 Task: Share a YouTube video on Facebook with a description about demonstrating a useful skill.
Action: Key pressed facbook
Screenshot: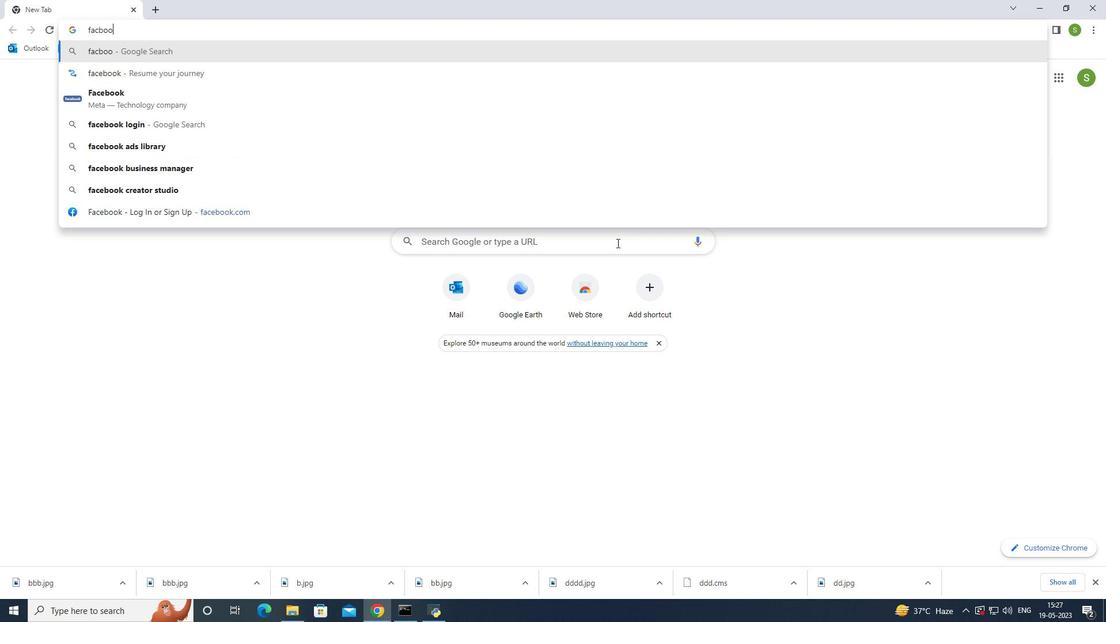 
Action: Mouse moved to (270, 93)
Screenshot: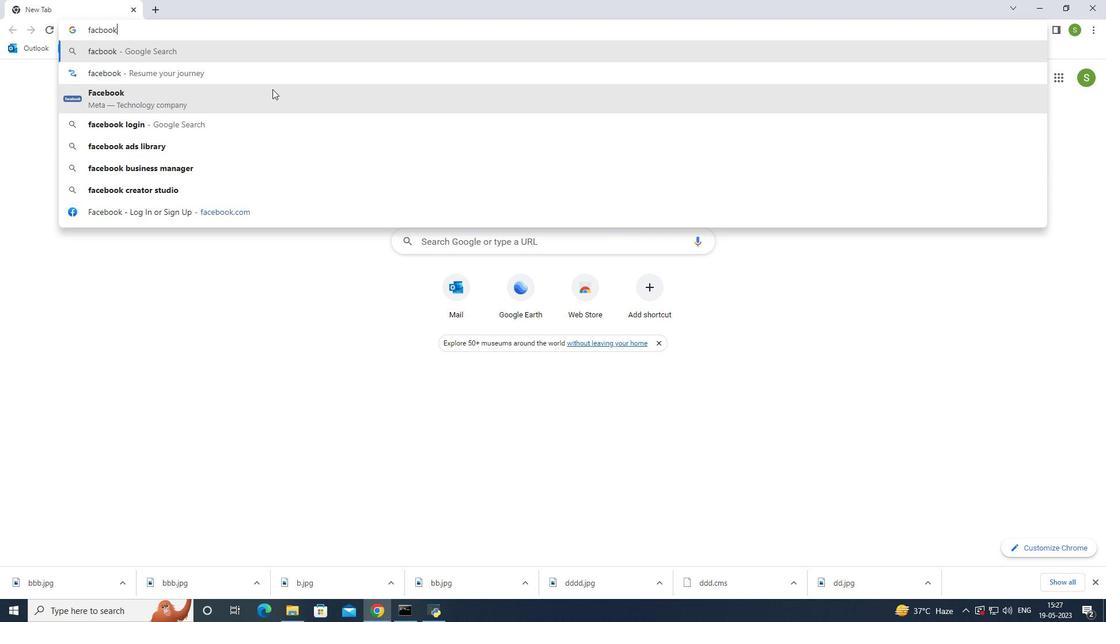 
Action: Mouse pressed left at (270, 93)
Screenshot: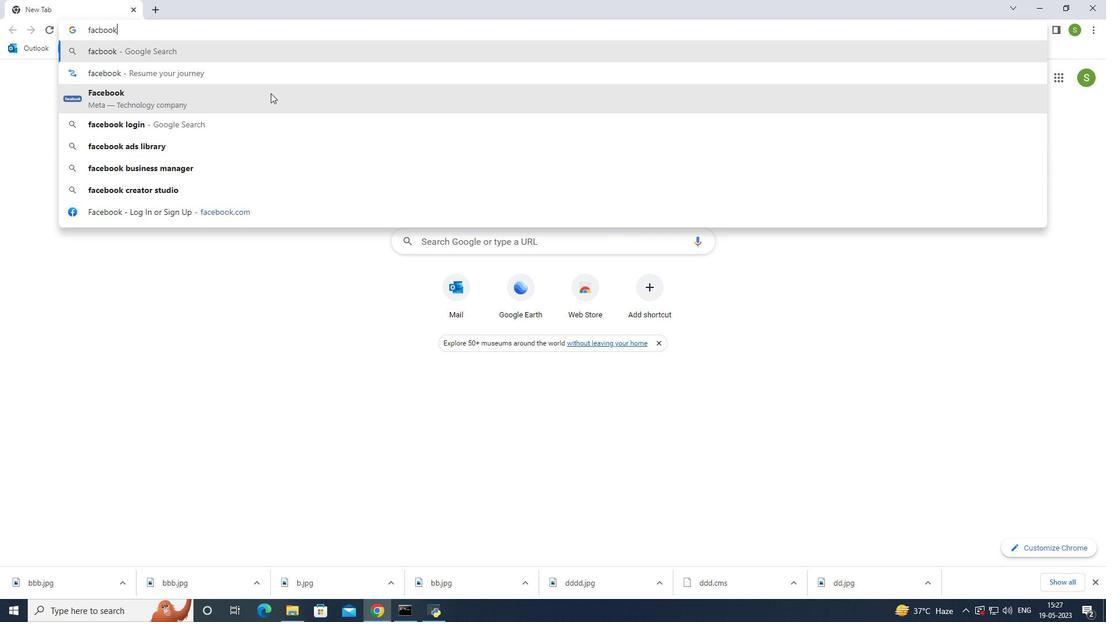 
Action: Mouse moved to (251, 178)
Screenshot: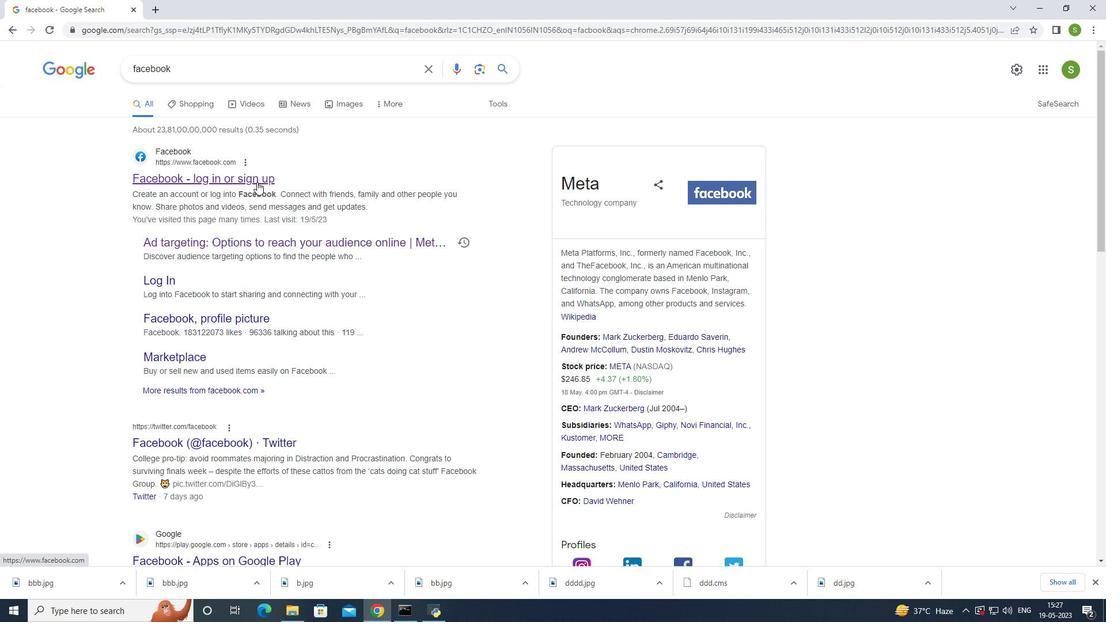 
Action: Mouse pressed left at (251, 178)
Screenshot: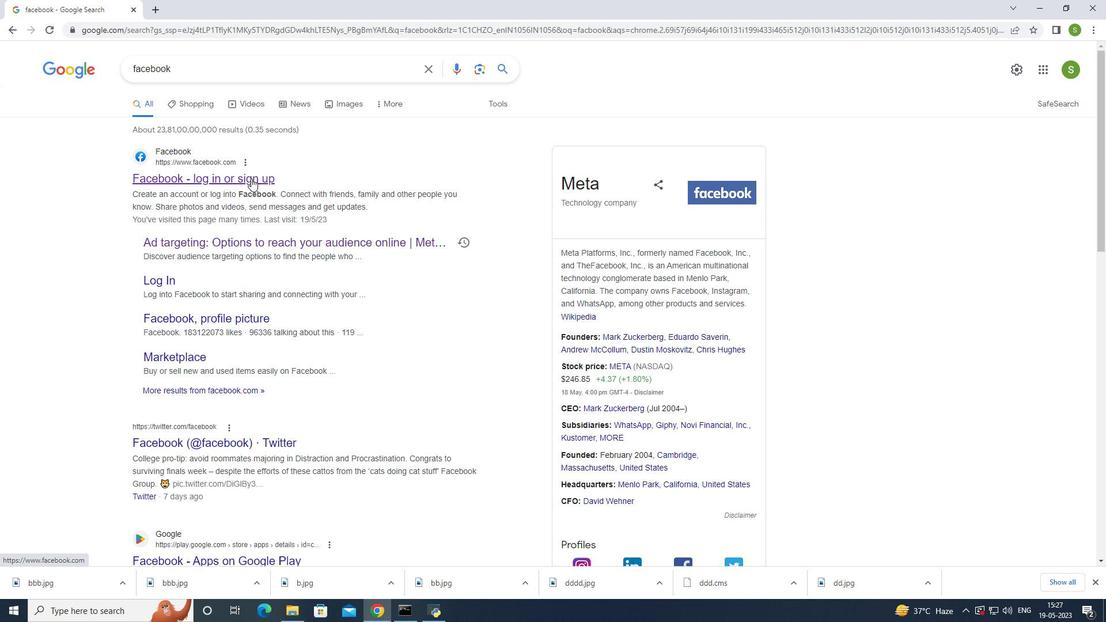 
Action: Mouse moved to (334, 213)
Screenshot: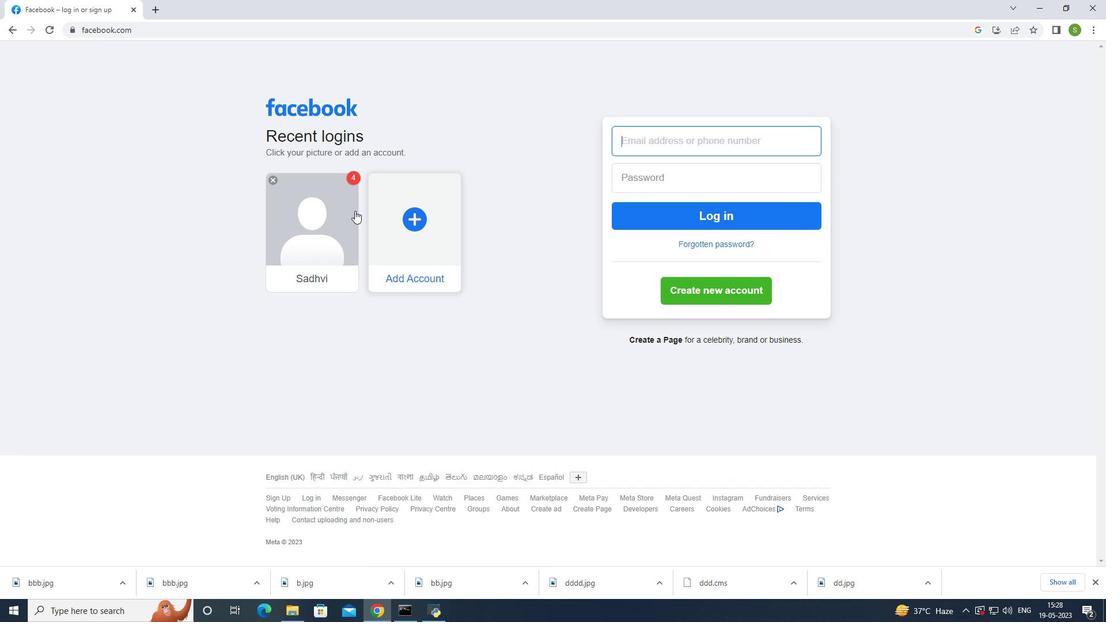 
Action: Mouse pressed left at (334, 213)
Screenshot: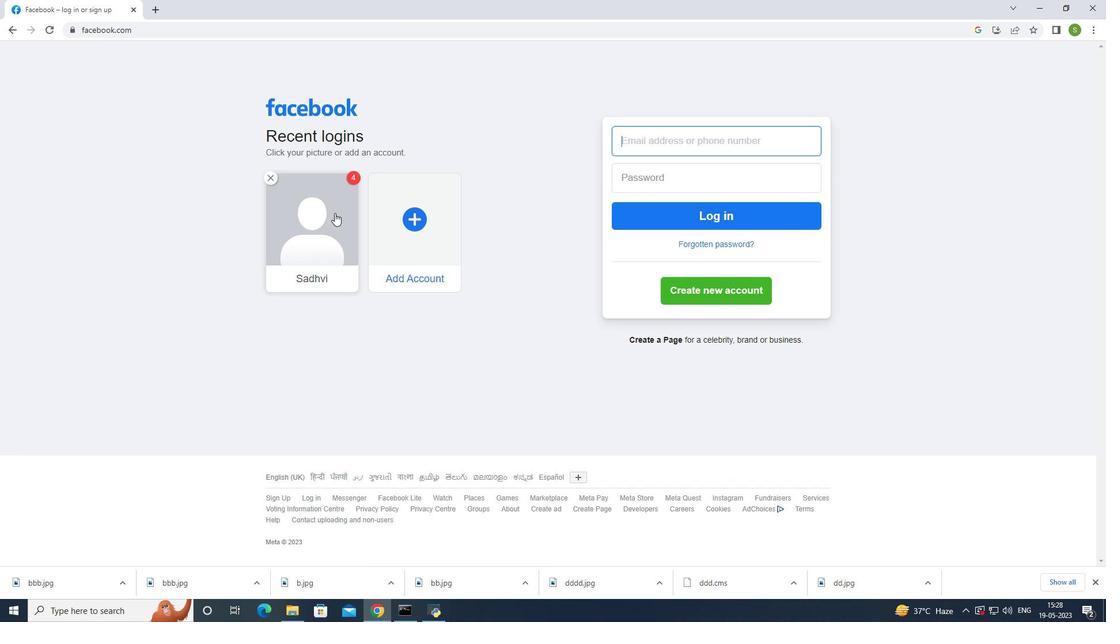 
Action: Mouse moved to (674, 217)
Screenshot: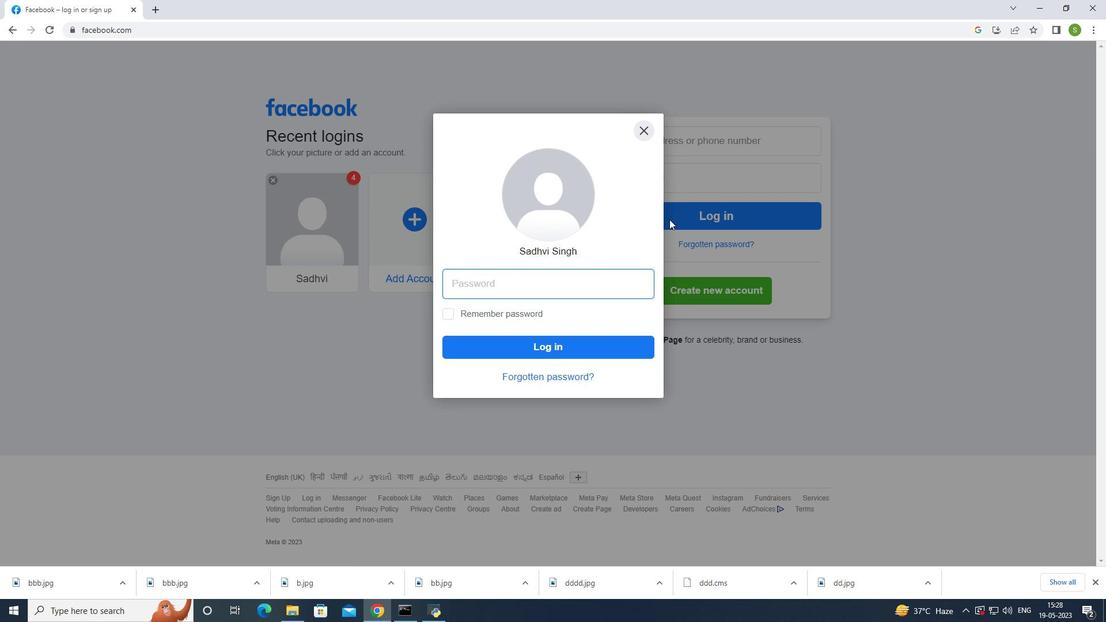 
Action: Key pressed <Key.shift>S
Screenshot: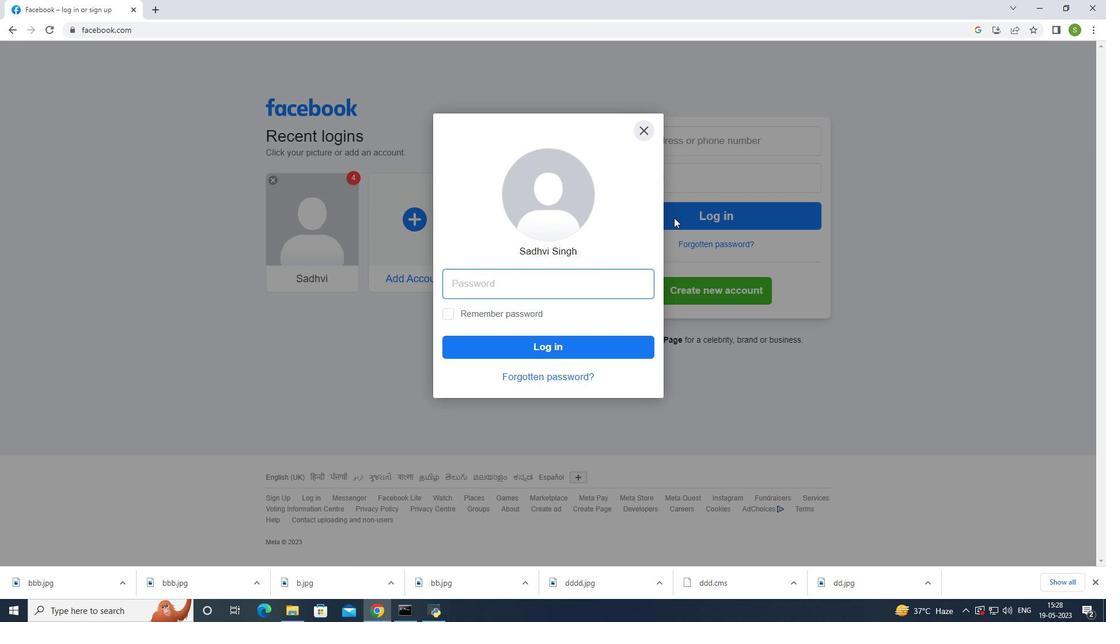 
Action: Mouse moved to (742, 228)
Screenshot: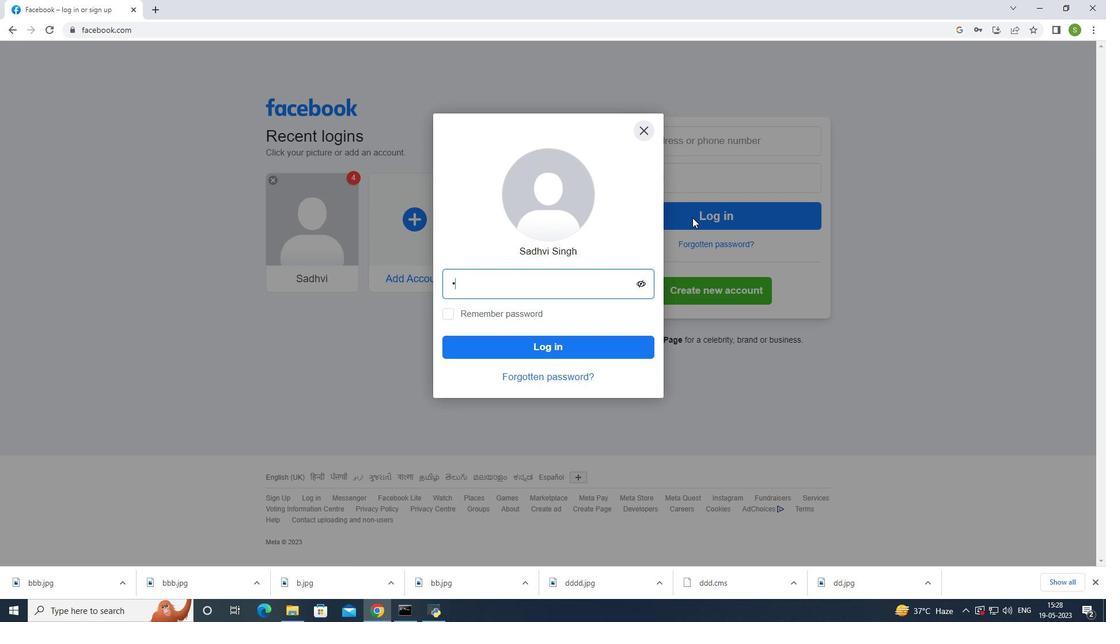 
Action: Key pressed o
Screenshot: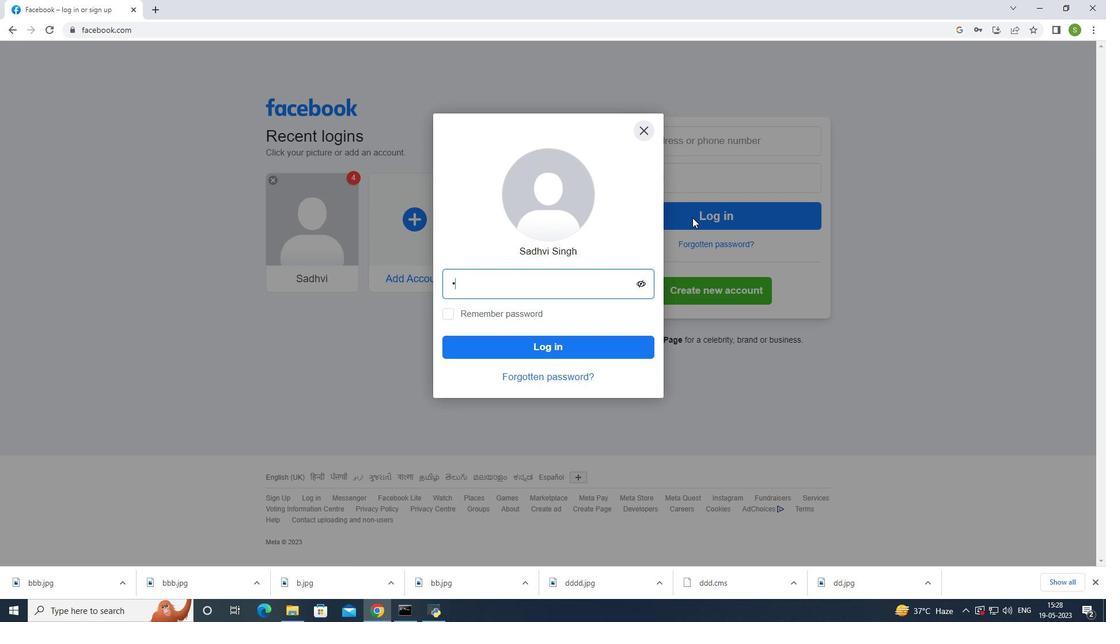
Action: Mouse moved to (744, 229)
Screenshot: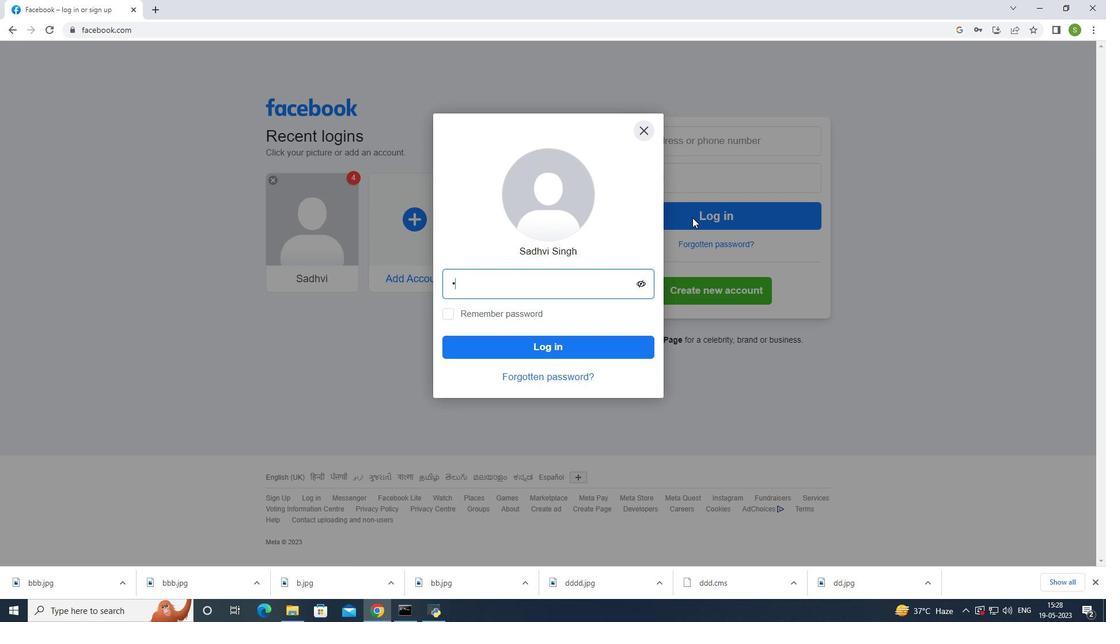 
Action: Key pressed ftage<Key.shift>@123<Key.enter>
Screenshot: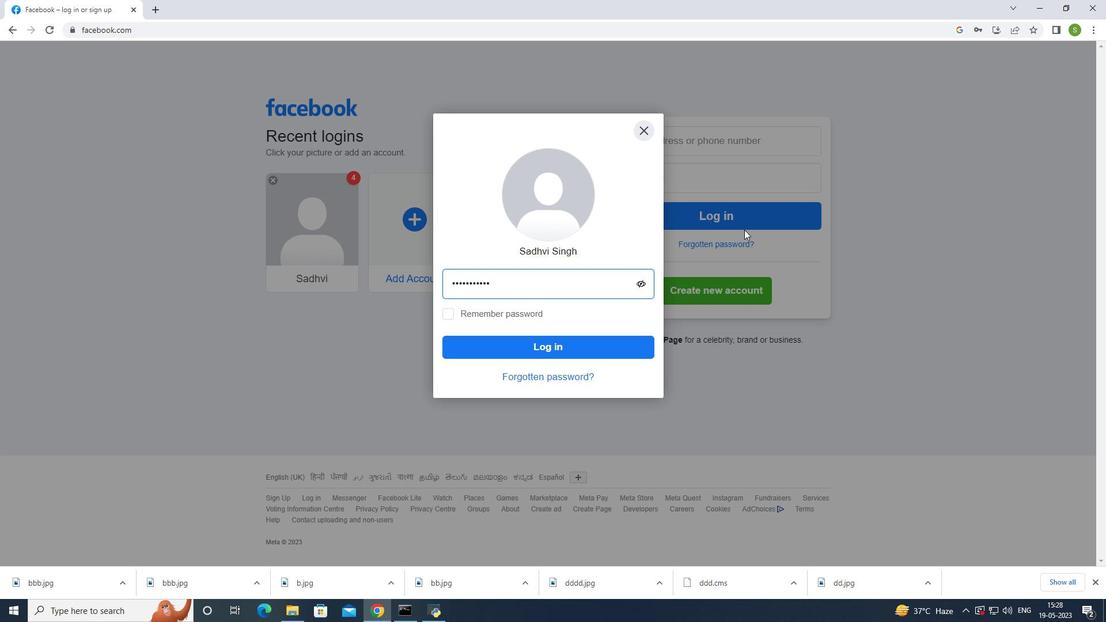 
Action: Mouse moved to (223, 197)
Screenshot: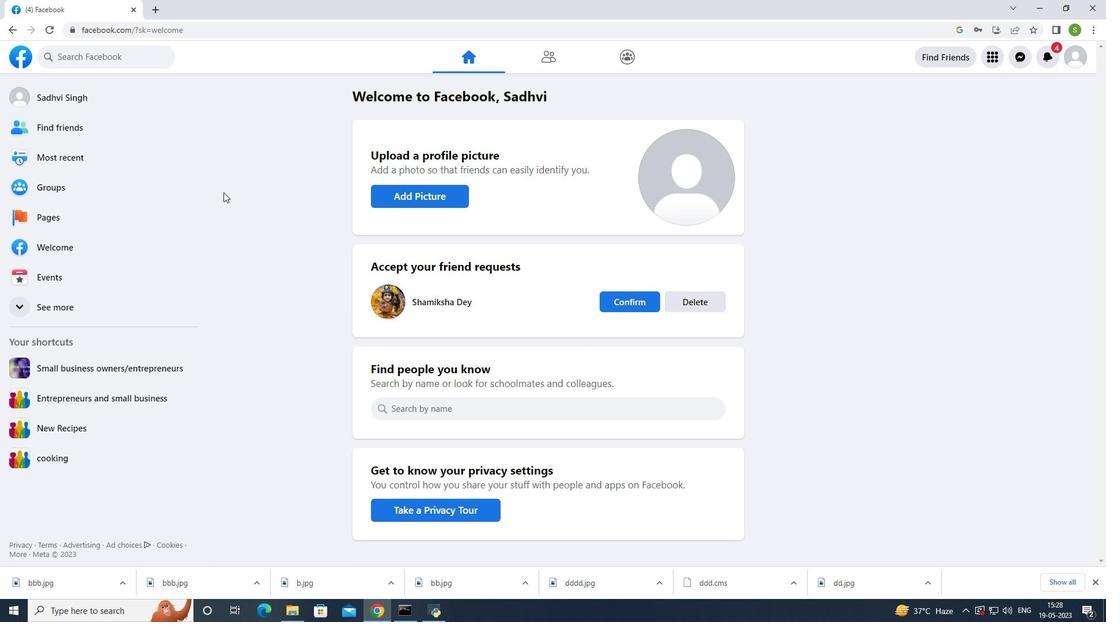 
Action: Mouse scrolled (223, 197) with delta (0, 0)
Screenshot: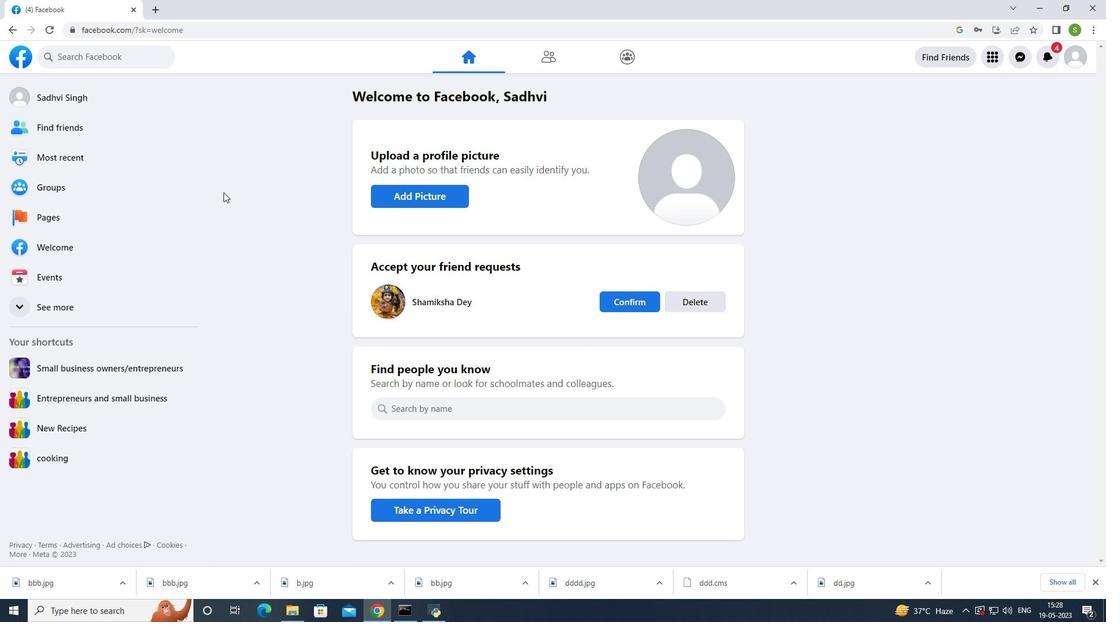 
Action: Mouse moved to (223, 199)
Screenshot: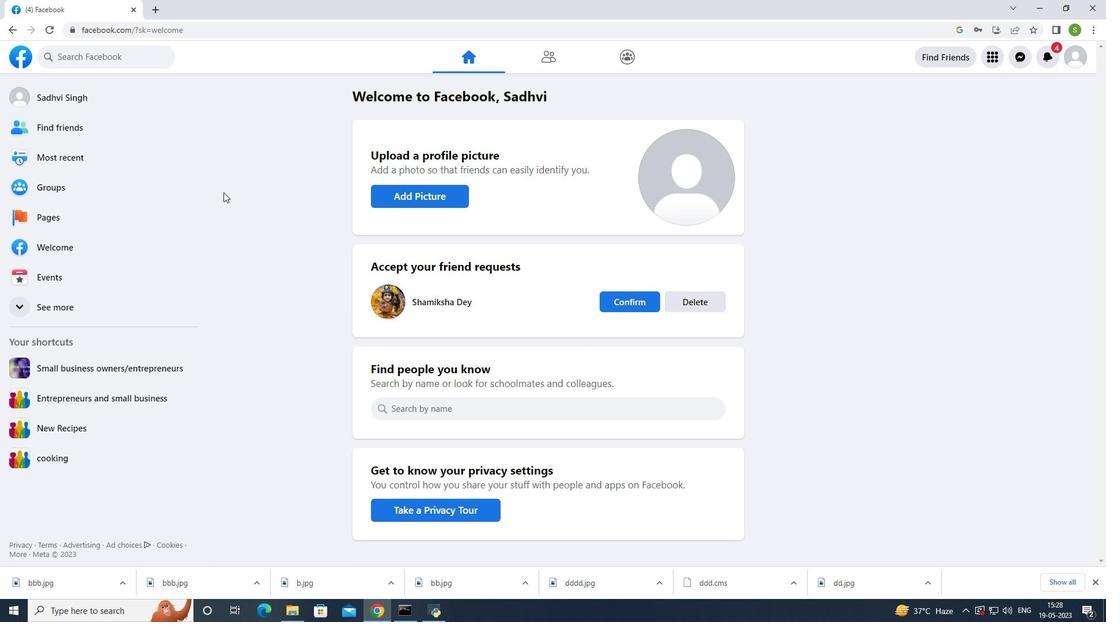 
Action: Mouse scrolled (223, 199) with delta (0, 0)
Screenshot: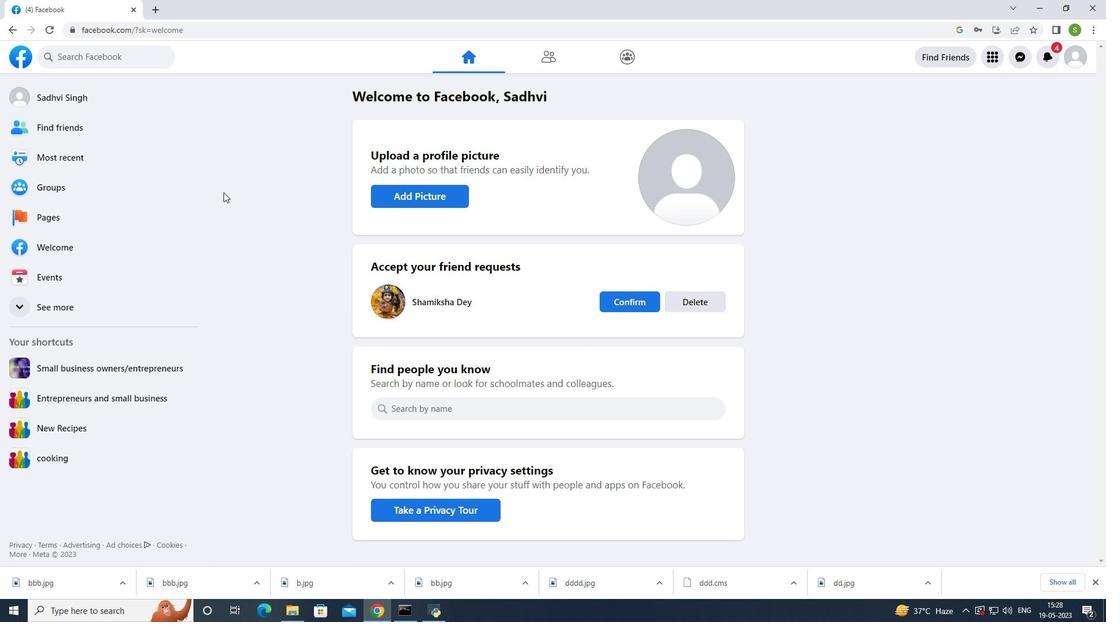 
Action: Mouse scrolled (223, 199) with delta (0, 0)
Screenshot: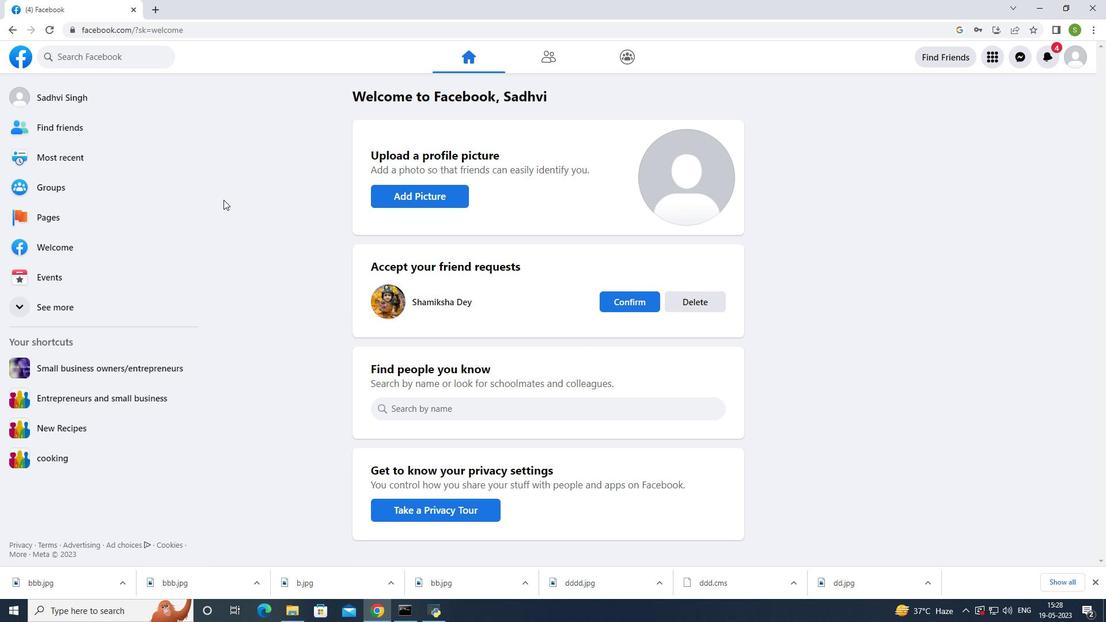 
Action: Mouse moved to (228, 198)
Screenshot: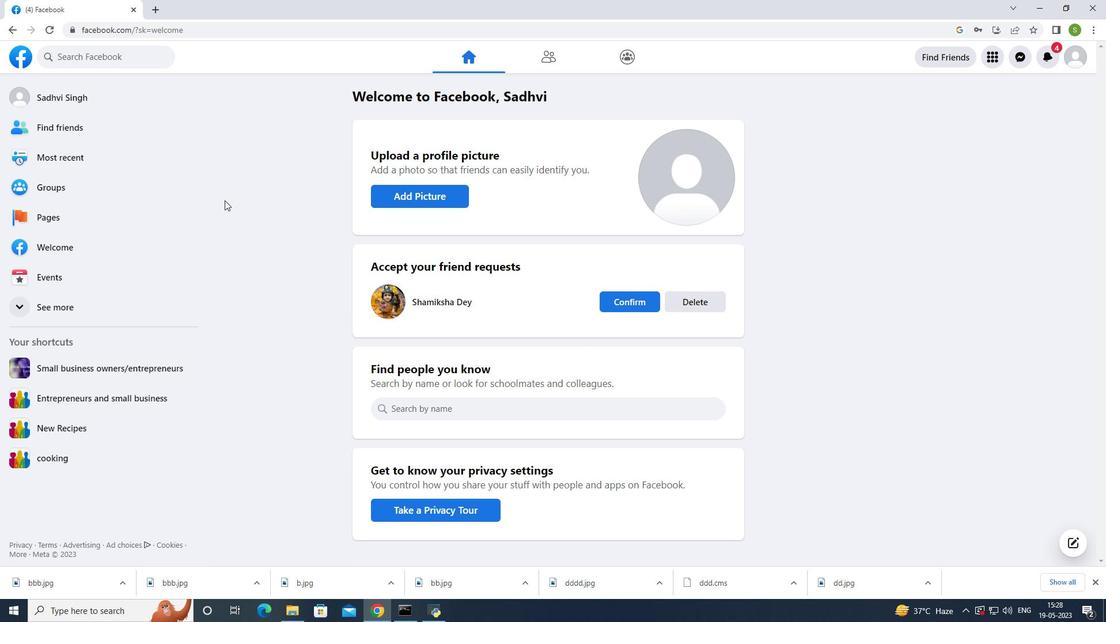 
Action: Mouse scrolled (228, 198) with delta (0, 0)
Screenshot: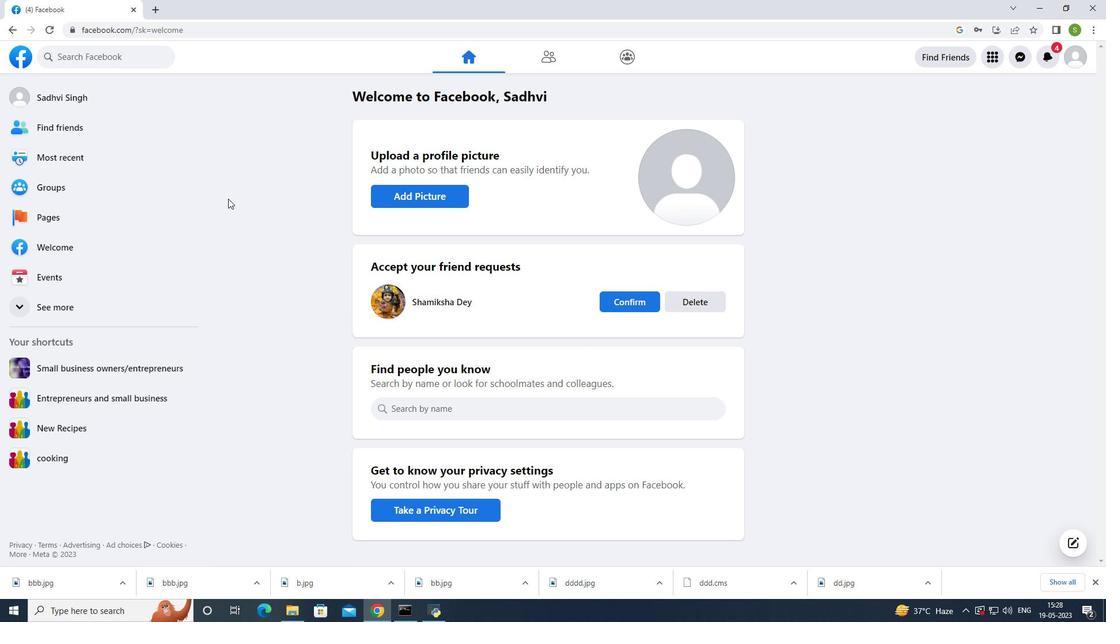 
Action: Mouse scrolled (228, 198) with delta (0, 0)
Screenshot: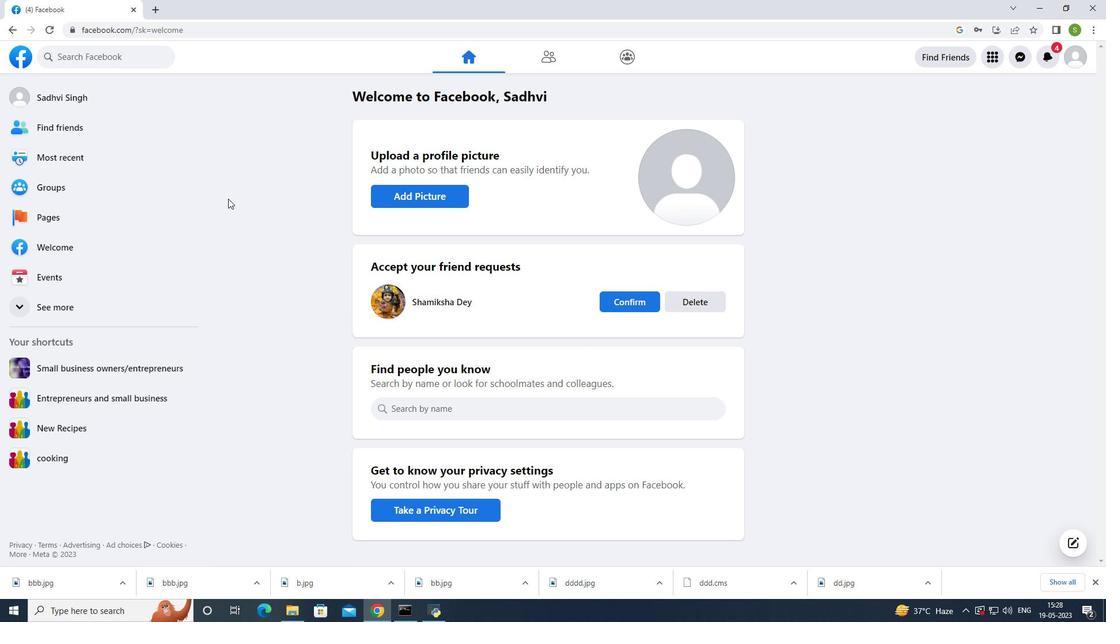 
Action: Mouse scrolled (228, 198) with delta (0, 0)
Screenshot: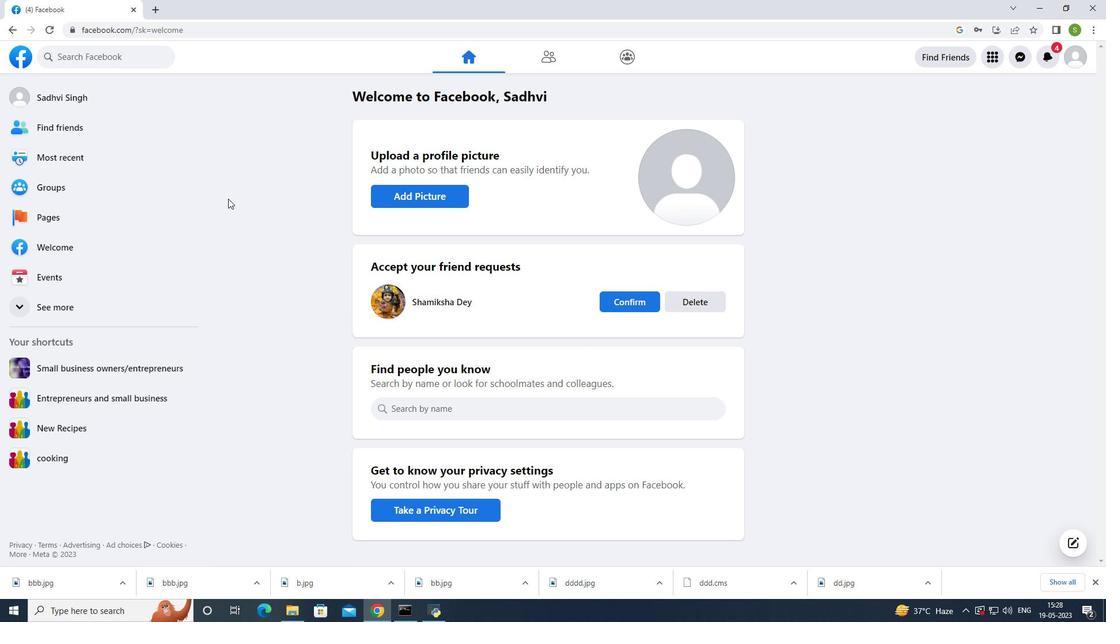 
Action: Mouse scrolled (228, 198) with delta (0, 0)
Screenshot: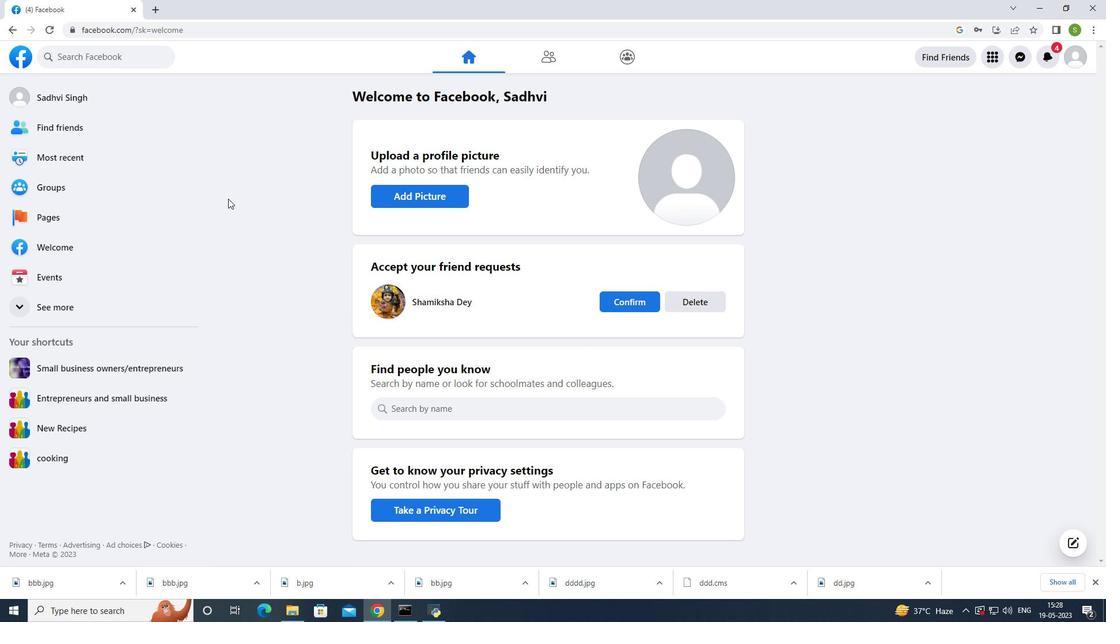 
Action: Mouse scrolled (228, 198) with delta (0, 0)
Screenshot: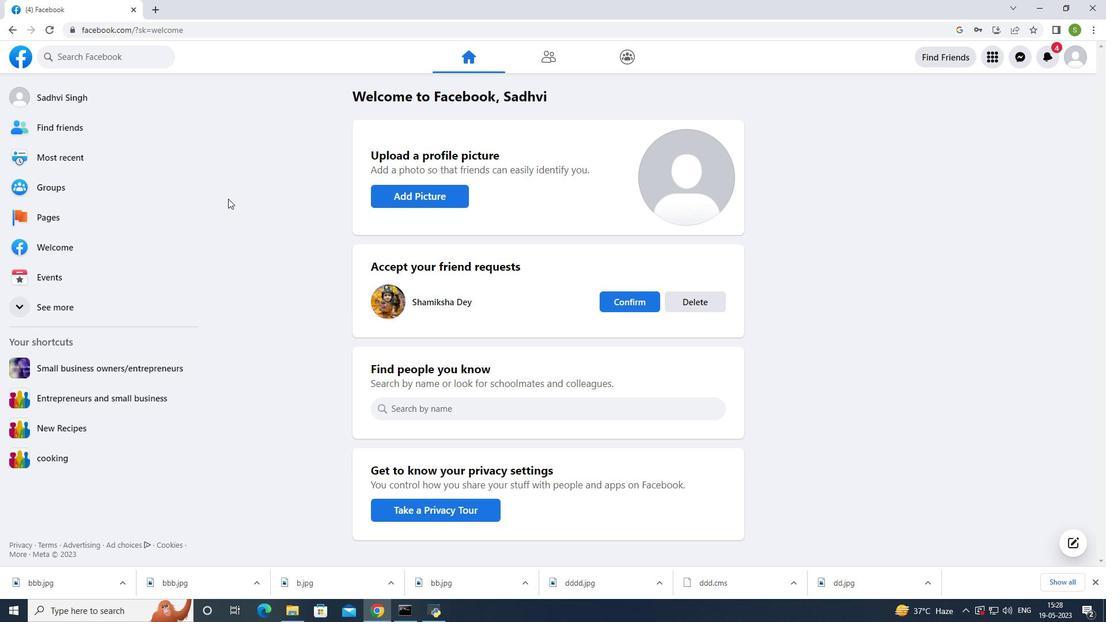 
Action: Mouse scrolled (228, 198) with delta (0, 0)
Screenshot: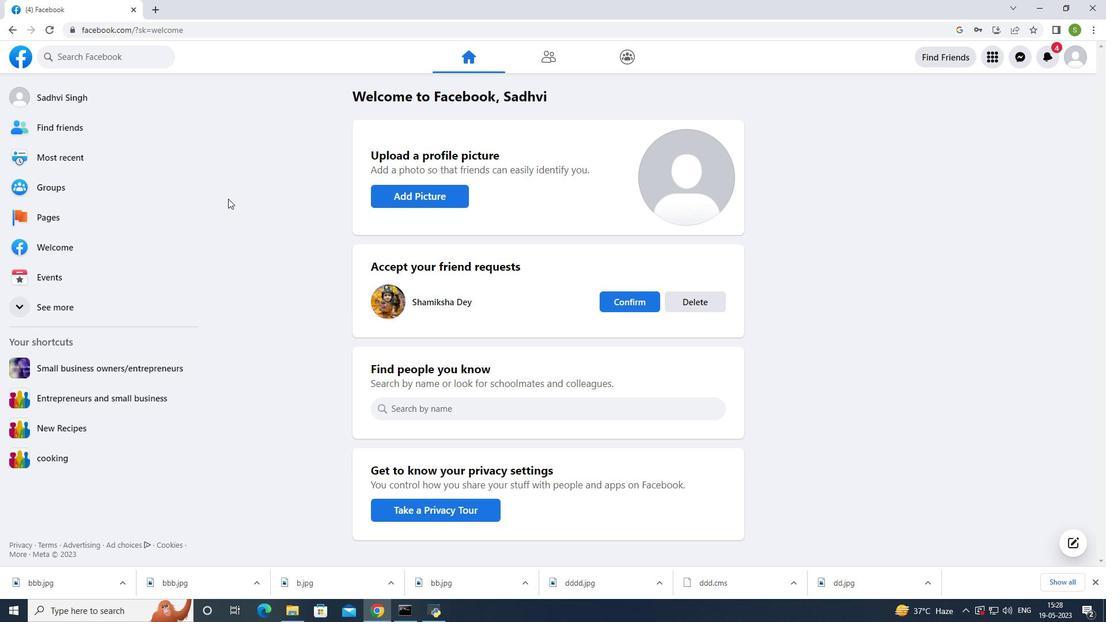 
Action: Mouse scrolled (228, 198) with delta (0, 0)
Screenshot: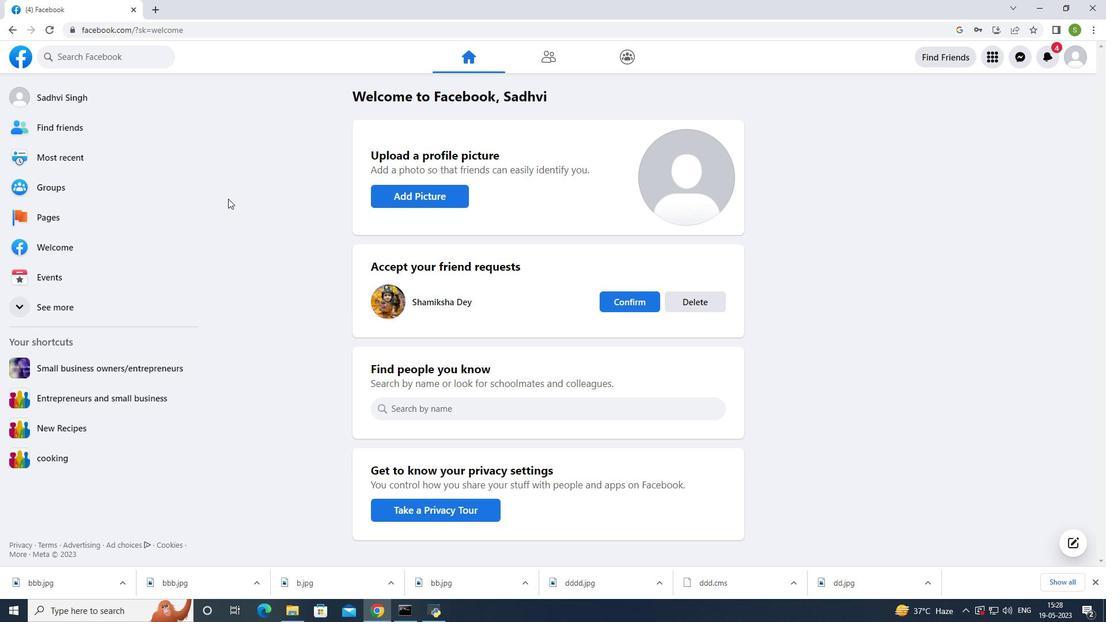 
Action: Mouse scrolled (228, 199) with delta (0, 0)
Screenshot: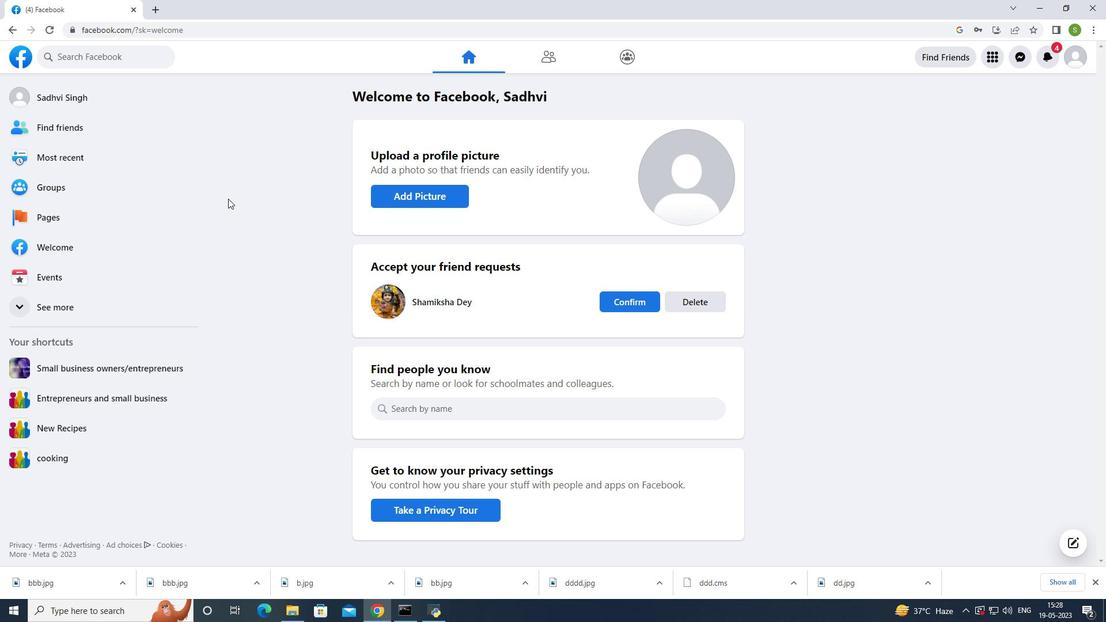 
Action: Mouse scrolled (228, 199) with delta (0, 0)
Screenshot: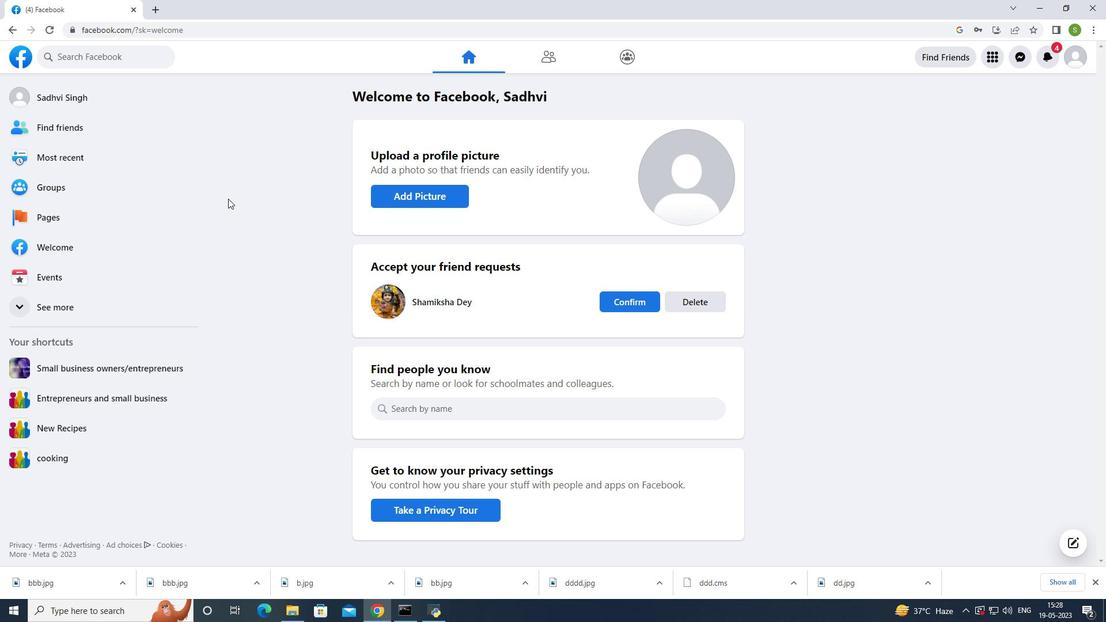 
Action: Mouse scrolled (228, 199) with delta (0, 0)
Screenshot: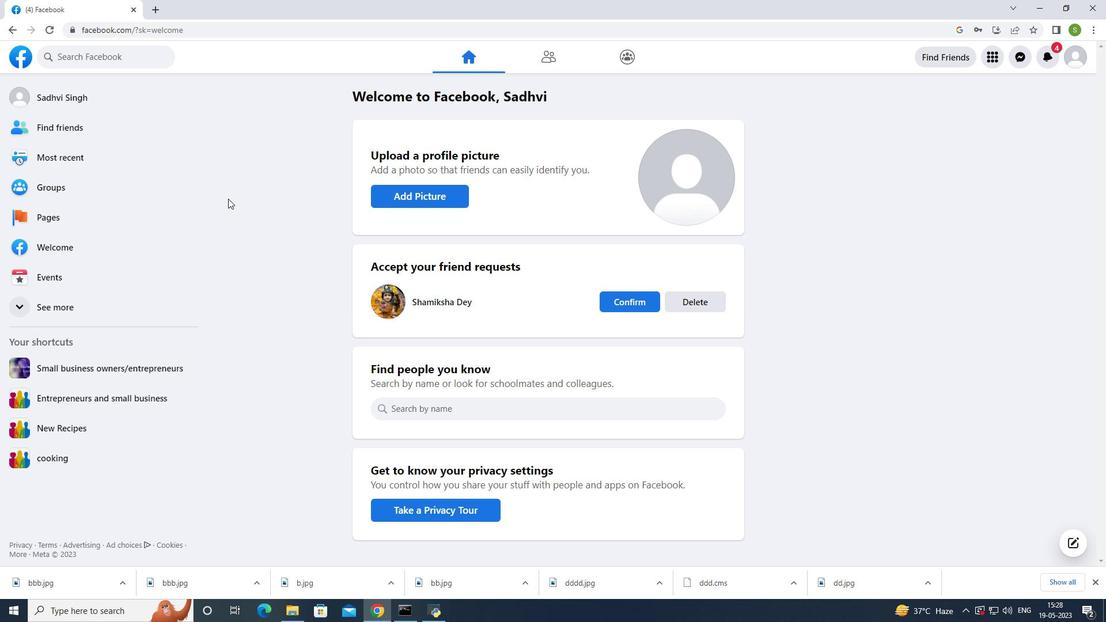 
Action: Mouse moved to (228, 197)
Screenshot: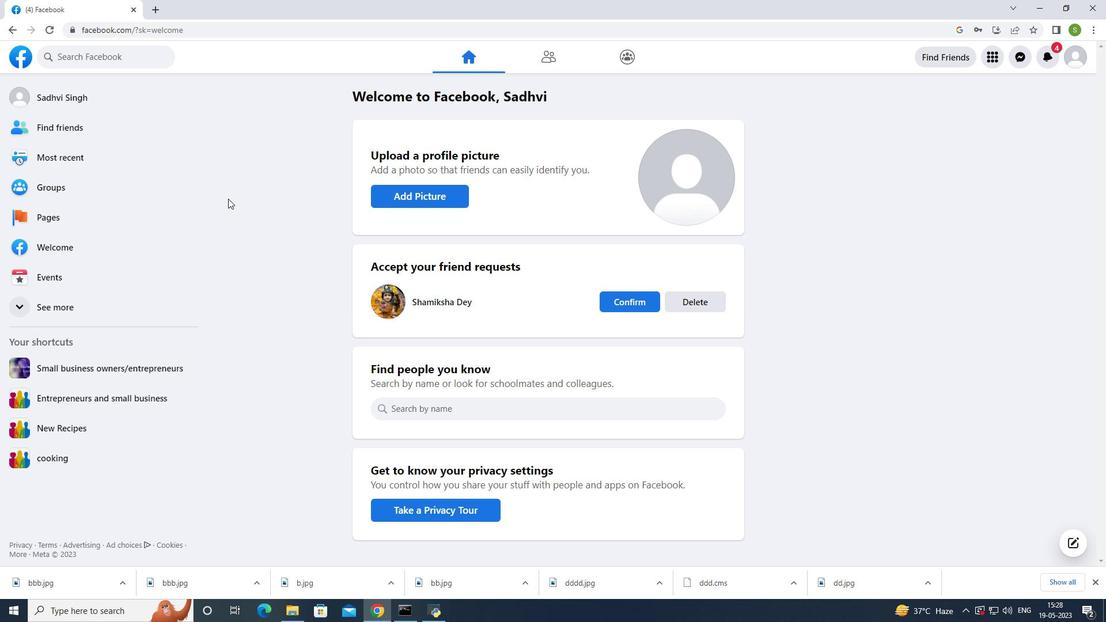 
Action: Mouse scrolled (228, 198) with delta (0, 0)
Screenshot: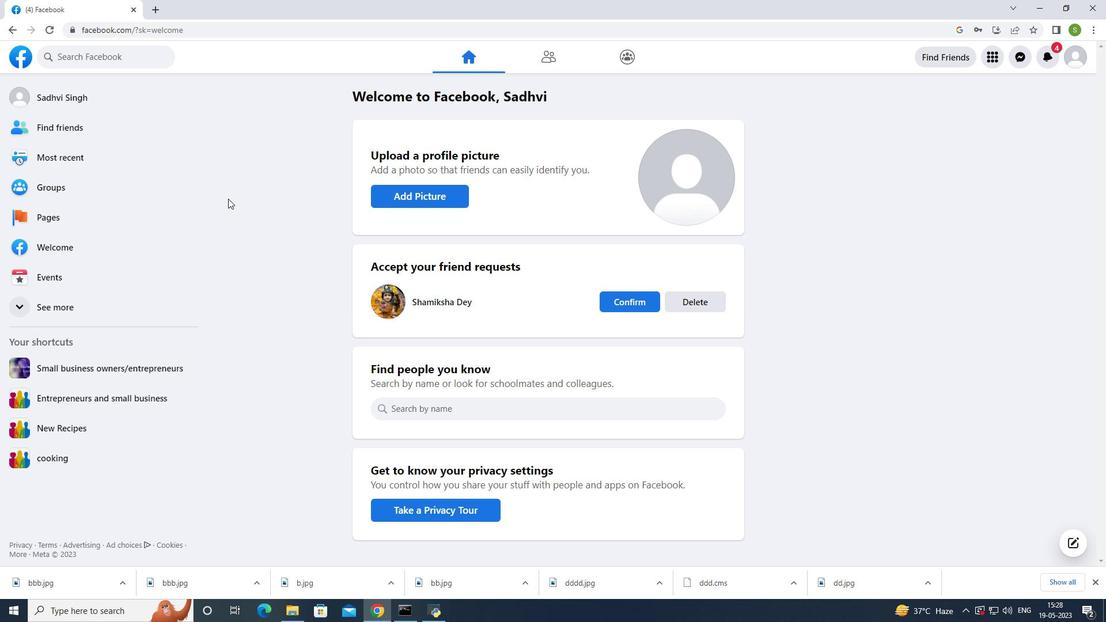 
Action: Mouse moved to (229, 215)
Screenshot: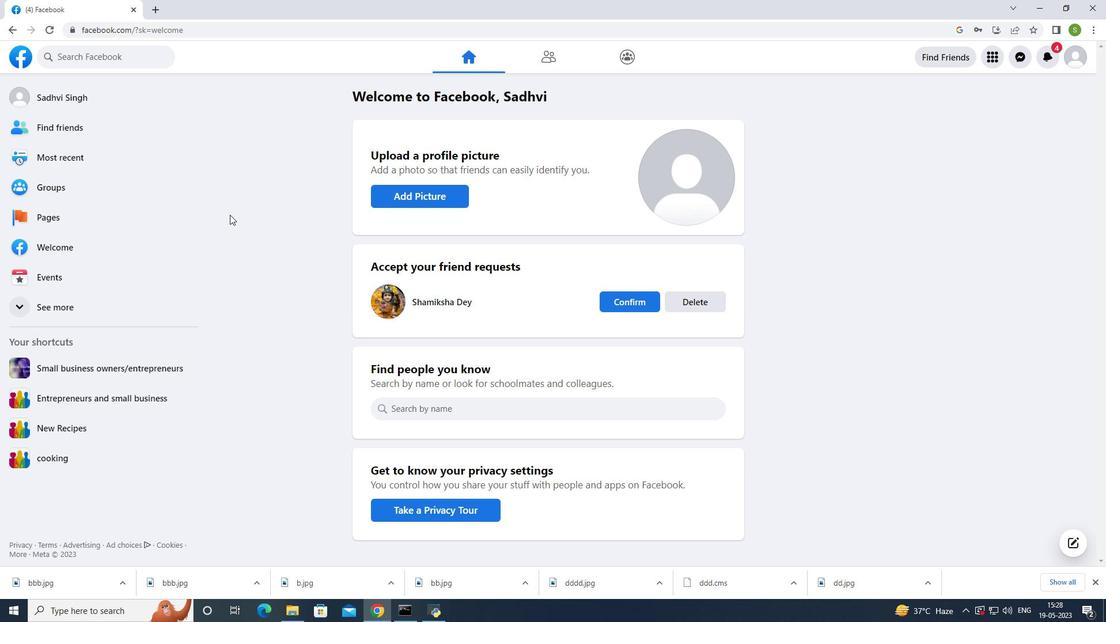 
Action: Mouse scrolled (229, 216) with delta (0, 0)
Screenshot: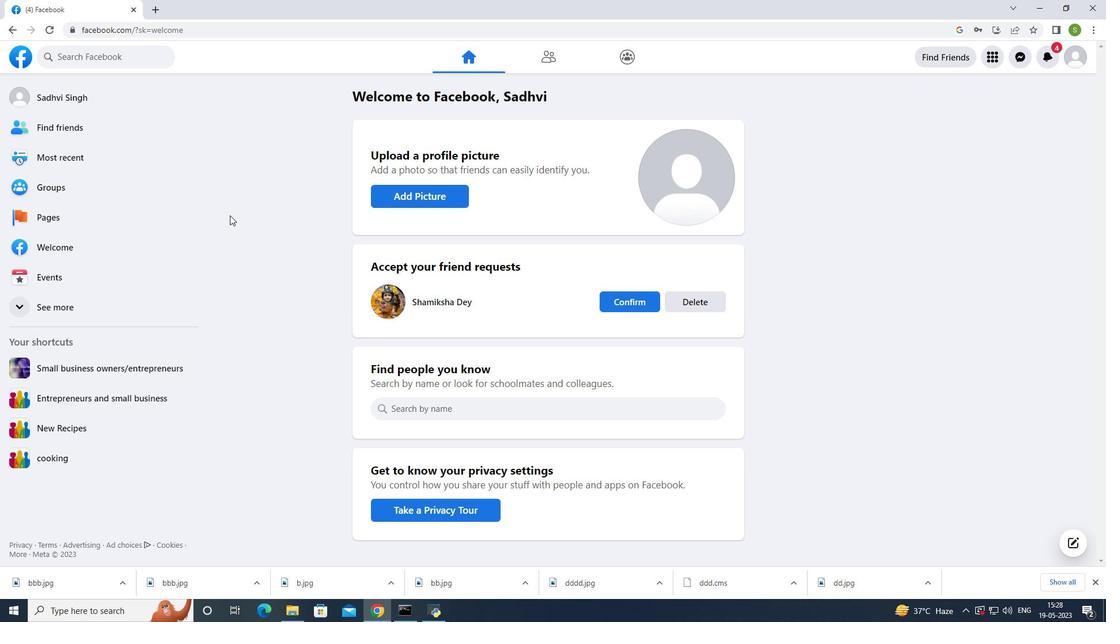 
Action: Mouse scrolled (229, 216) with delta (0, 0)
Screenshot: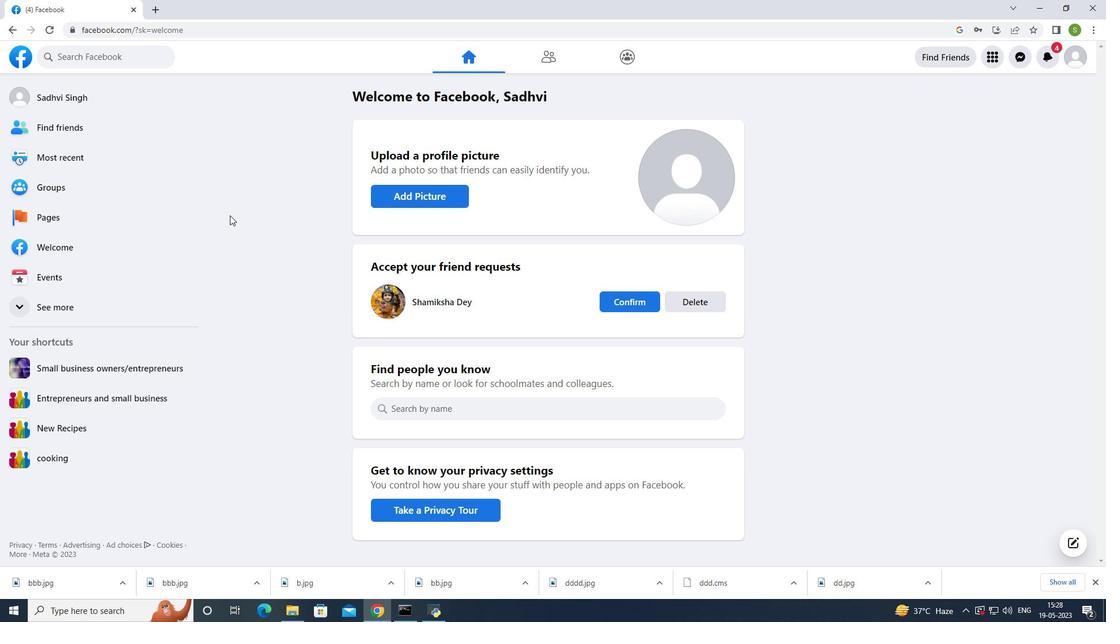 
Action: Mouse scrolled (229, 216) with delta (0, 0)
Screenshot: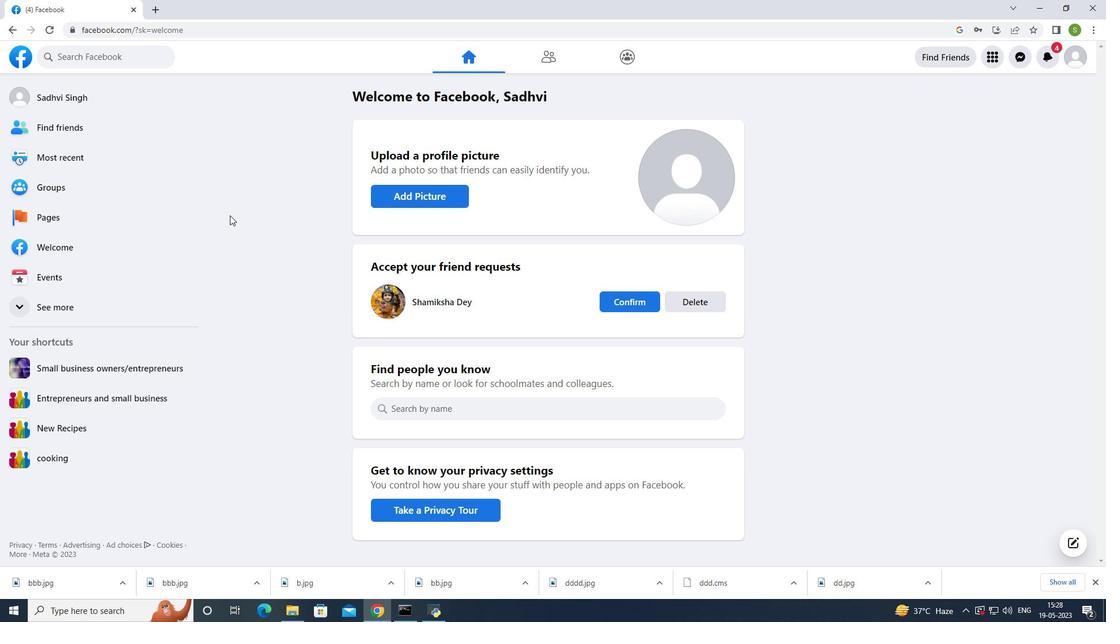 
Action: Mouse moved to (227, 225)
Screenshot: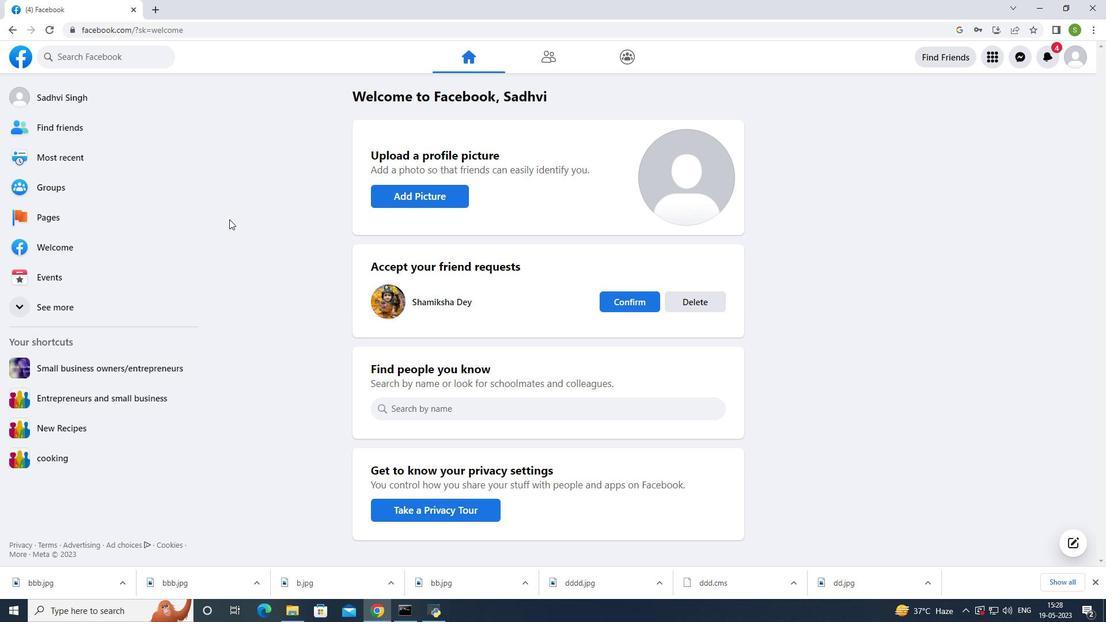 
Action: Mouse scrolled (227, 225) with delta (0, 0)
Screenshot: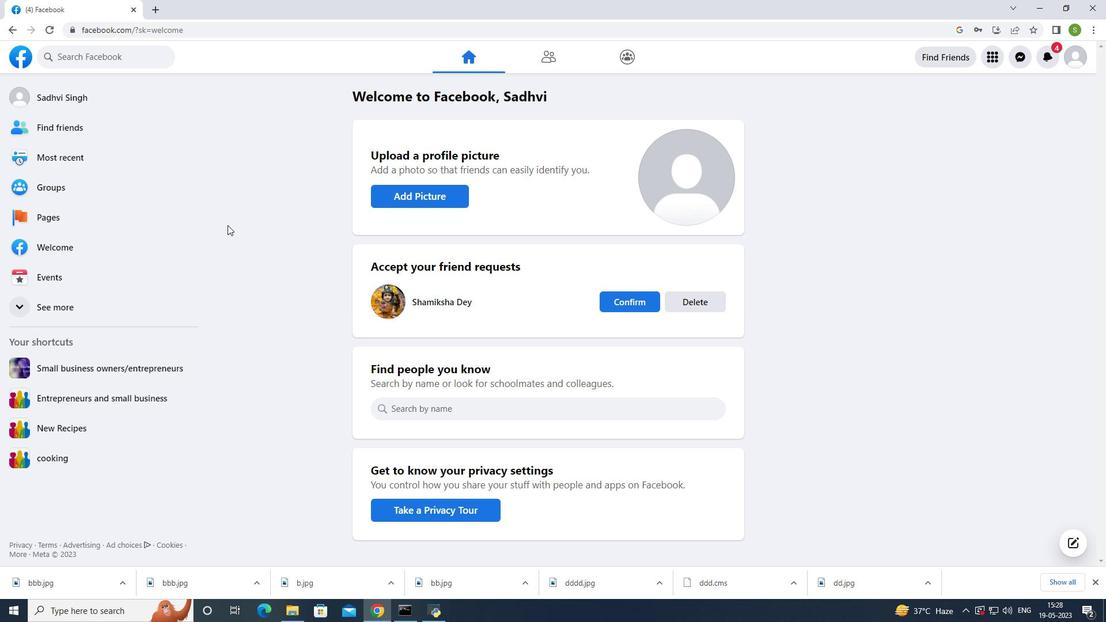 
Action: Mouse moved to (326, 229)
Screenshot: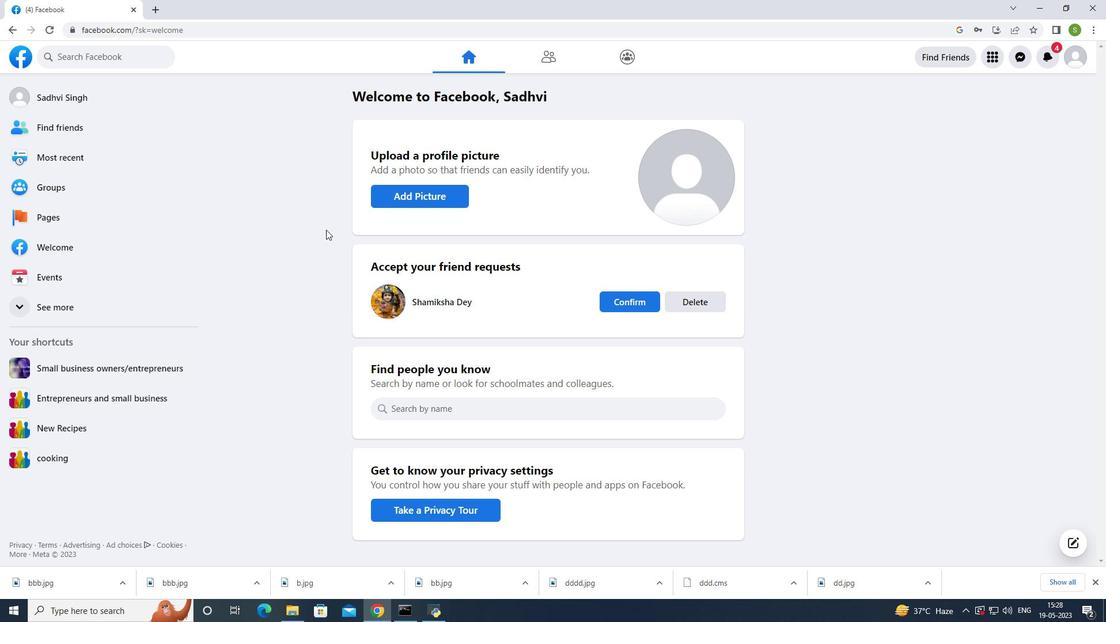 
Action: Mouse scrolled (326, 230) with delta (0, 0)
Screenshot: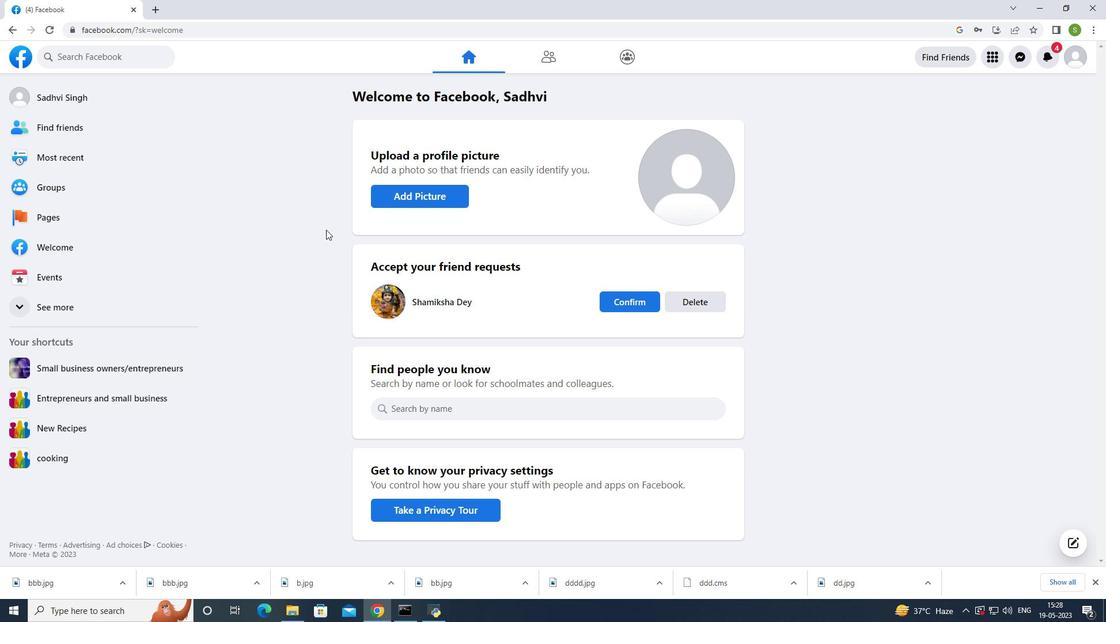
Action: Mouse moved to (319, 258)
Screenshot: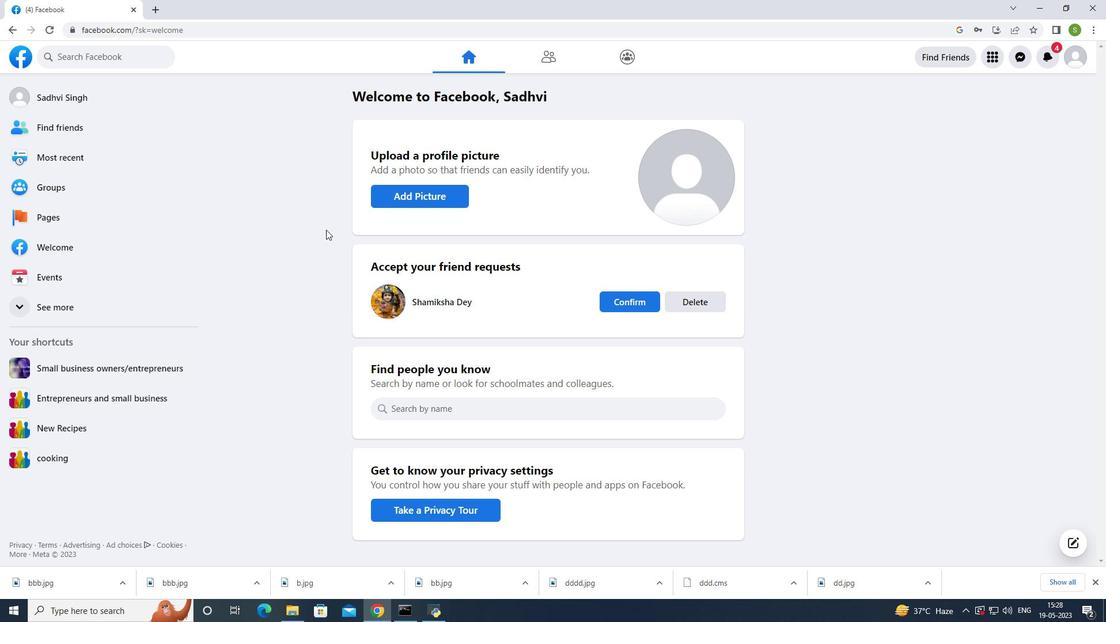 
Action: Mouse scrolled (319, 258) with delta (0, 0)
Screenshot: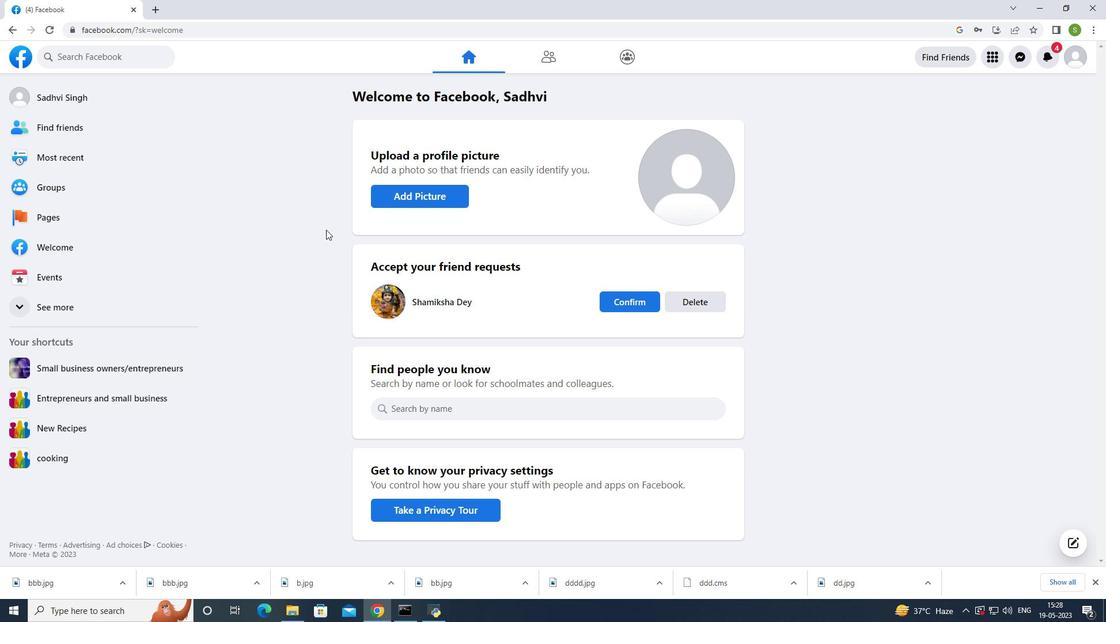 
Action: Mouse moved to (287, 299)
Screenshot: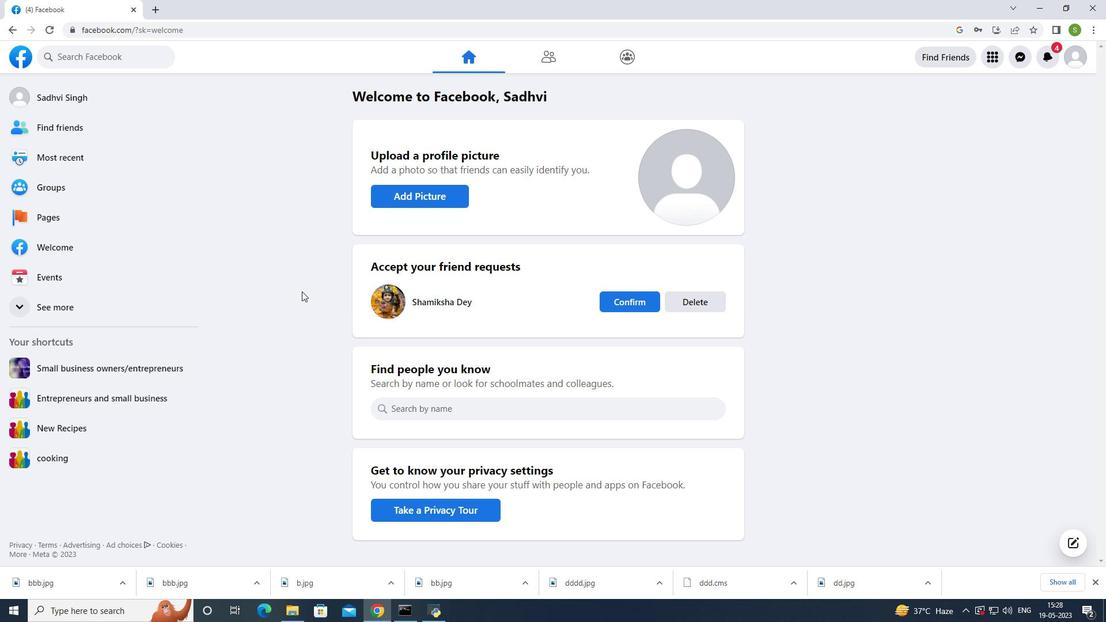 
Action: Mouse scrolled (299, 293) with delta (0, 0)
Screenshot: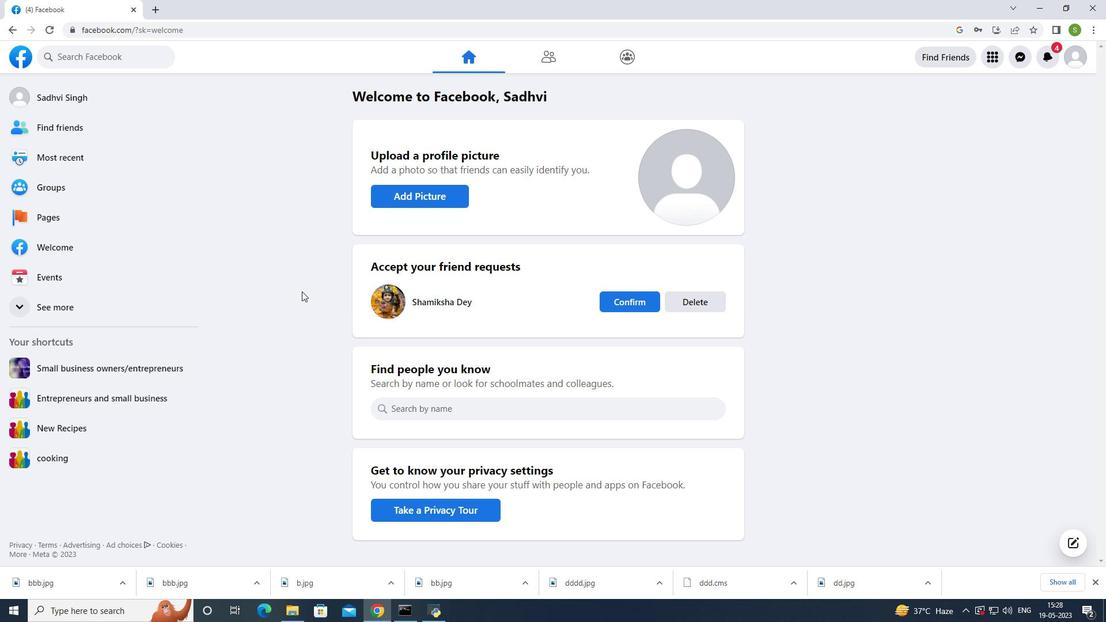 
Action: Mouse moved to (272, 299)
Screenshot: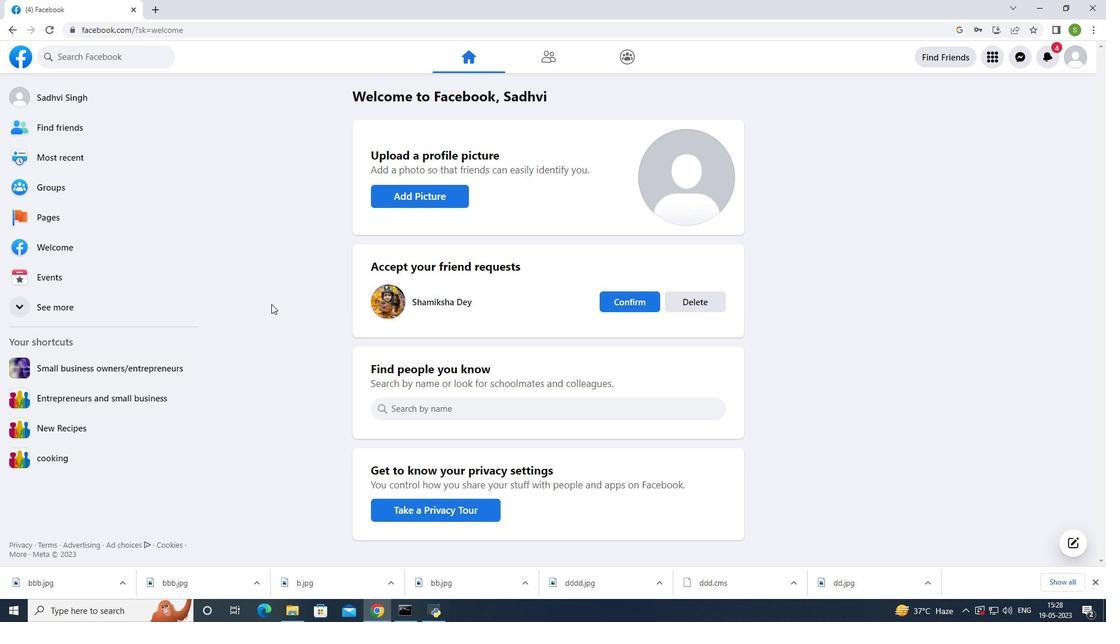 
Action: Mouse scrolled (272, 299) with delta (0, 0)
Screenshot: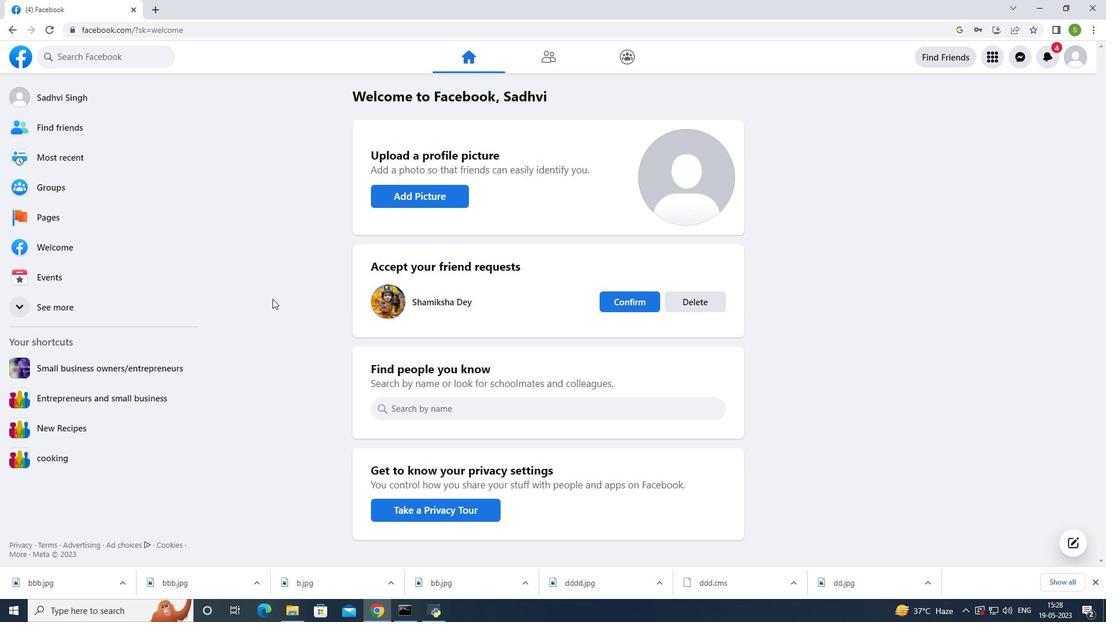
Action: Mouse scrolled (272, 299) with delta (0, 0)
Screenshot: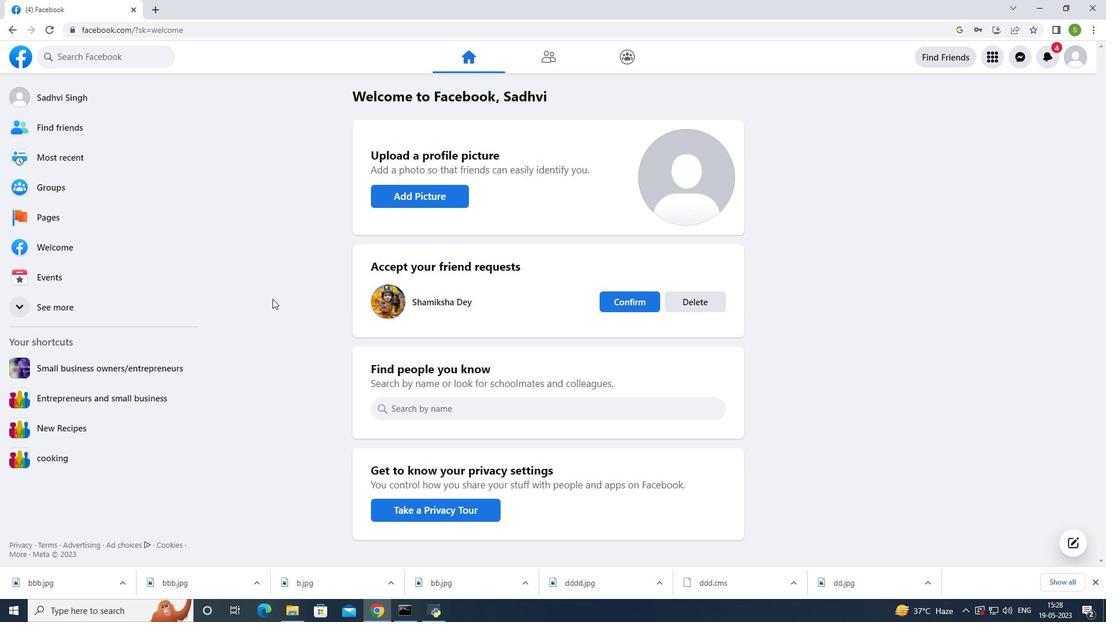 
Action: Mouse moved to (274, 292)
Screenshot: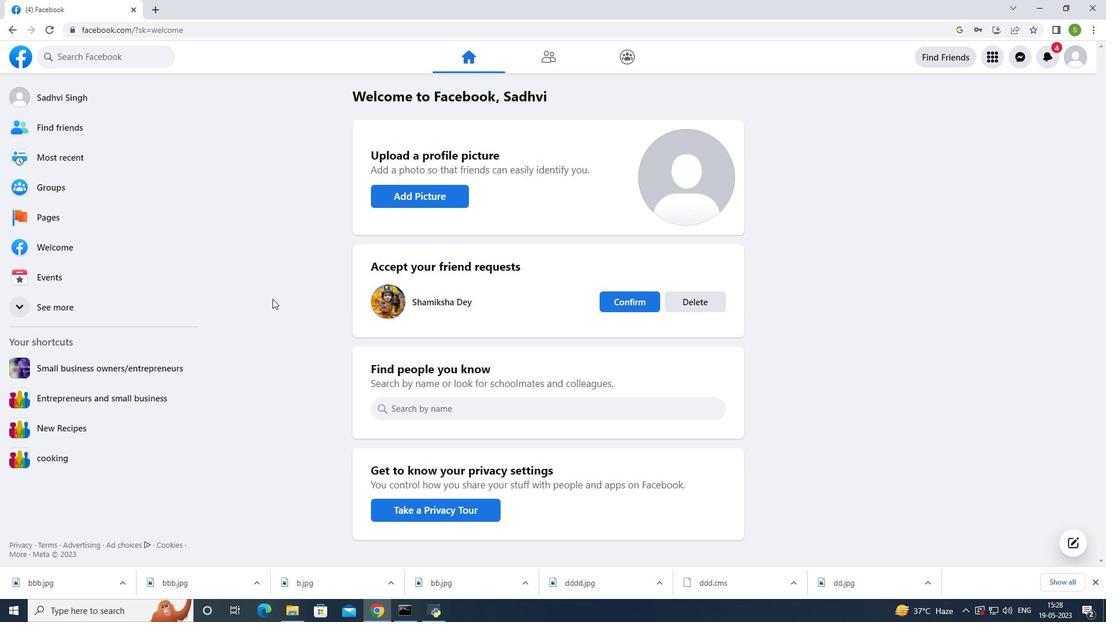 
Action: Mouse scrolled (274, 292) with delta (0, 0)
Screenshot: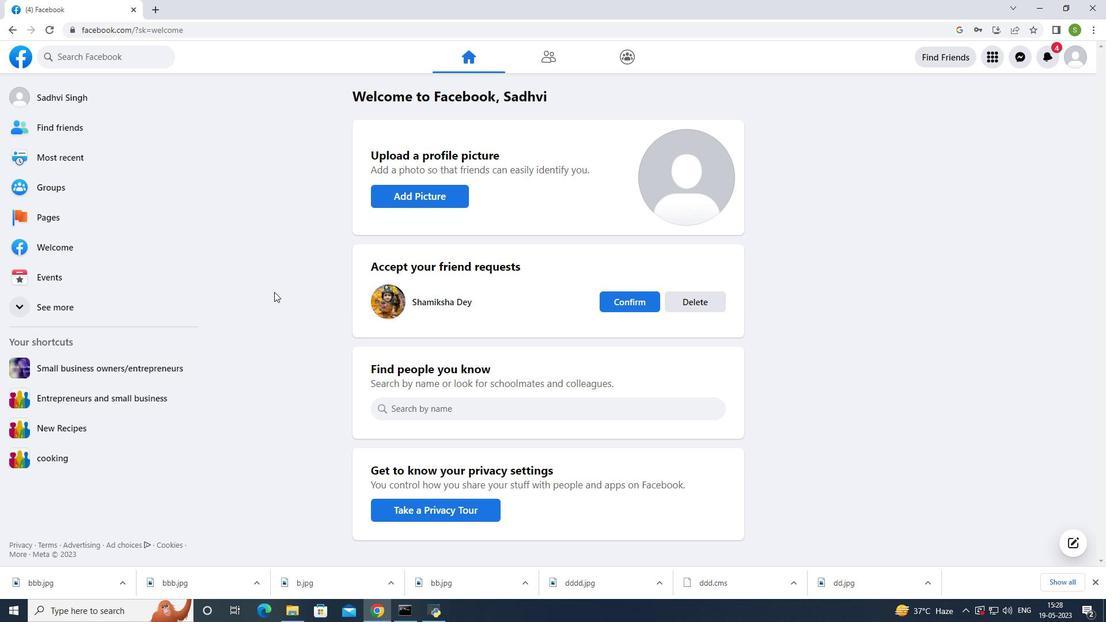 
Action: Mouse scrolled (274, 292) with delta (0, 0)
Screenshot: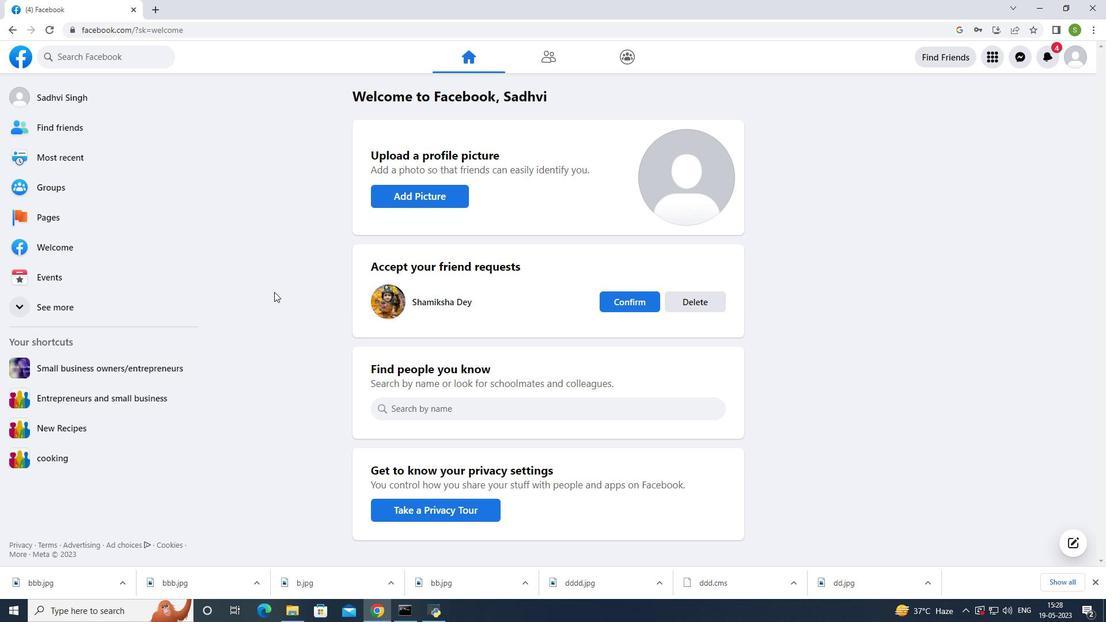 
Action: Mouse moved to (226, 280)
Screenshot: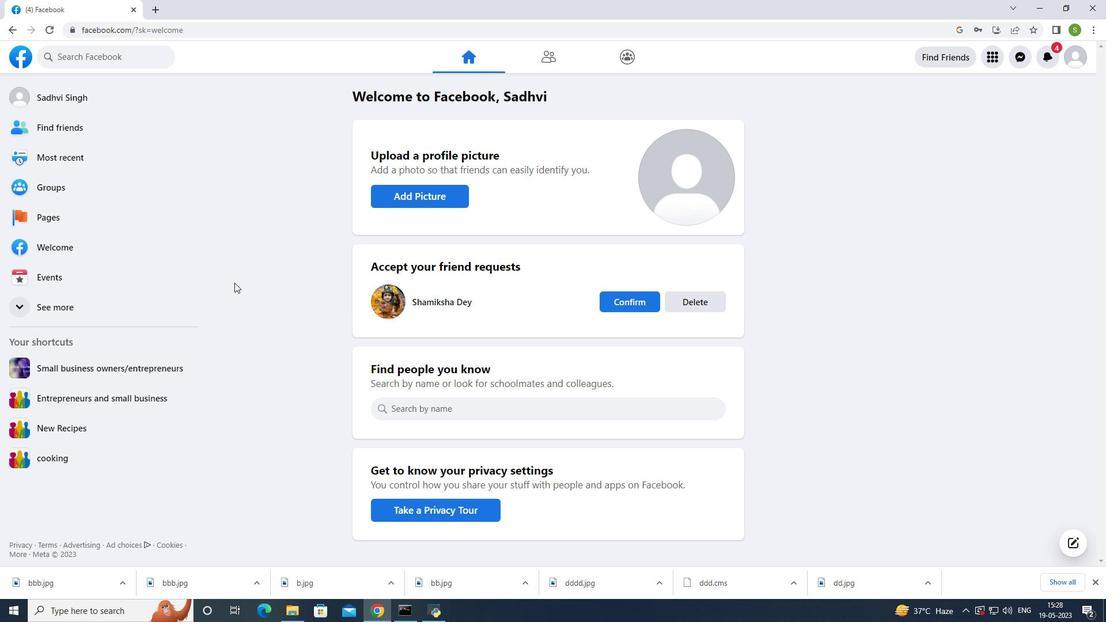 
Action: Mouse scrolled (226, 280) with delta (0, 0)
Screenshot: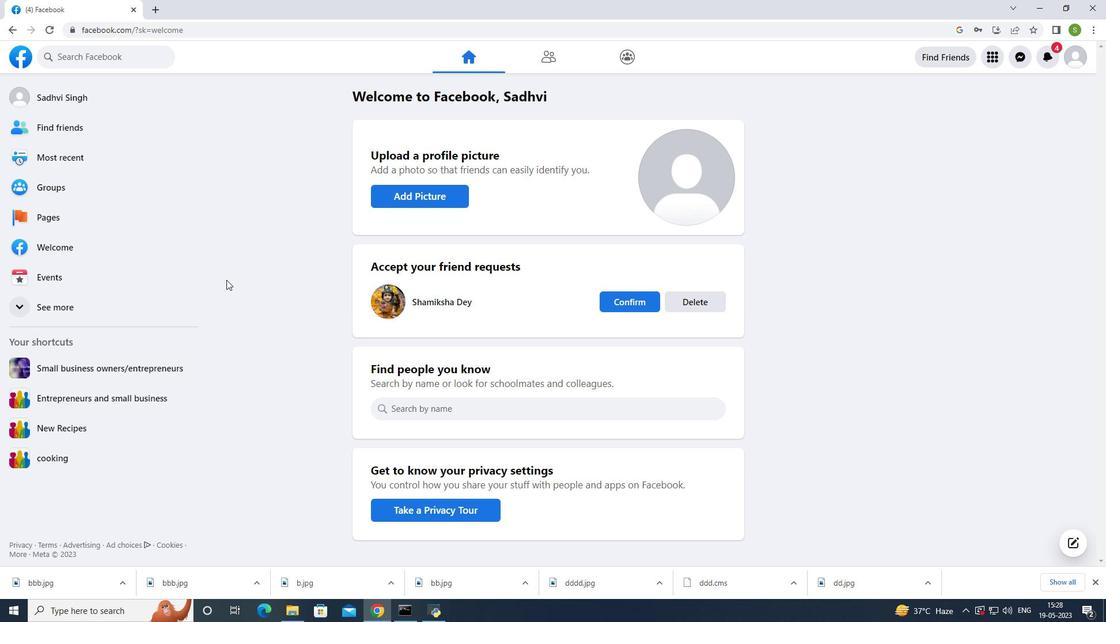 
Action: Mouse scrolled (226, 280) with delta (0, 0)
Screenshot: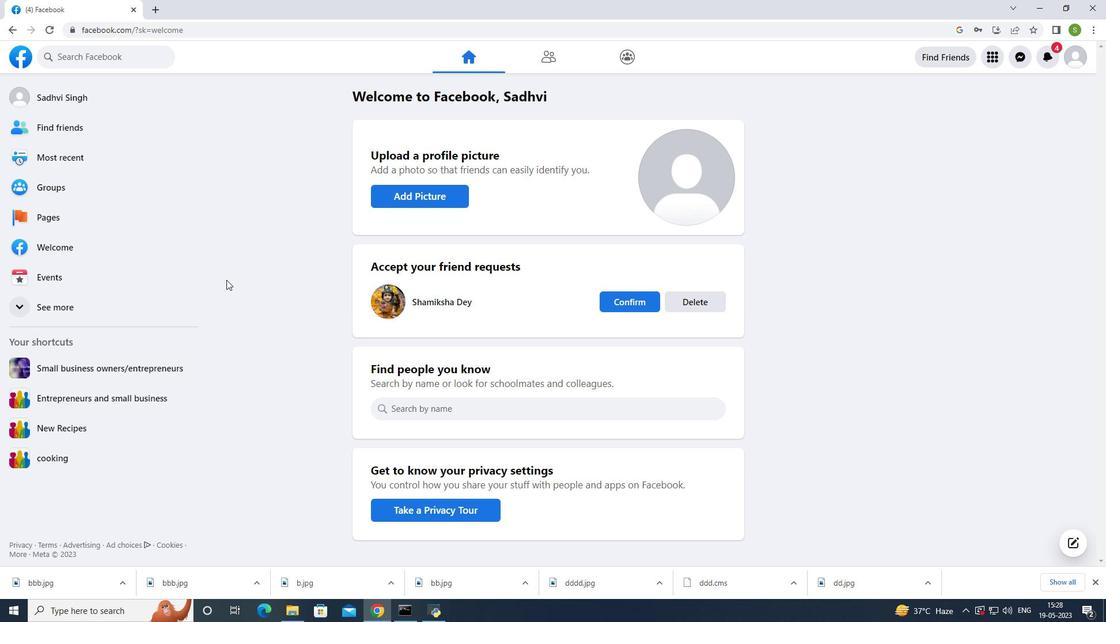 
Action: Mouse scrolled (226, 280) with delta (0, 0)
Screenshot: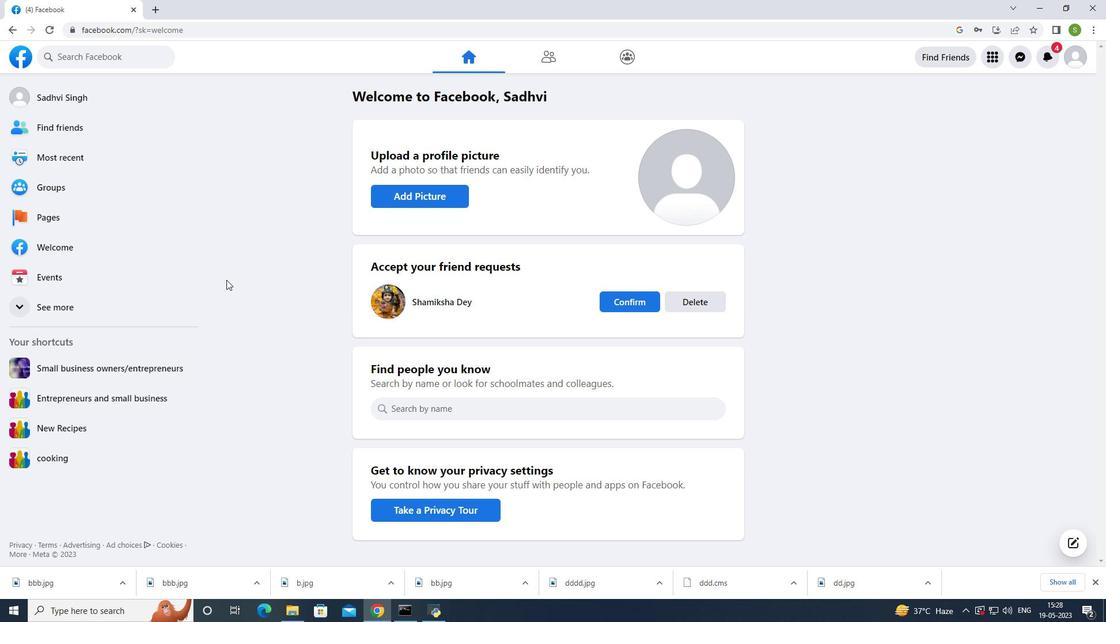 
Action: Mouse scrolled (226, 280) with delta (0, 0)
Screenshot: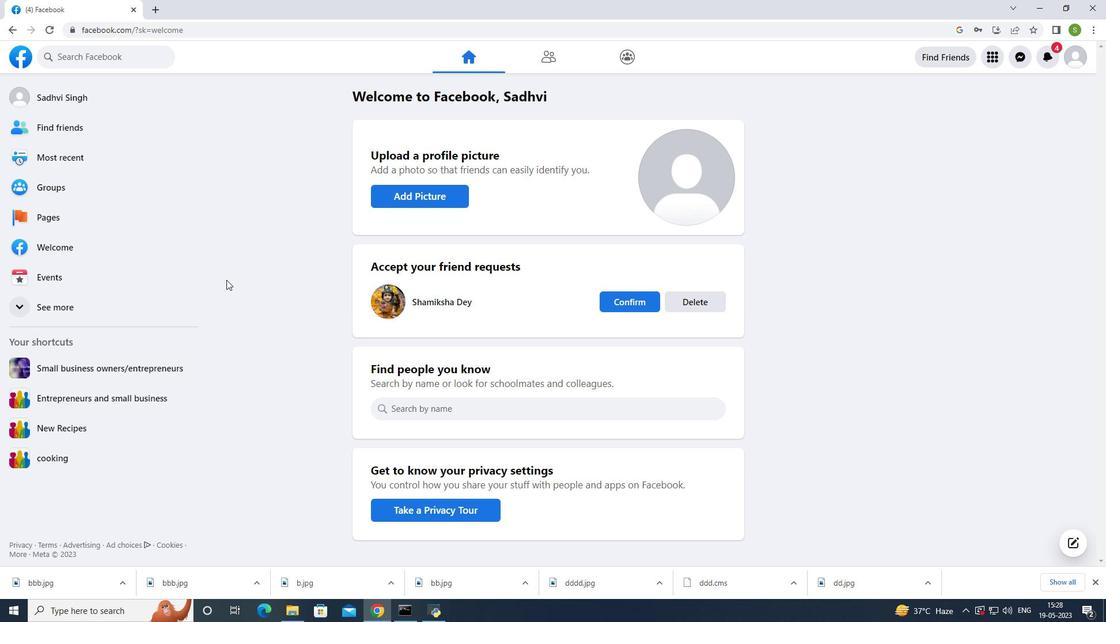 
Action: Mouse scrolled (226, 280) with delta (0, 0)
Screenshot: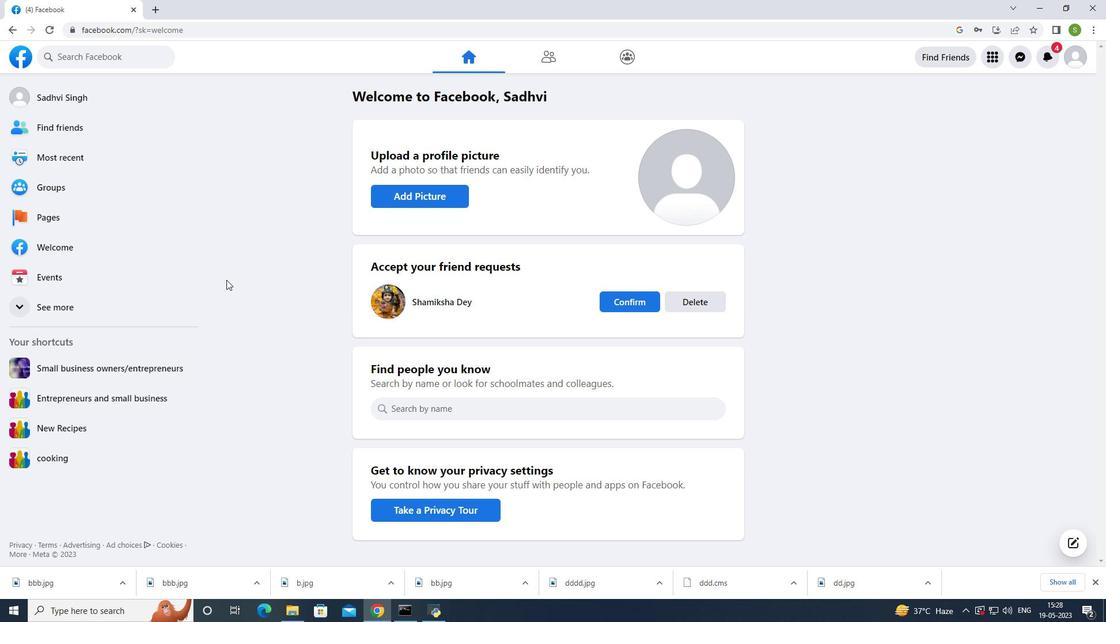 
Action: Mouse scrolled (226, 280) with delta (0, 0)
Screenshot: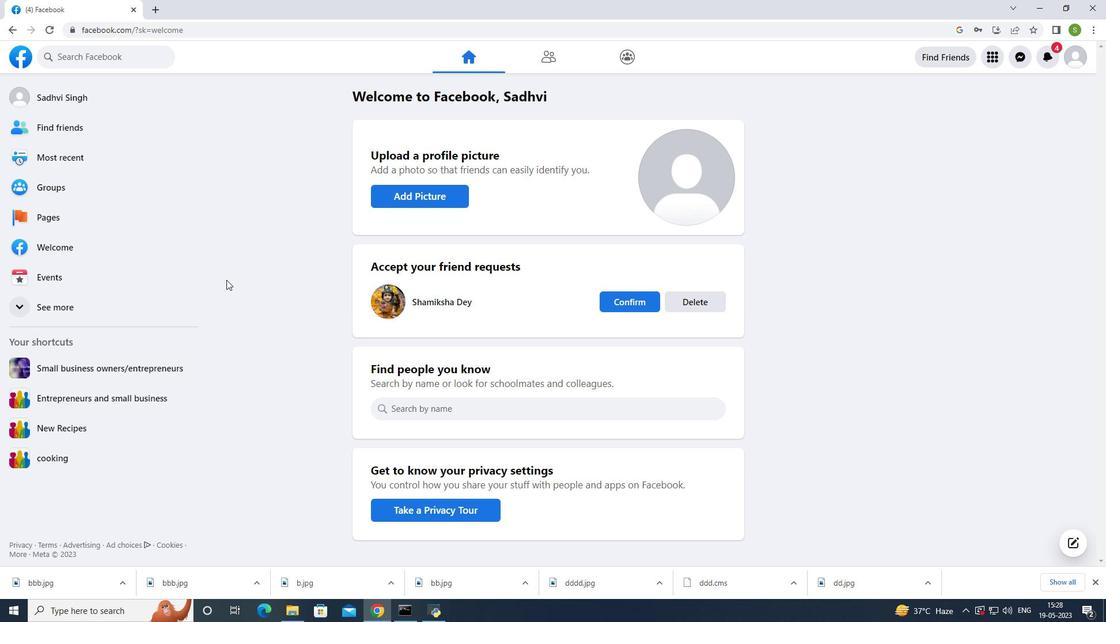 
Action: Mouse scrolled (226, 280) with delta (0, 0)
Screenshot: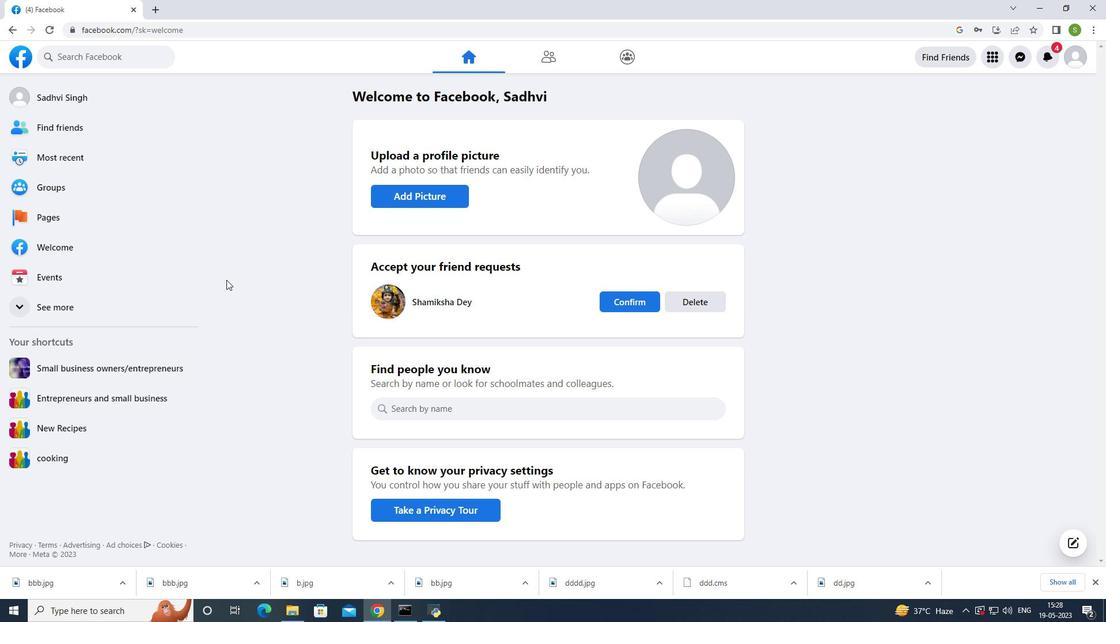 
Action: Mouse scrolled (226, 280) with delta (0, 0)
Screenshot: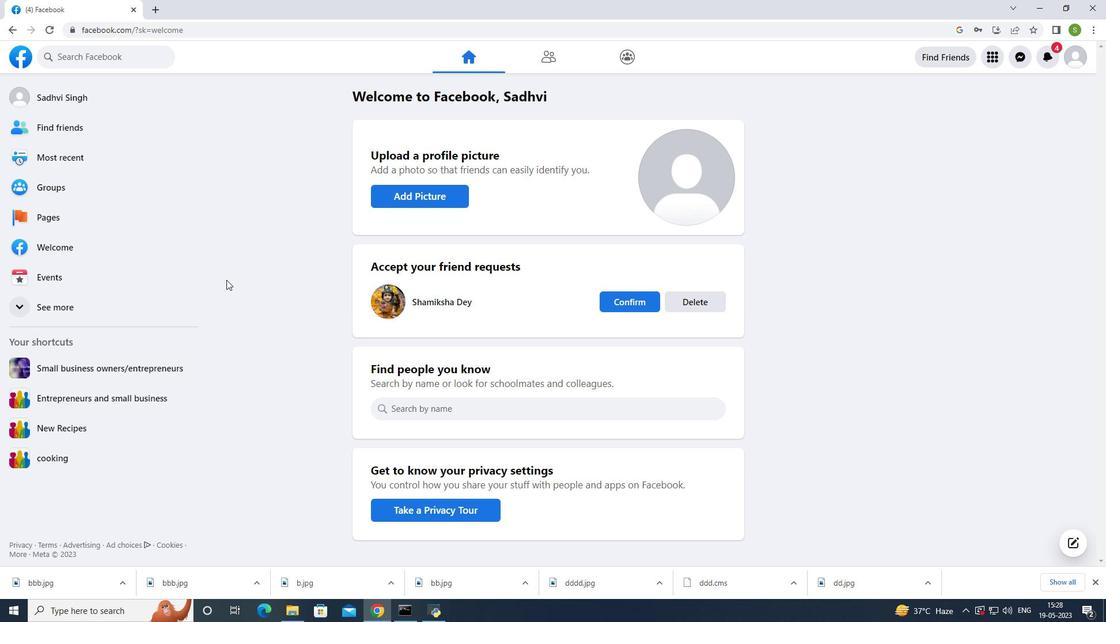 
Action: Mouse scrolled (226, 280) with delta (0, 0)
Screenshot: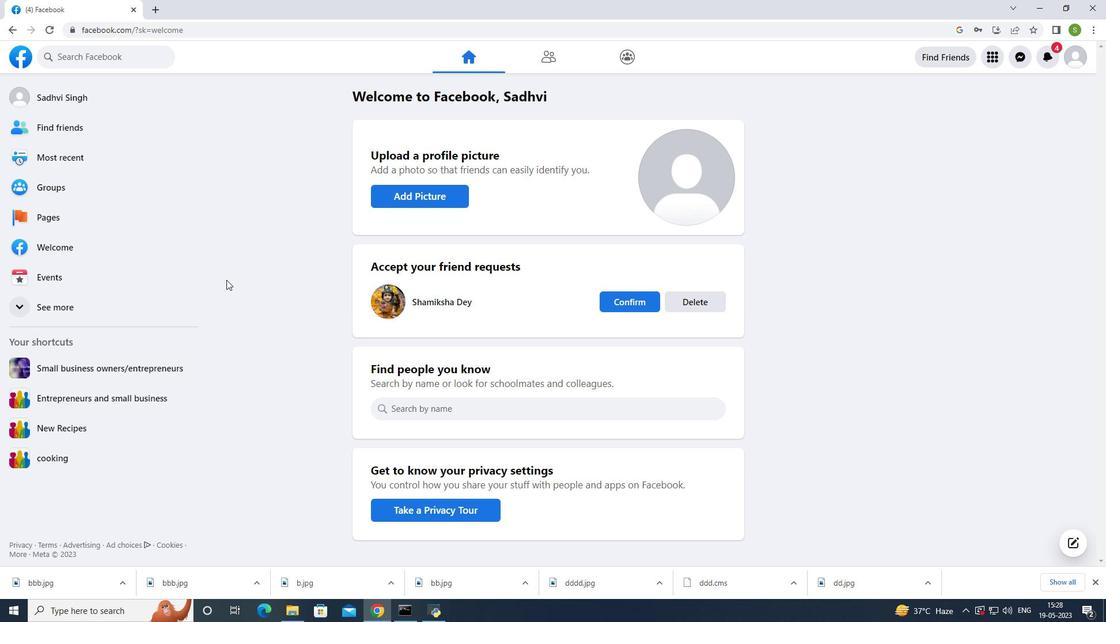 
Action: Mouse scrolled (226, 280) with delta (0, 0)
Screenshot: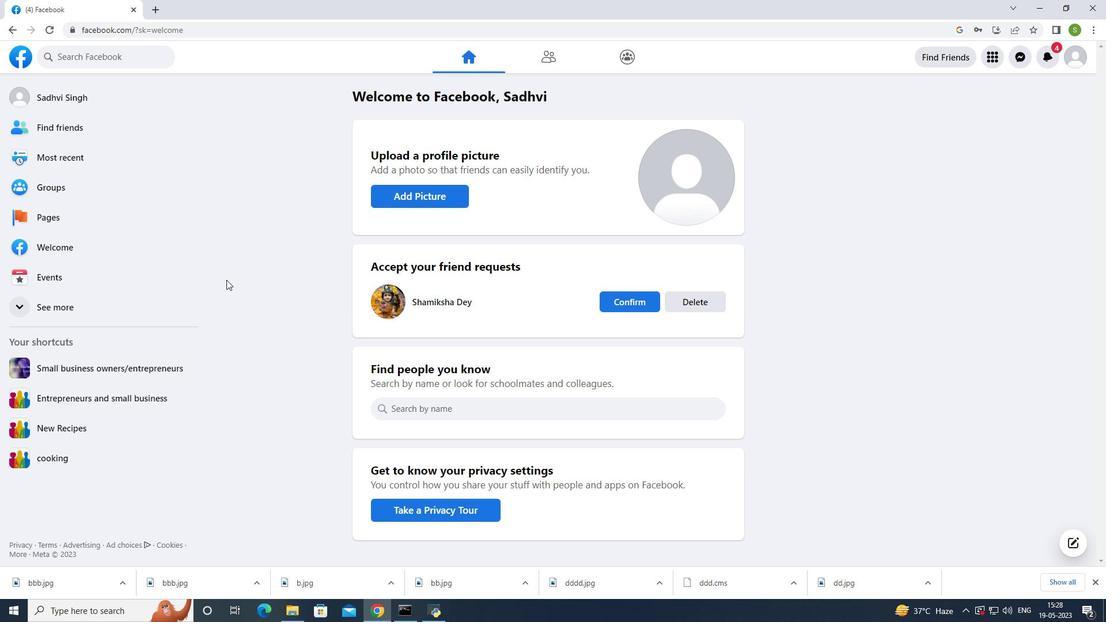 
Action: Mouse scrolled (226, 280) with delta (0, 0)
Screenshot: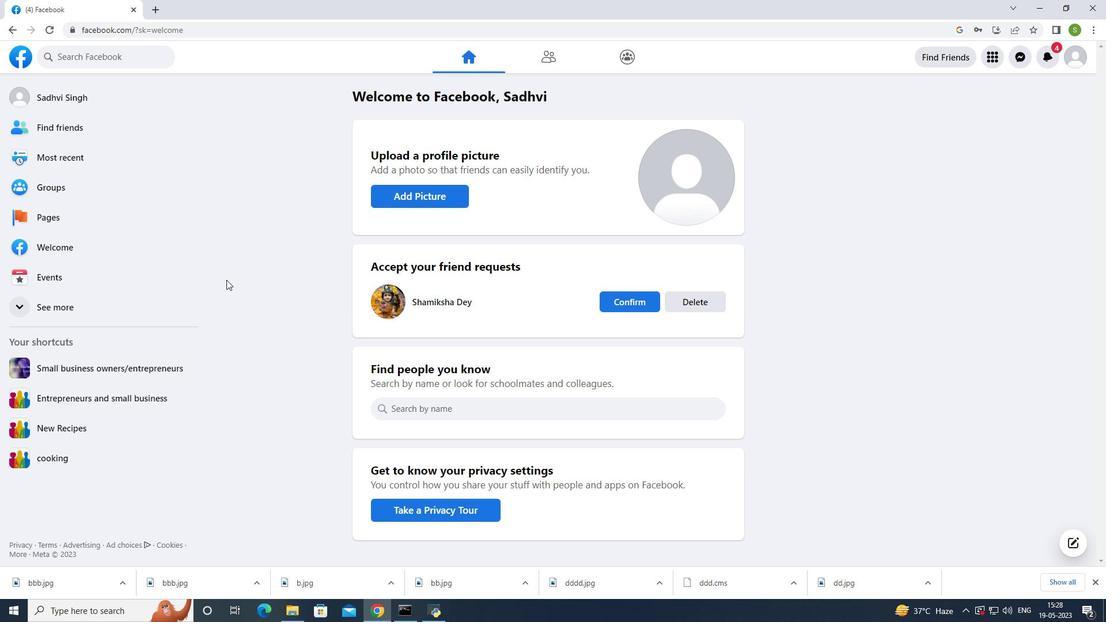 
Action: Mouse moved to (212, 270)
Screenshot: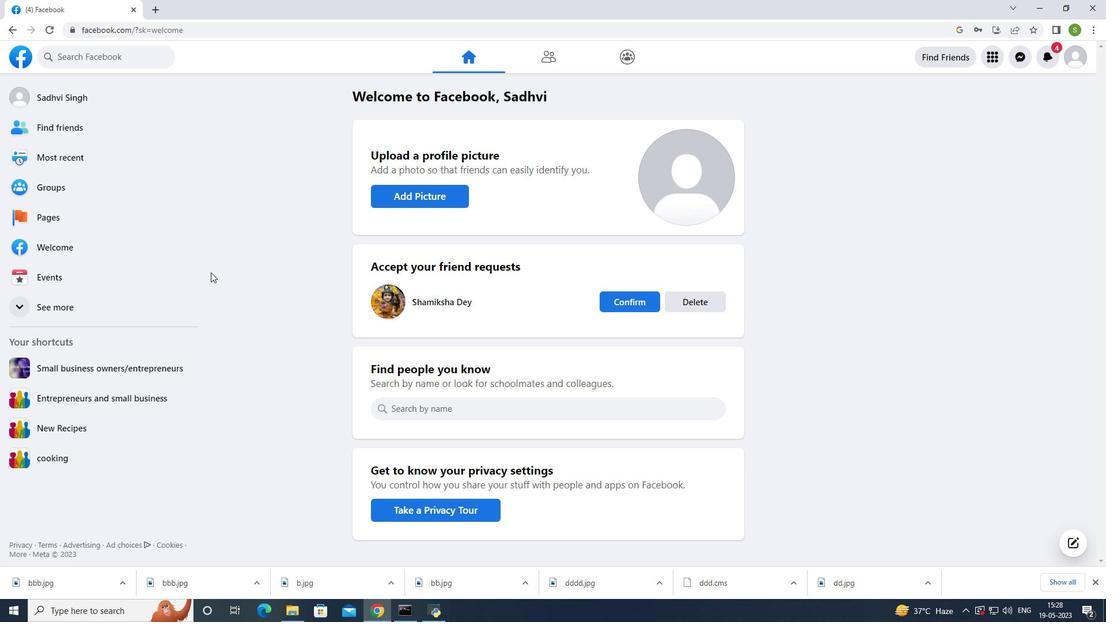 
Action: Mouse scrolled (212, 269) with delta (0, 0)
Screenshot: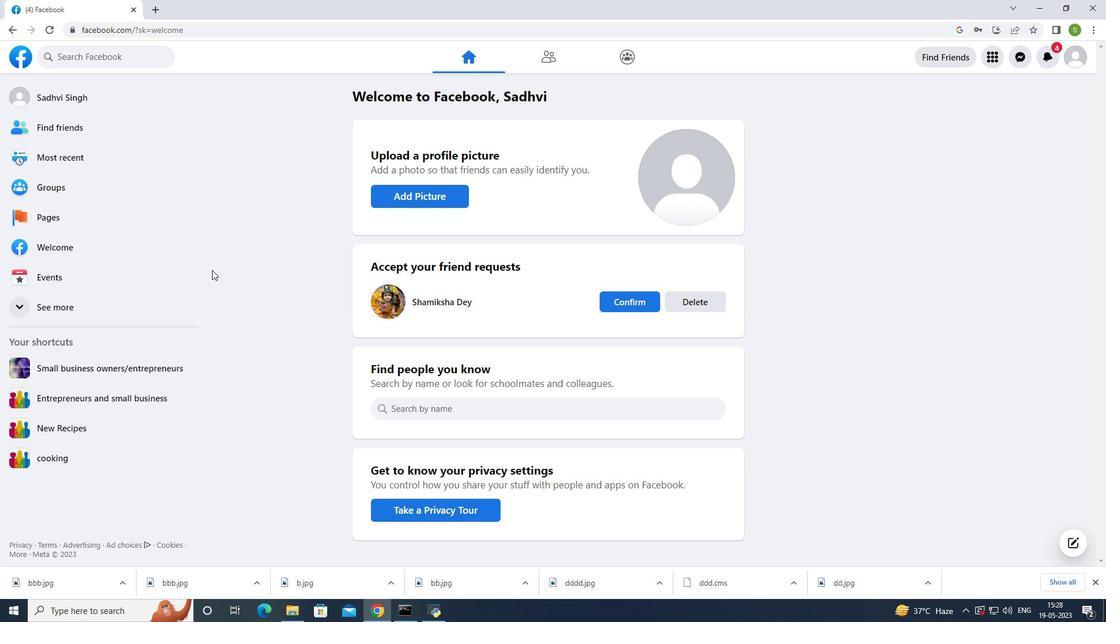 
Action: Mouse moved to (212, 270)
Screenshot: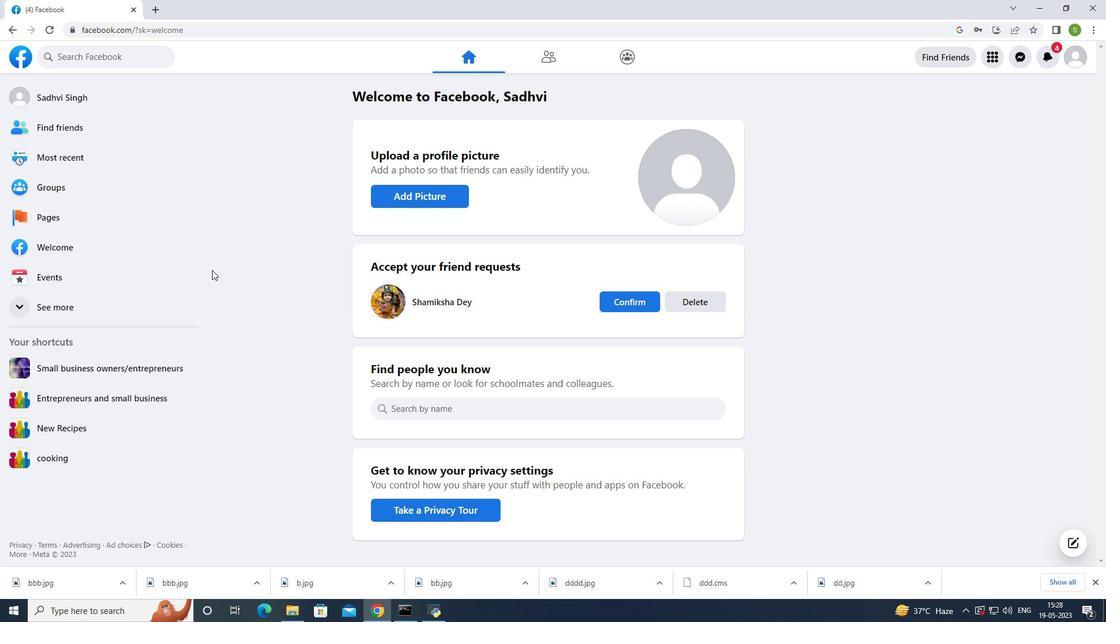 
Action: Mouse scrolled (212, 270) with delta (0, 0)
Screenshot: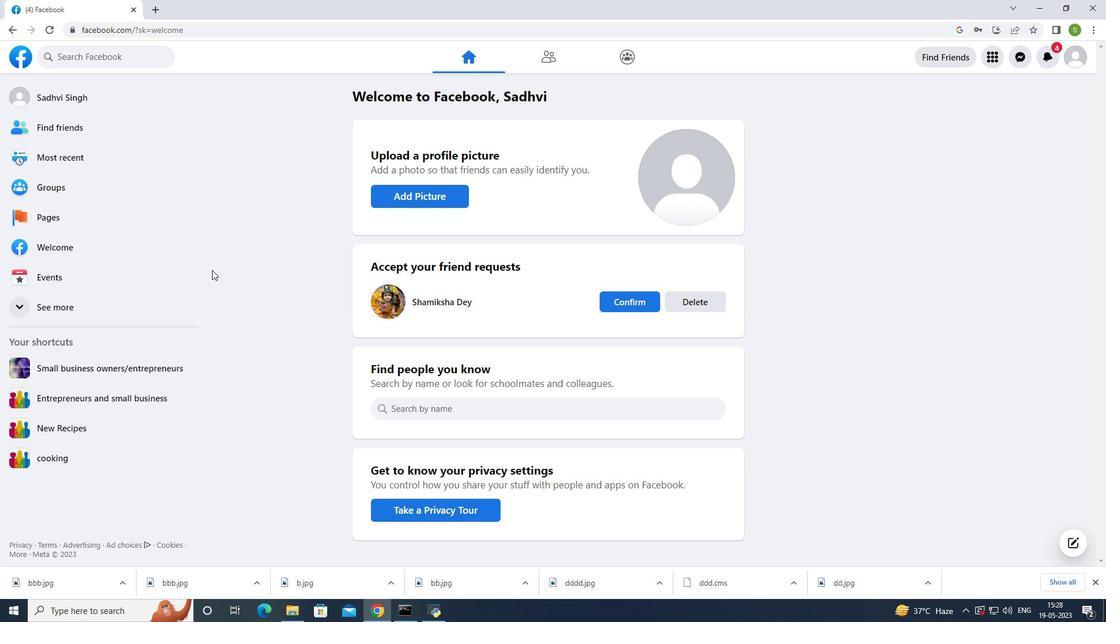 
Action: Mouse moved to (212, 271)
Screenshot: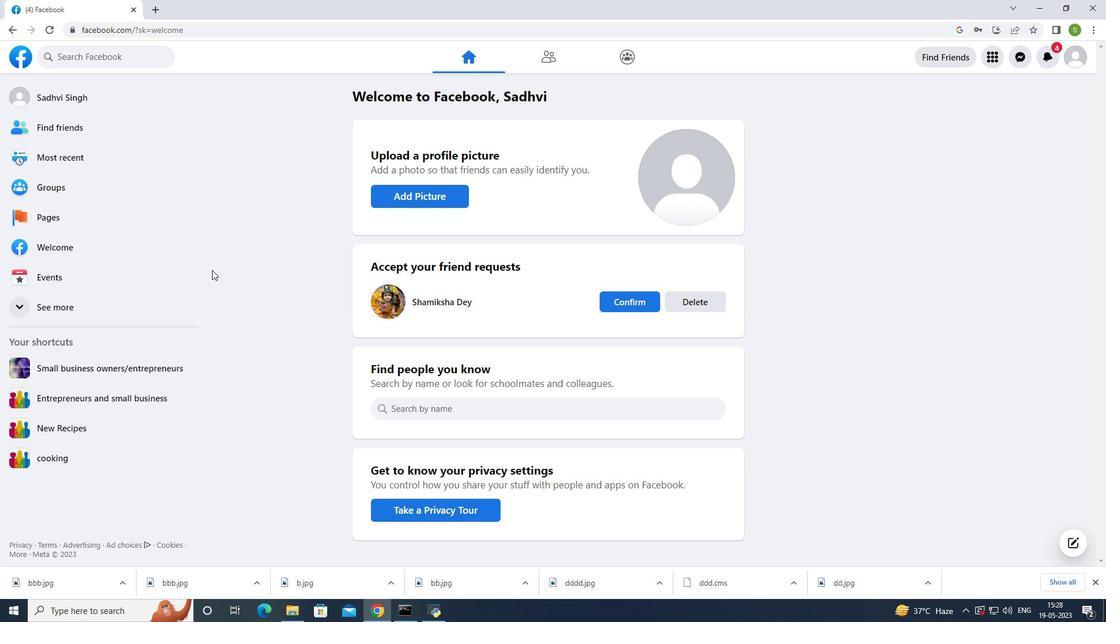 
Action: Mouse scrolled (212, 270) with delta (0, 0)
Screenshot: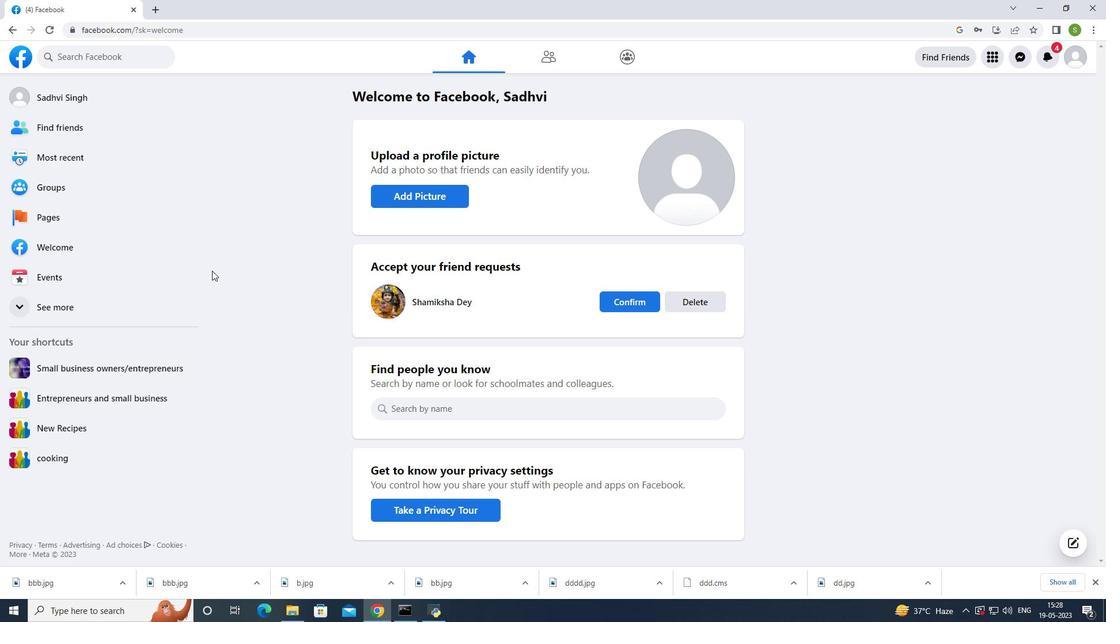 
Action: Mouse moved to (243, 296)
Screenshot: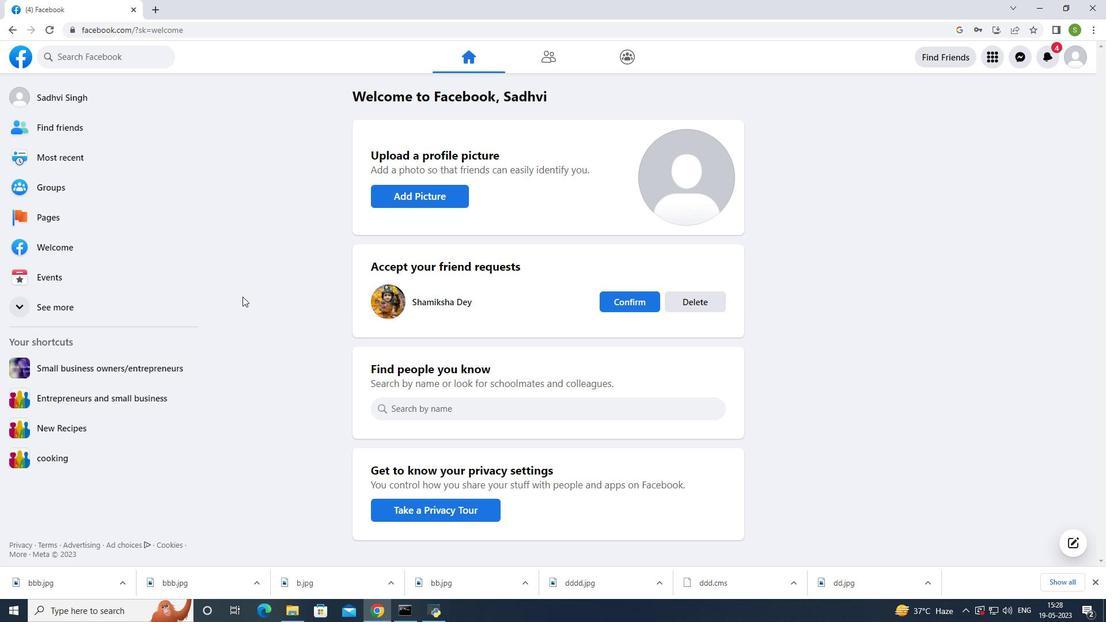 
Action: Mouse scrolled (243, 297) with delta (0, 0)
Screenshot: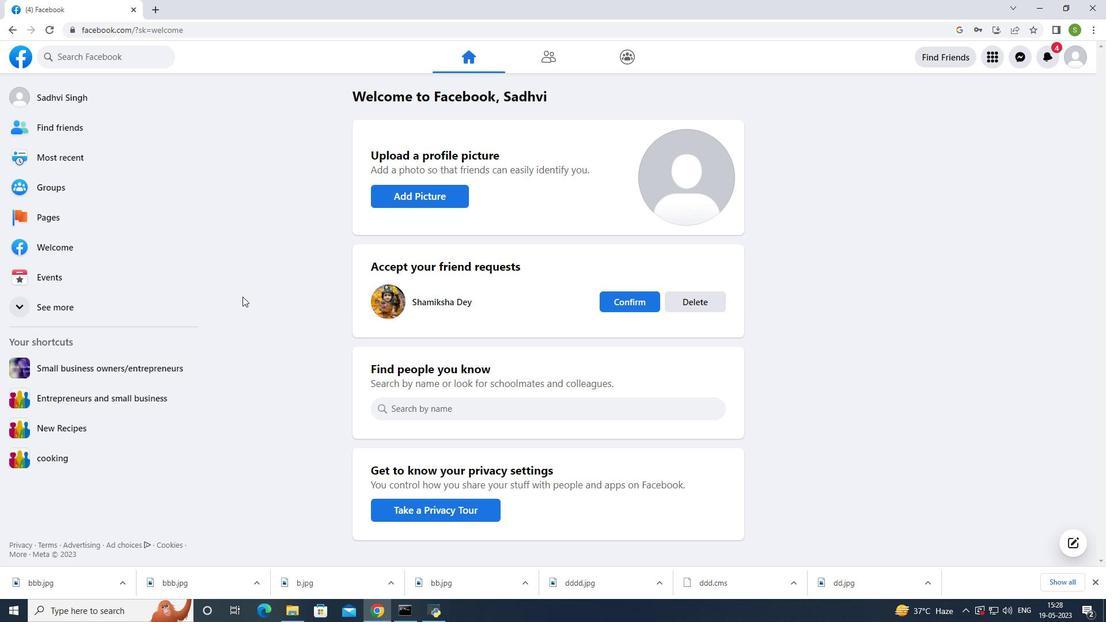 
Action: Mouse scrolled (243, 297) with delta (0, 0)
Screenshot: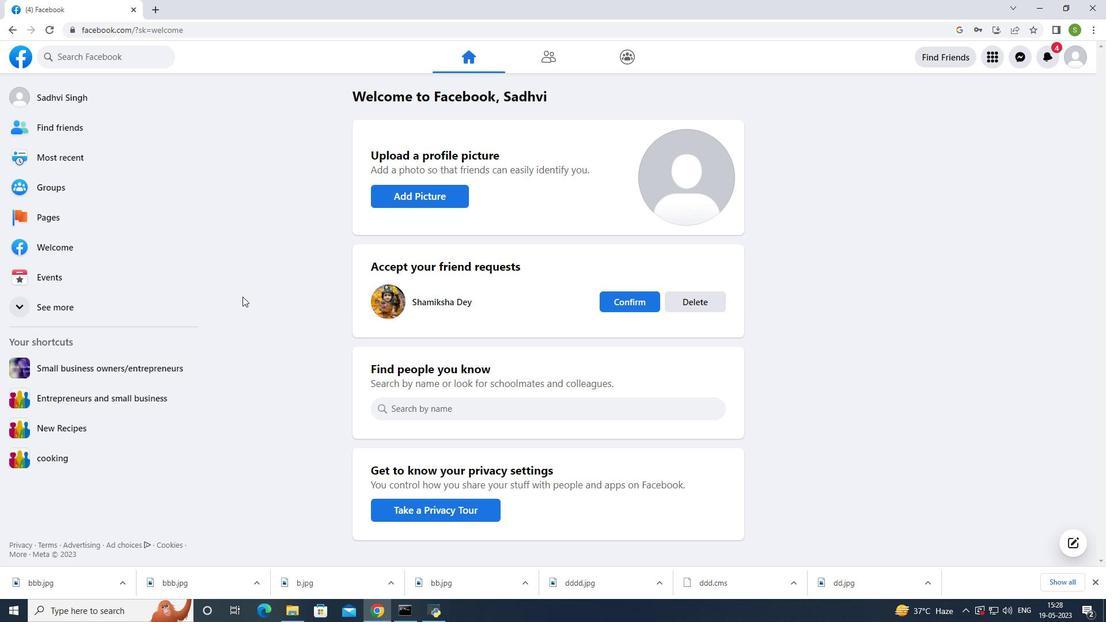 
Action: Mouse scrolled (243, 297) with delta (0, 0)
Screenshot: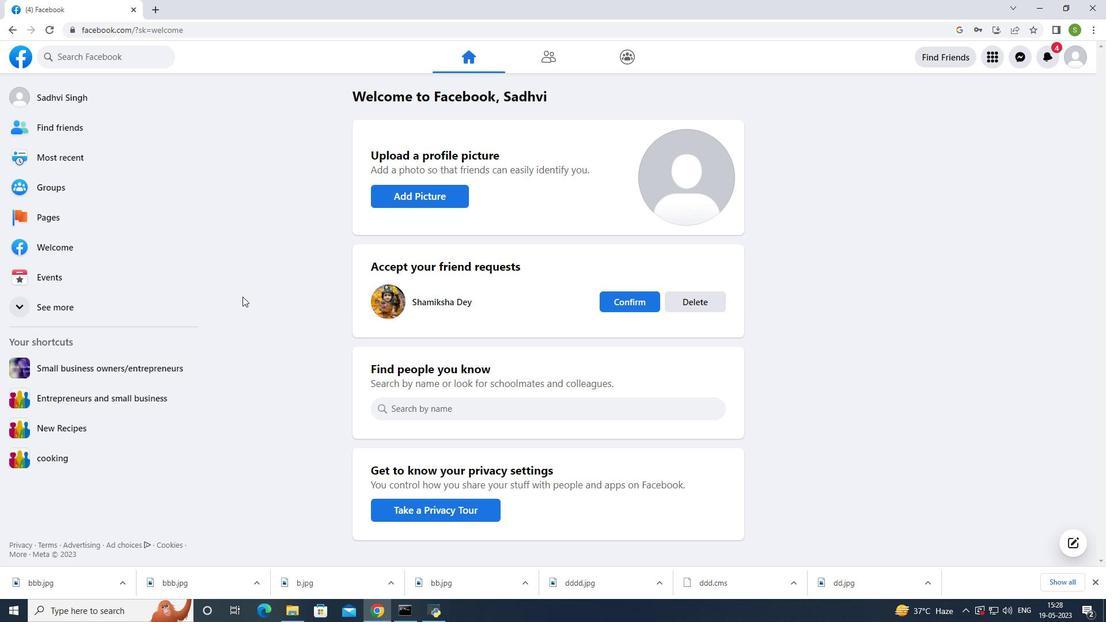
Action: Mouse scrolled (243, 297) with delta (0, 0)
Screenshot: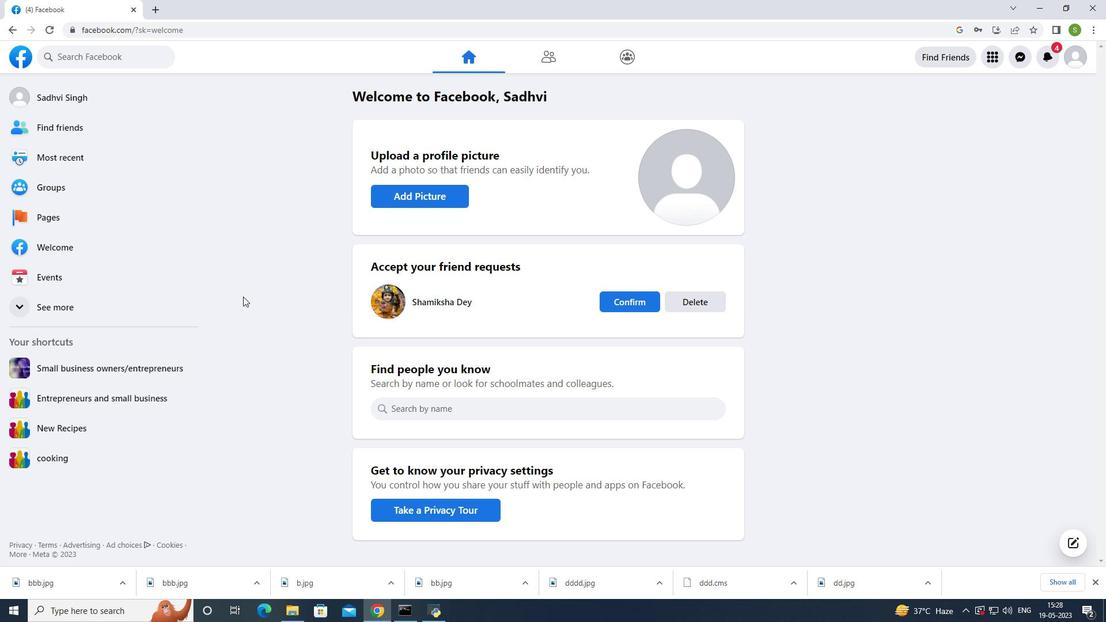 
Action: Mouse moved to (242, 296)
Screenshot: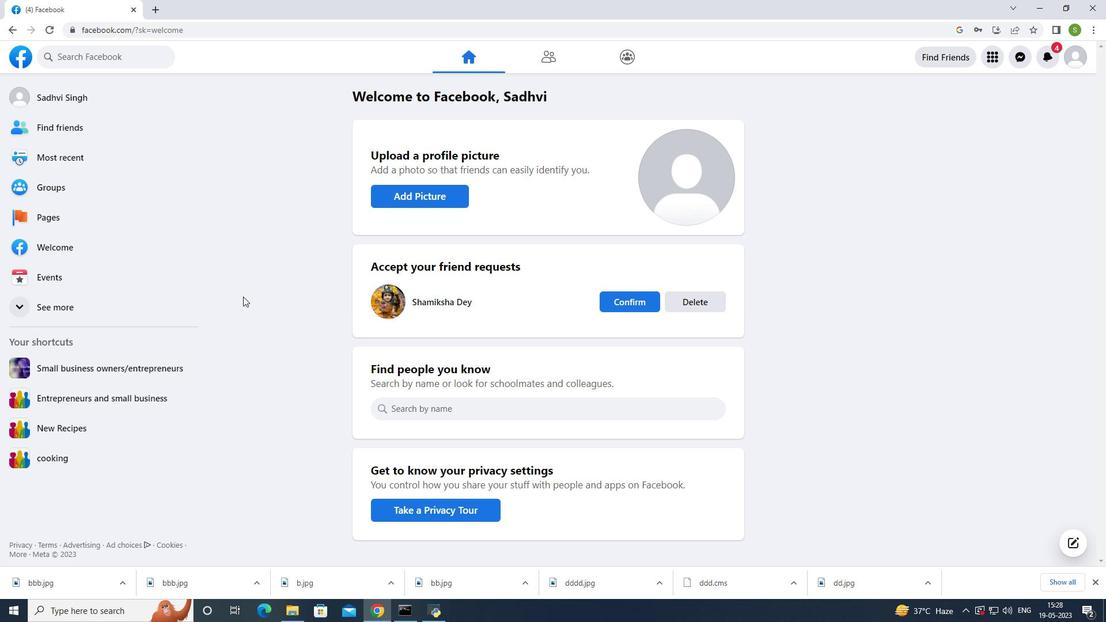 
Action: Mouse scrolled (242, 297) with delta (0, 0)
Screenshot: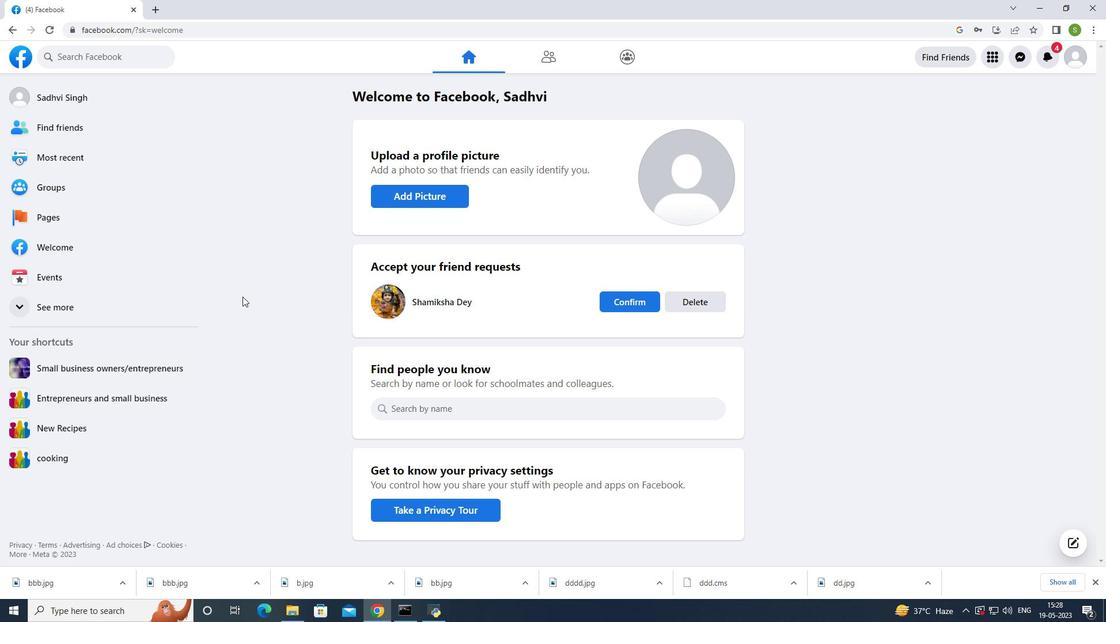 
Action: Mouse scrolled (242, 297) with delta (0, 0)
Screenshot: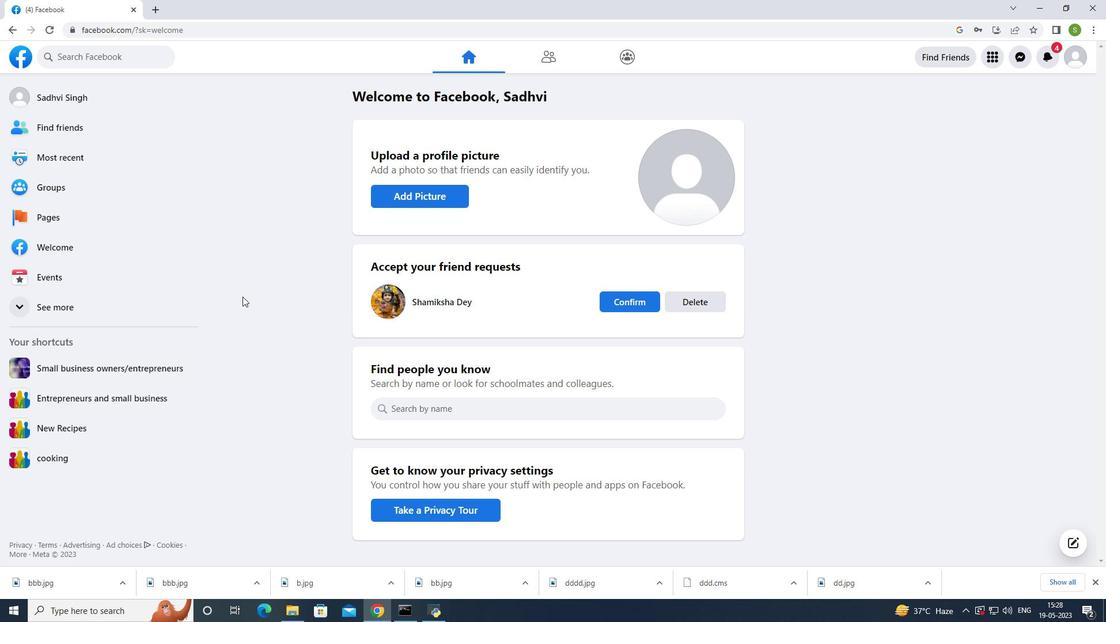 
Action: Mouse scrolled (242, 297) with delta (0, 0)
Screenshot: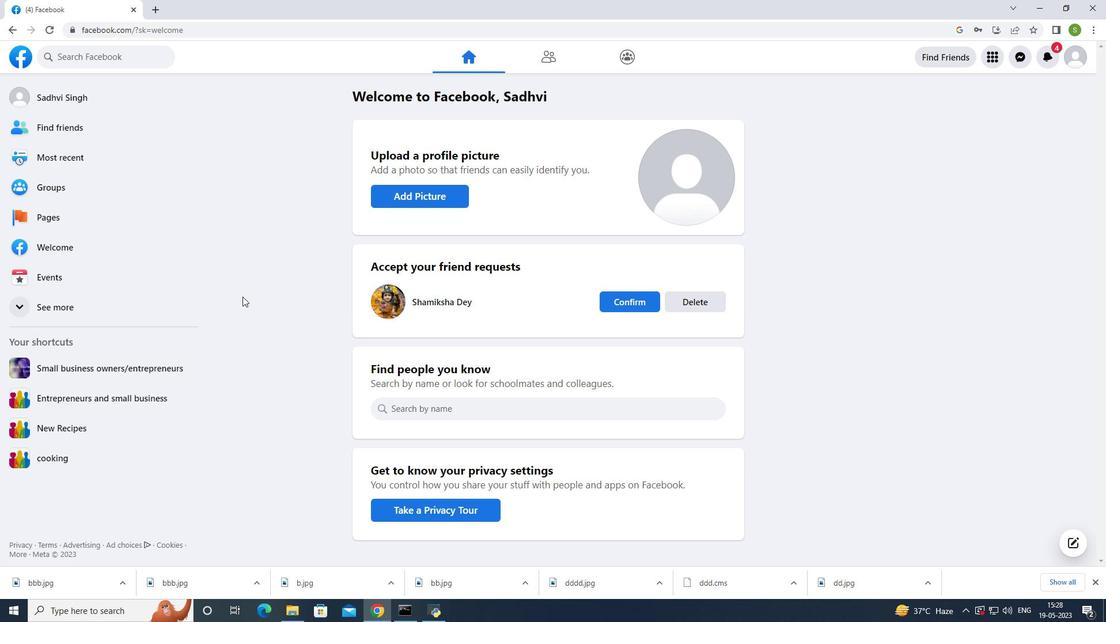 
Action: Mouse scrolled (242, 297) with delta (0, 0)
Screenshot: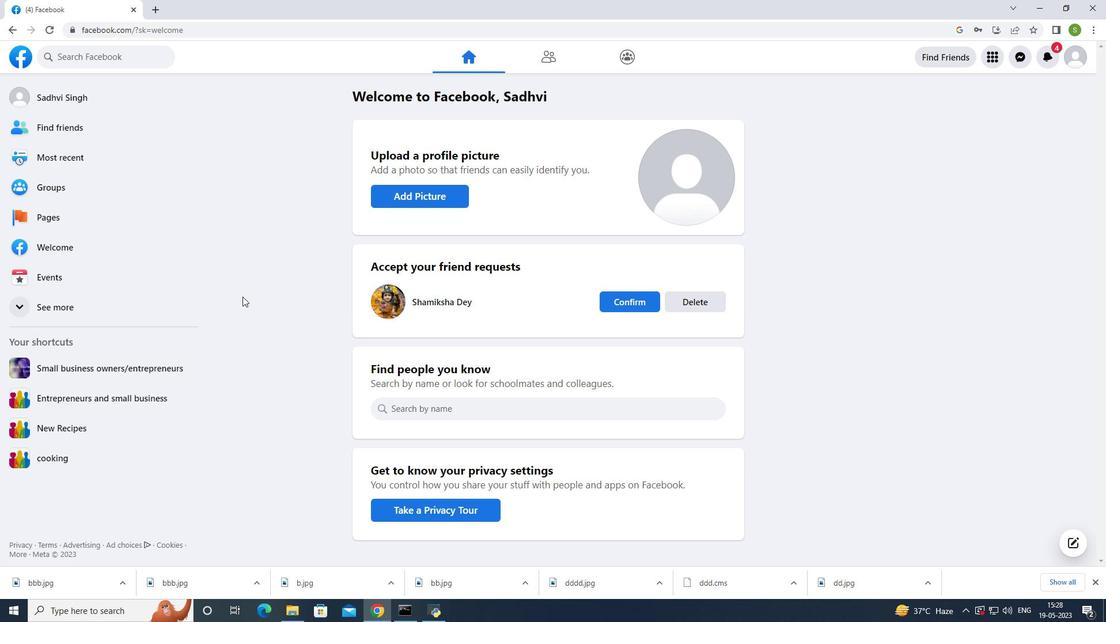 
Action: Mouse scrolled (242, 297) with delta (0, 0)
Screenshot: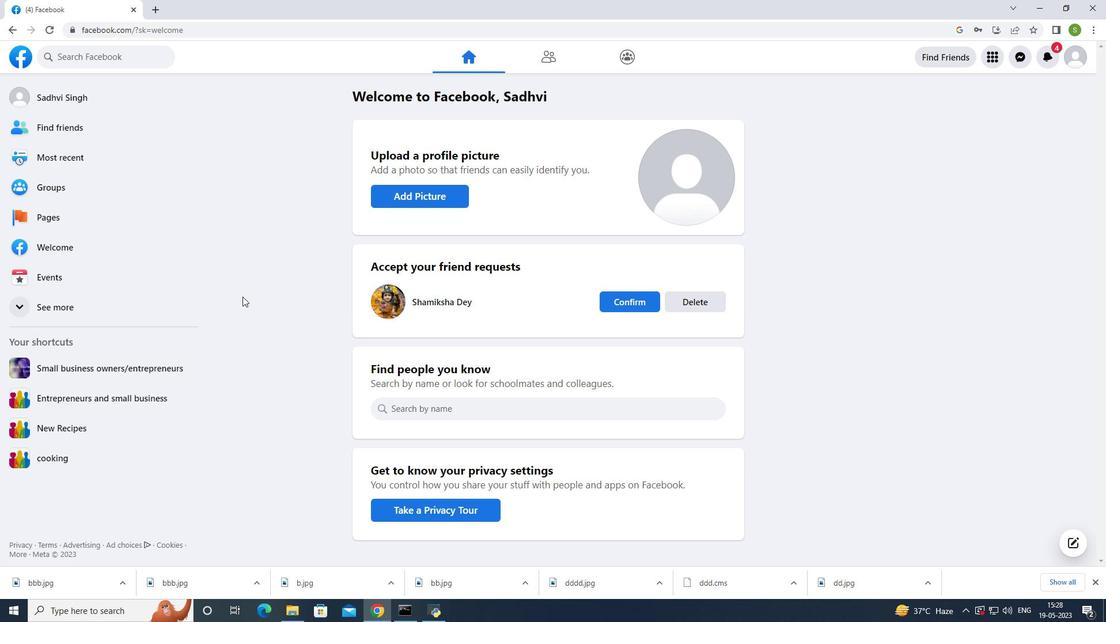
Action: Mouse moved to (465, 59)
Screenshot: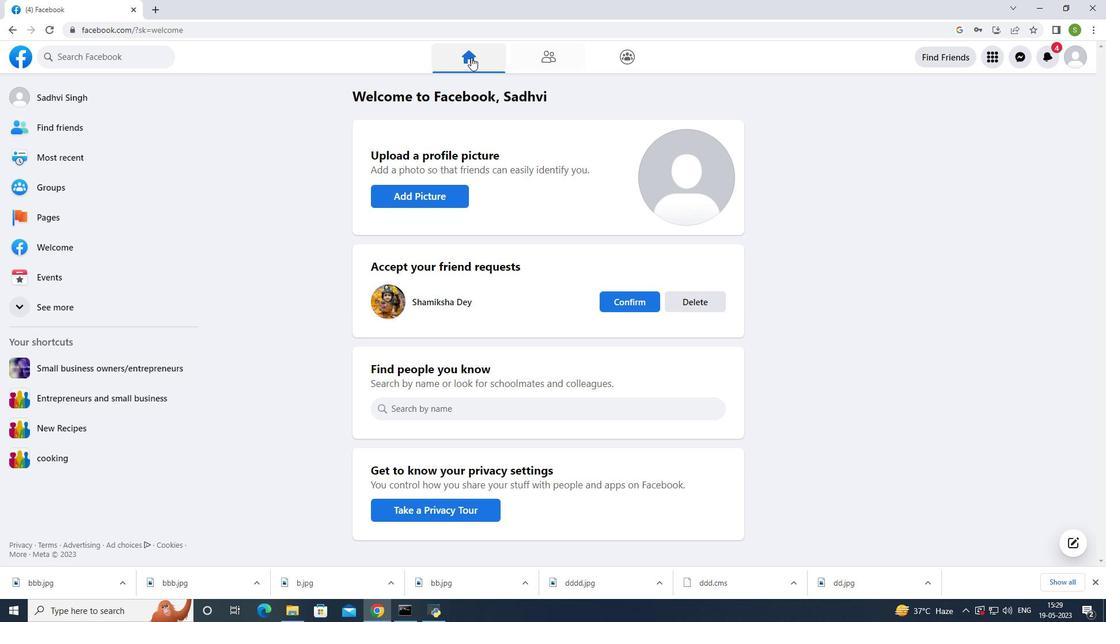 
Action: Mouse pressed left at (465, 59)
Screenshot: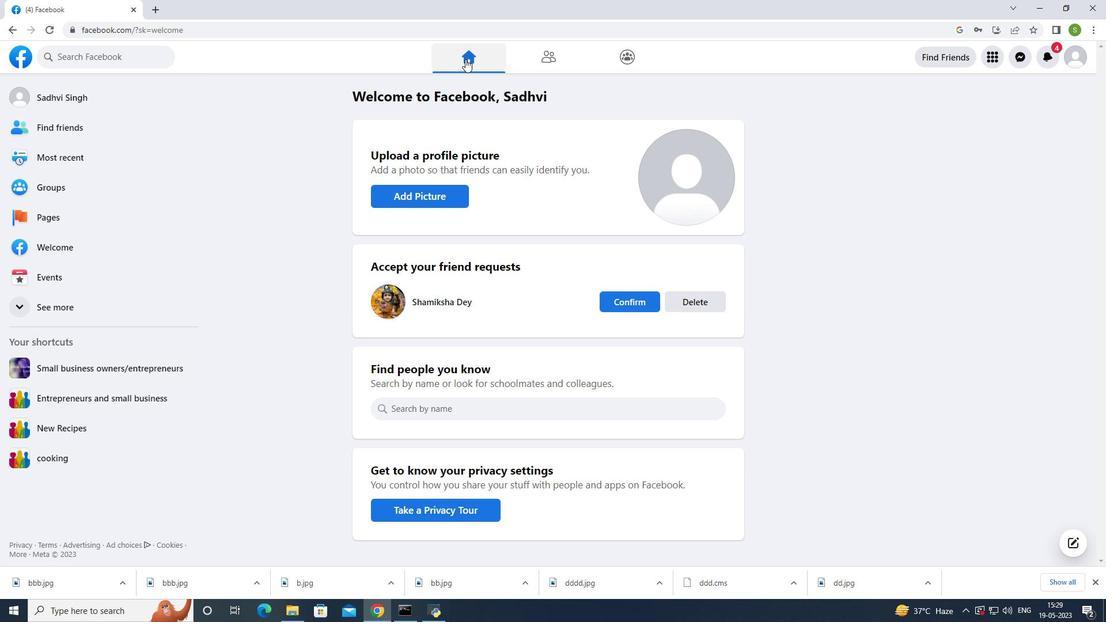 
Action: Mouse moved to (454, 234)
Screenshot: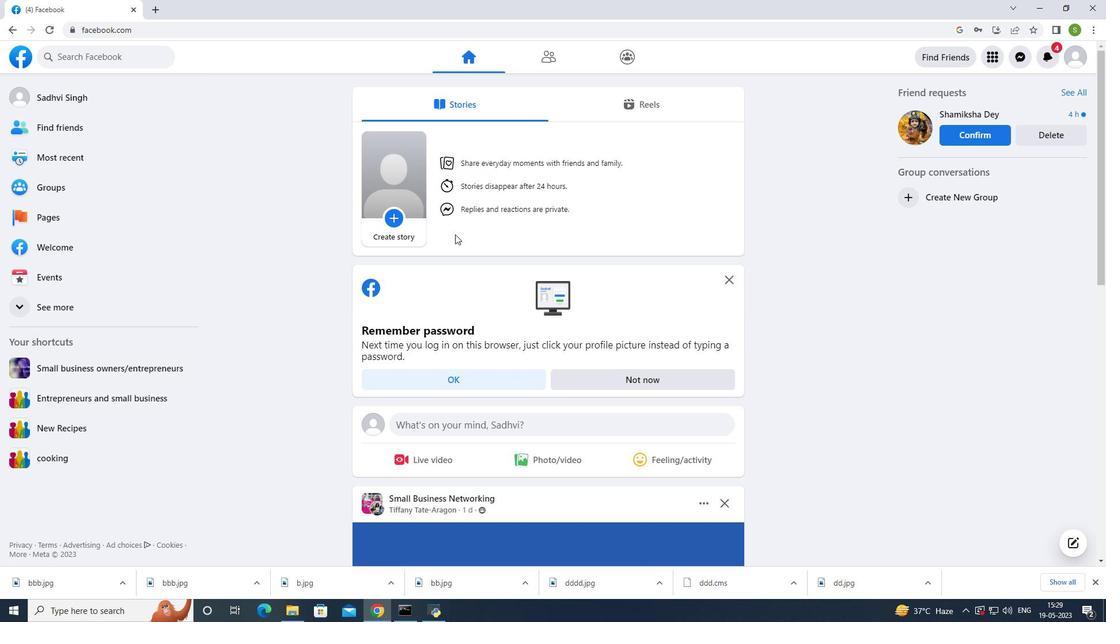 
Action: Mouse scrolled (454, 235) with delta (0, 0)
Screenshot: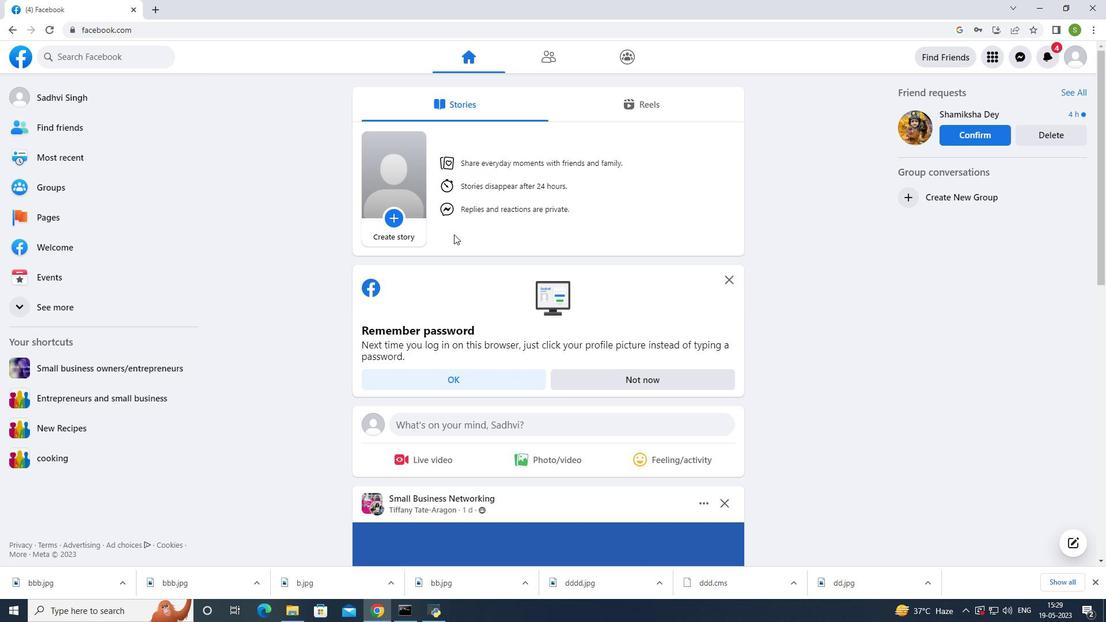 
Action: Mouse scrolled (454, 235) with delta (0, 0)
Screenshot: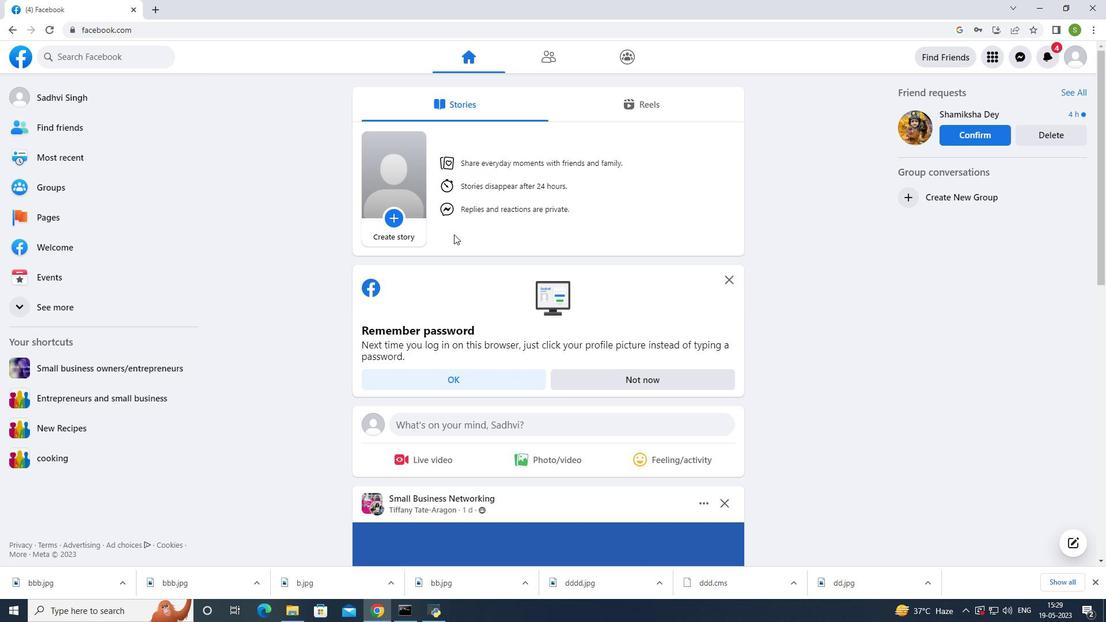 
Action: Mouse scrolled (454, 235) with delta (0, 0)
Screenshot: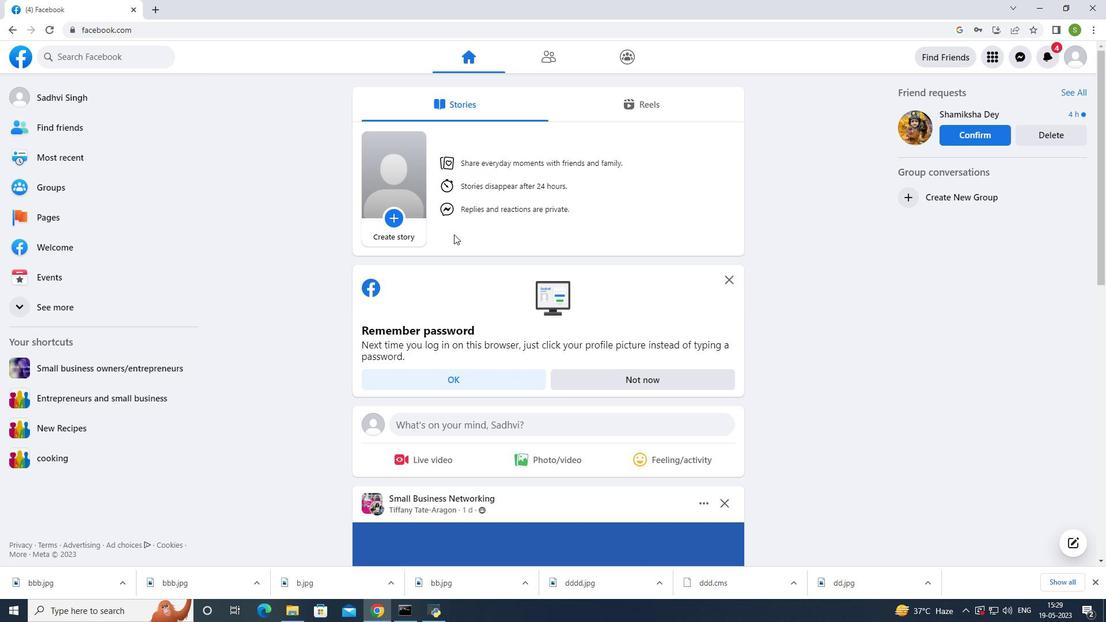 
Action: Mouse scrolled (454, 235) with delta (0, 0)
Screenshot: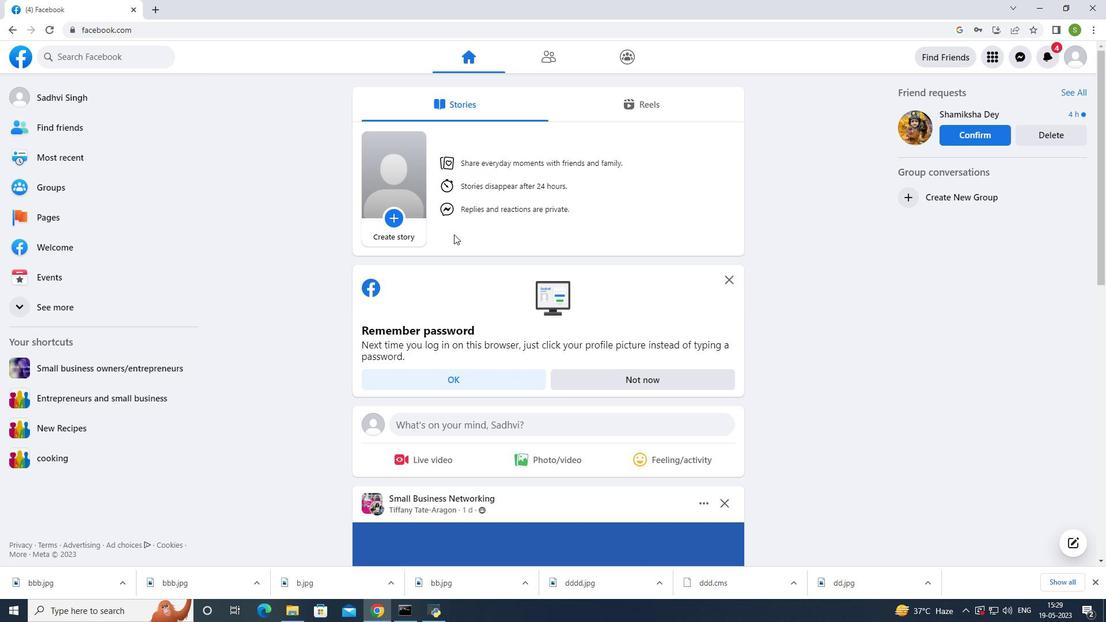 
Action: Mouse scrolled (454, 233) with delta (0, 0)
Screenshot: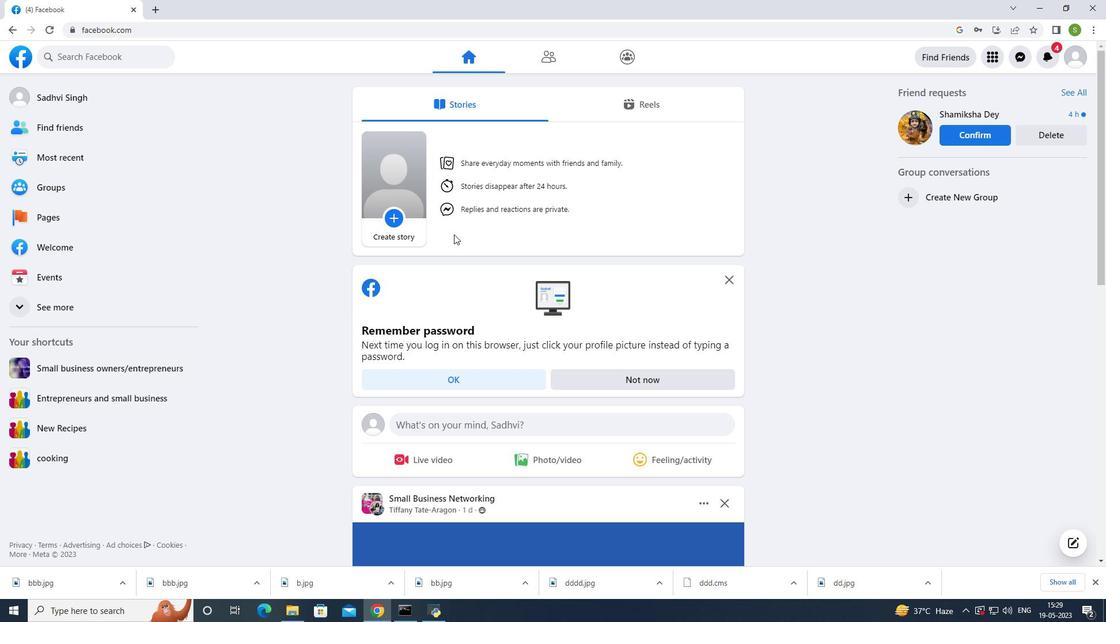 
Action: Mouse scrolled (454, 233) with delta (0, 0)
Screenshot: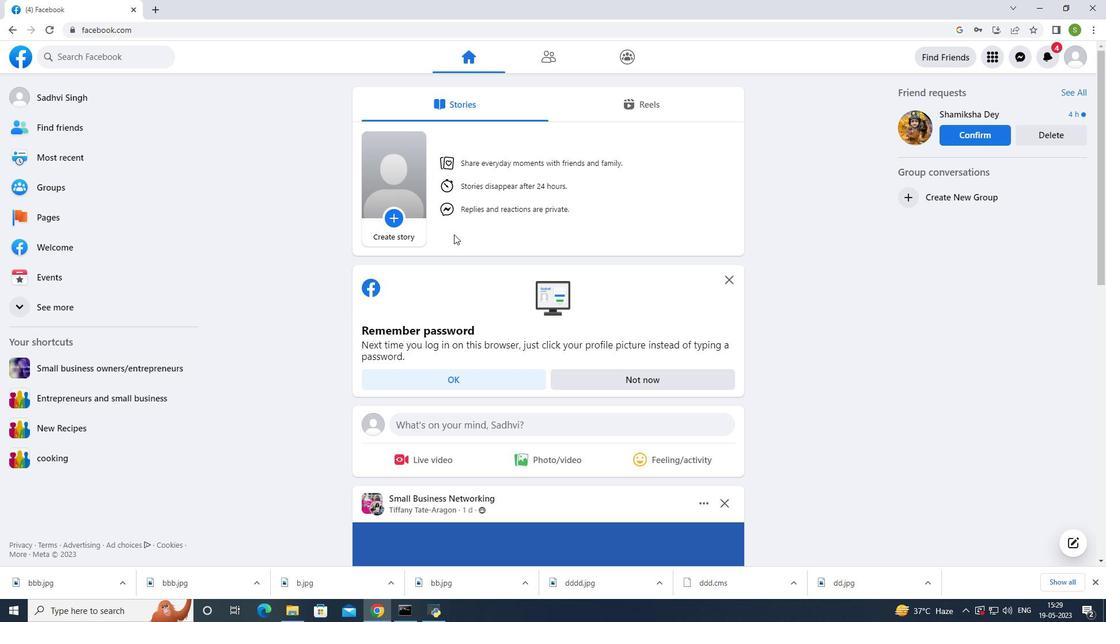 
Action: Mouse scrolled (454, 233) with delta (0, 0)
Screenshot: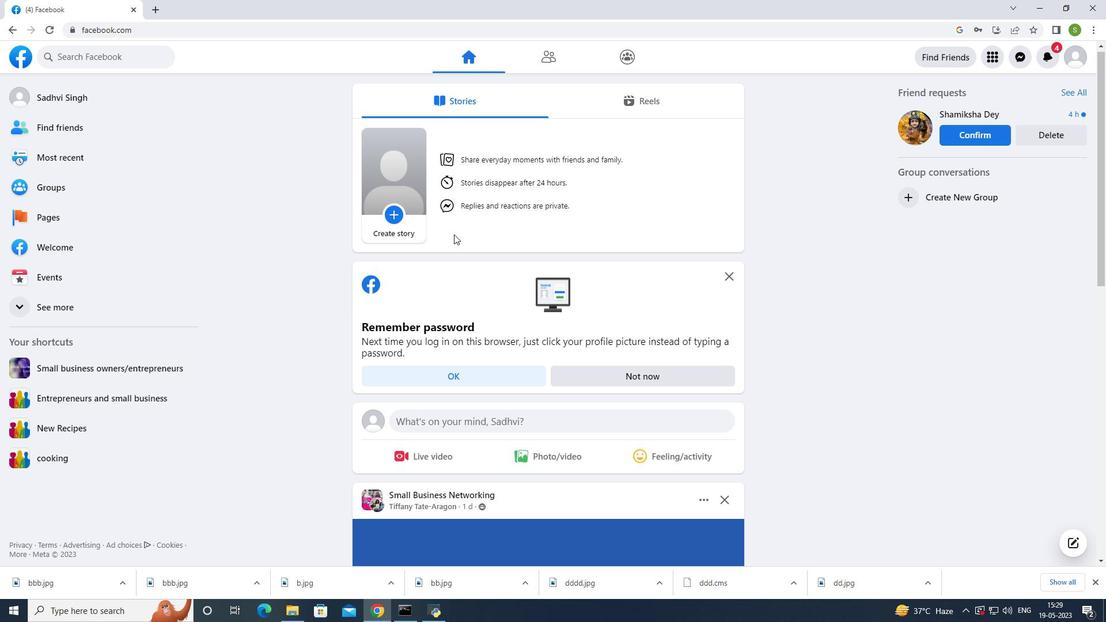 
Action: Mouse scrolled (454, 233) with delta (0, 0)
Screenshot: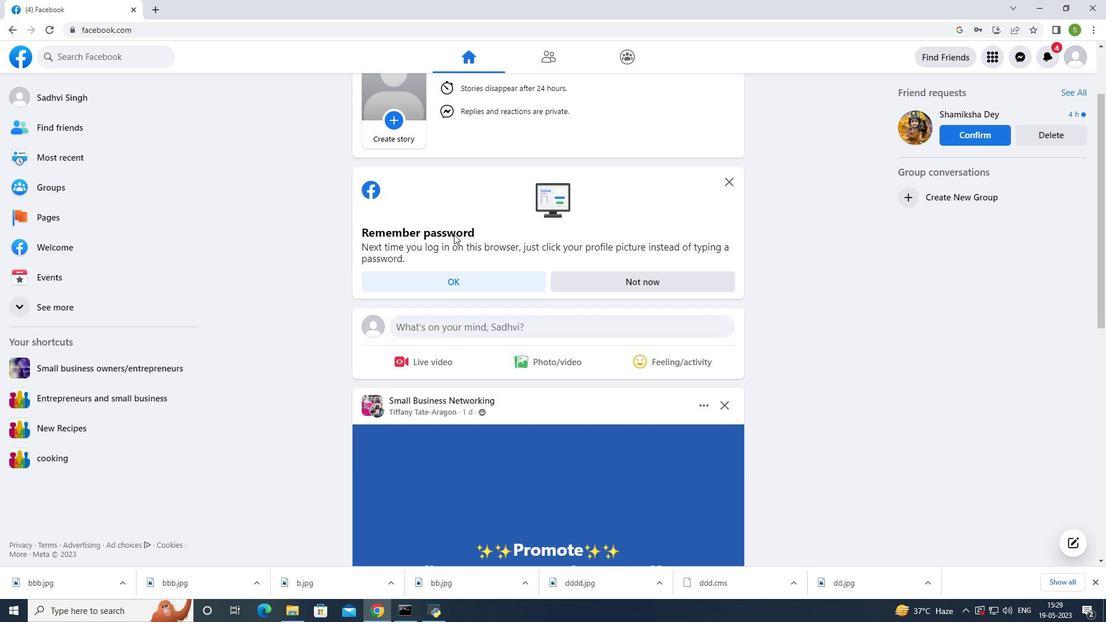 
Action: Mouse moved to (448, 232)
Screenshot: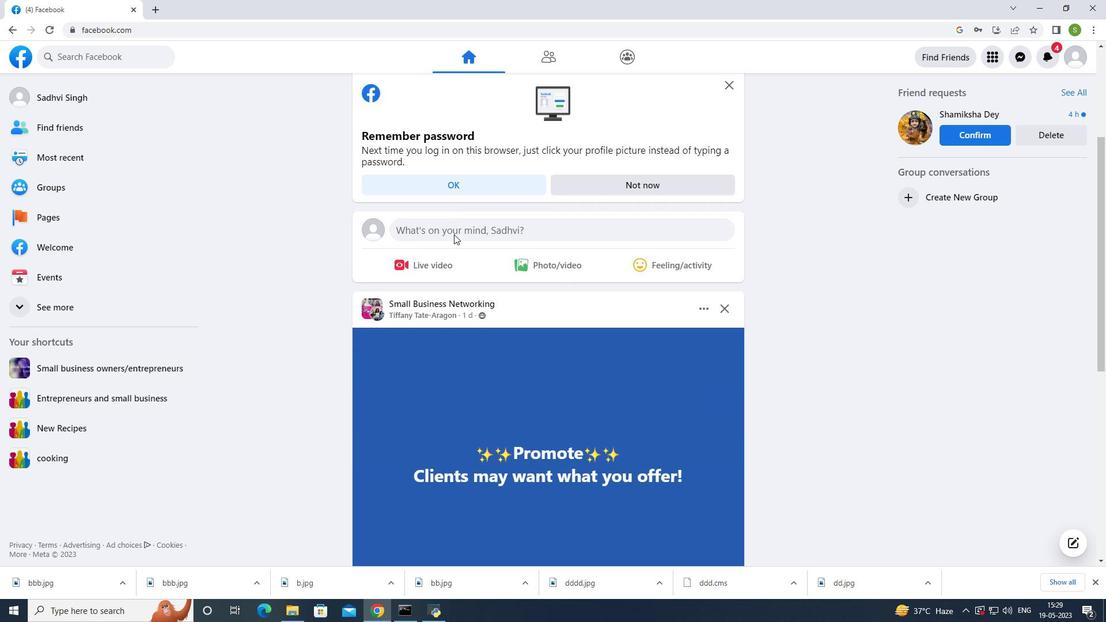 
Action: Mouse scrolled (448, 231) with delta (0, 0)
Screenshot: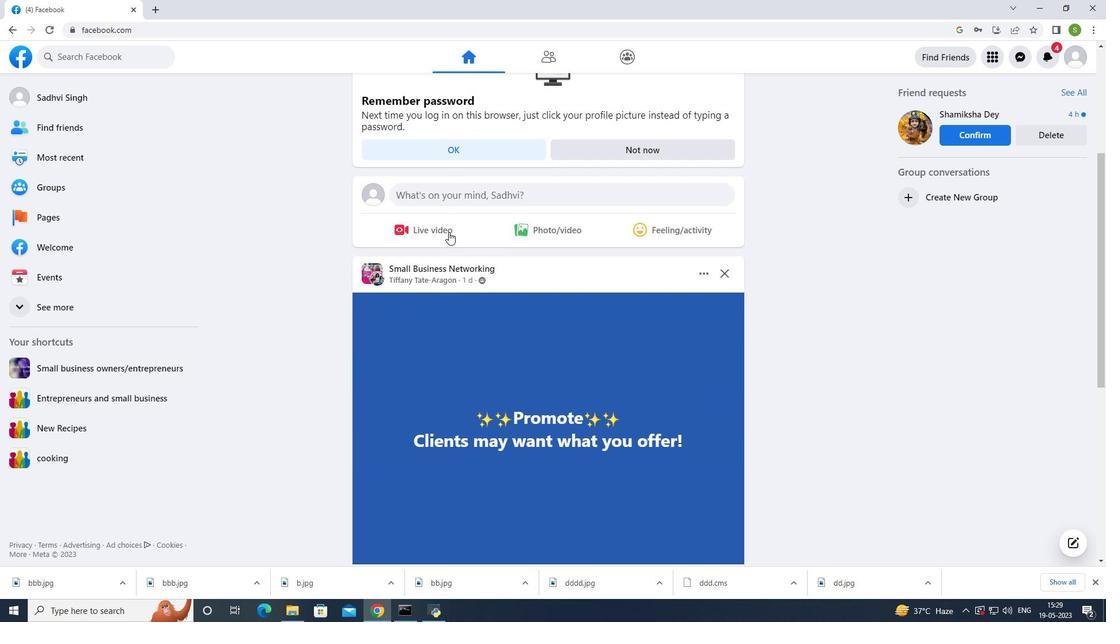 
Action: Mouse scrolled (448, 231) with delta (0, 0)
Screenshot: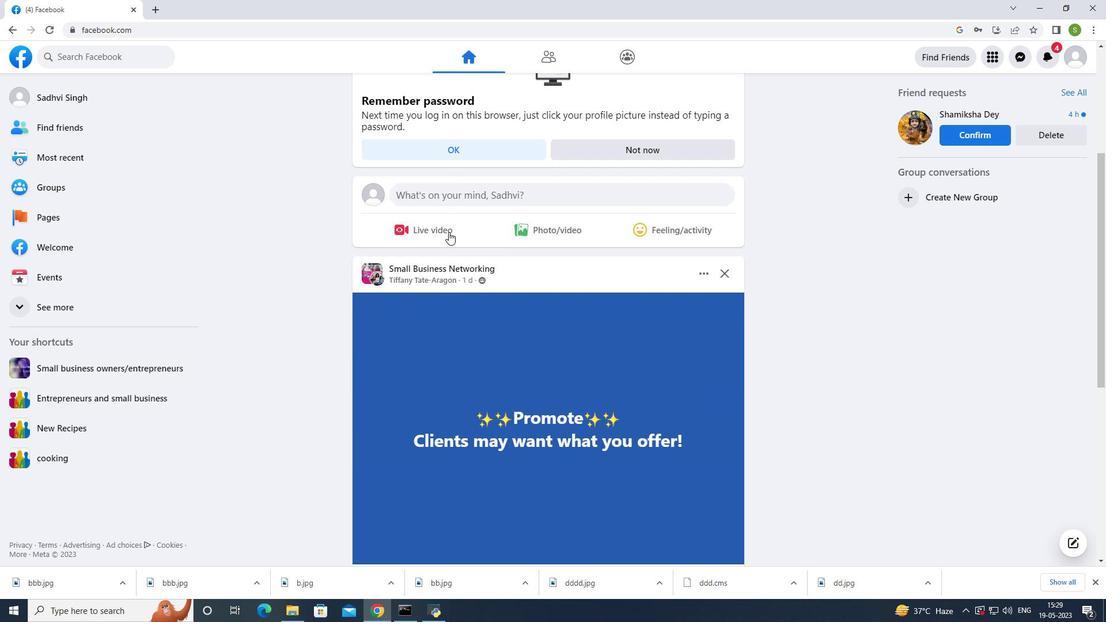 
Action: Mouse scrolled (448, 231) with delta (0, 0)
Screenshot: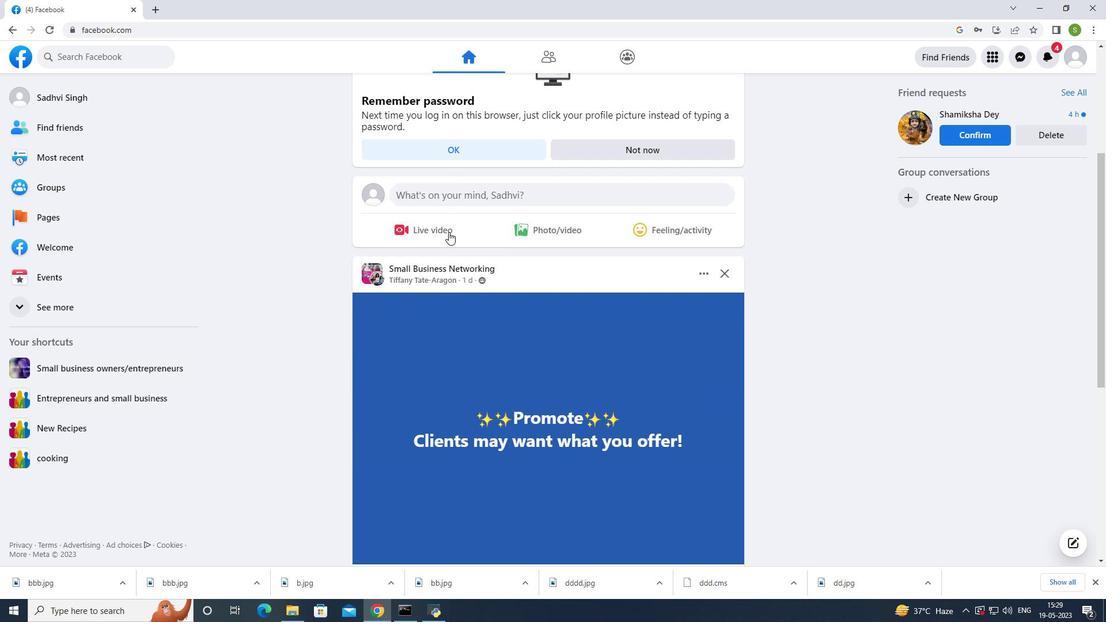 
Action: Mouse scrolled (448, 231) with delta (0, 0)
Screenshot: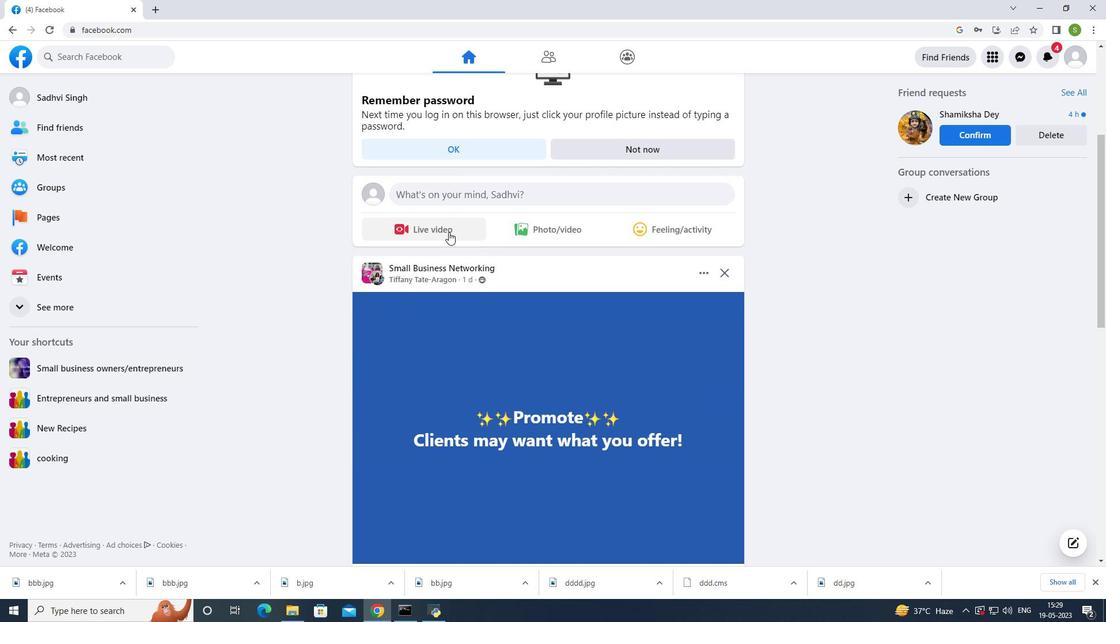 
Action: Mouse moved to (443, 228)
Screenshot: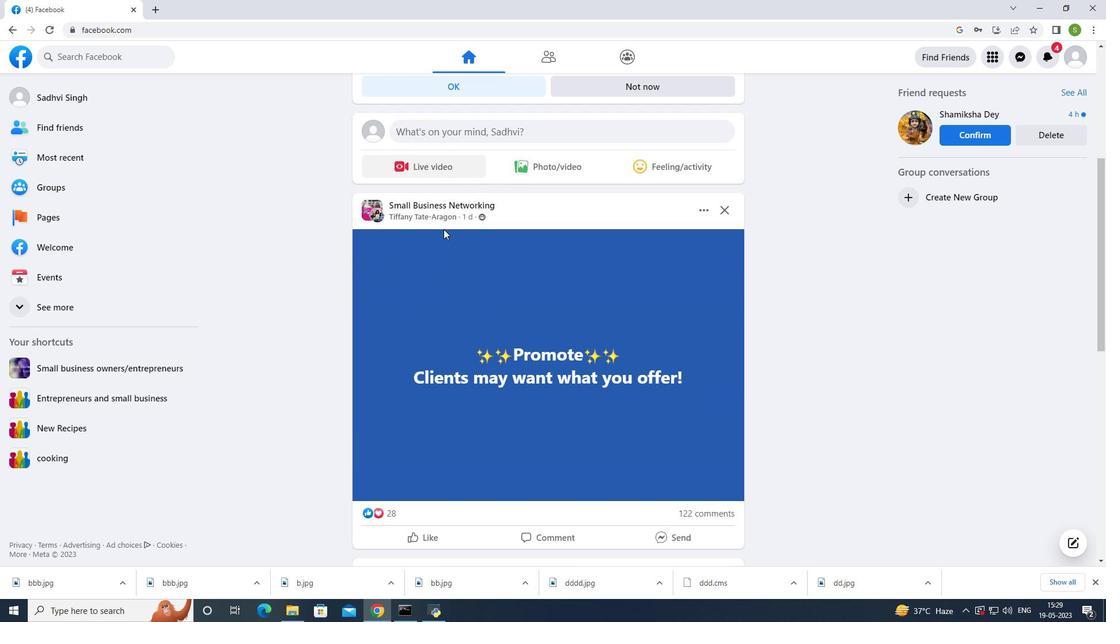 
Action: Mouse scrolled (443, 228) with delta (0, 0)
Screenshot: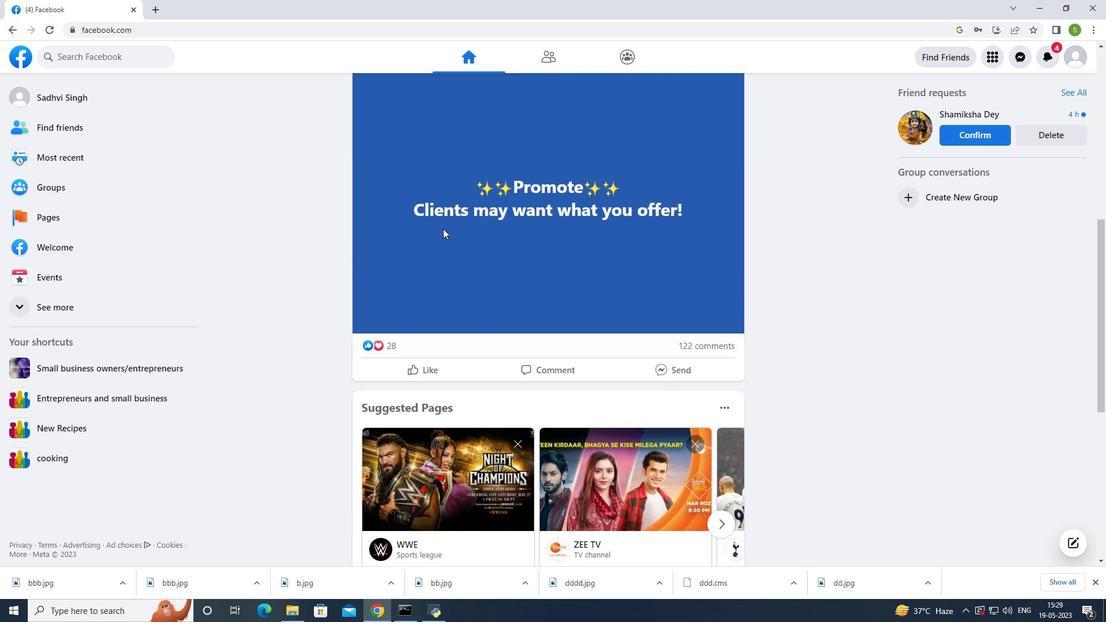 
Action: Mouse scrolled (443, 228) with delta (0, 0)
Screenshot: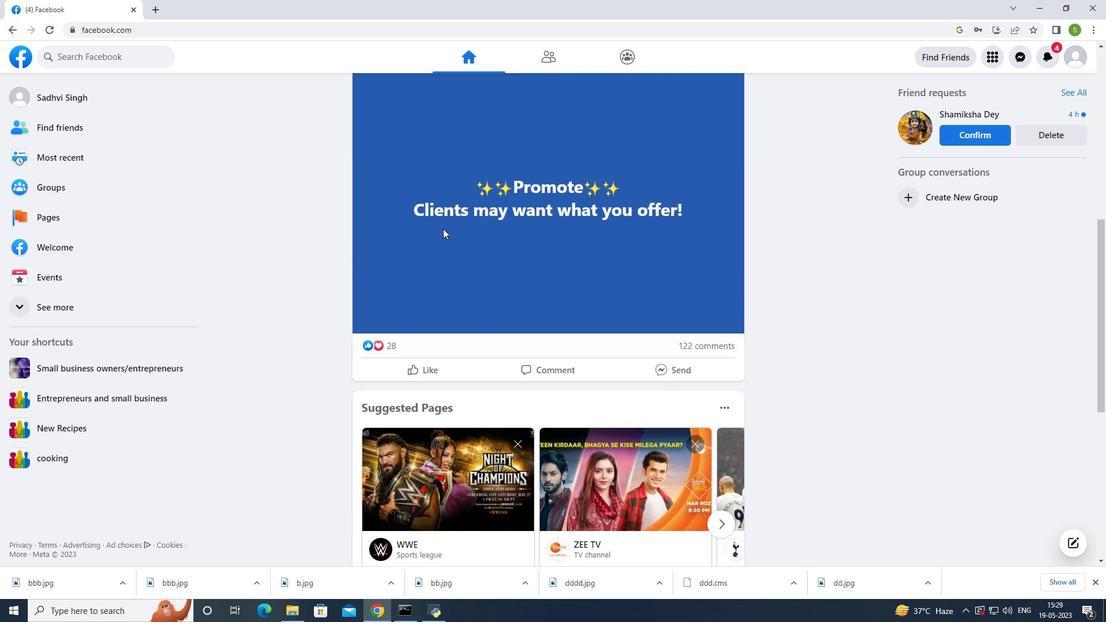 
Action: Mouse scrolled (443, 228) with delta (0, 0)
Screenshot: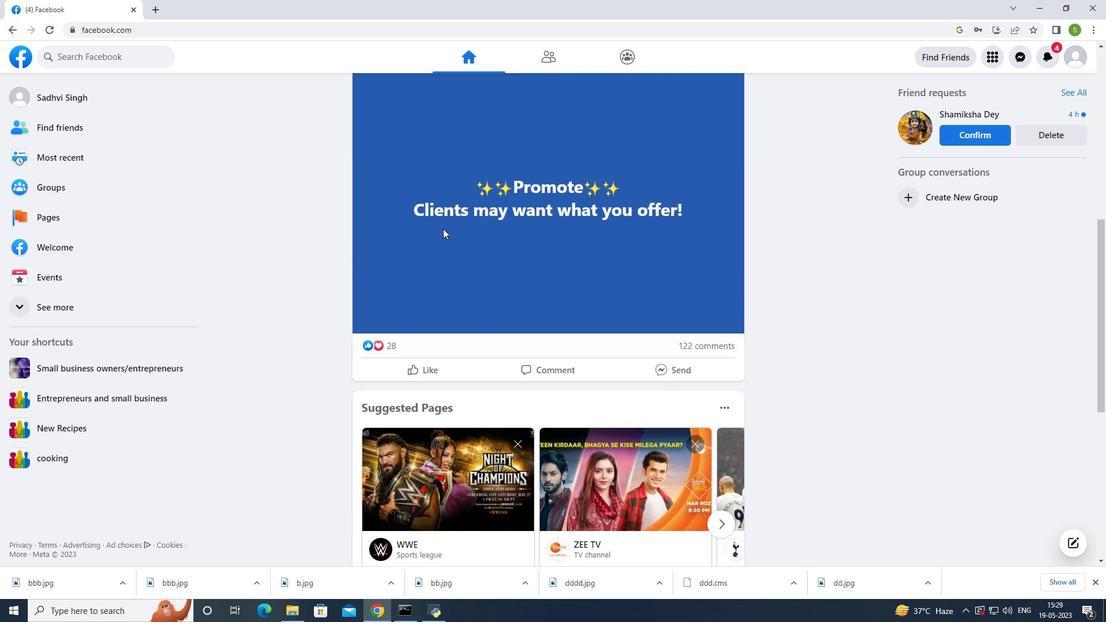 
Action: Mouse scrolled (443, 228) with delta (0, 0)
Screenshot: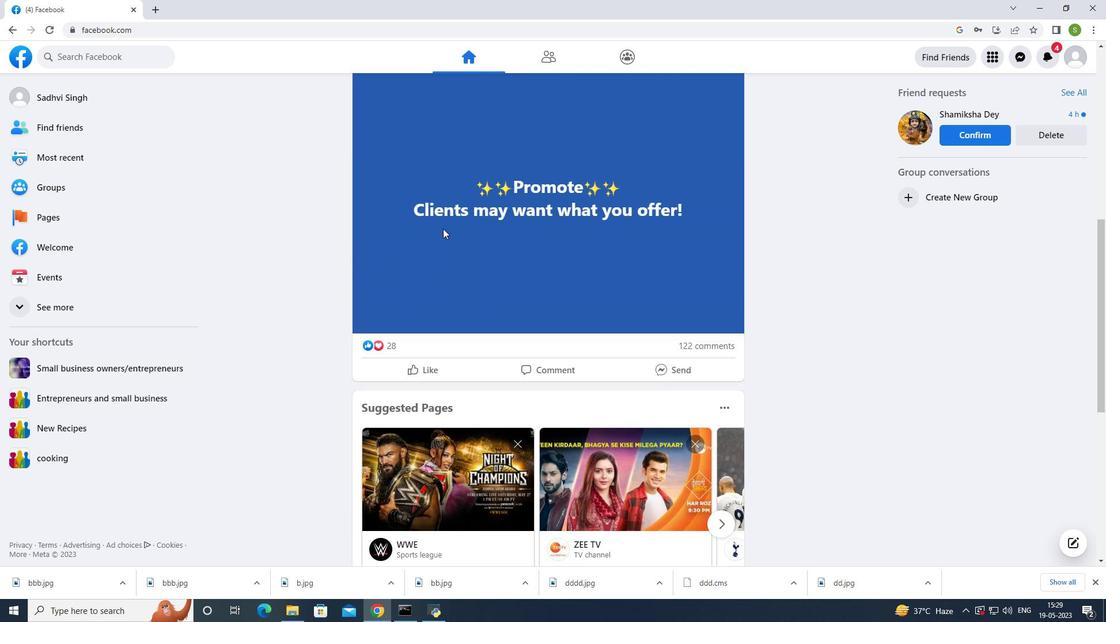 
Action: Mouse moved to (441, 228)
Screenshot: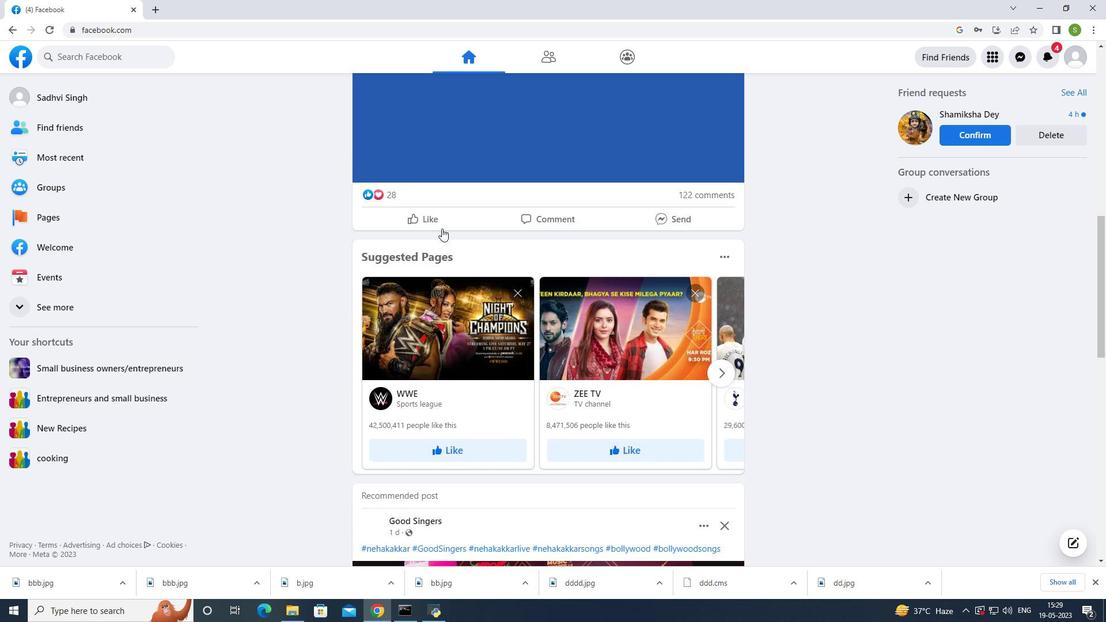 
Action: Mouse scrolled (441, 228) with delta (0, 0)
Screenshot: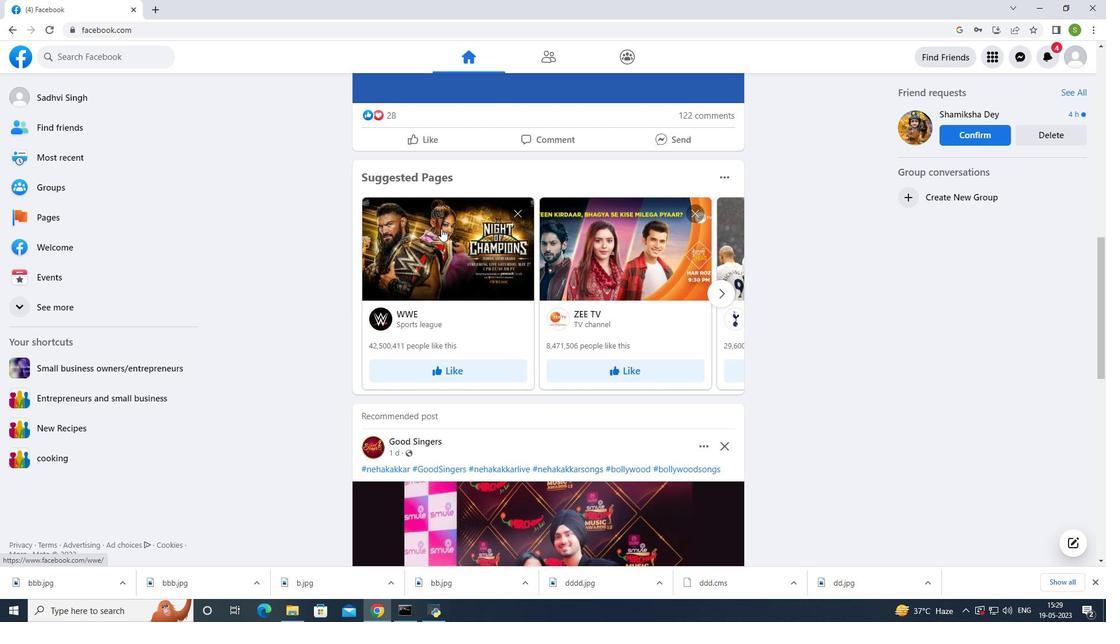 
Action: Mouse scrolled (441, 228) with delta (0, 0)
Screenshot: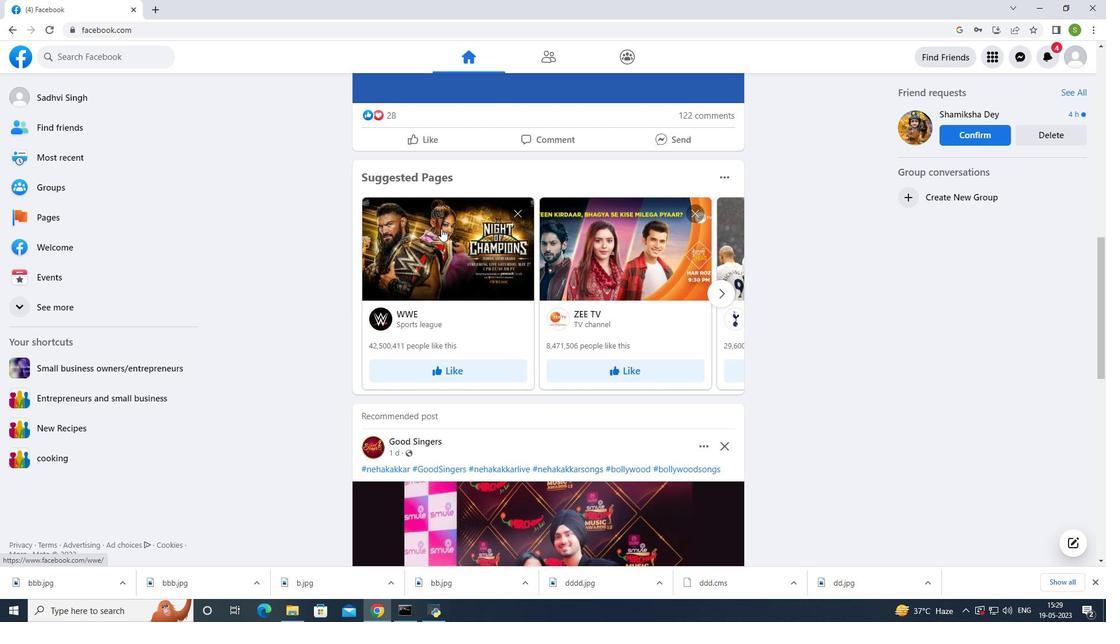 
Action: Mouse scrolled (441, 228) with delta (0, 0)
Screenshot: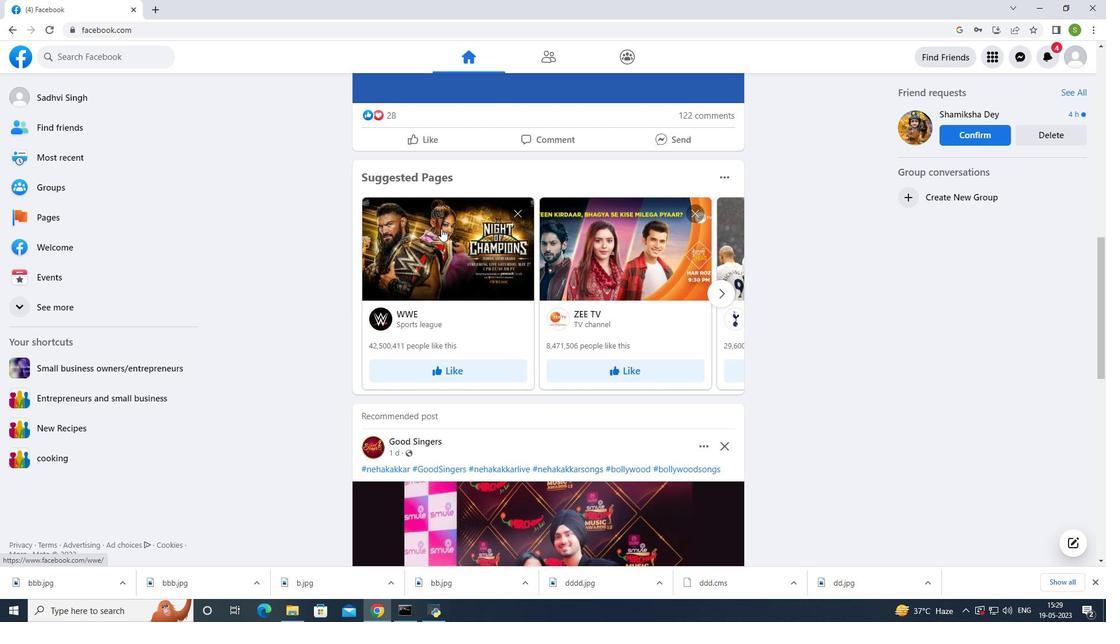 
Action: Mouse scrolled (441, 228) with delta (0, 0)
Screenshot: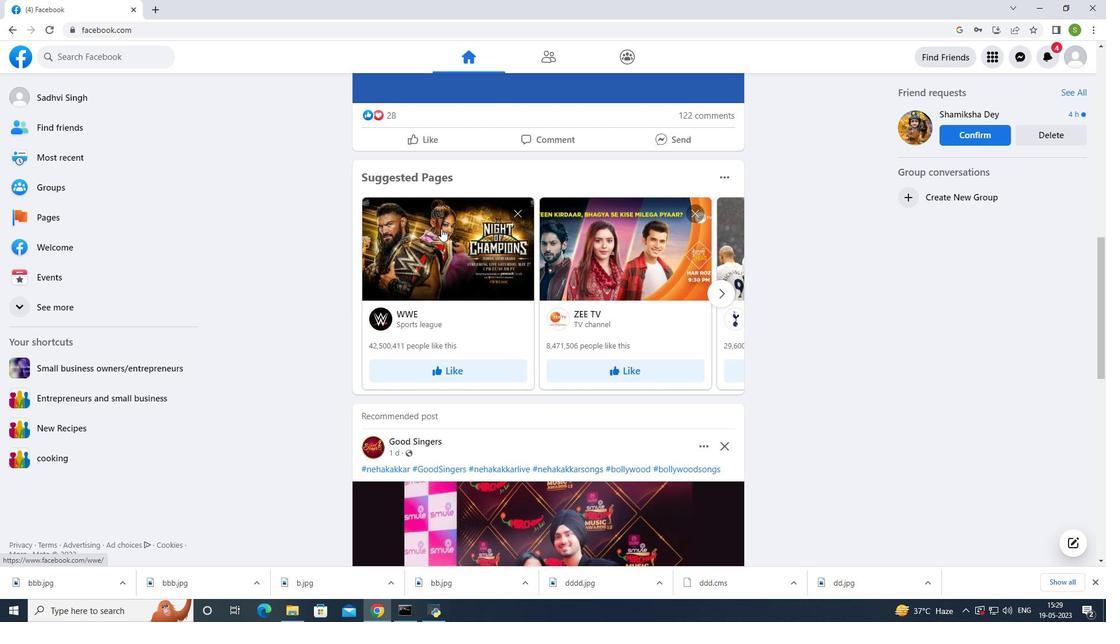 
Action: Mouse scrolled (441, 228) with delta (0, 0)
Screenshot: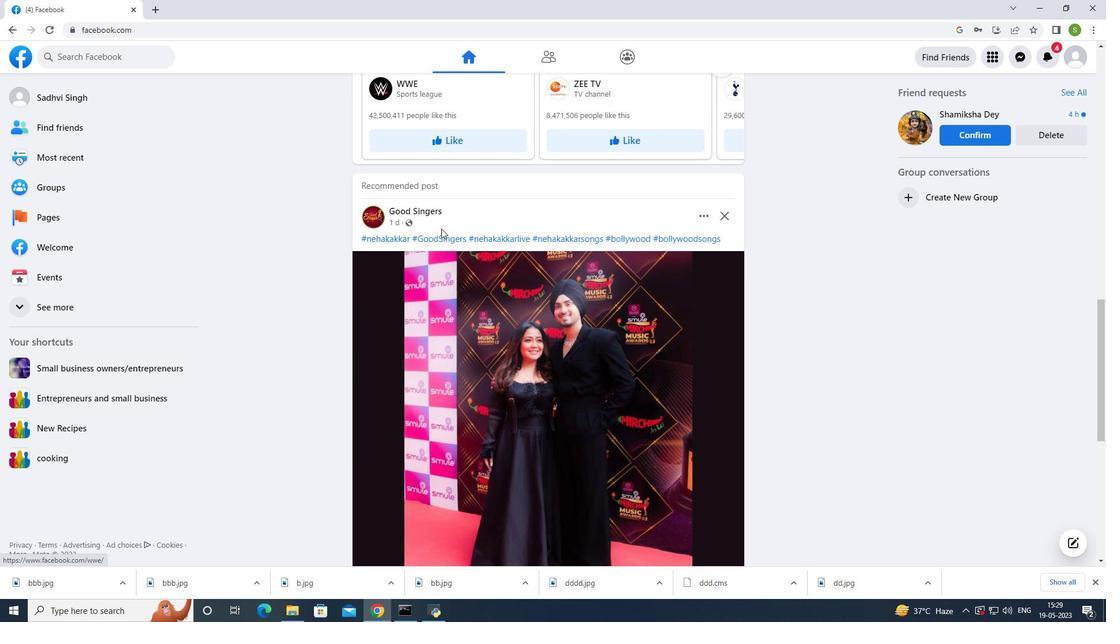 
Action: Mouse scrolled (441, 228) with delta (0, 0)
Screenshot: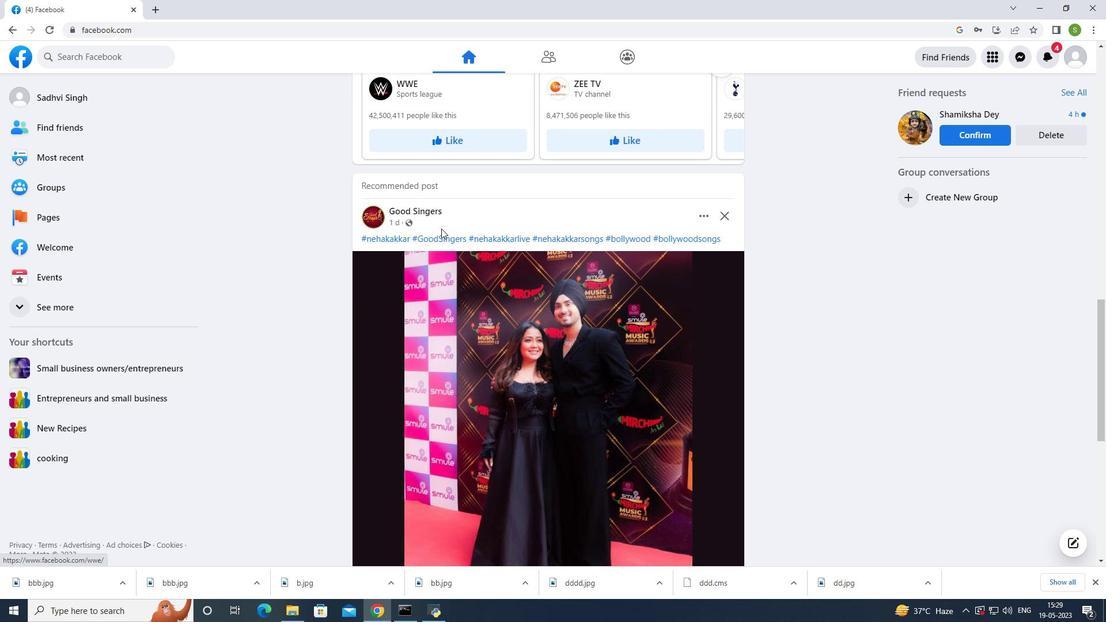 
Action: Mouse scrolled (441, 228) with delta (0, 0)
Screenshot: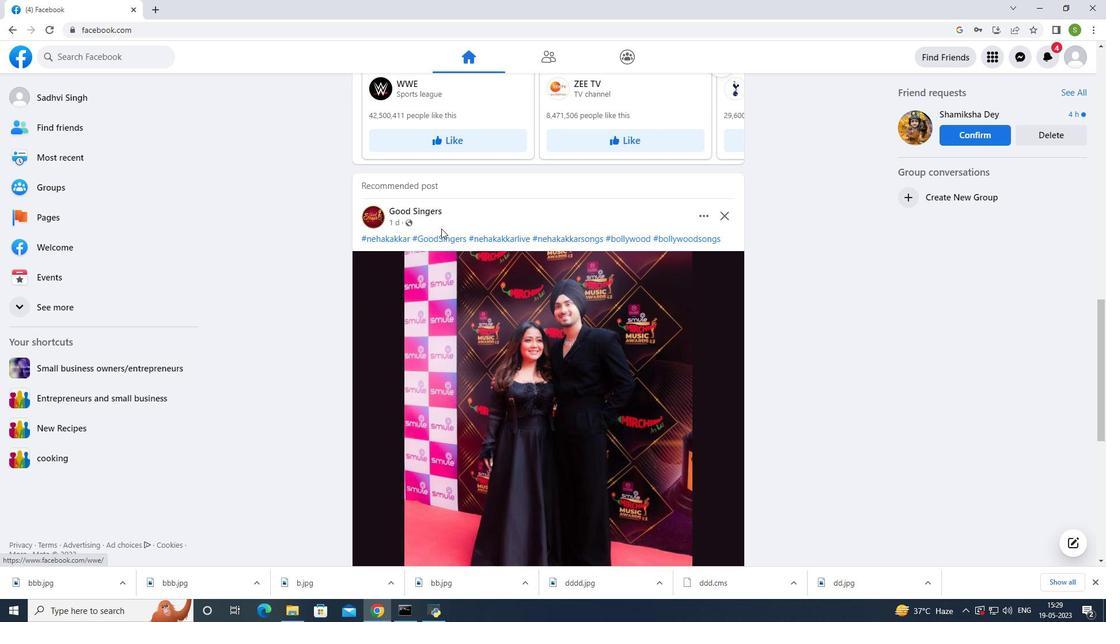 
Action: Mouse scrolled (441, 228) with delta (0, 0)
Screenshot: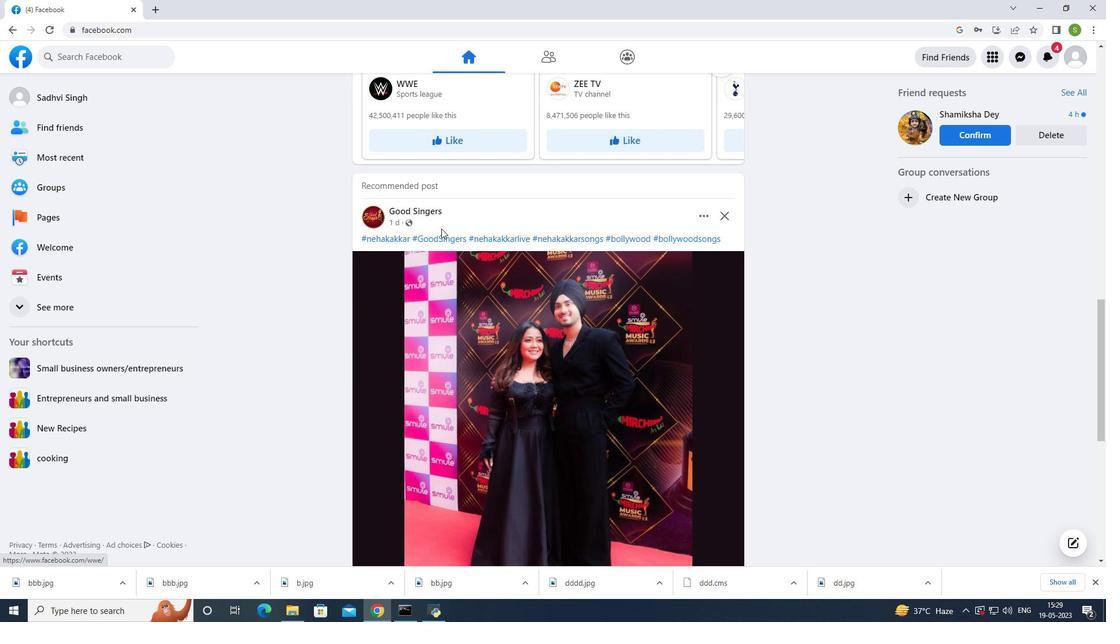 
Action: Mouse scrolled (441, 229) with delta (0, 0)
Screenshot: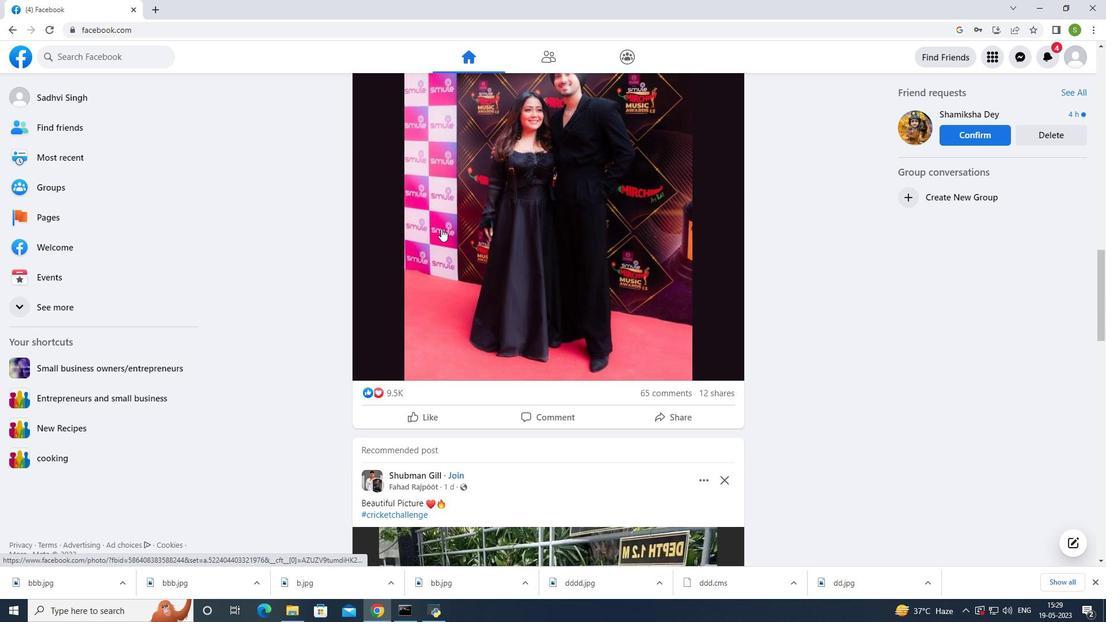 
Action: Mouse scrolled (441, 229) with delta (0, 0)
Screenshot: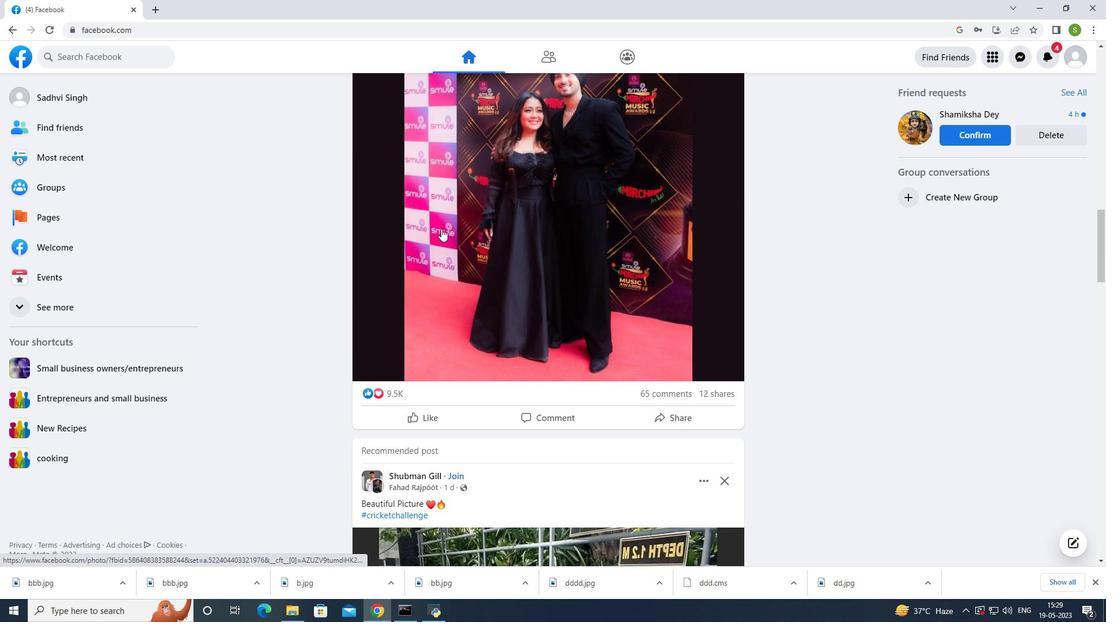 
Action: Mouse scrolled (441, 229) with delta (0, 0)
Screenshot: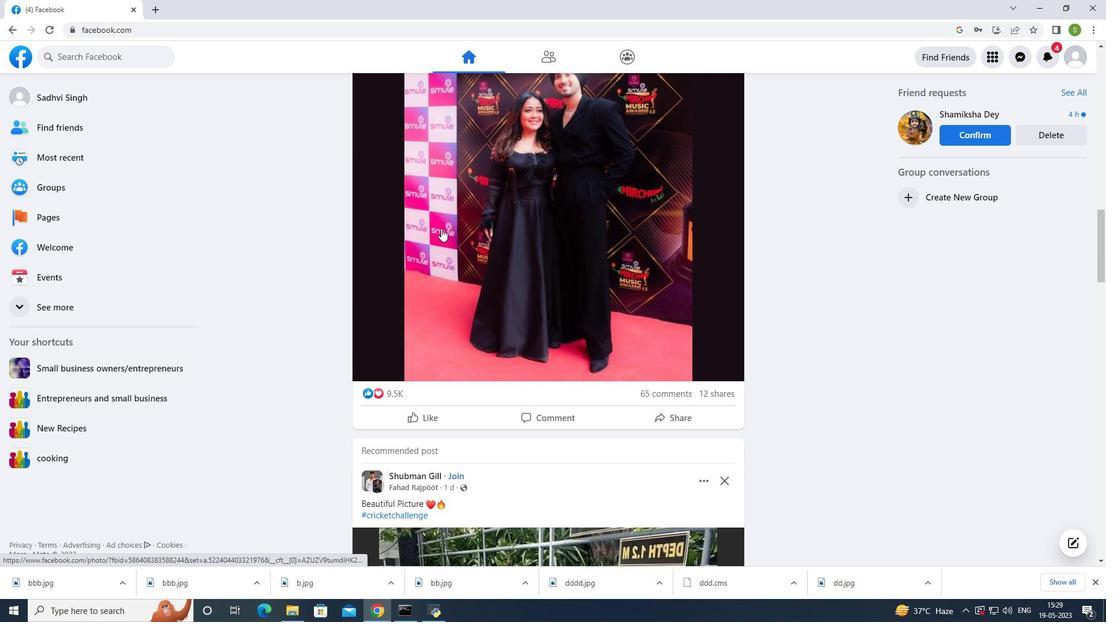 
Action: Mouse scrolled (441, 229) with delta (0, 0)
Screenshot: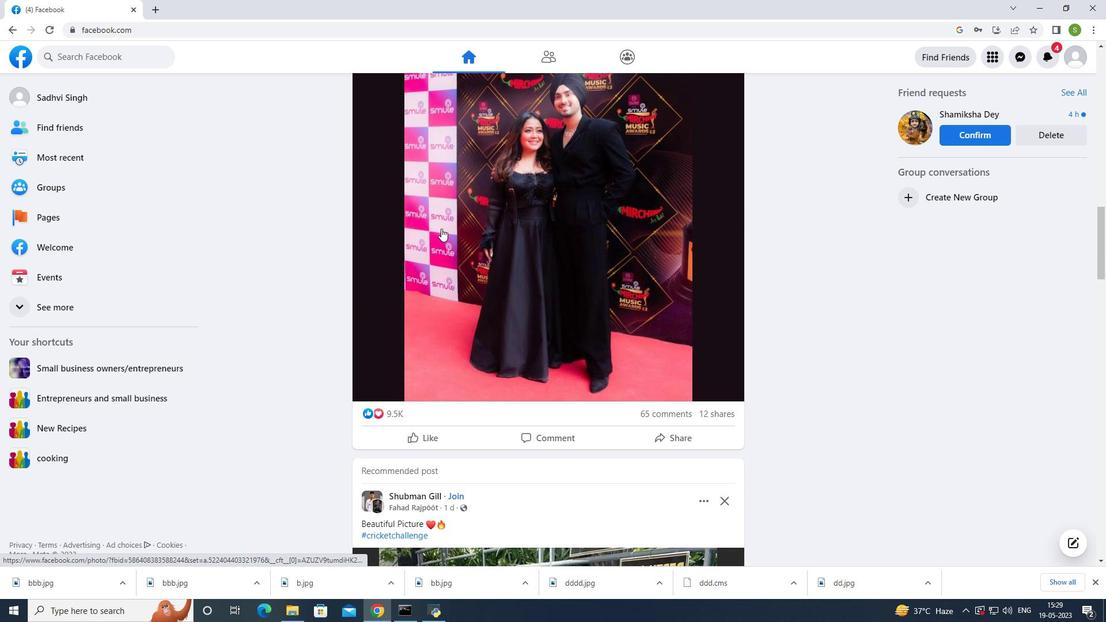 
Action: Mouse scrolled (441, 229) with delta (0, 0)
Screenshot: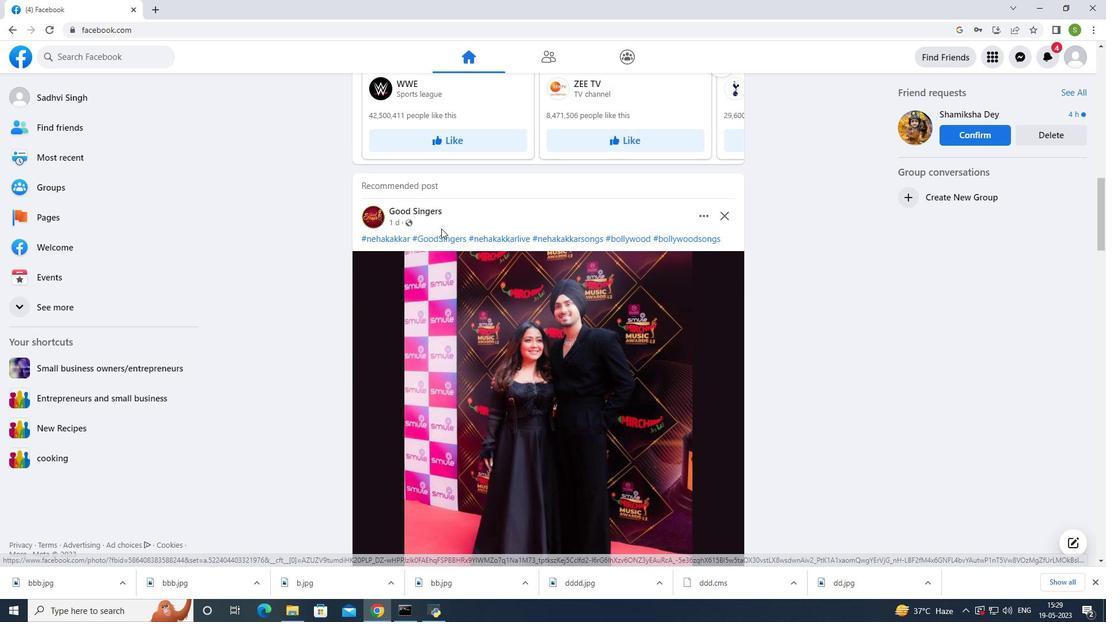 
Action: Mouse scrolled (441, 229) with delta (0, 0)
Screenshot: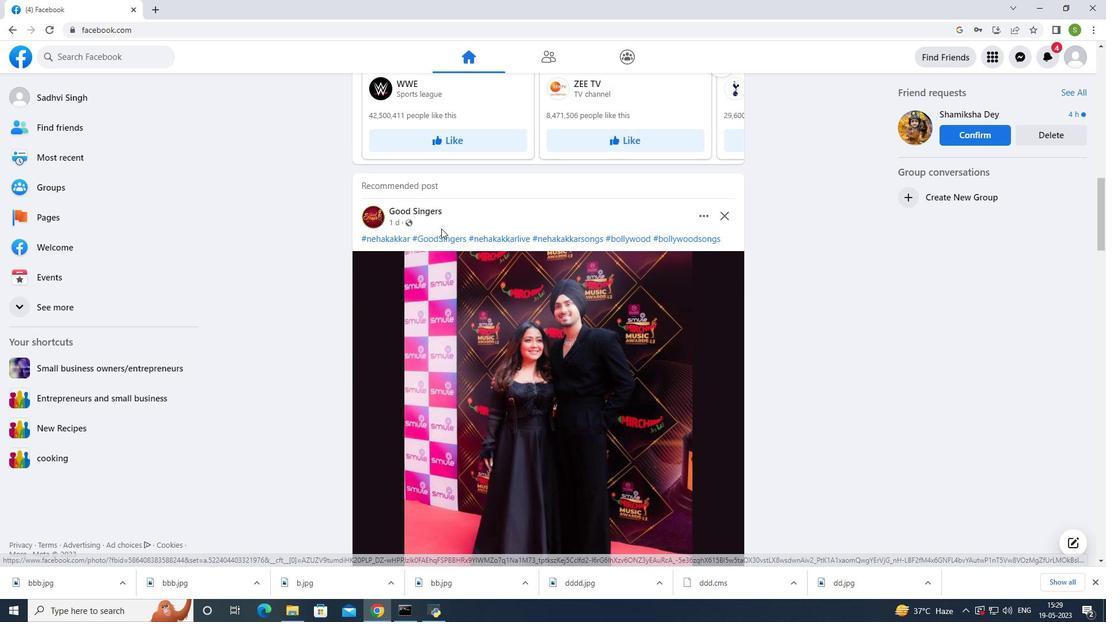 
Action: Mouse moved to (440, 228)
Screenshot: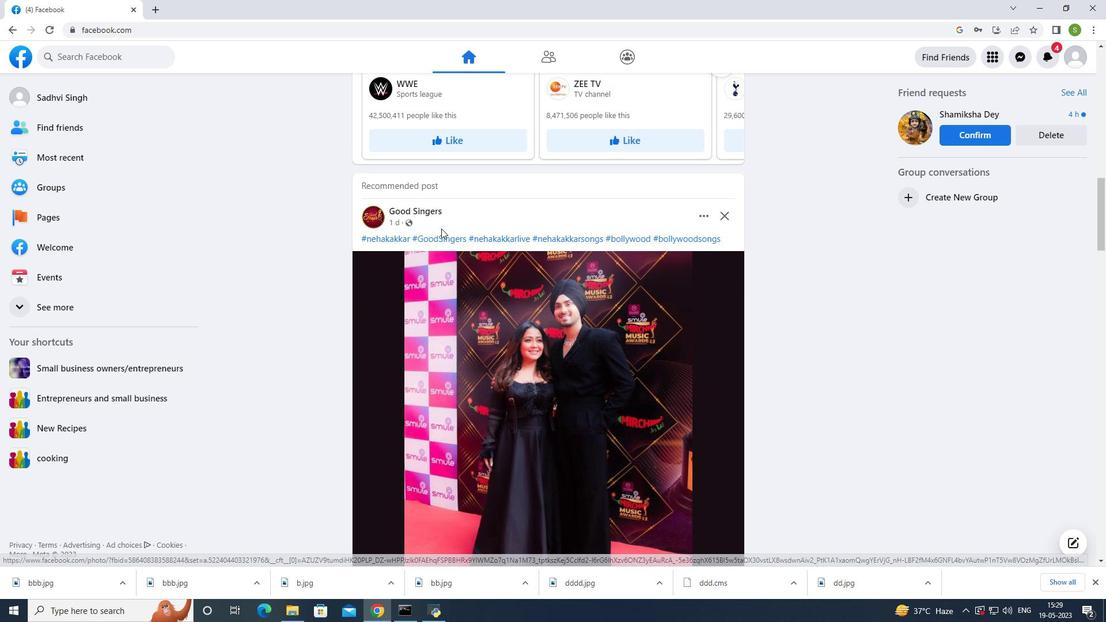 
Action: Mouse scrolled (440, 228) with delta (0, 0)
Screenshot: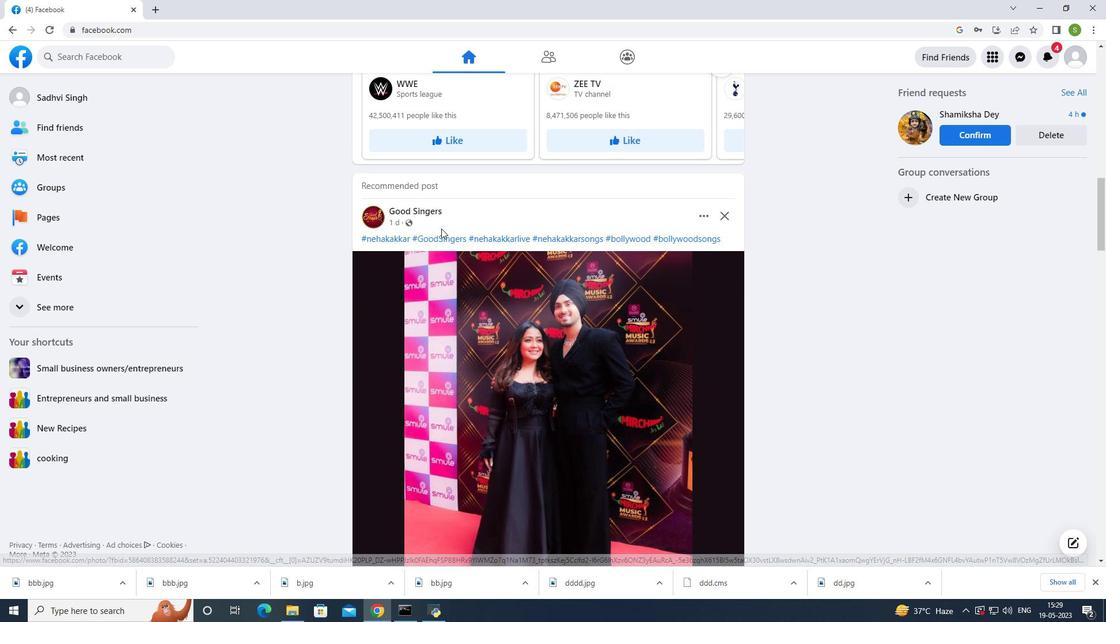 
Action: Mouse moved to (440, 226)
Screenshot: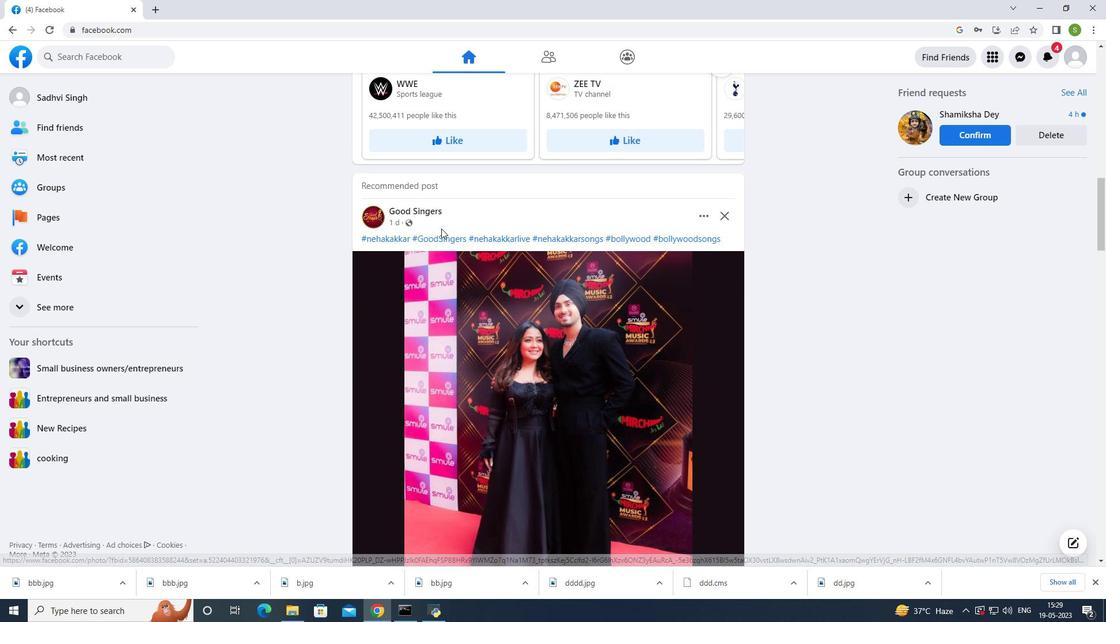 
Action: Mouse scrolled (440, 227) with delta (0, 0)
Screenshot: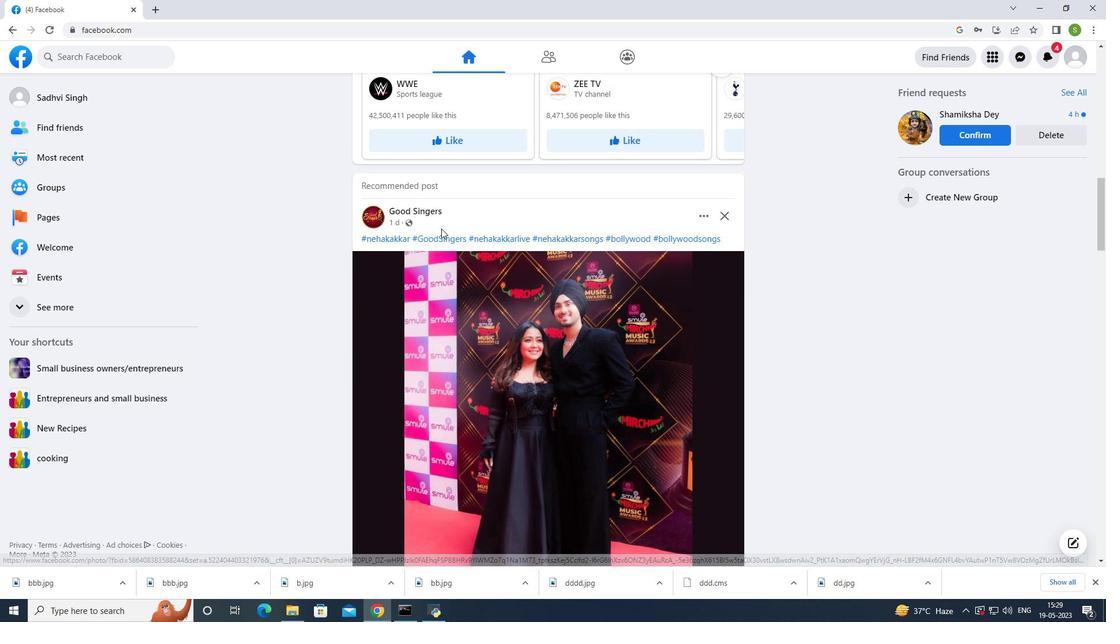 
Action: Mouse moved to (440, 219)
Screenshot: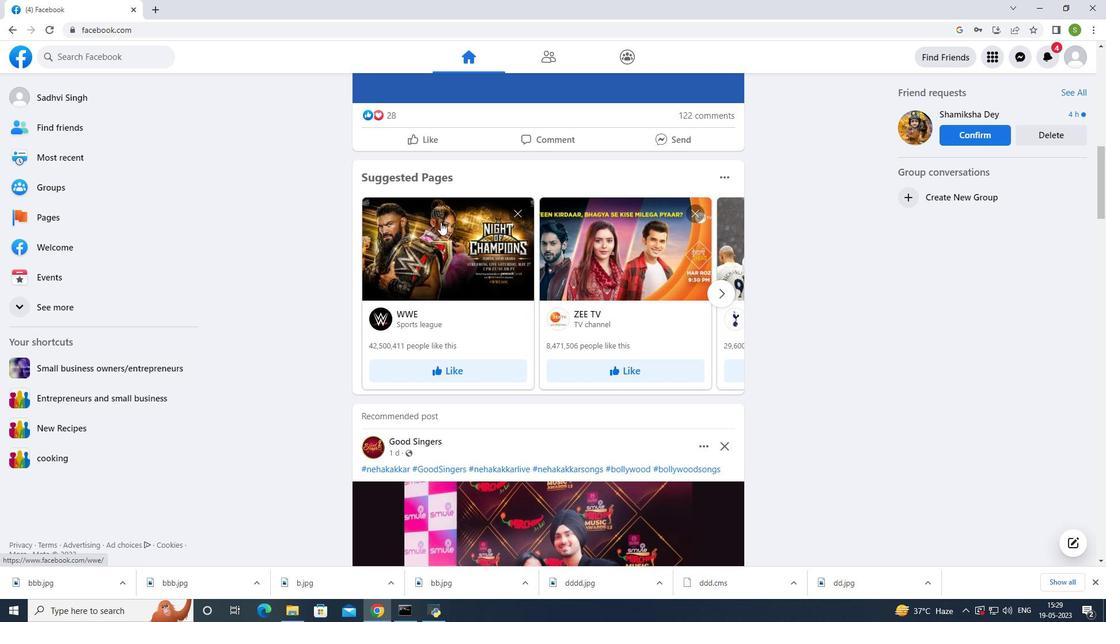 
Action: Mouse scrolled (440, 220) with delta (0, 0)
Screenshot: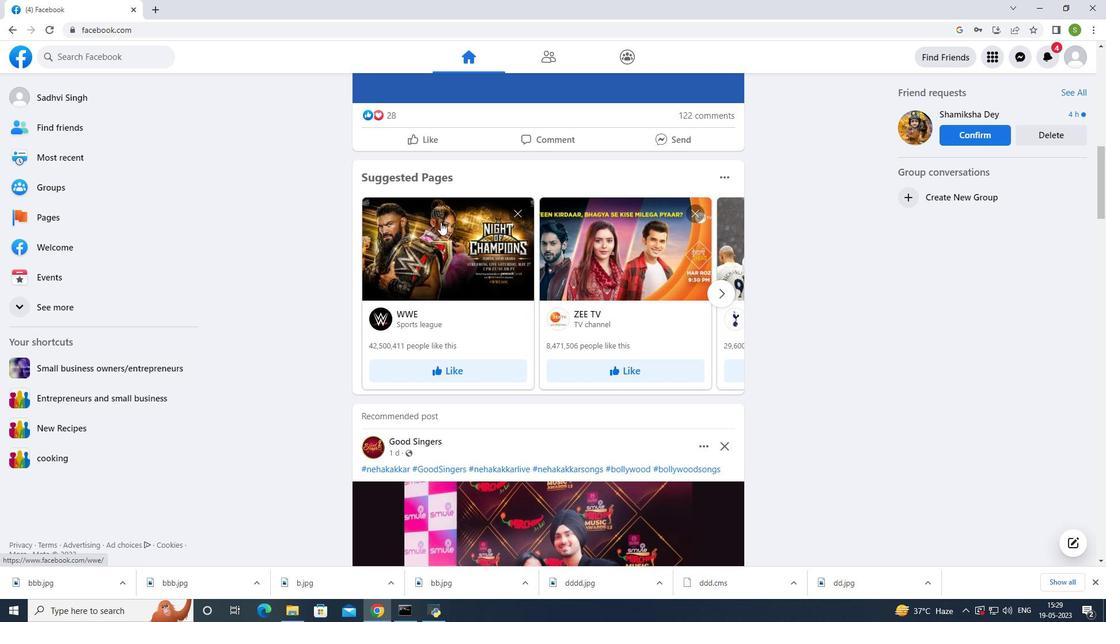 
Action: Mouse scrolled (440, 220) with delta (0, 0)
Screenshot: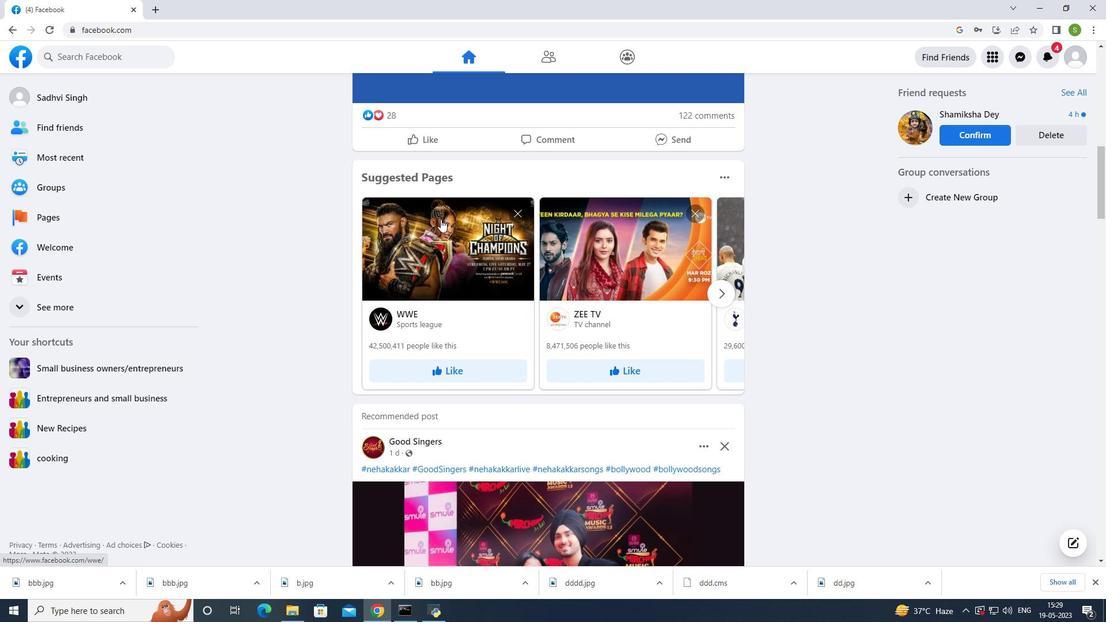 
Action: Mouse moved to (445, 193)
Screenshot: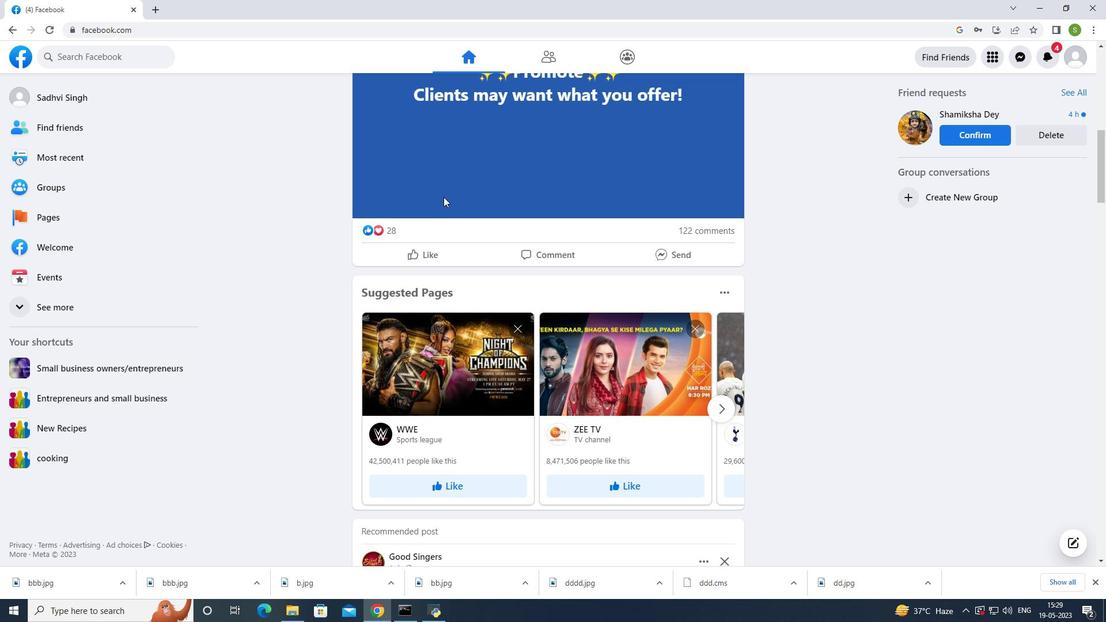 
Action: Mouse scrolled (445, 194) with delta (0, 0)
Screenshot: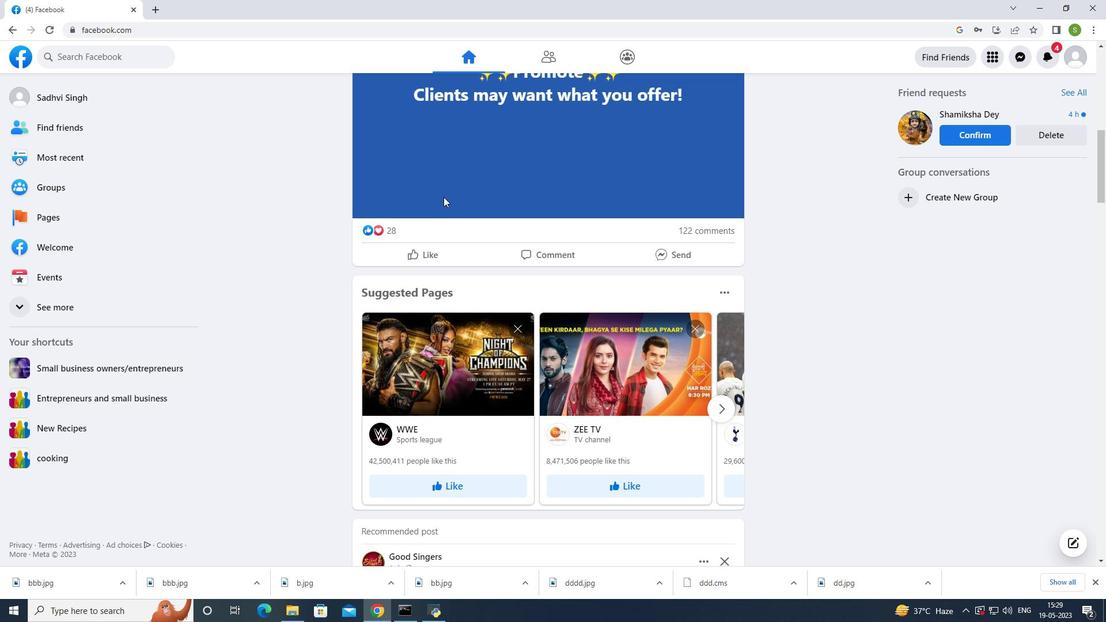 
Action: Mouse scrolled (445, 194) with delta (0, 0)
Screenshot: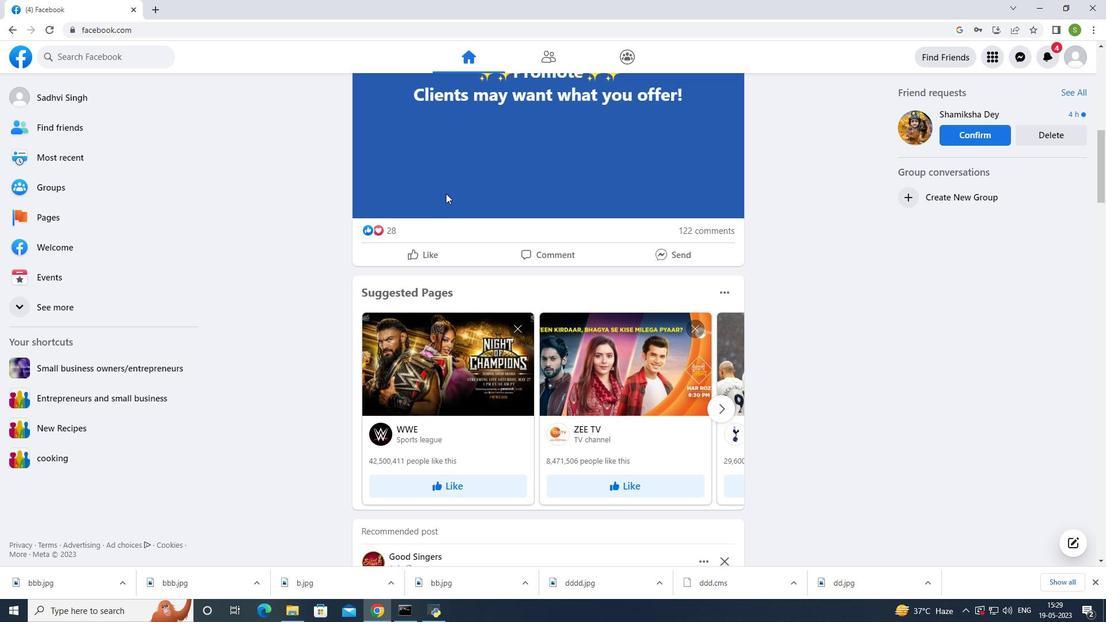 
Action: Mouse moved to (446, 190)
Screenshot: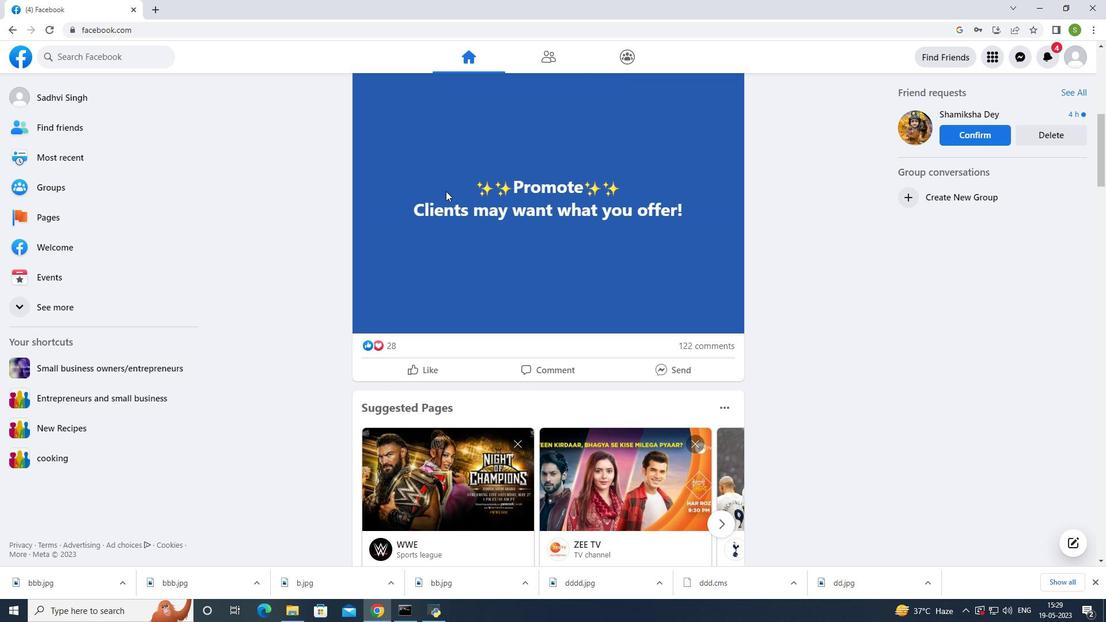
Action: Mouse scrolled (446, 191) with delta (0, 0)
Screenshot: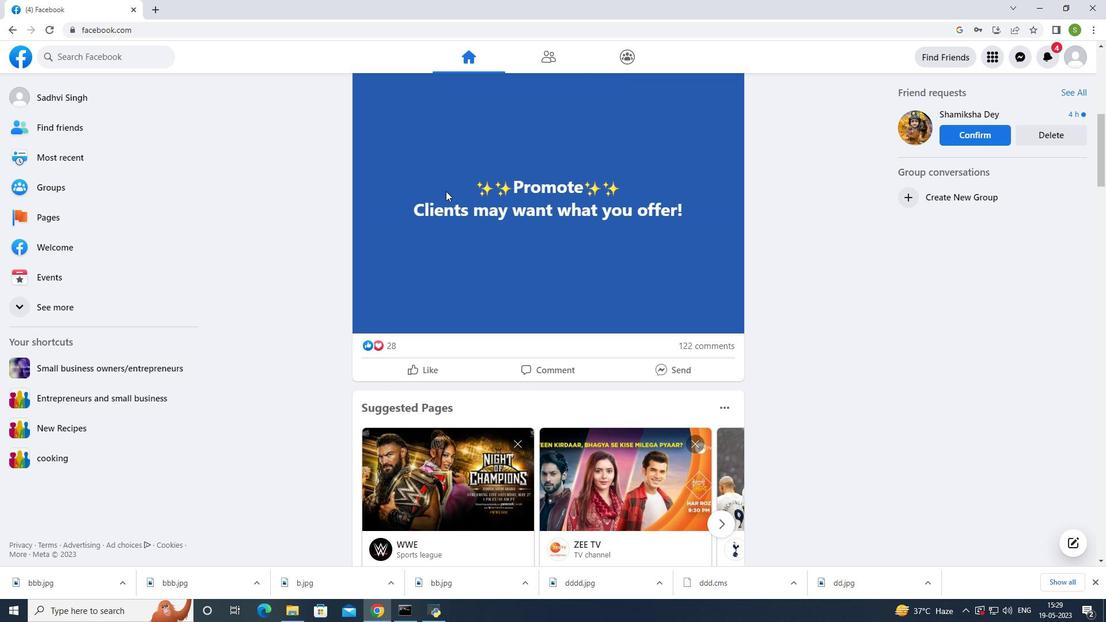 
Action: Mouse scrolled (446, 191) with delta (0, 0)
Screenshot: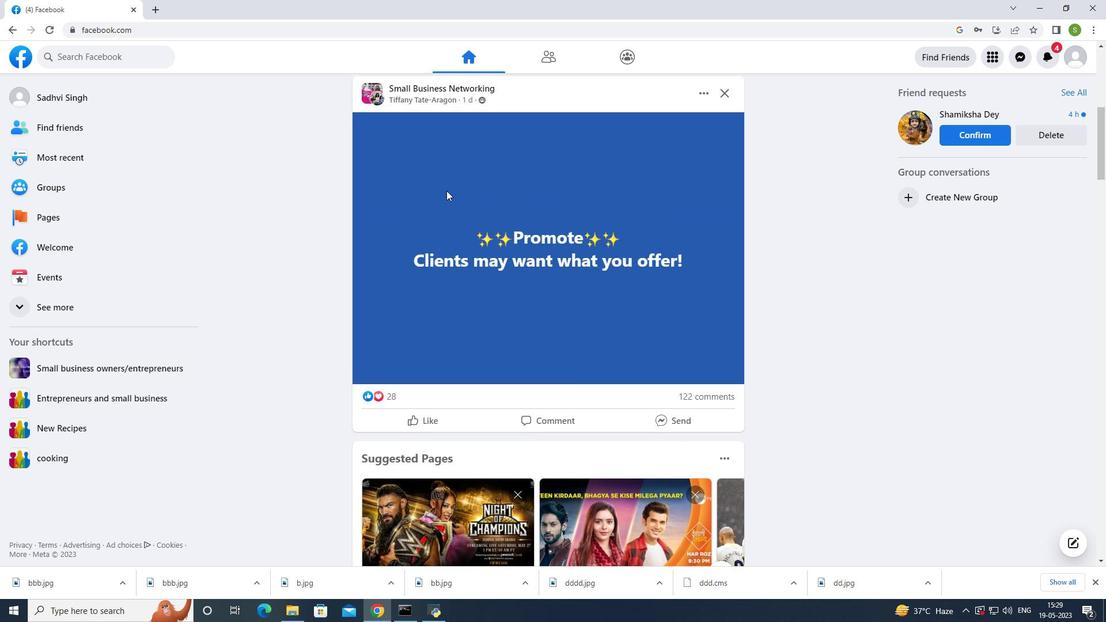 
Action: Mouse moved to (987, 55)
Screenshot: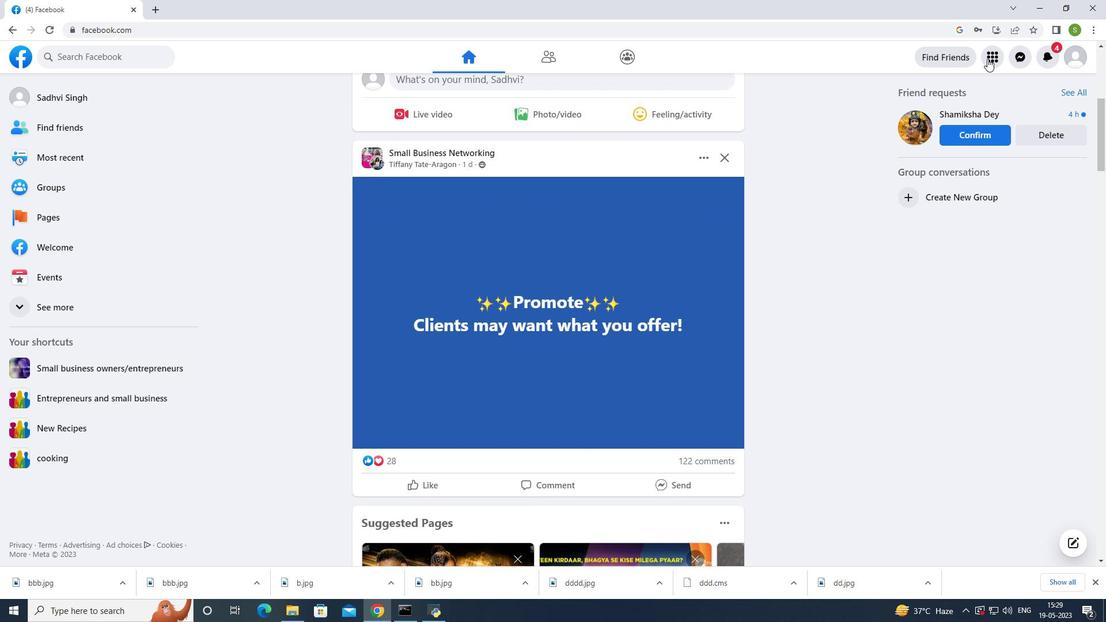 
Action: Mouse pressed left at (987, 55)
Screenshot: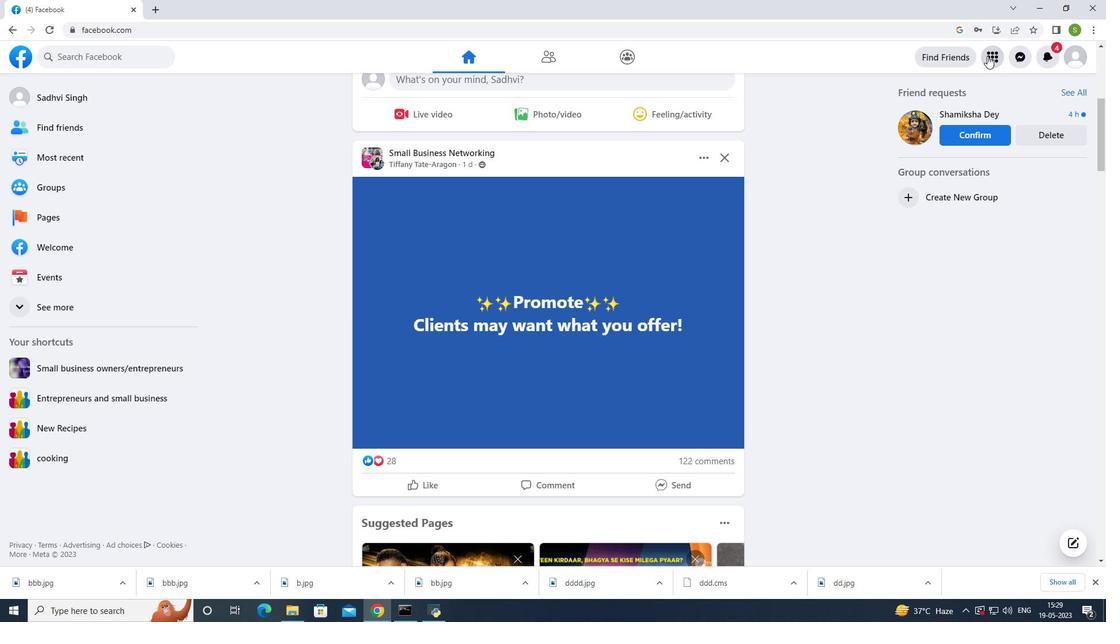 
Action: Mouse moved to (1004, 207)
Screenshot: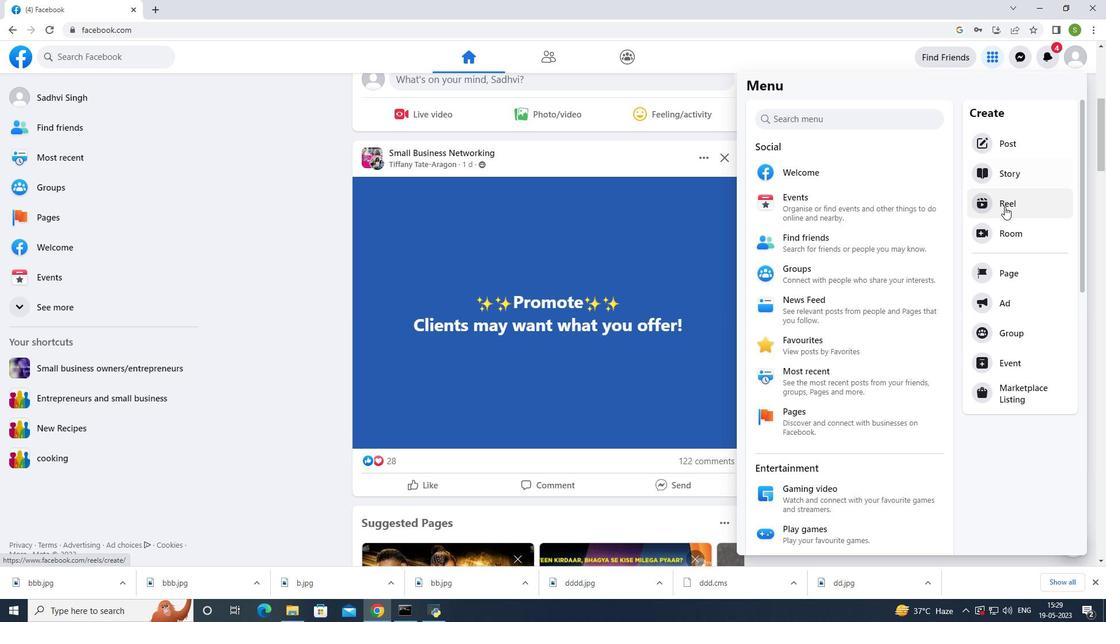 
Action: Mouse pressed left at (1004, 207)
Screenshot: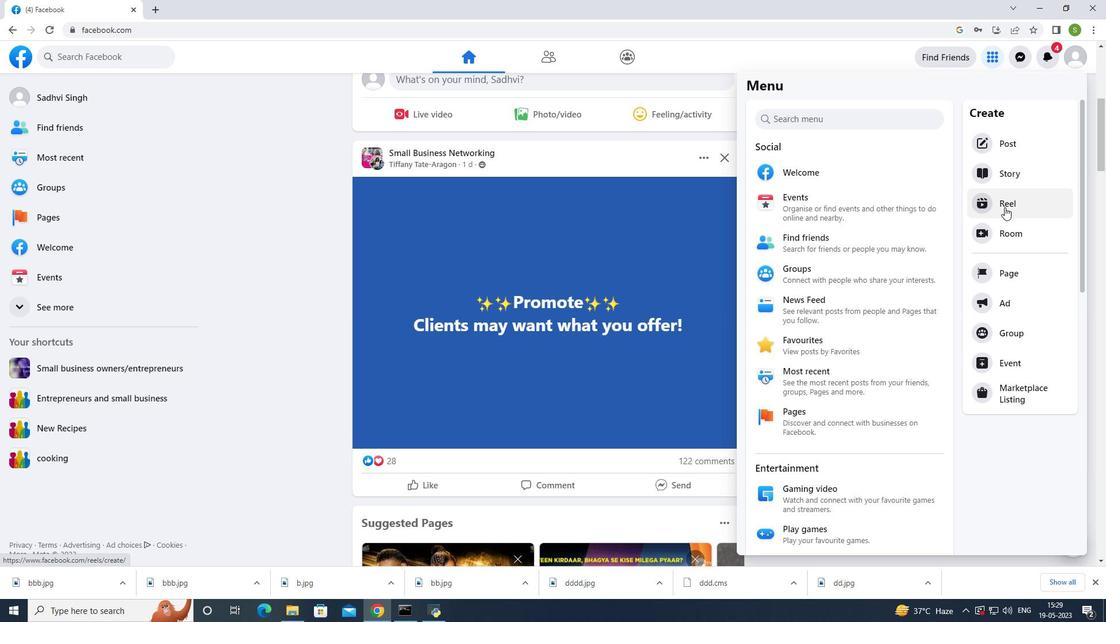 
Action: Mouse moved to (1019, 58)
Screenshot: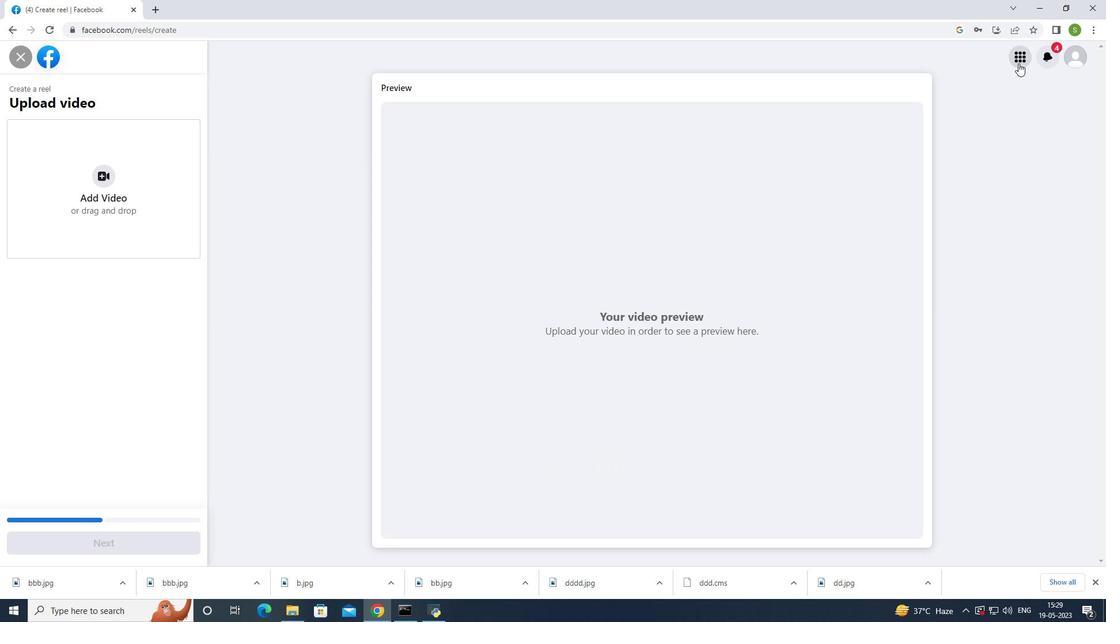
Action: Mouse pressed left at (1019, 58)
Screenshot: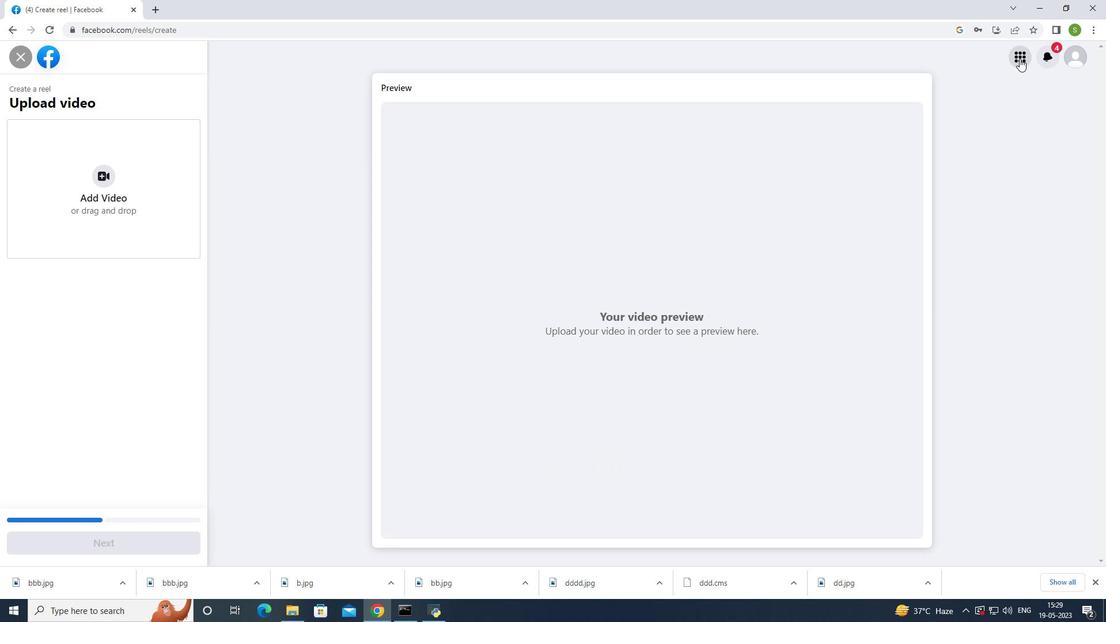 
Action: Mouse moved to (354, 191)
Screenshot: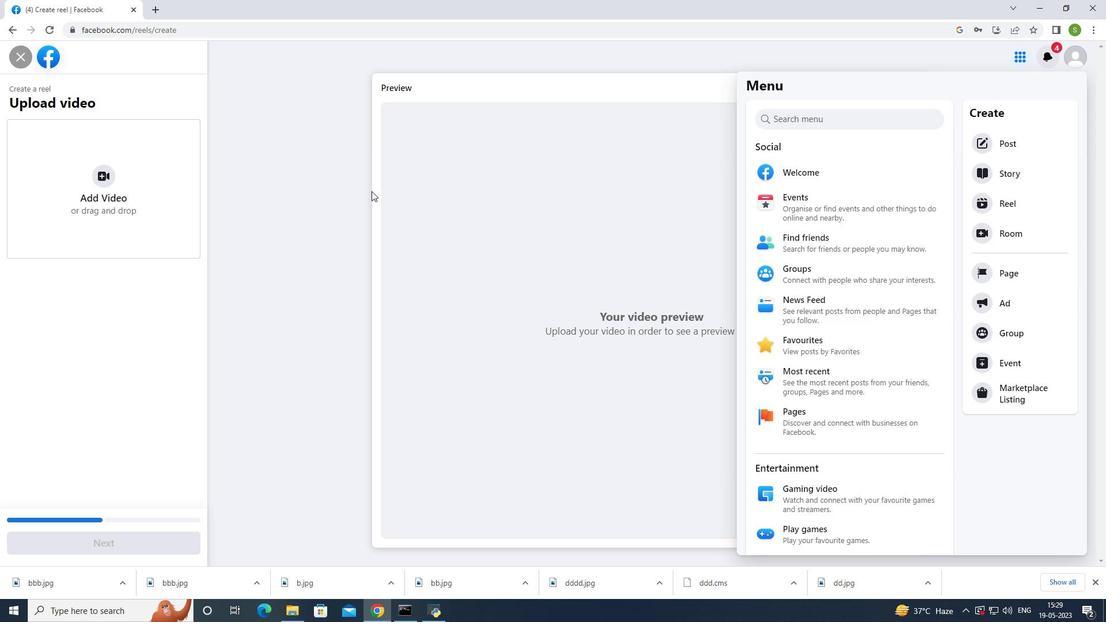 
Action: Mouse pressed left at (354, 191)
Screenshot: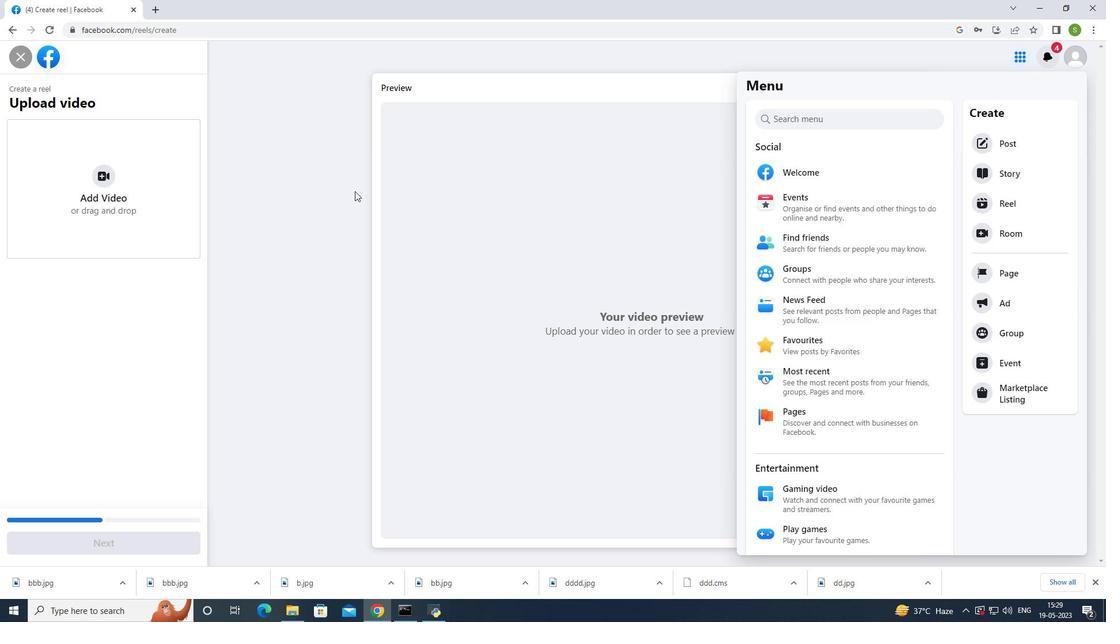
Action: Mouse moved to (17, 58)
Screenshot: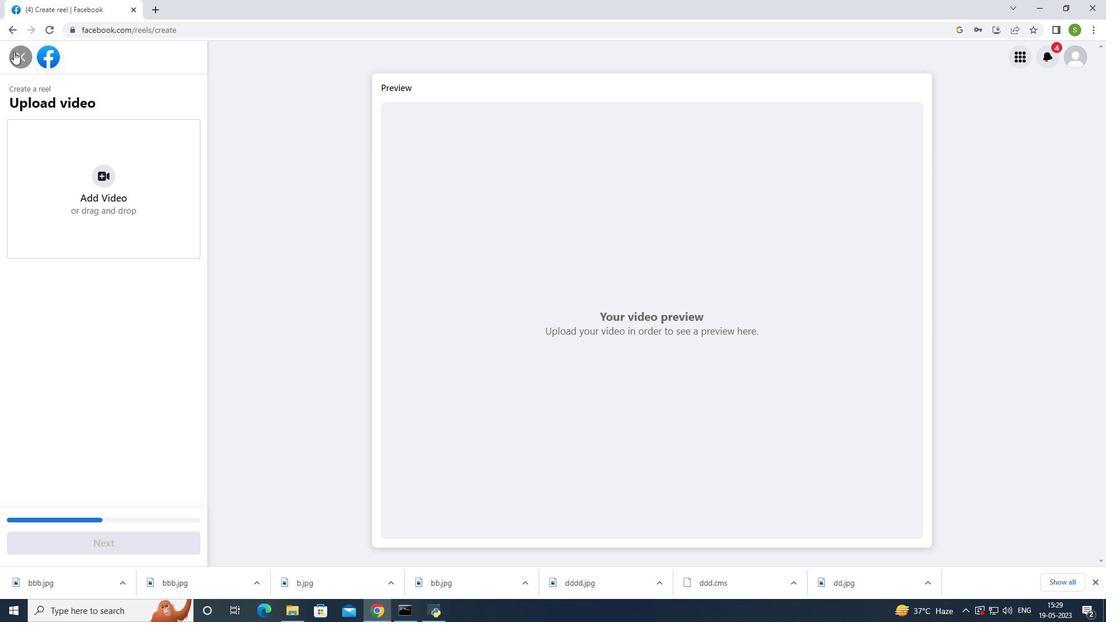 
Action: Mouse pressed left at (17, 58)
Screenshot: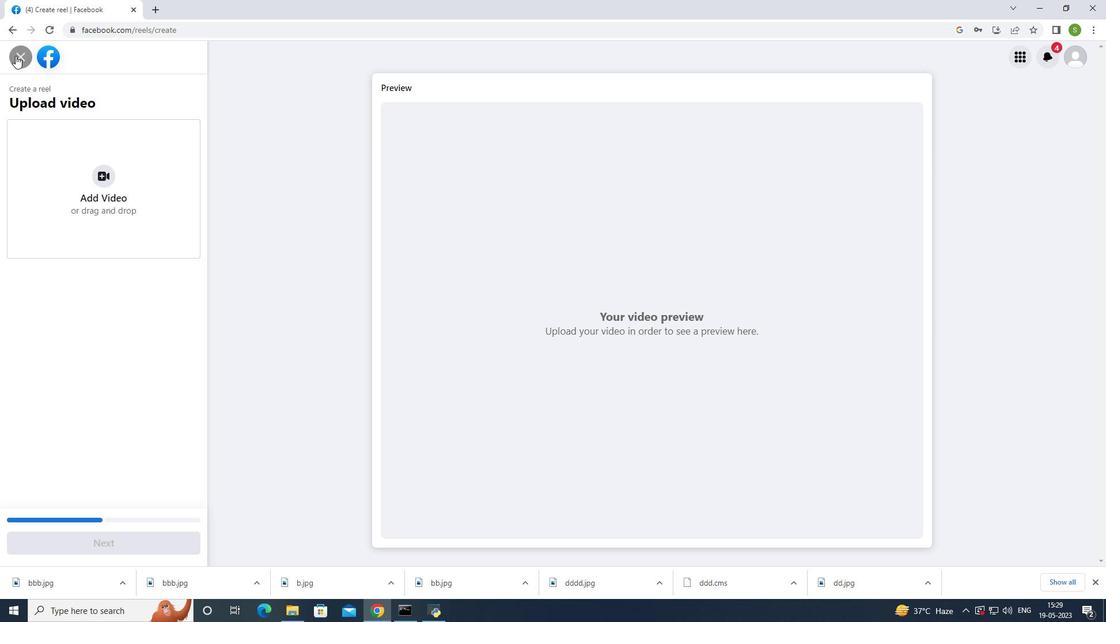 
Action: Mouse moved to (537, 57)
Screenshot: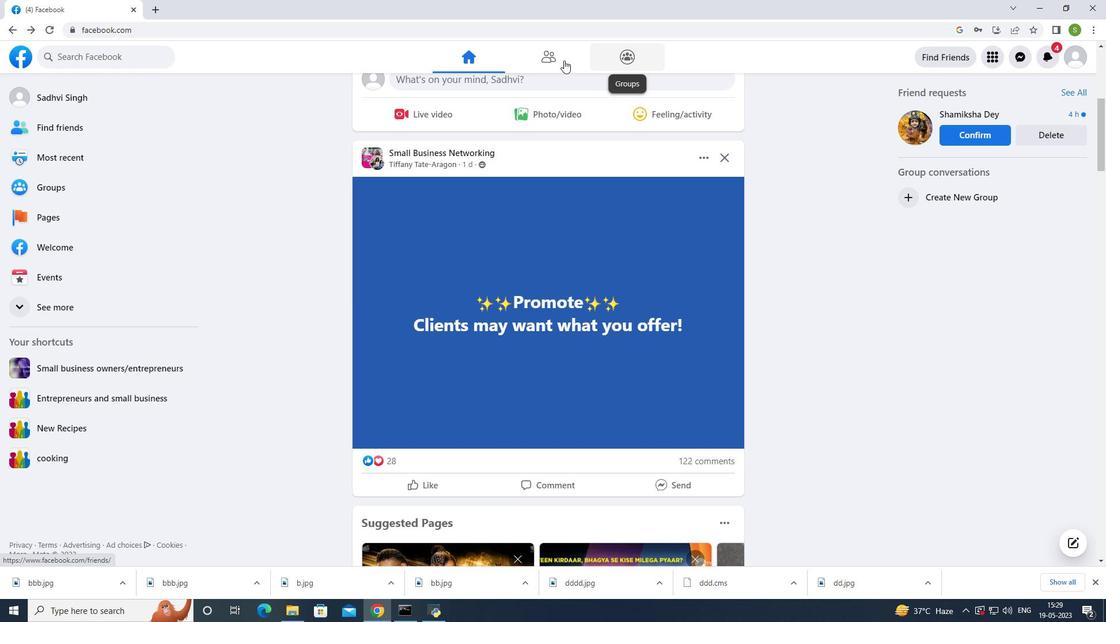 
Action: Mouse pressed left at (537, 57)
Screenshot: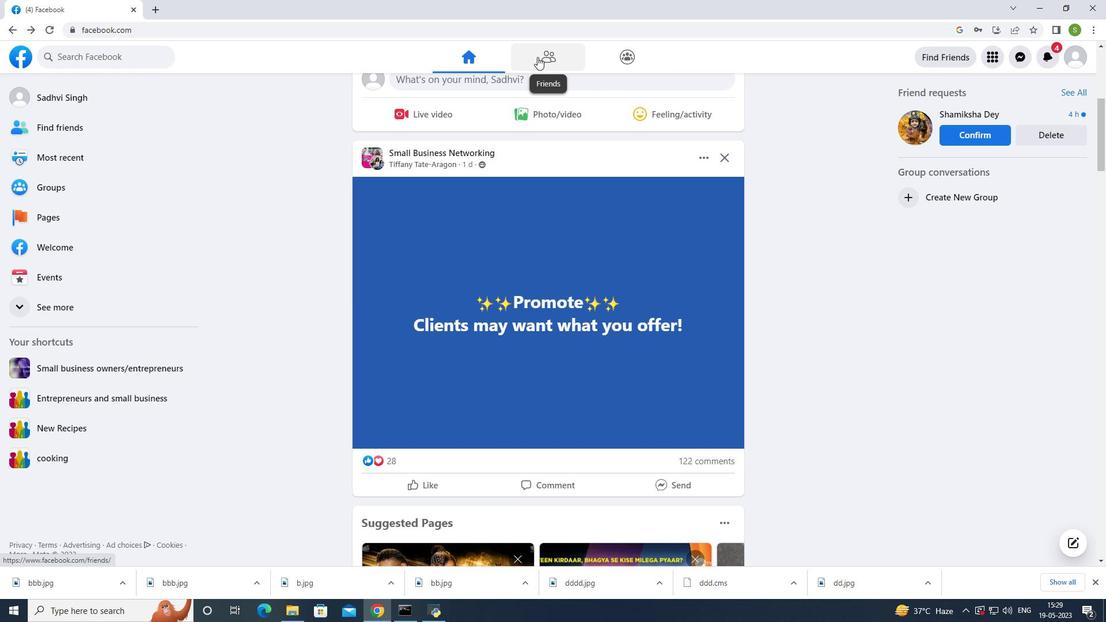 
Action: Mouse moved to (495, 135)
Screenshot: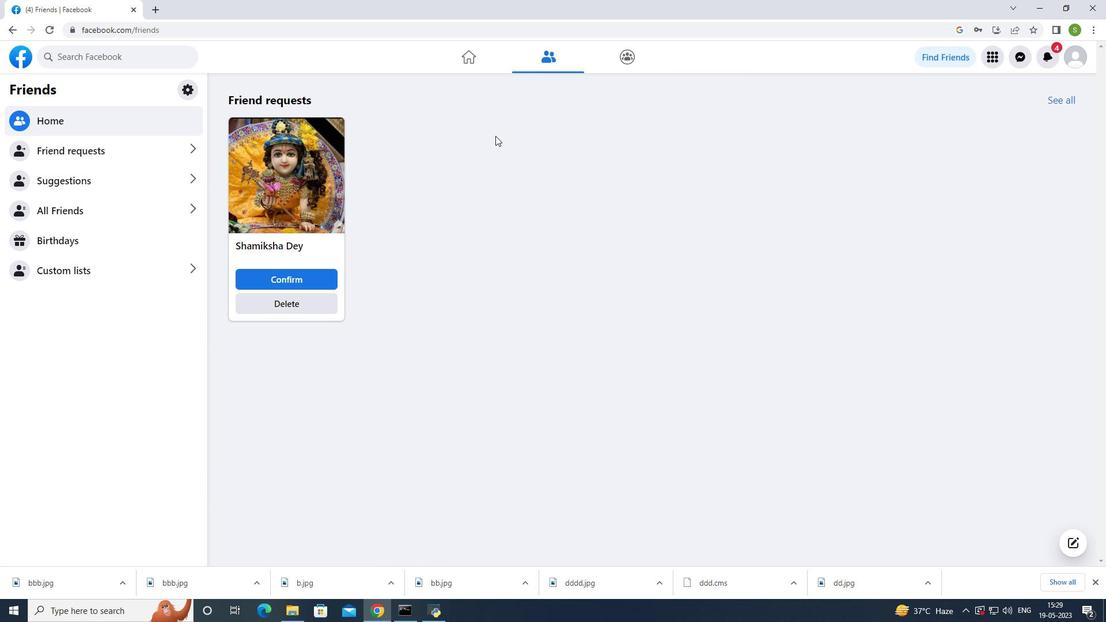 
Action: Mouse scrolled (495, 136) with delta (0, 0)
Screenshot: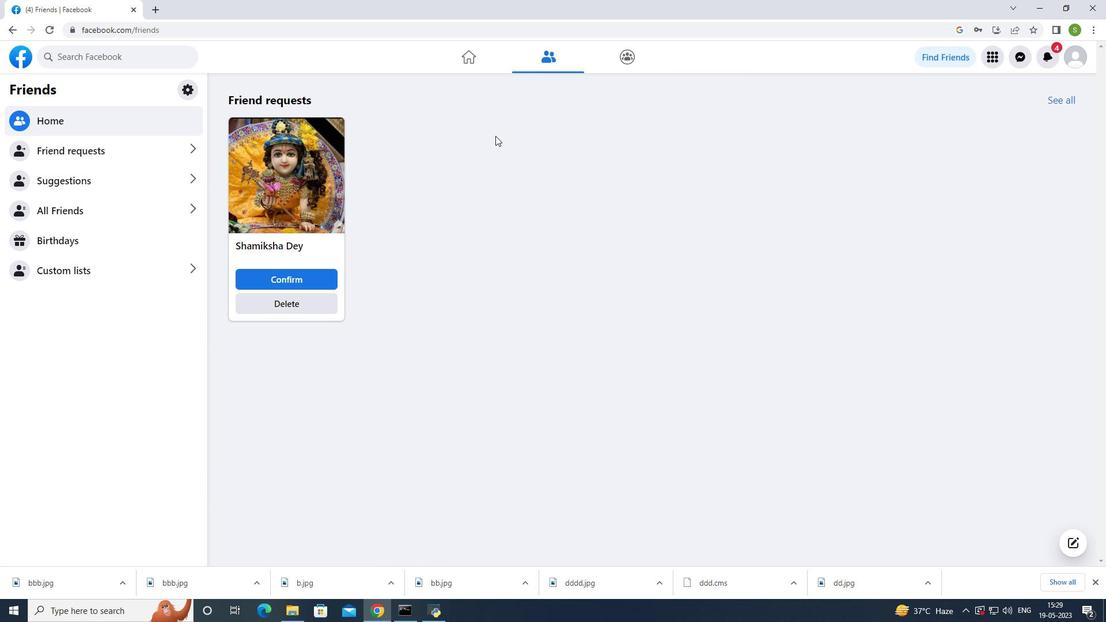 
Action: Mouse scrolled (495, 136) with delta (0, 0)
Screenshot: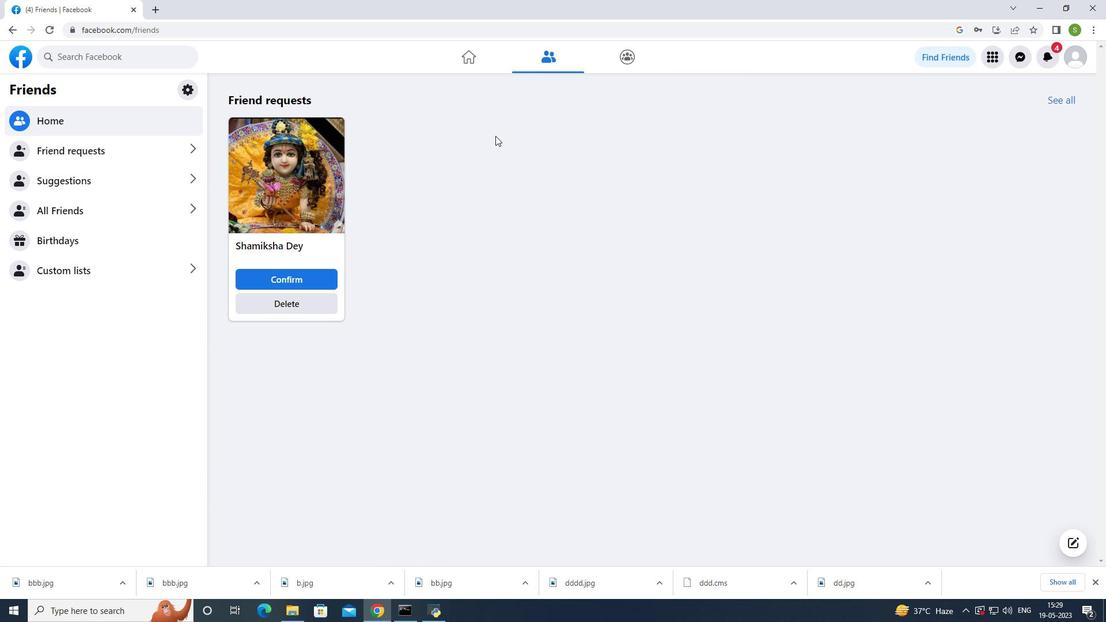 
Action: Mouse scrolled (495, 136) with delta (0, 0)
Screenshot: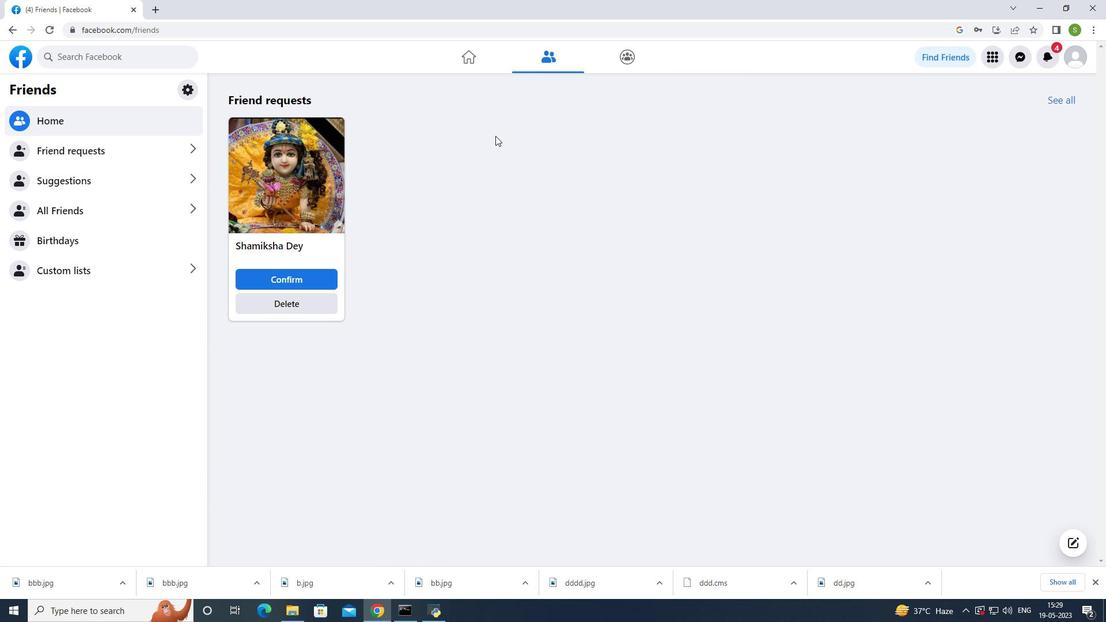 
Action: Mouse scrolled (495, 136) with delta (0, 0)
Screenshot: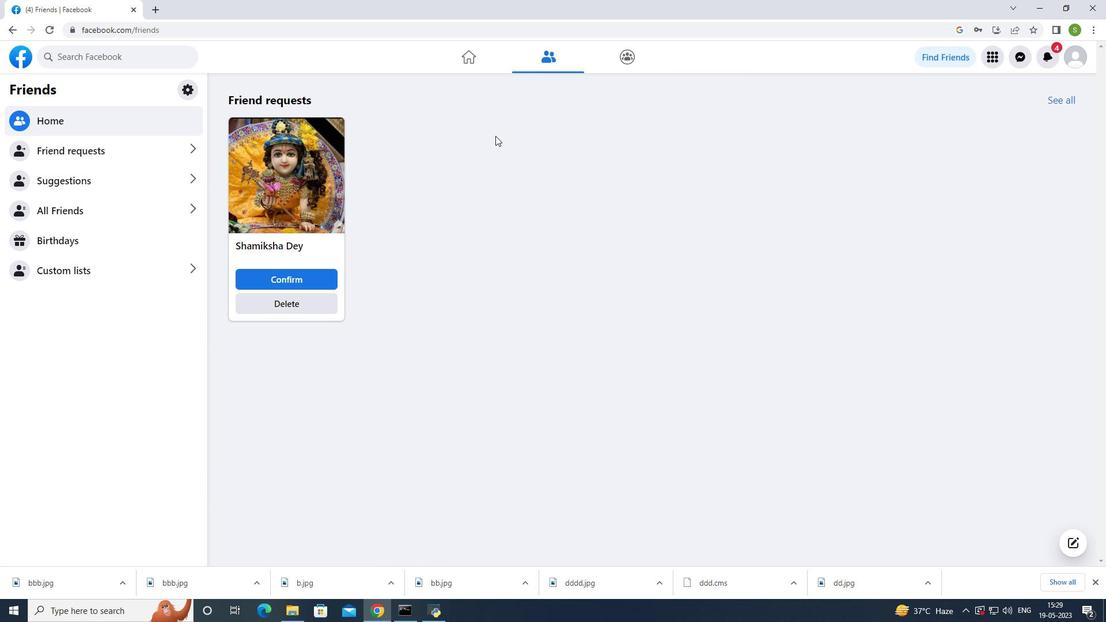 
Action: Mouse moved to (494, 134)
Screenshot: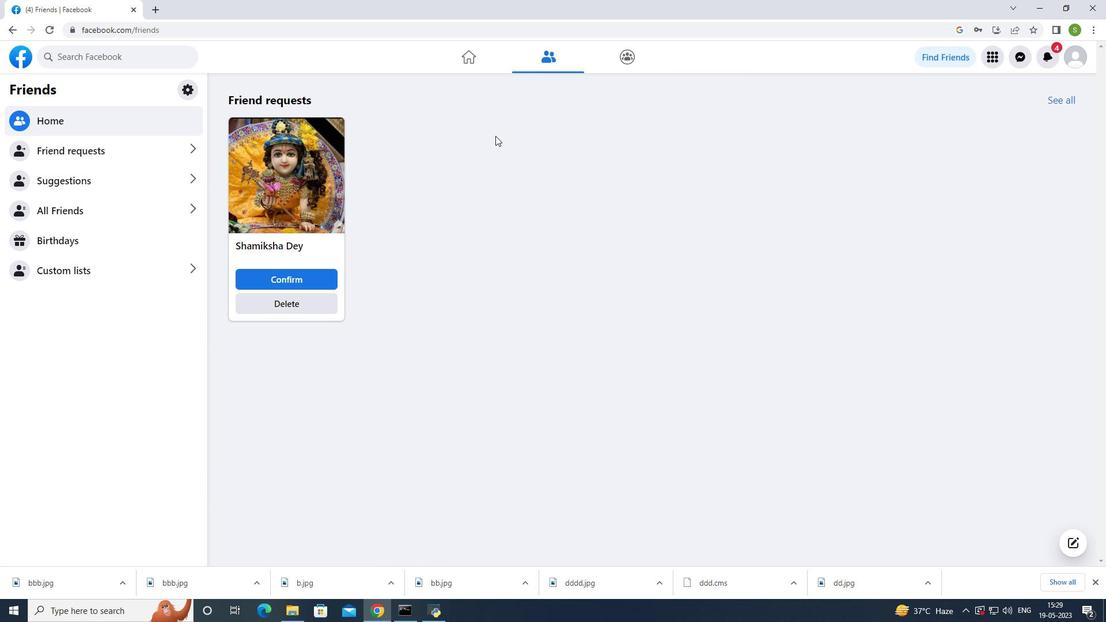 
Action: Mouse scrolled (494, 135) with delta (0, 0)
Screenshot: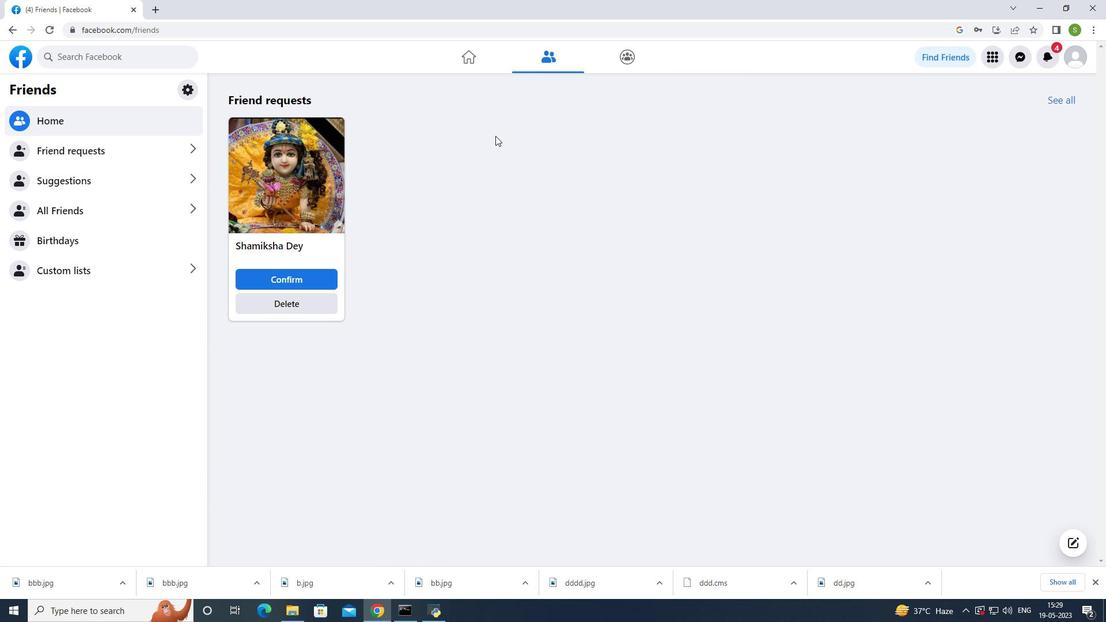 
Action: Mouse moved to (478, 56)
Screenshot: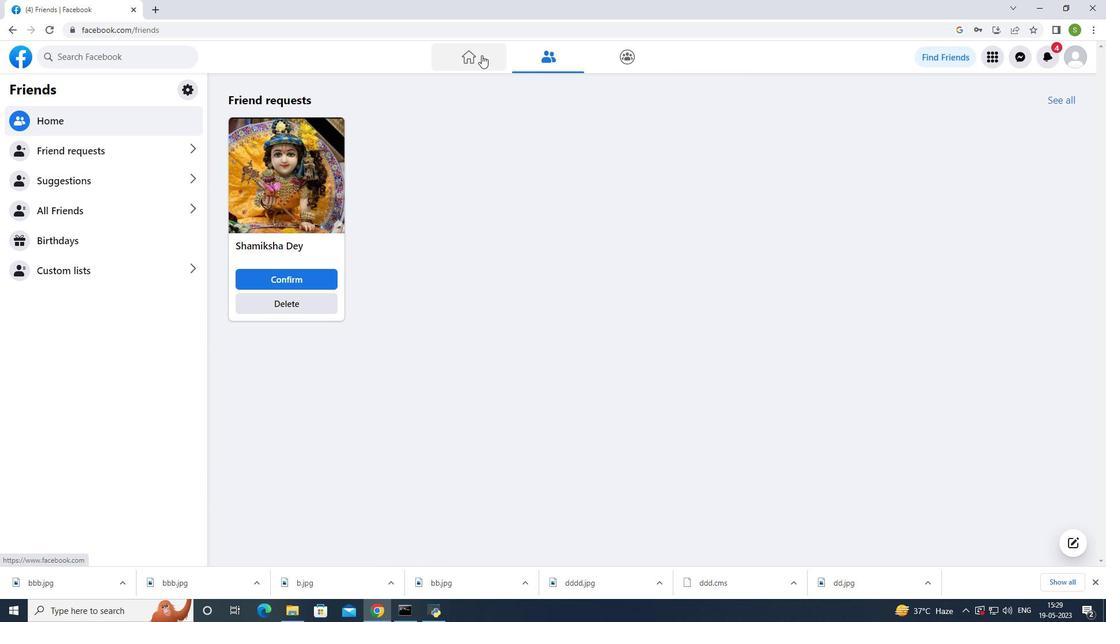 
Action: Mouse pressed left at (478, 56)
Screenshot: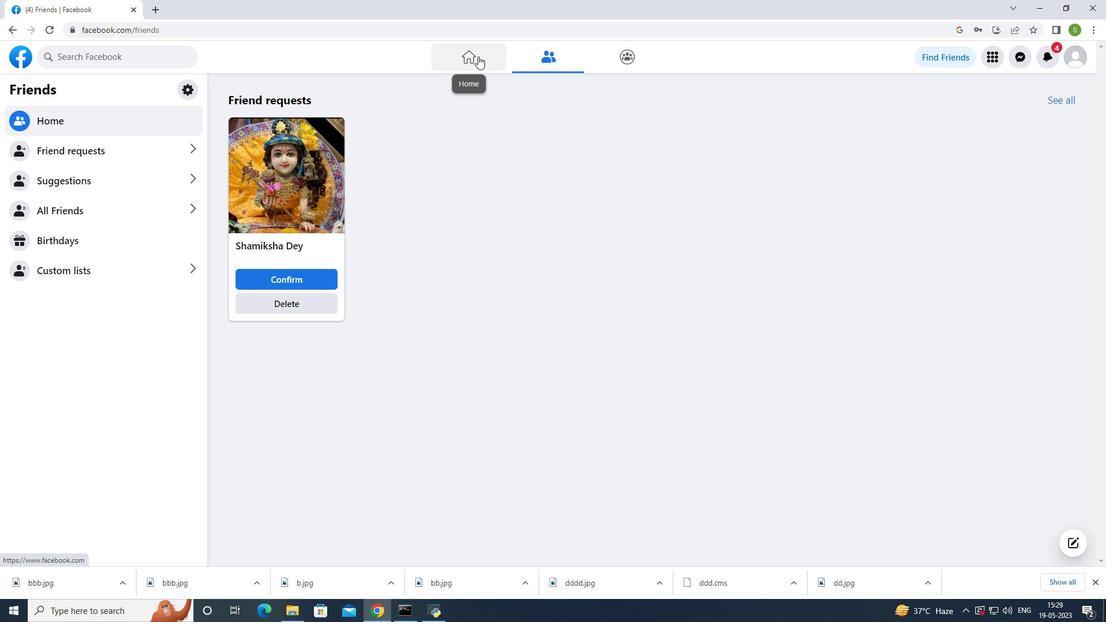
Action: Mouse moved to (597, 226)
Screenshot: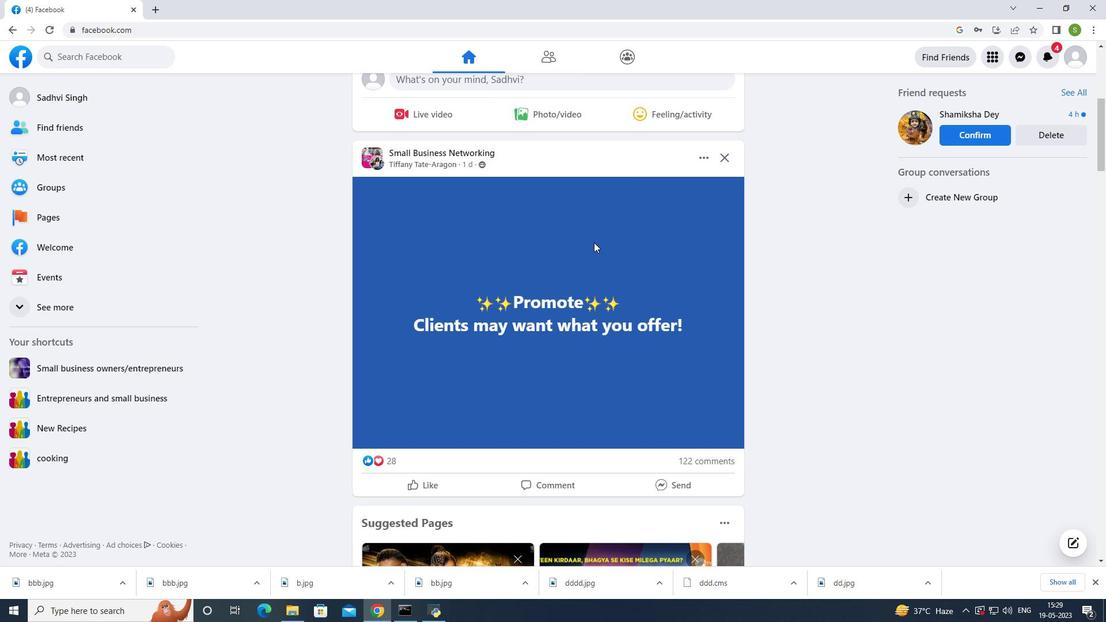 
Action: Mouse scrolled (597, 227) with delta (0, 0)
Screenshot: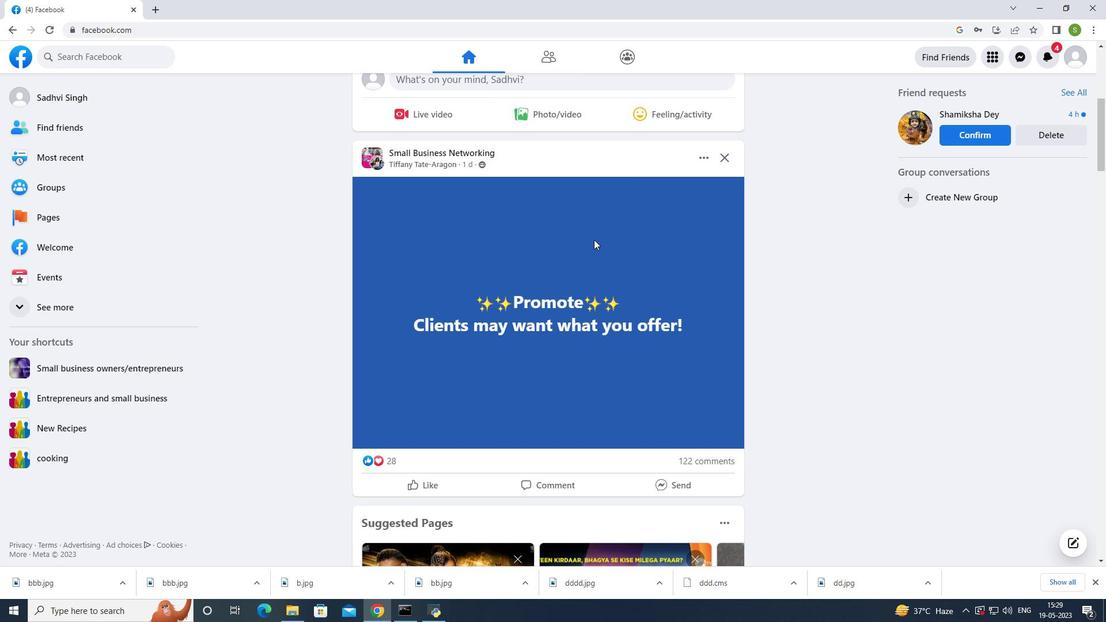
Action: Mouse moved to (599, 224)
Screenshot: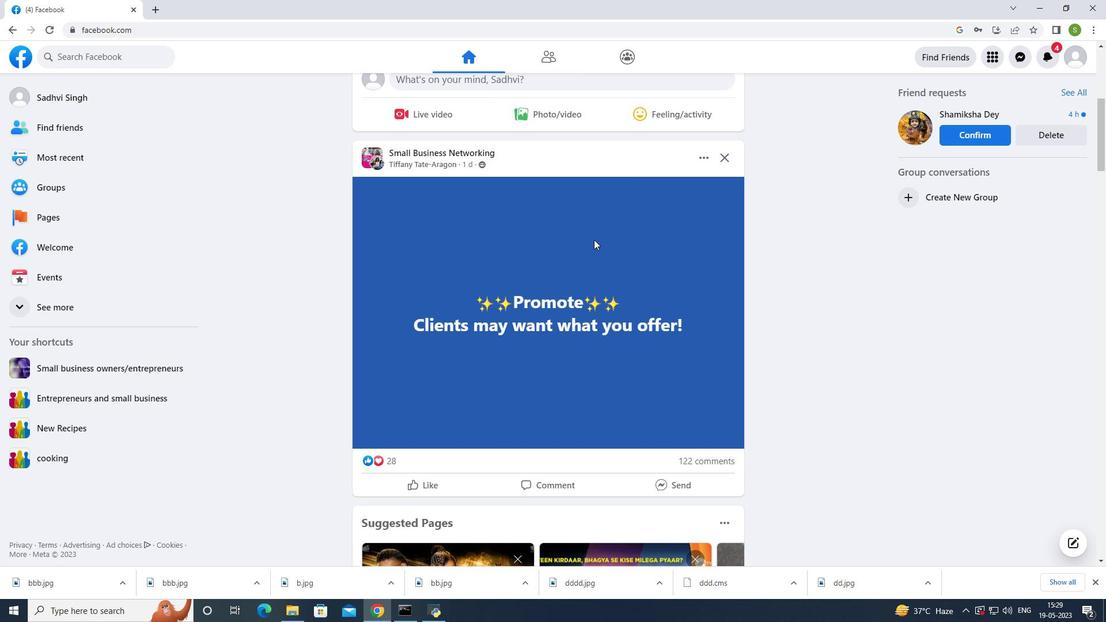 
Action: Mouse scrolled (598, 225) with delta (0, 0)
Screenshot: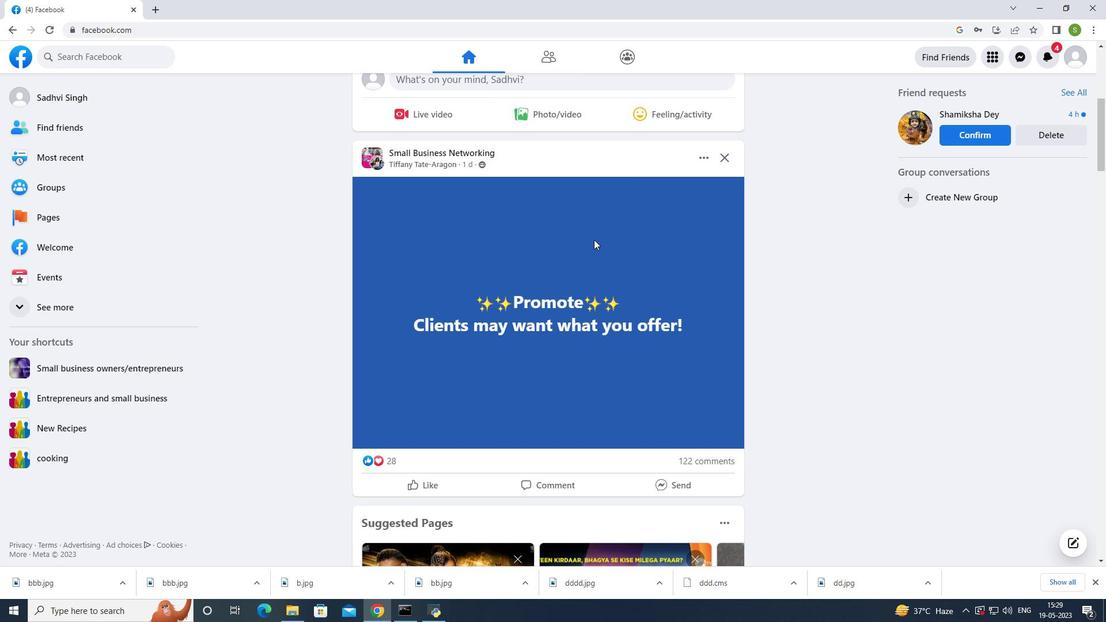 
Action: Mouse moved to (602, 221)
Screenshot: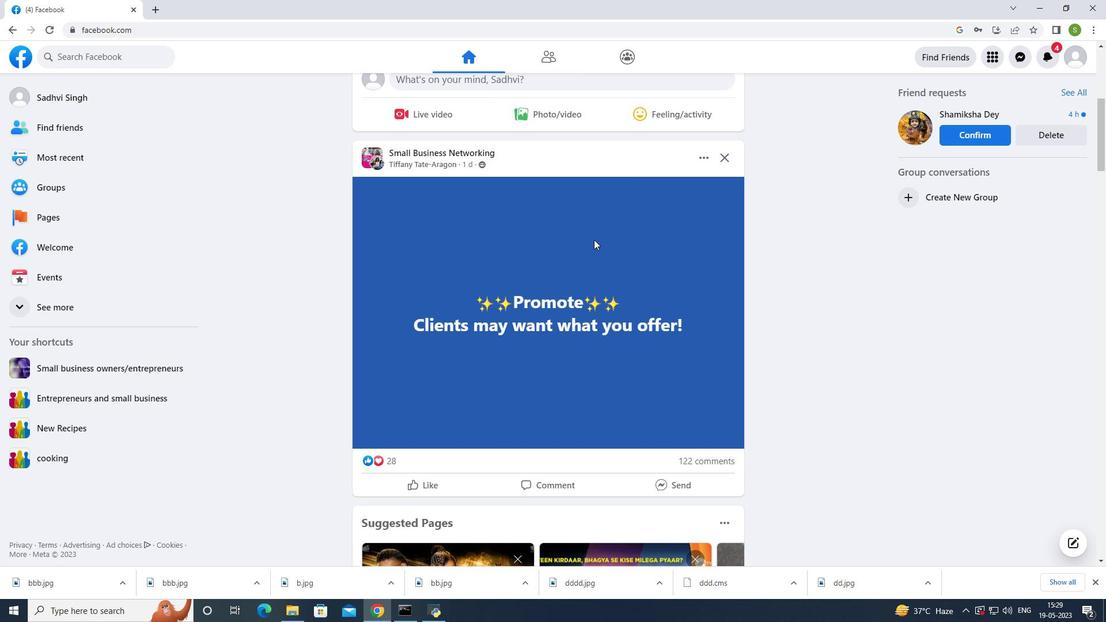 
Action: Mouse scrolled (601, 222) with delta (0, 0)
Screenshot: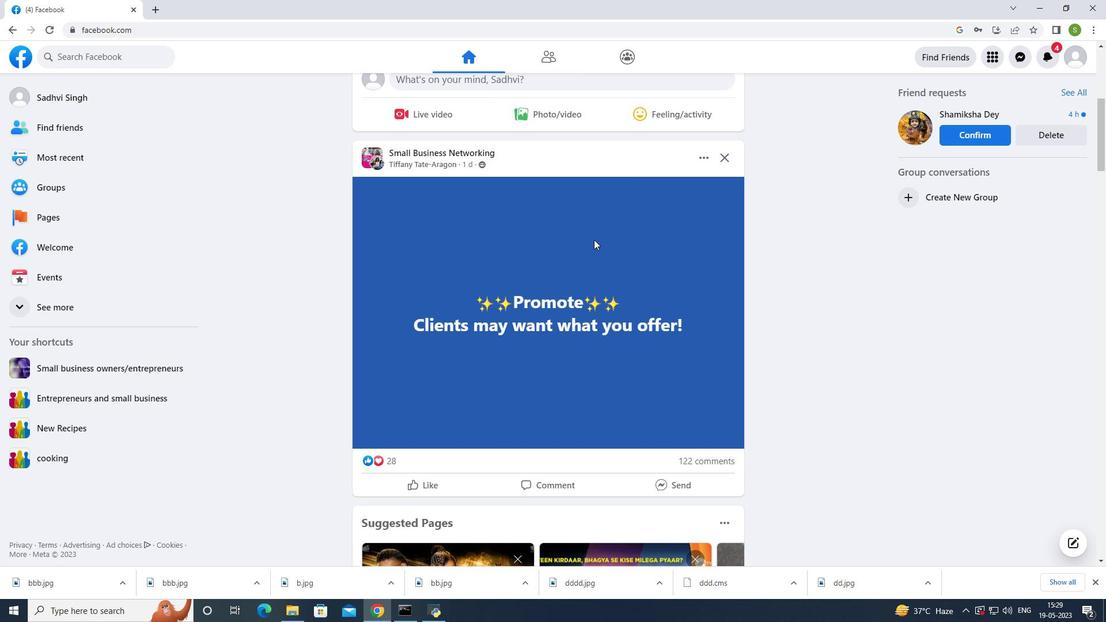
Action: Mouse moved to (602, 220)
Screenshot: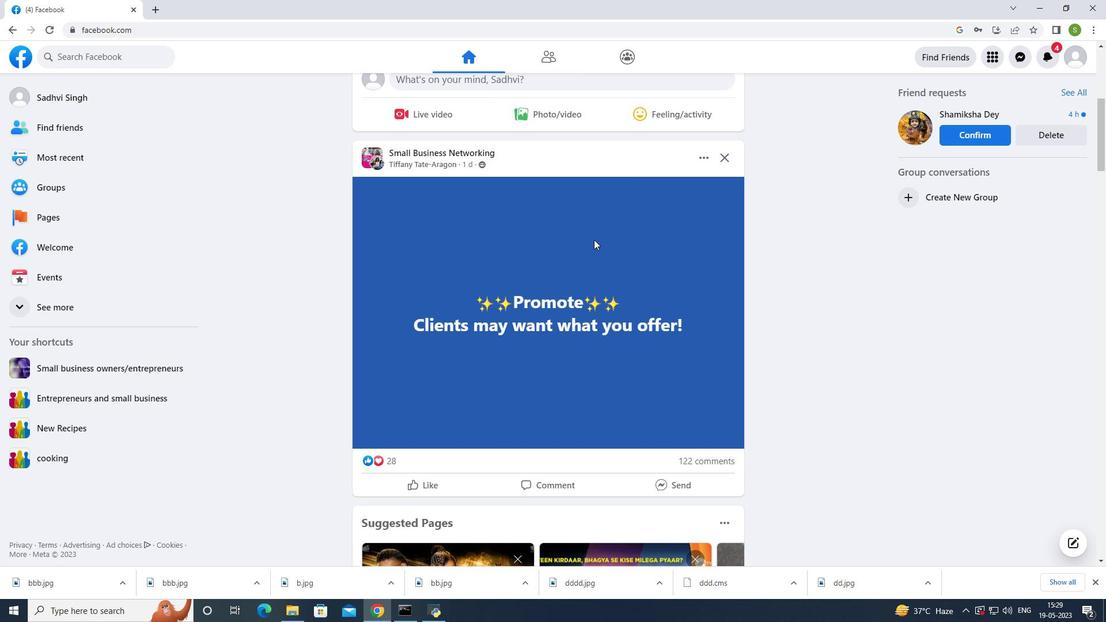 
Action: Mouse scrolled (602, 221) with delta (0, 0)
Screenshot: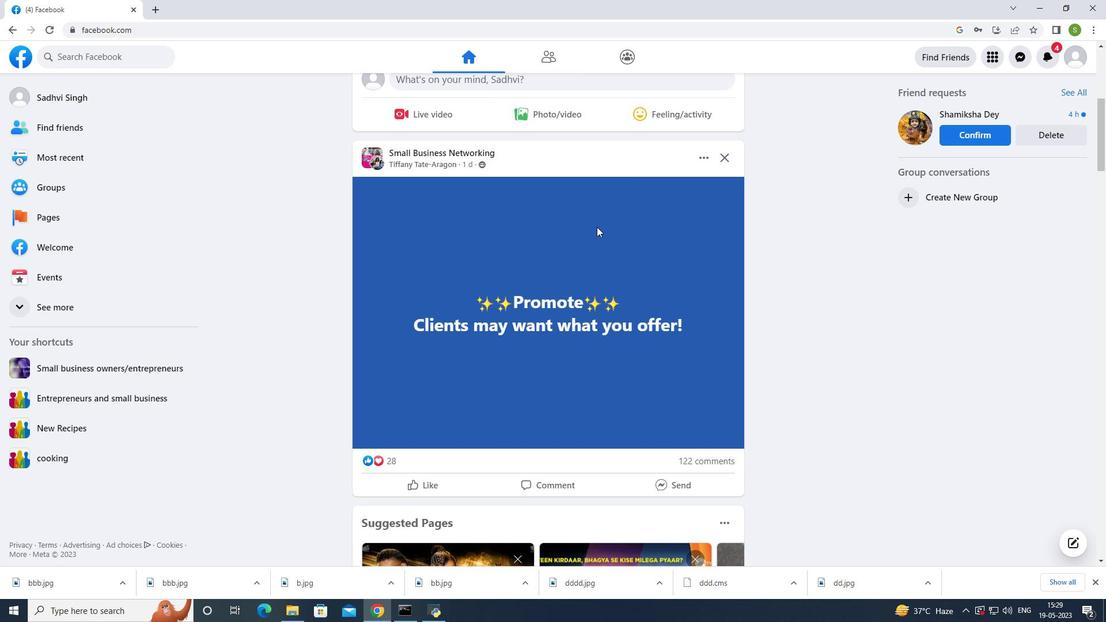 
Action: Mouse moved to (603, 218)
Screenshot: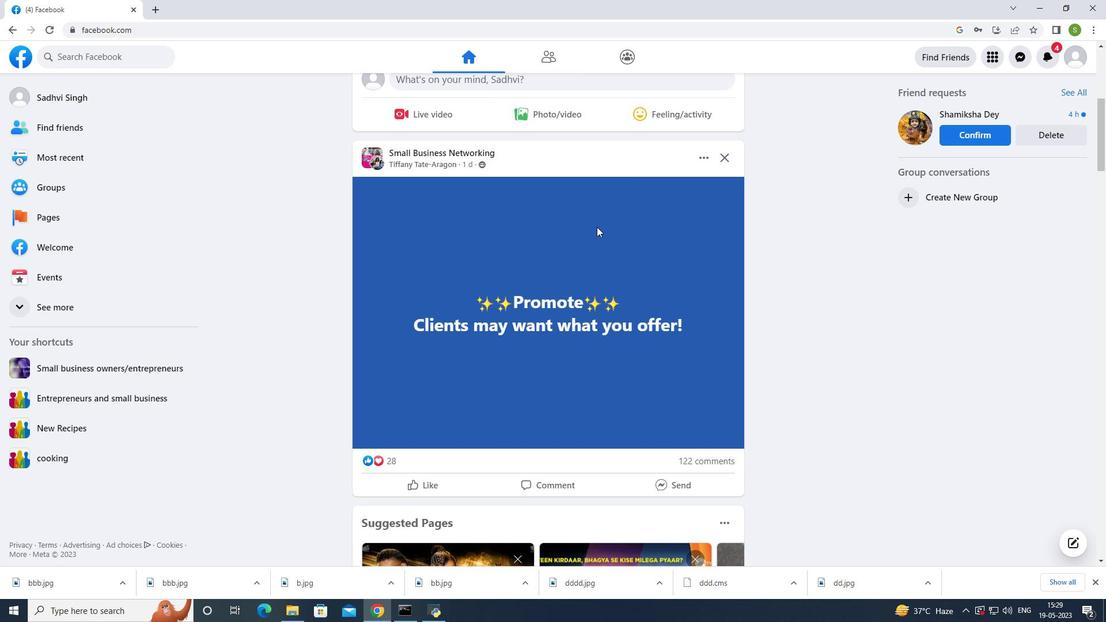 
Action: Mouse scrolled (603, 219) with delta (0, 0)
Screenshot: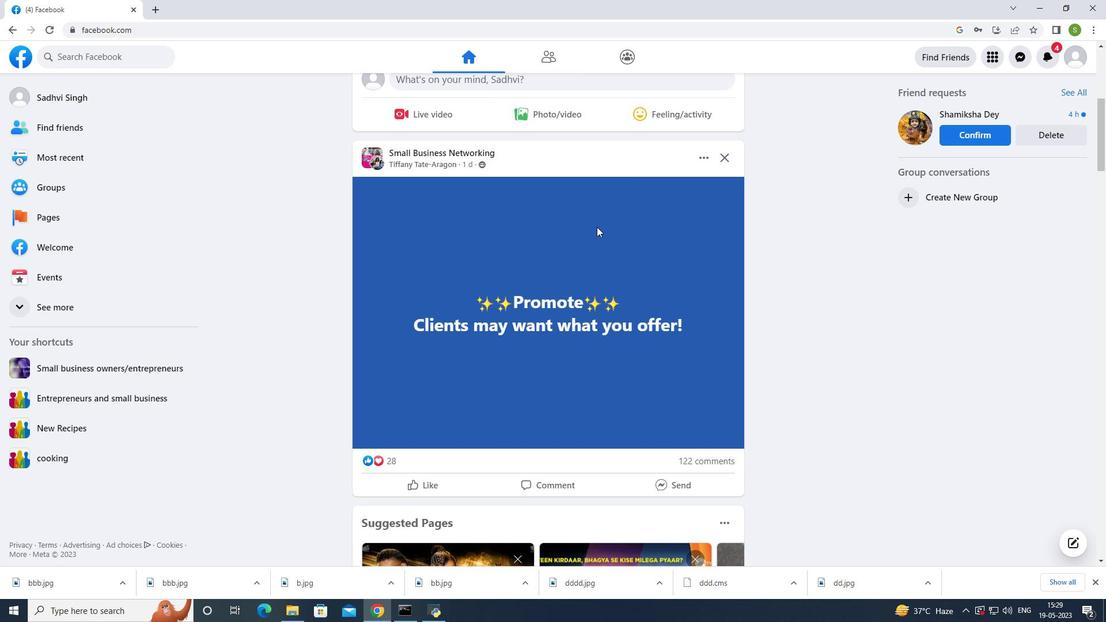 
Action: Mouse moved to (604, 213)
Screenshot: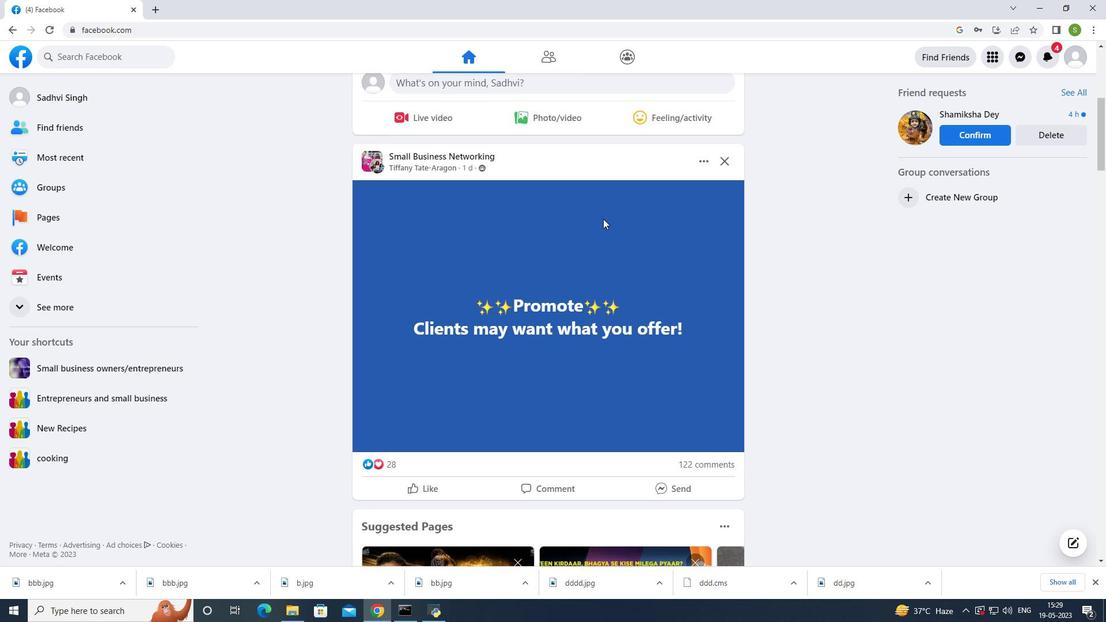 
Action: Mouse scrolled (604, 214) with delta (0, 0)
Screenshot: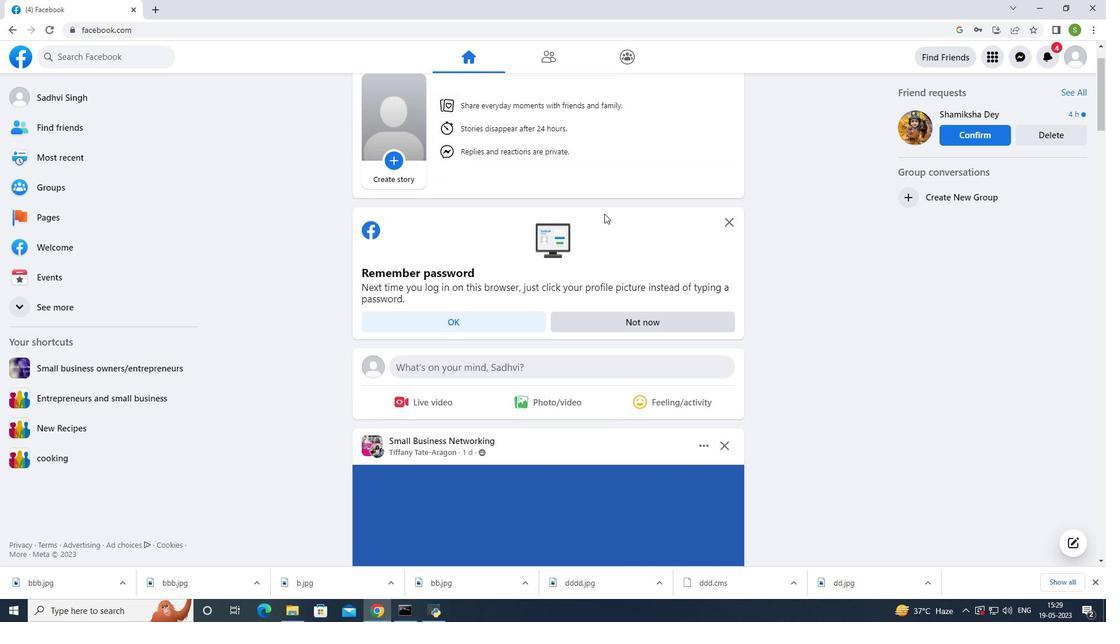 
Action: Mouse scrolled (604, 214) with delta (0, 0)
Screenshot: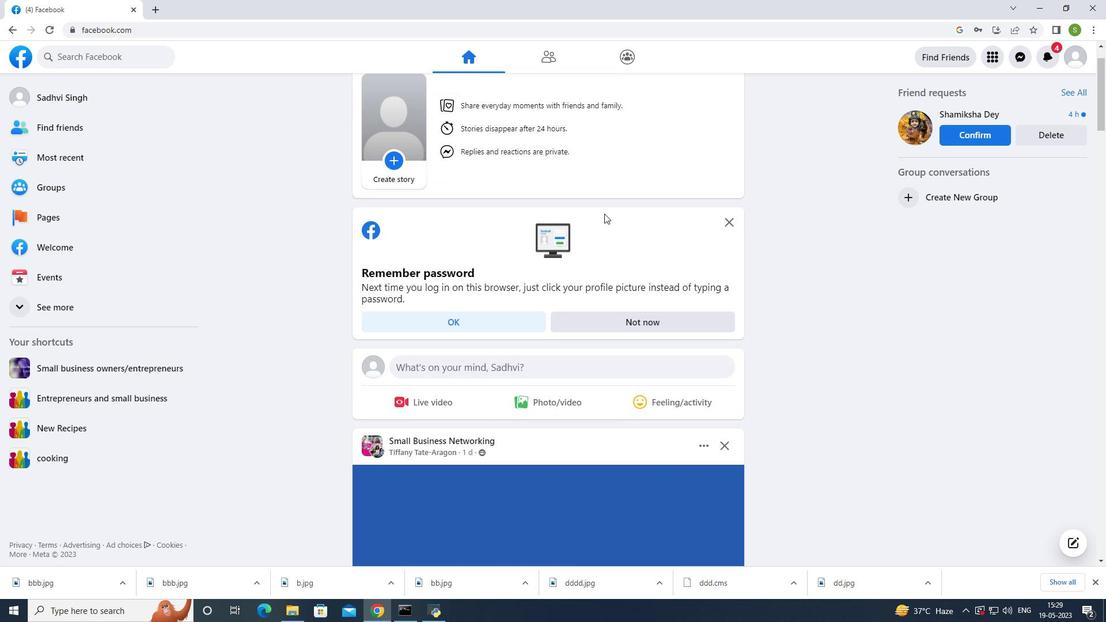 
Action: Mouse scrolled (604, 214) with delta (0, 0)
Screenshot: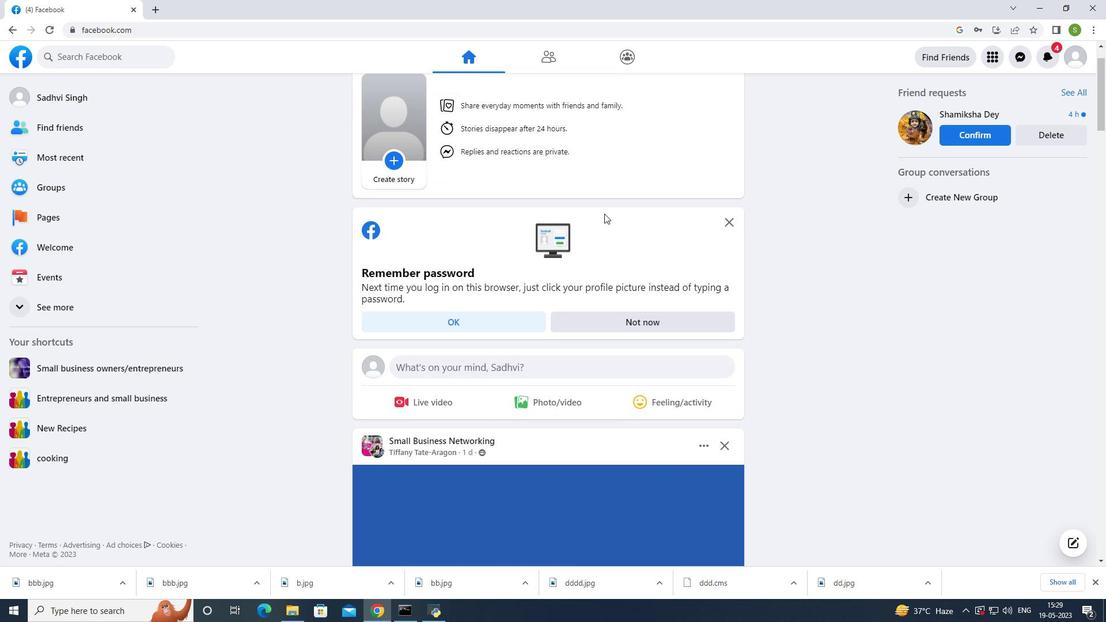 
Action: Mouse scrolled (604, 214) with delta (0, 0)
Screenshot: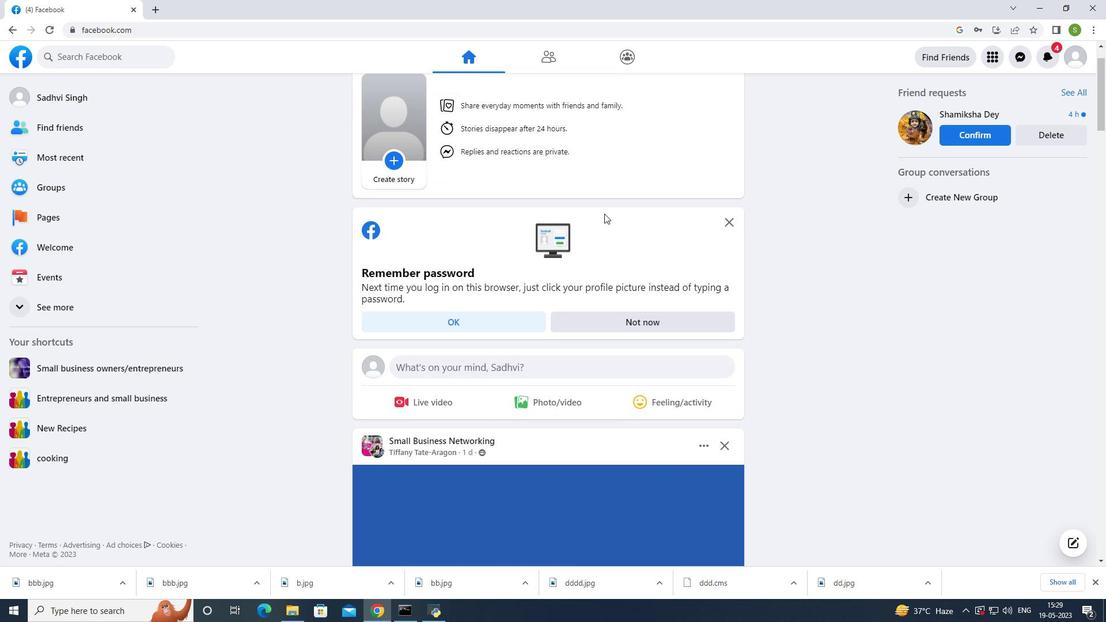 
Action: Mouse scrolled (604, 214) with delta (0, 0)
Screenshot: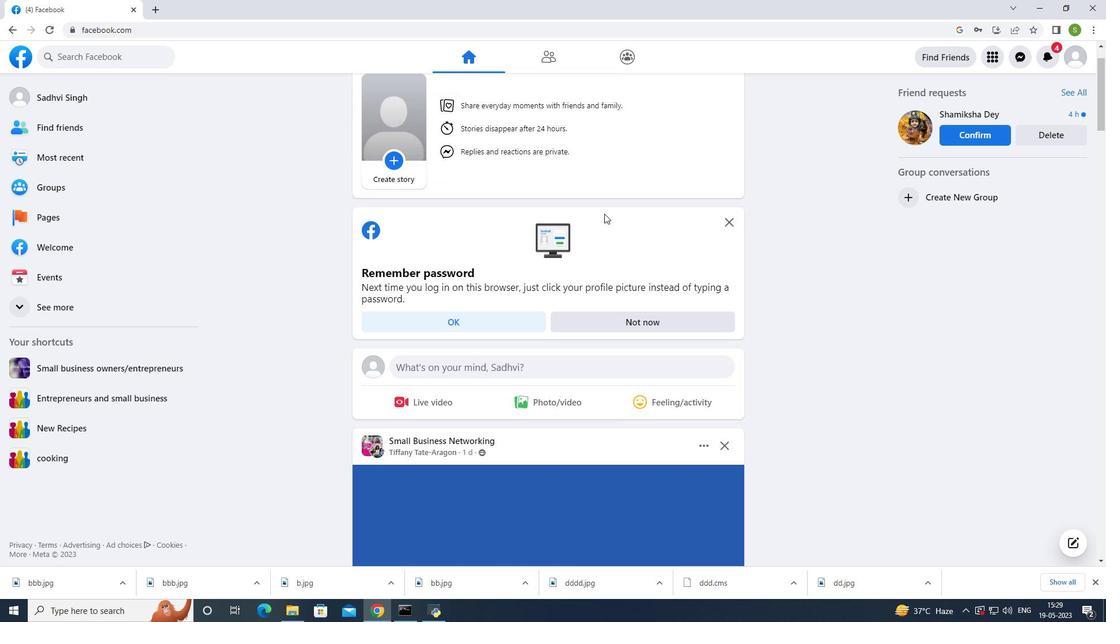 
Action: Mouse moved to (602, 213)
Screenshot: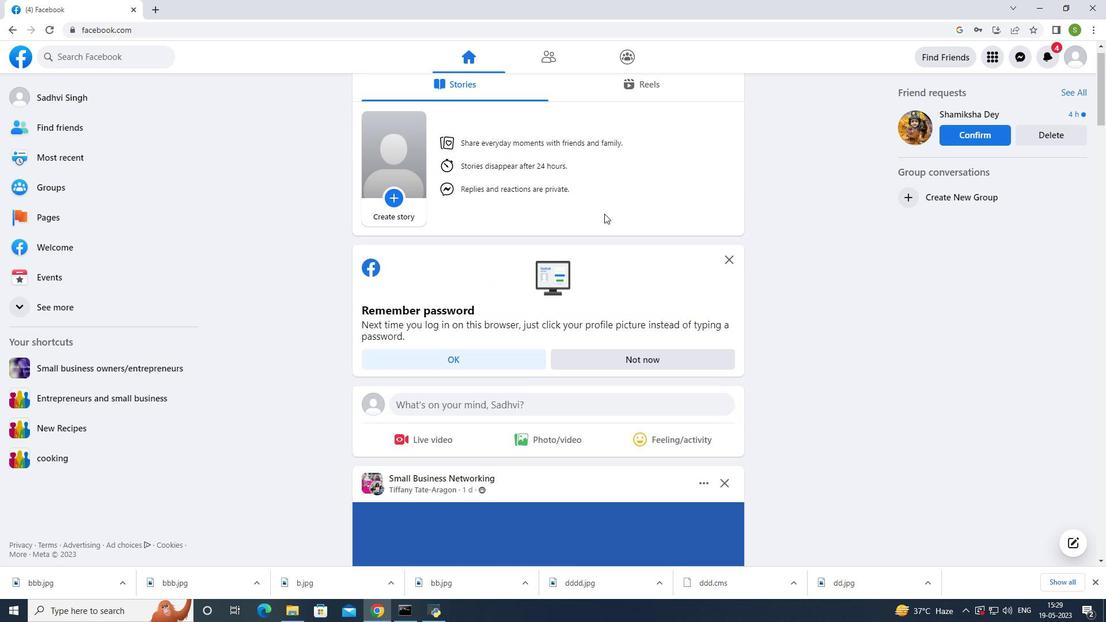 
Action: Mouse scrolled (602, 213) with delta (0, 0)
Screenshot: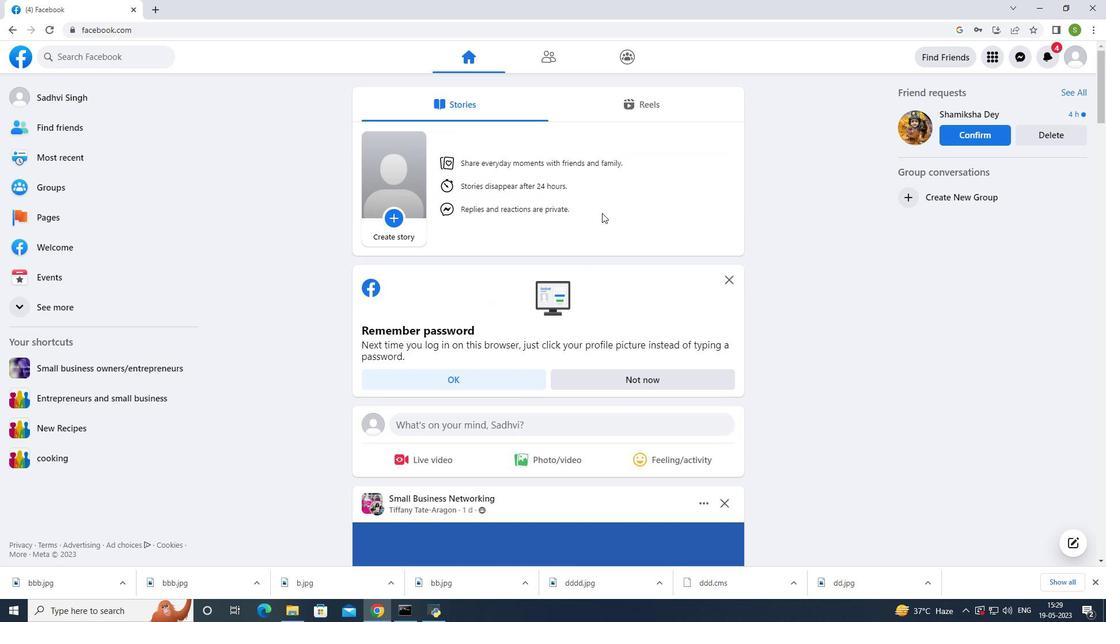 
Action: Mouse scrolled (602, 213) with delta (0, 0)
Screenshot: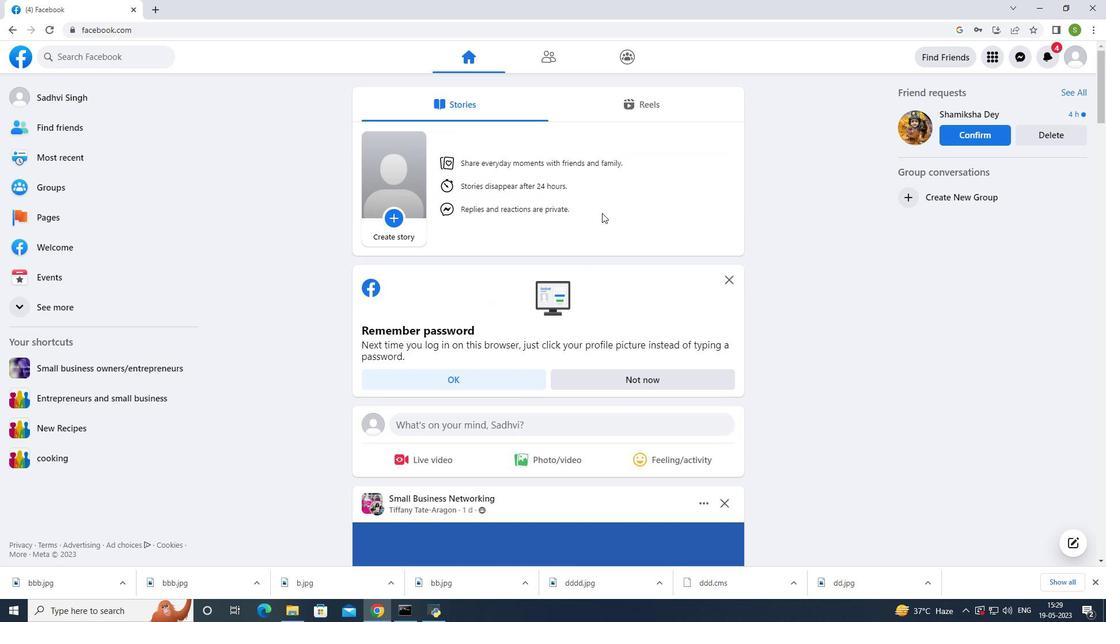 
Action: Mouse scrolled (602, 213) with delta (0, 0)
Screenshot: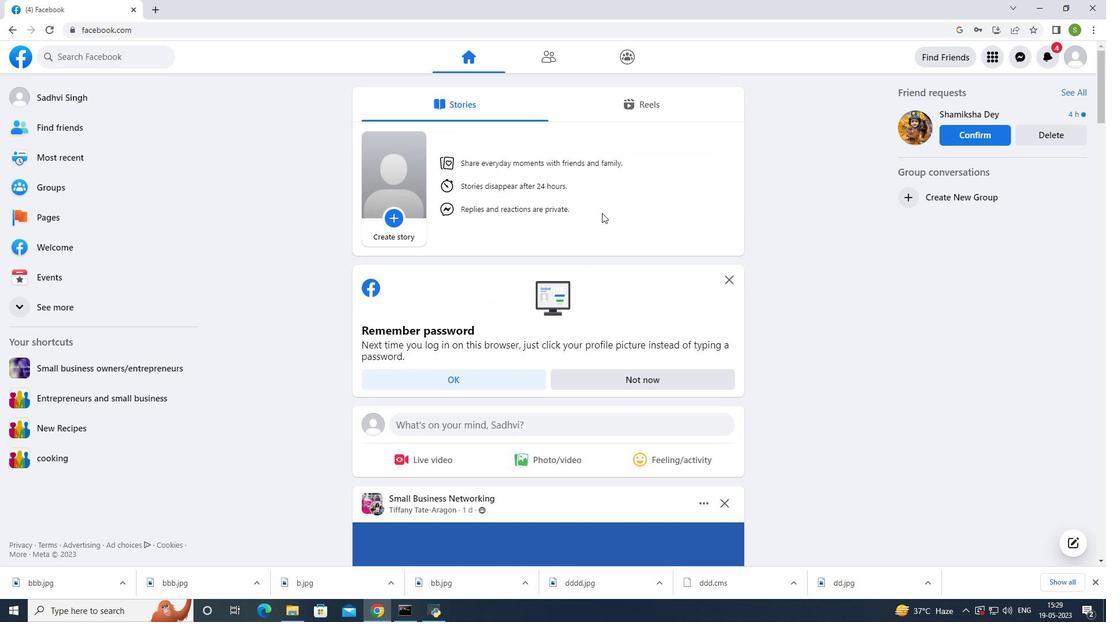 
Action: Mouse scrolled (602, 213) with delta (0, 0)
Screenshot: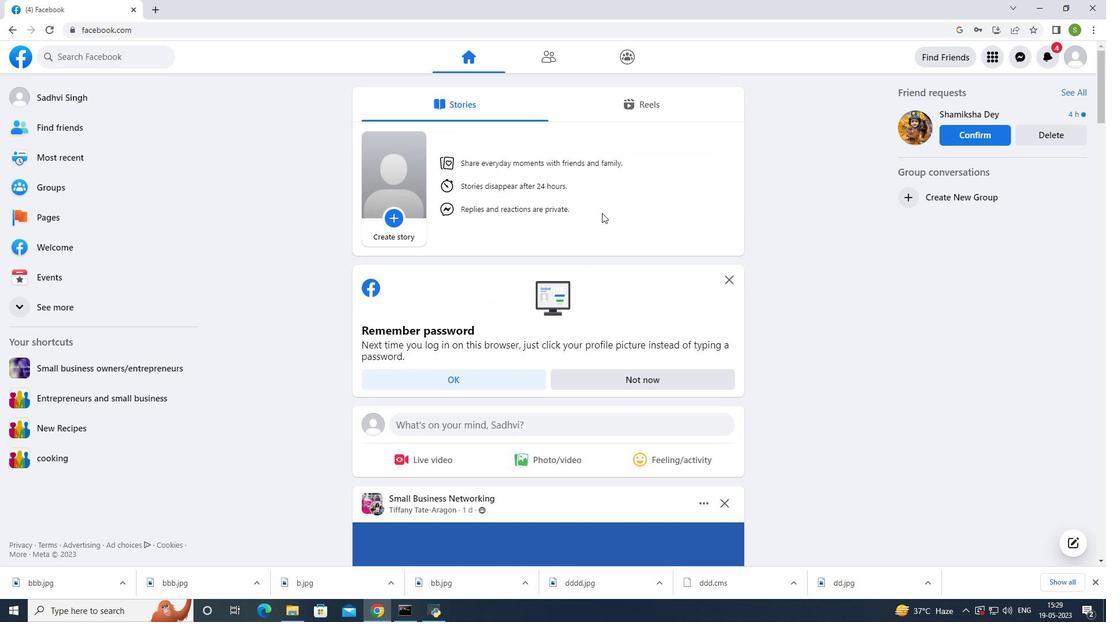 
Action: Mouse moved to (600, 213)
Screenshot: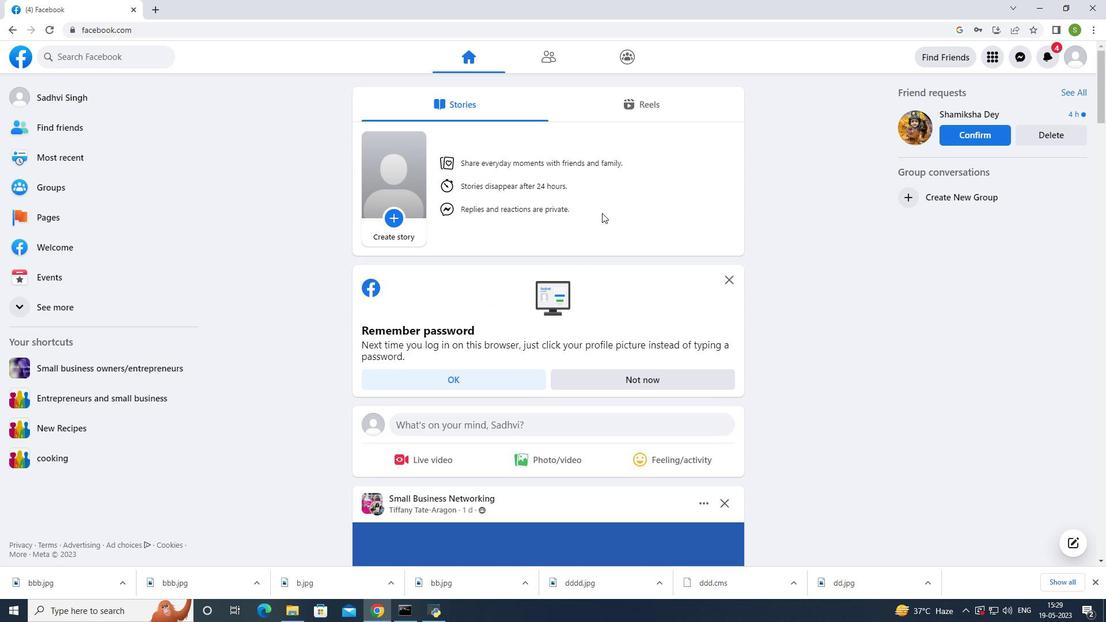 
Action: Mouse scrolled (600, 213) with delta (0, 0)
Screenshot: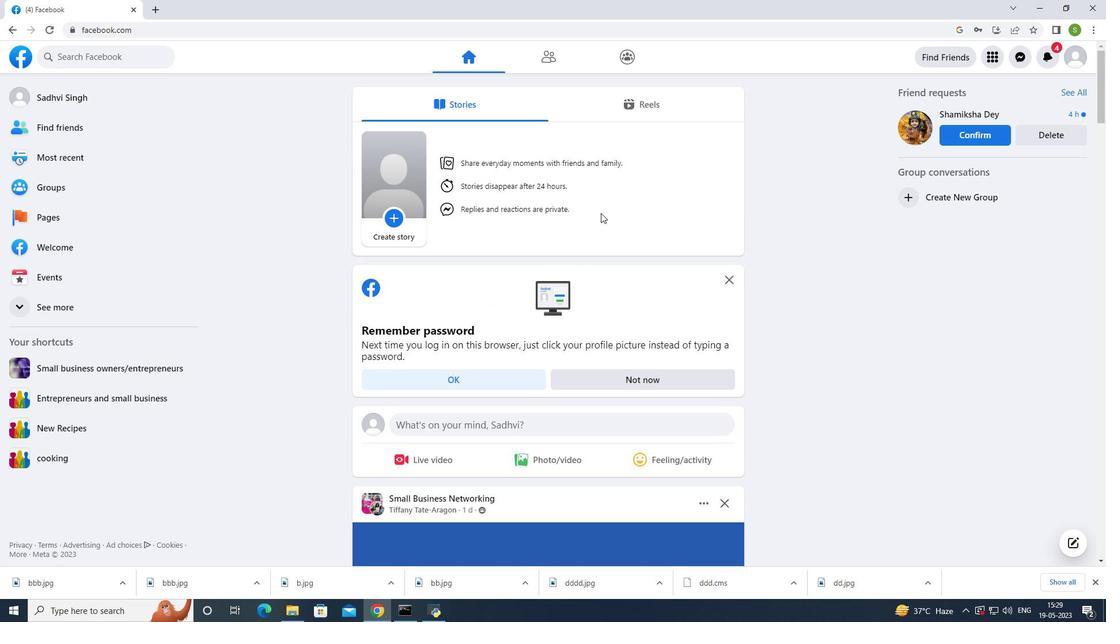 
Action: Mouse scrolled (600, 213) with delta (0, 0)
Screenshot: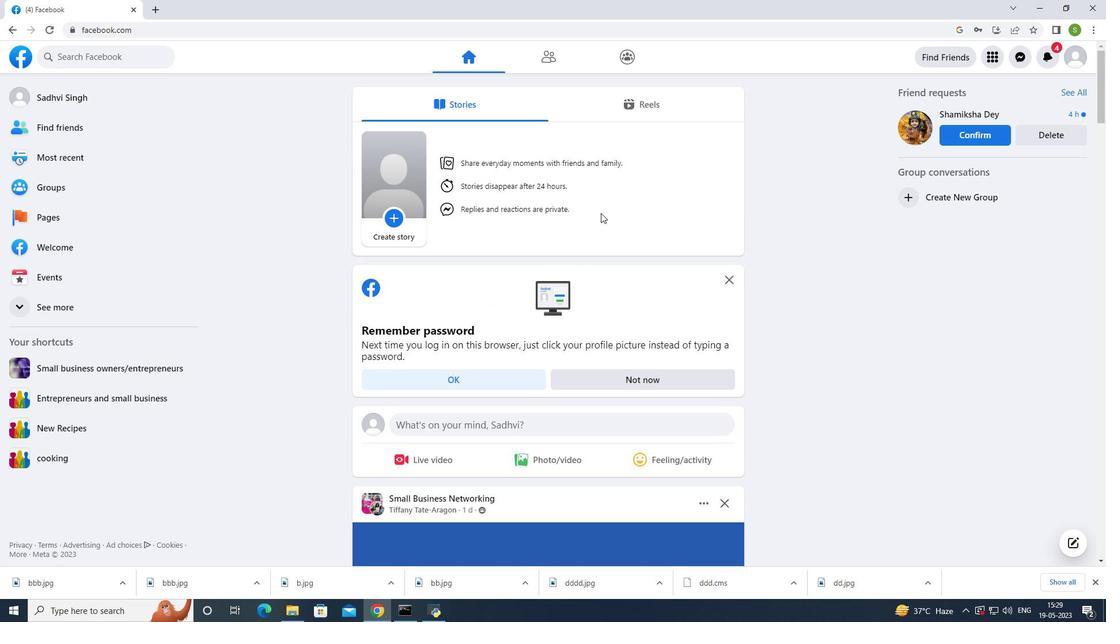 
Action: Mouse scrolled (600, 213) with delta (0, 0)
Screenshot: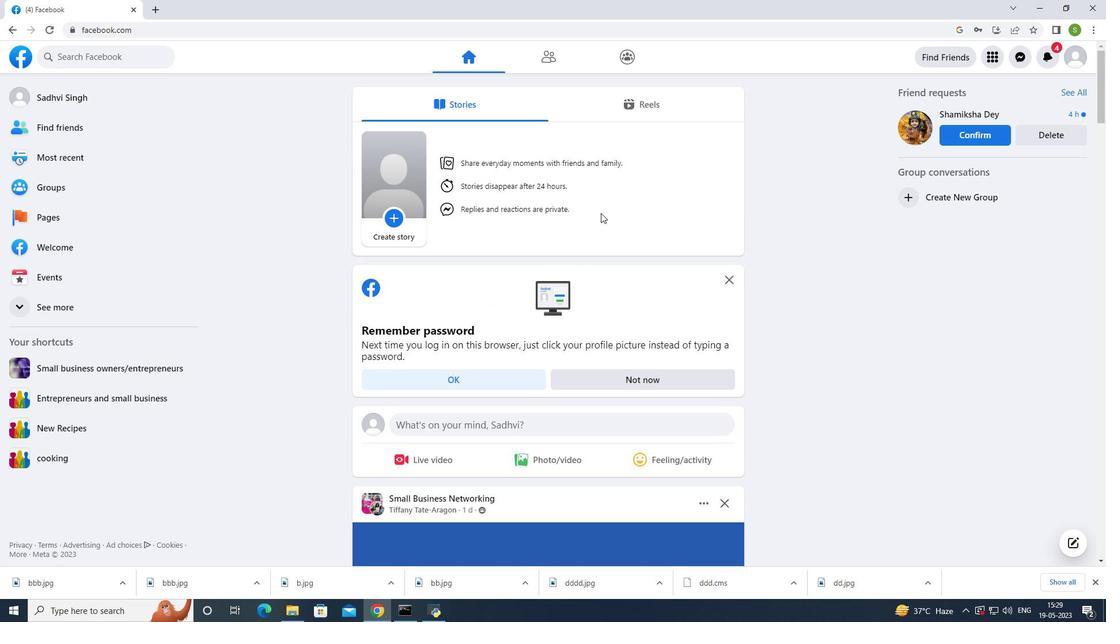 
Action: Mouse scrolled (600, 213) with delta (0, 0)
Screenshot: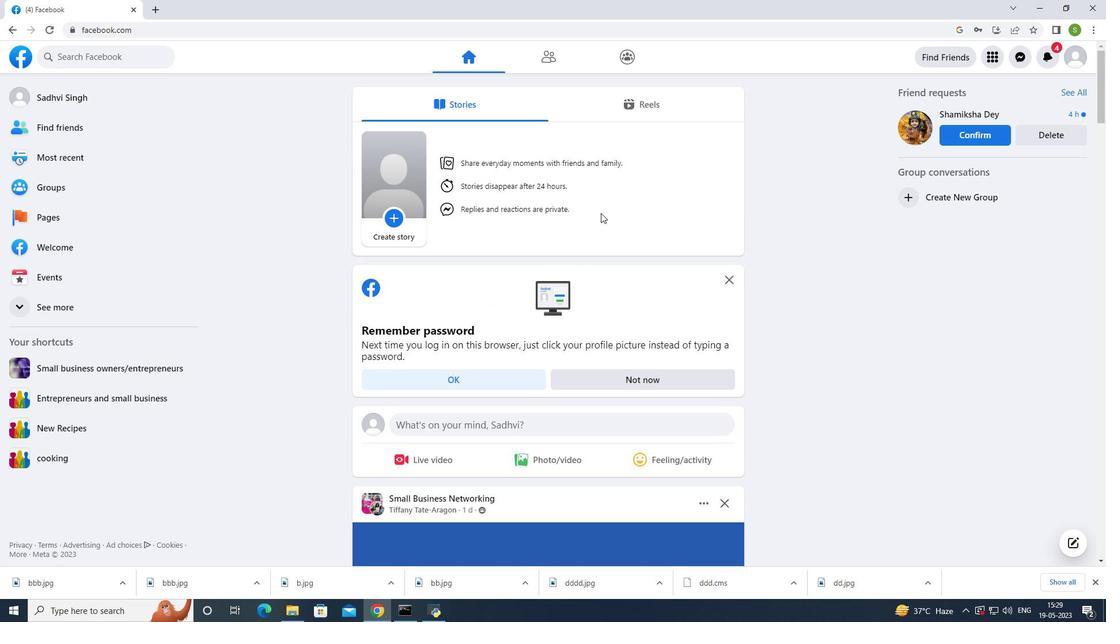 
Action: Mouse moved to (641, 104)
Screenshot: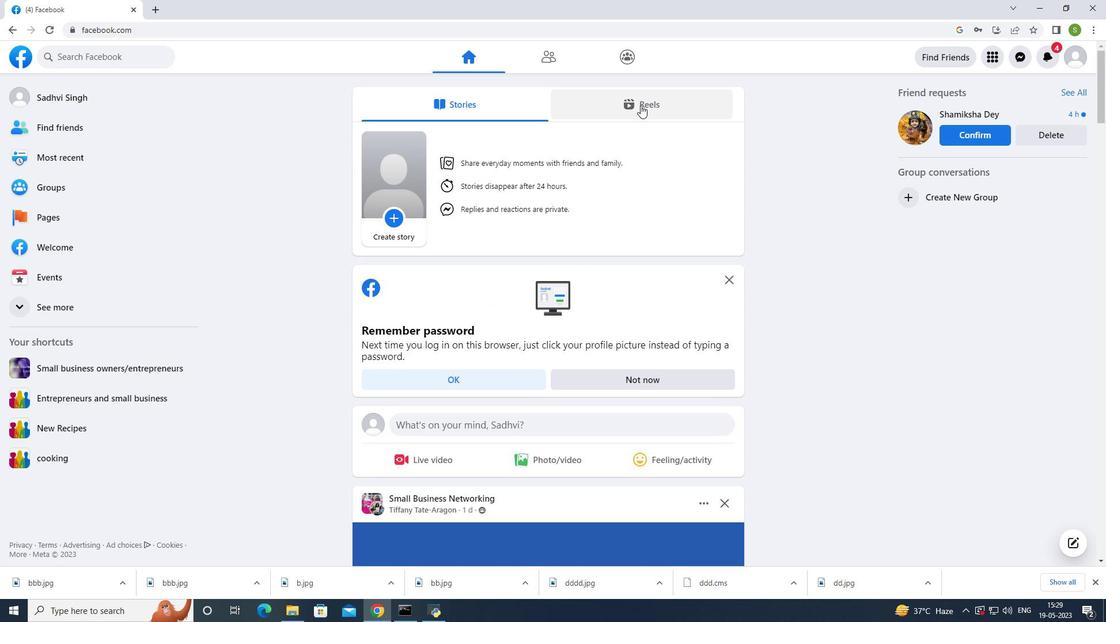 
Action: Mouse pressed left at (641, 104)
Screenshot: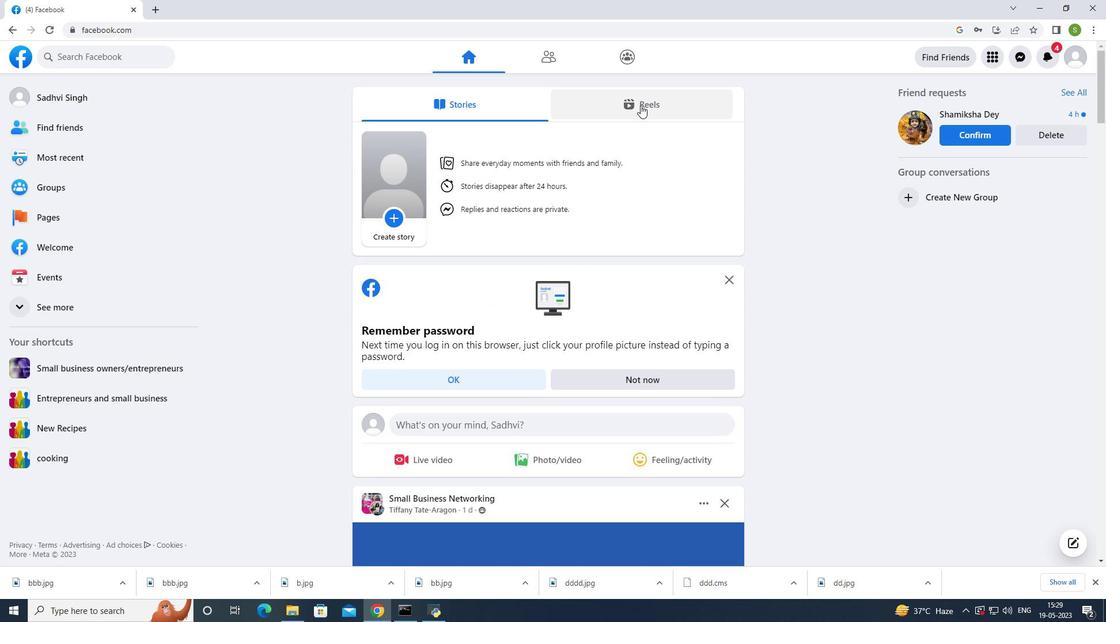 
Action: Mouse moved to (682, 237)
Screenshot: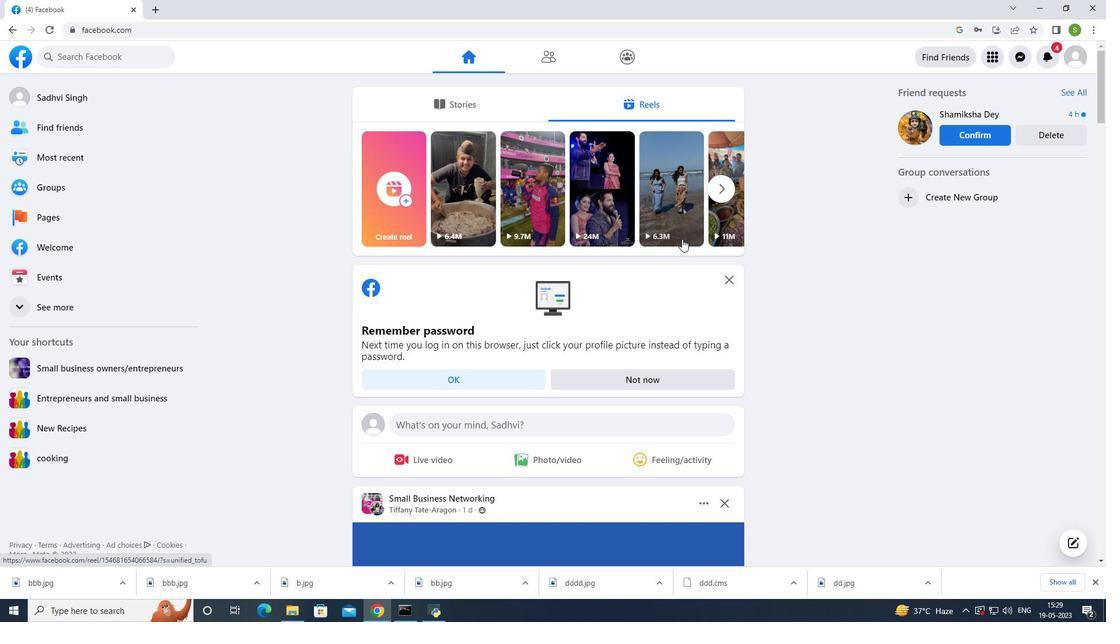 
Action: Mouse scrolled (682, 238) with delta (0, 0)
Screenshot: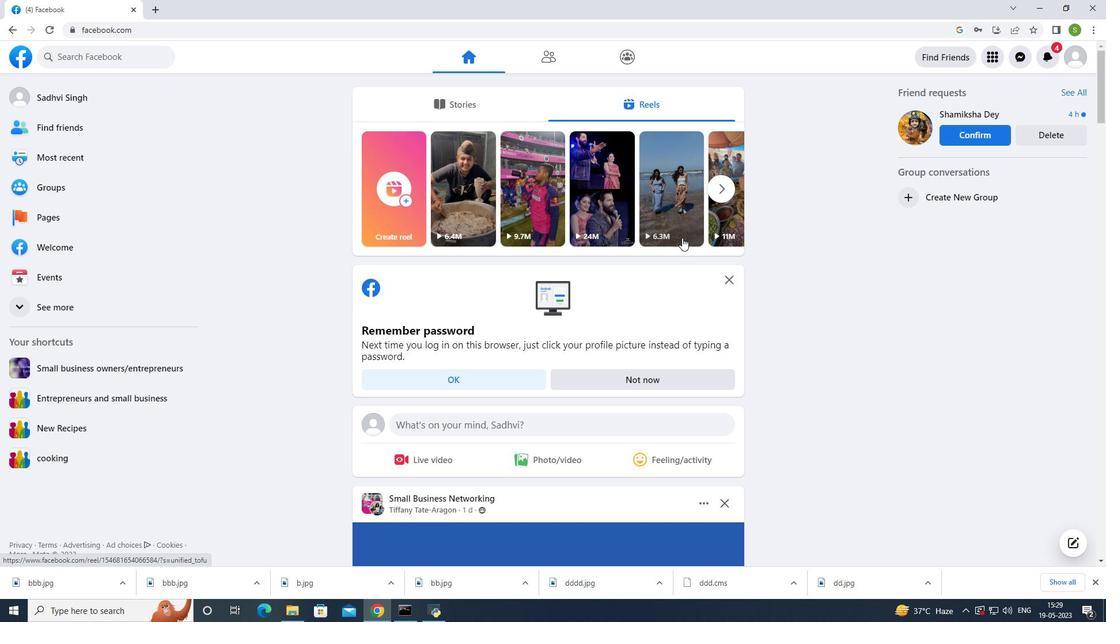 
Action: Mouse moved to (631, 228)
Screenshot: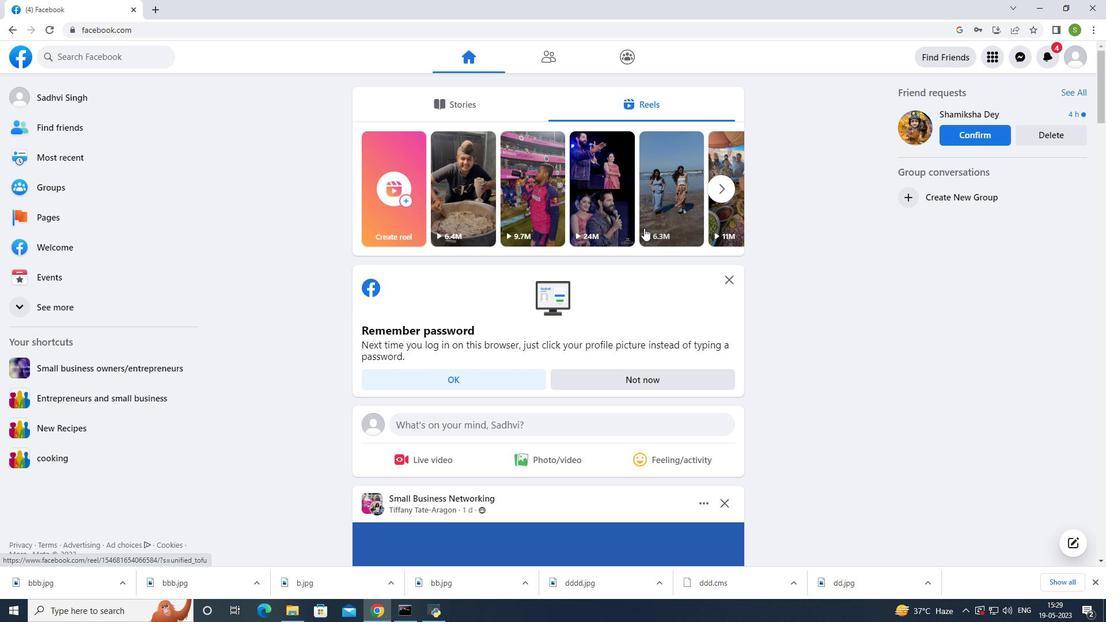 
Action: Mouse scrolled (631, 228) with delta (0, 0)
Screenshot: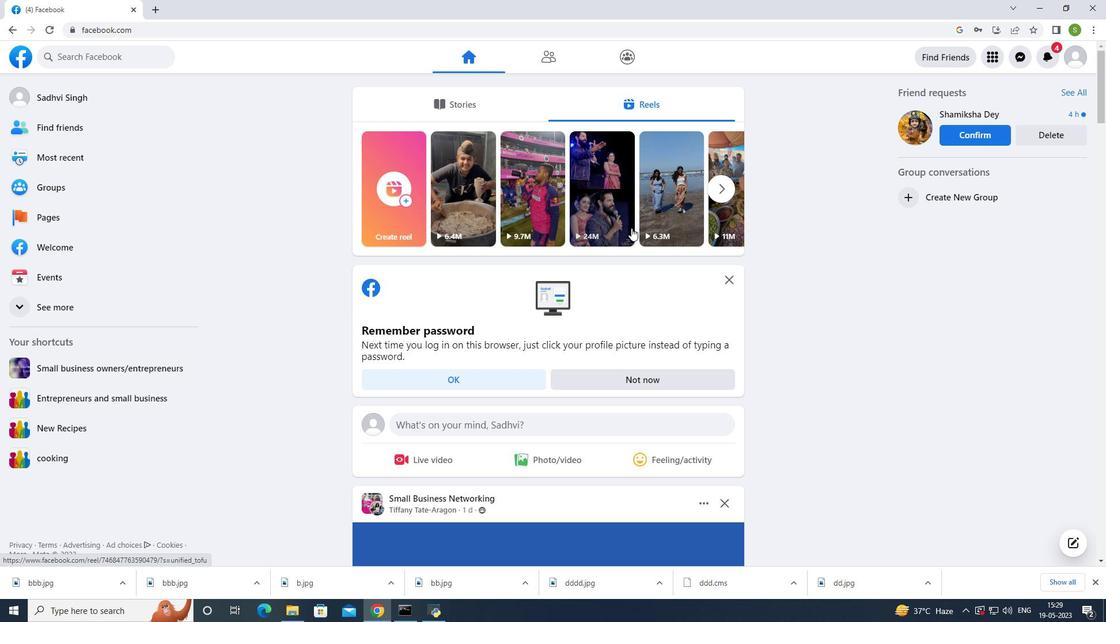 
Action: Mouse scrolled (631, 228) with delta (0, 0)
Screenshot: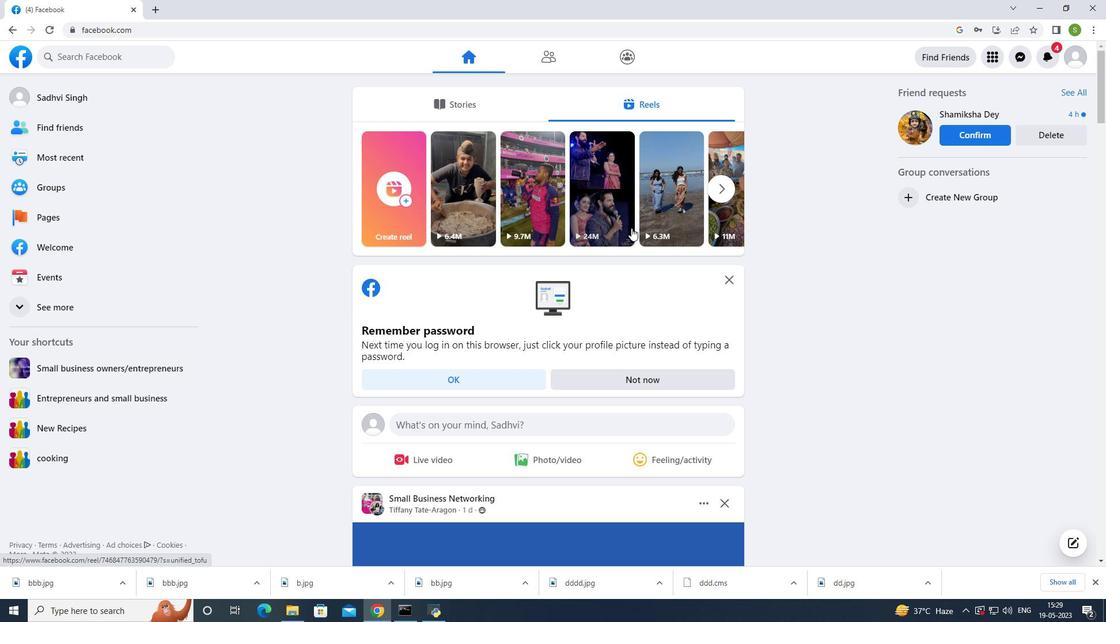 
Action: Mouse scrolled (631, 227) with delta (0, 0)
Screenshot: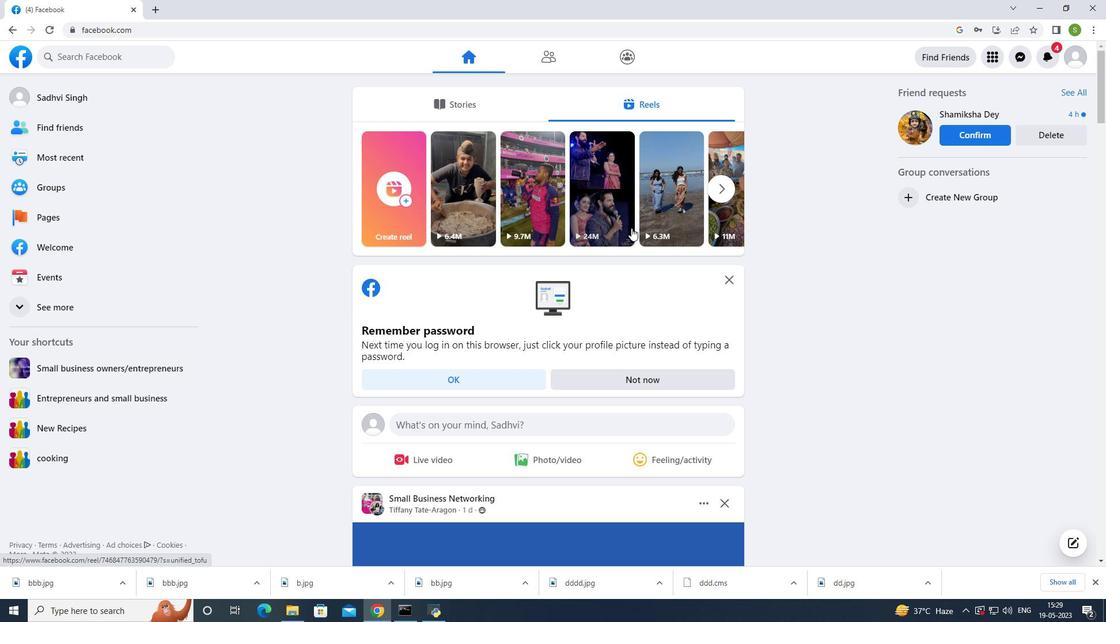
Action: Mouse scrolled (631, 227) with delta (0, 0)
Screenshot: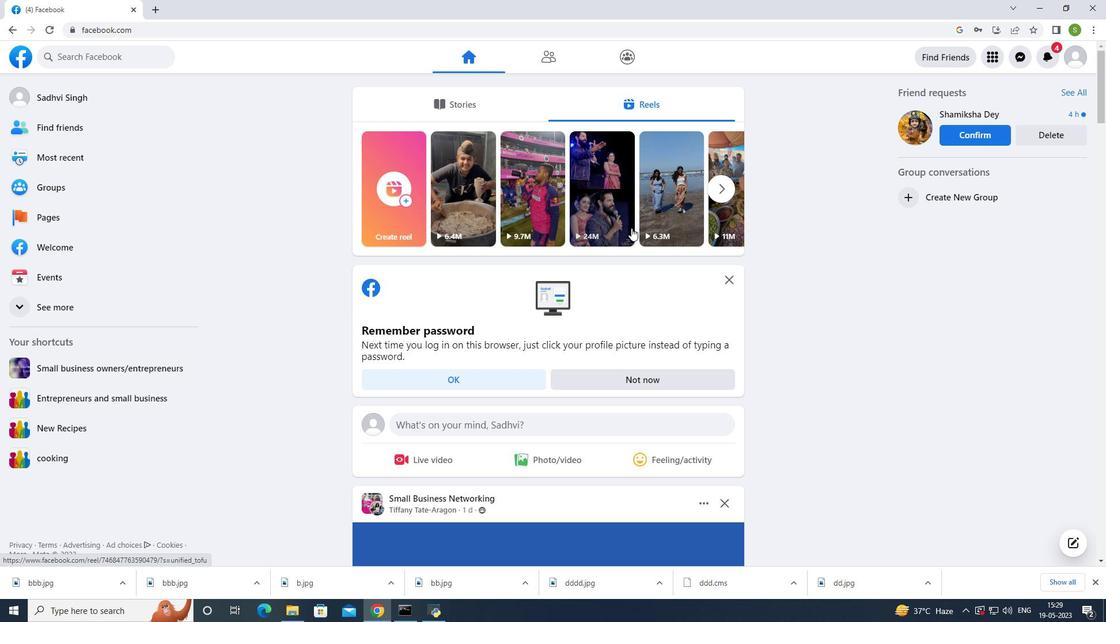 
Action: Mouse scrolled (631, 227) with delta (0, 0)
Screenshot: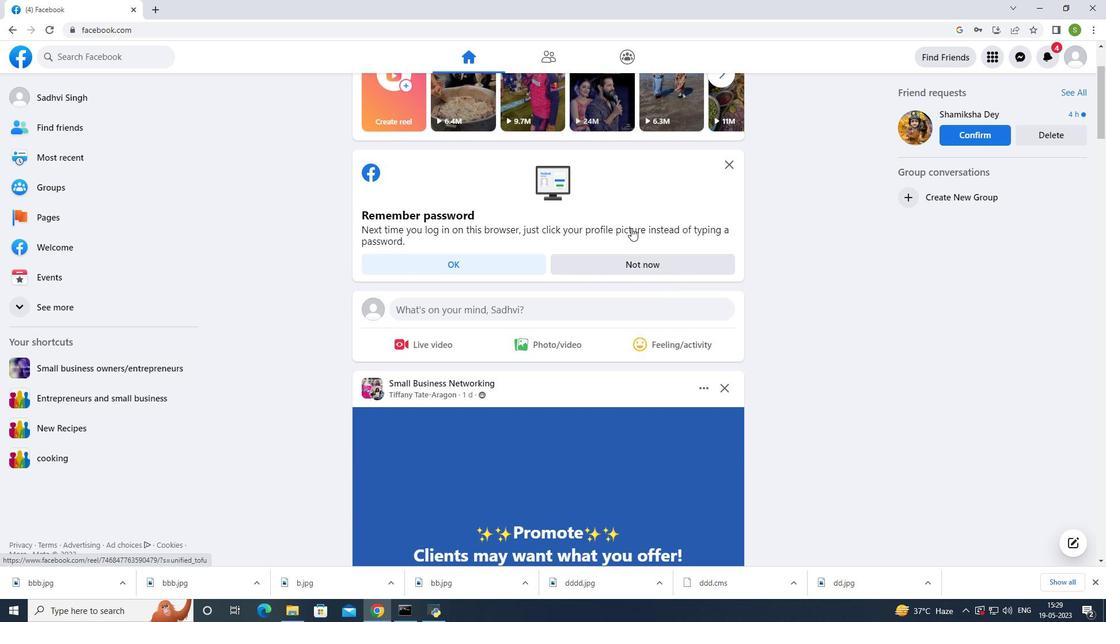 
Action: Mouse scrolled (631, 227) with delta (0, 0)
Screenshot: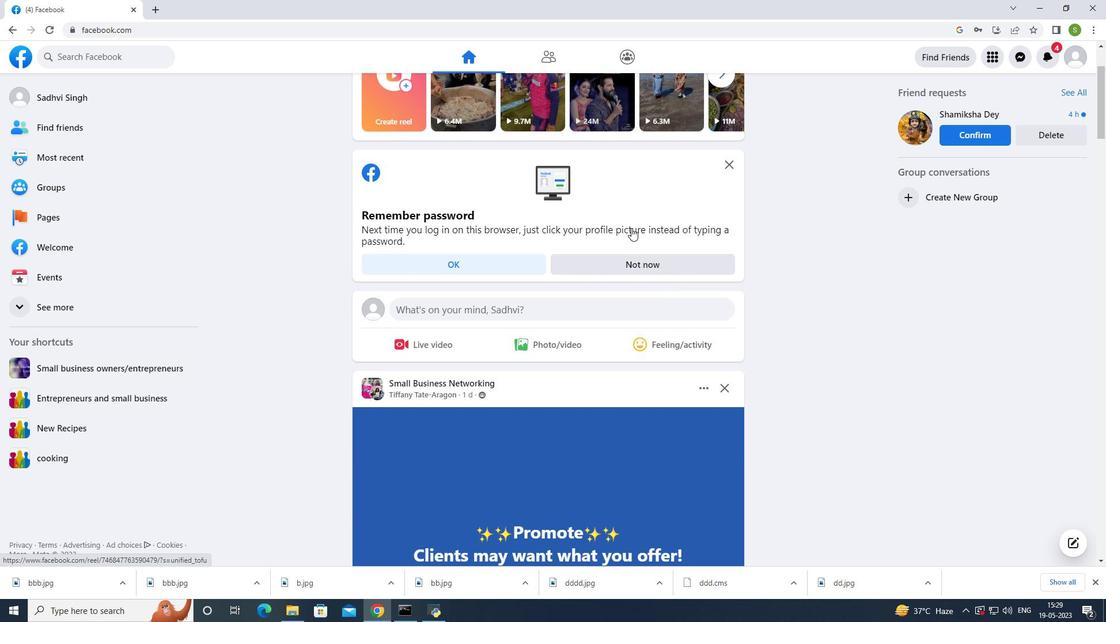 
Action: Mouse scrolled (631, 227) with delta (0, 0)
Screenshot: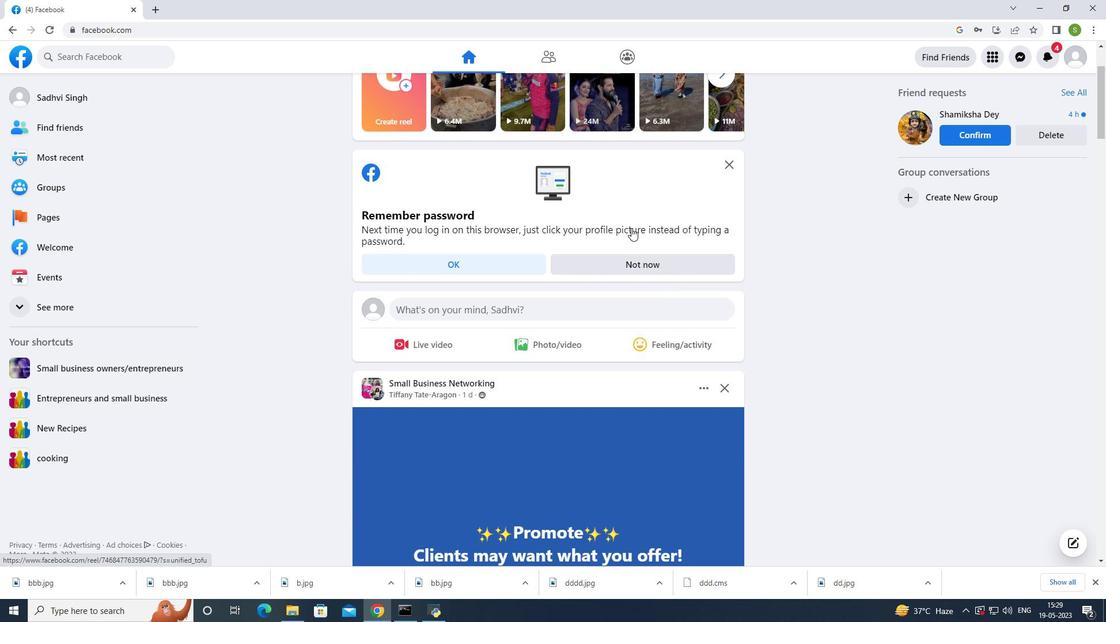 
Action: Mouse scrolled (631, 227) with delta (0, 0)
Screenshot: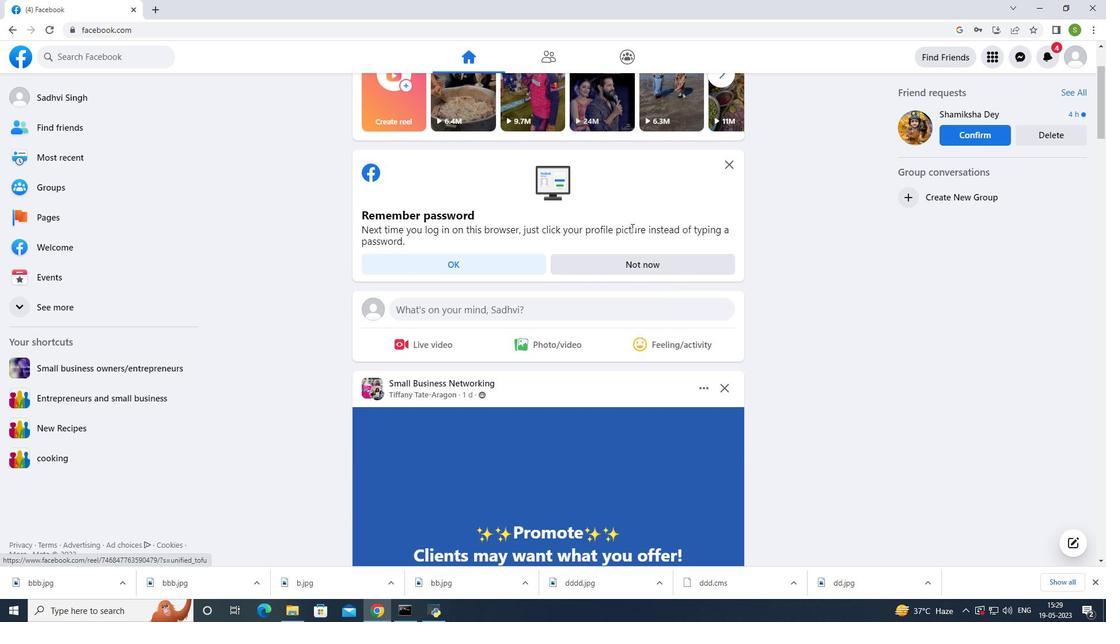 
Action: Mouse scrolled (631, 227) with delta (0, 0)
Screenshot: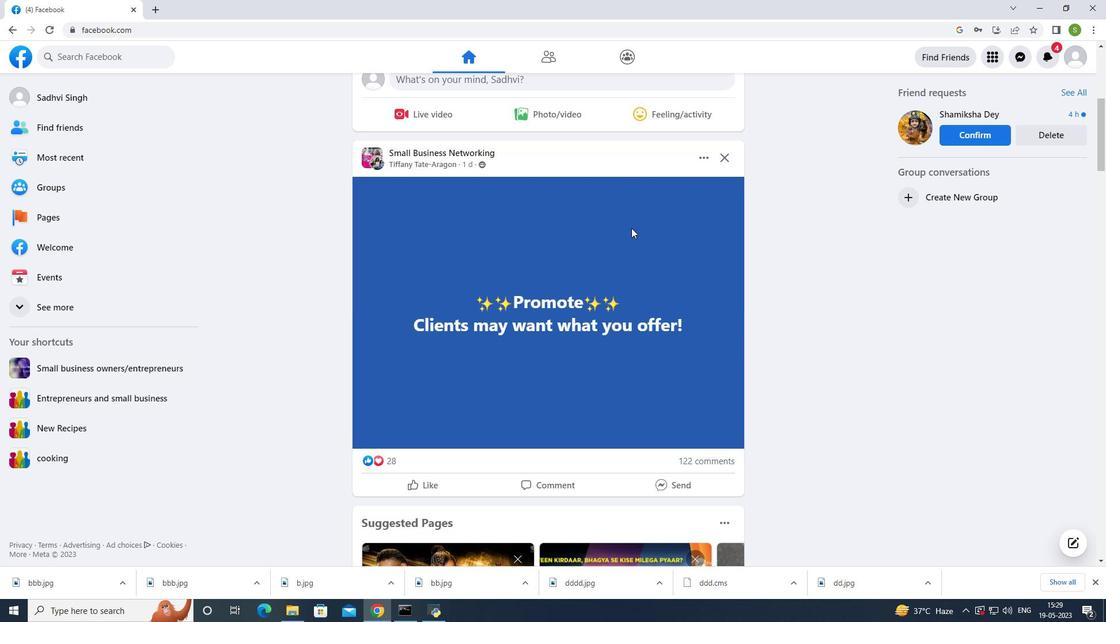 
Action: Mouse scrolled (631, 227) with delta (0, 0)
Screenshot: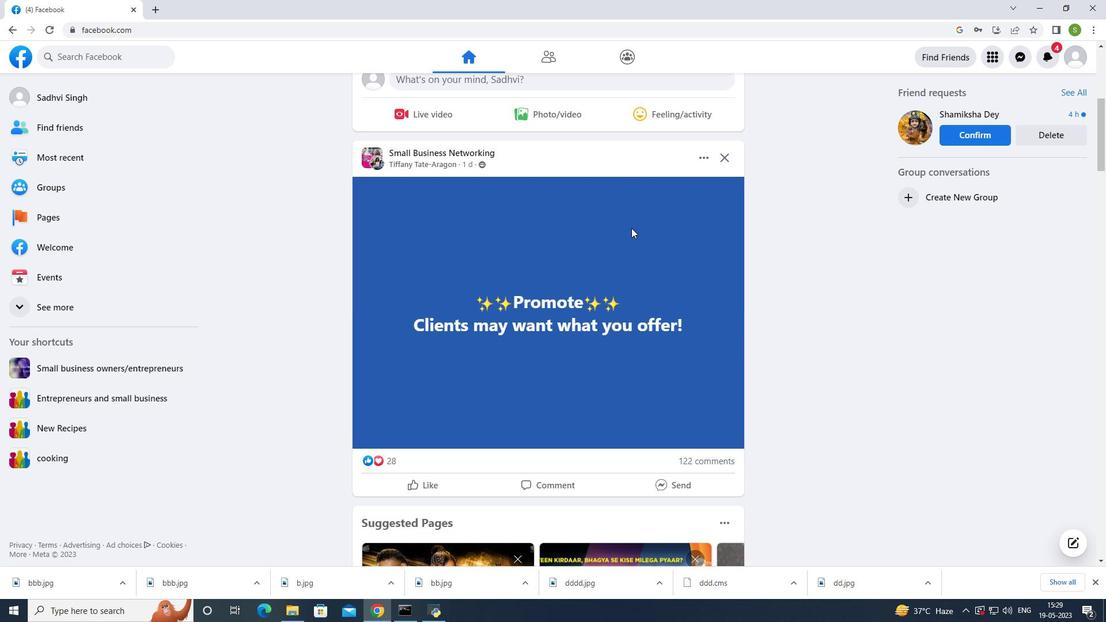 
Action: Mouse scrolled (631, 227) with delta (0, 0)
Screenshot: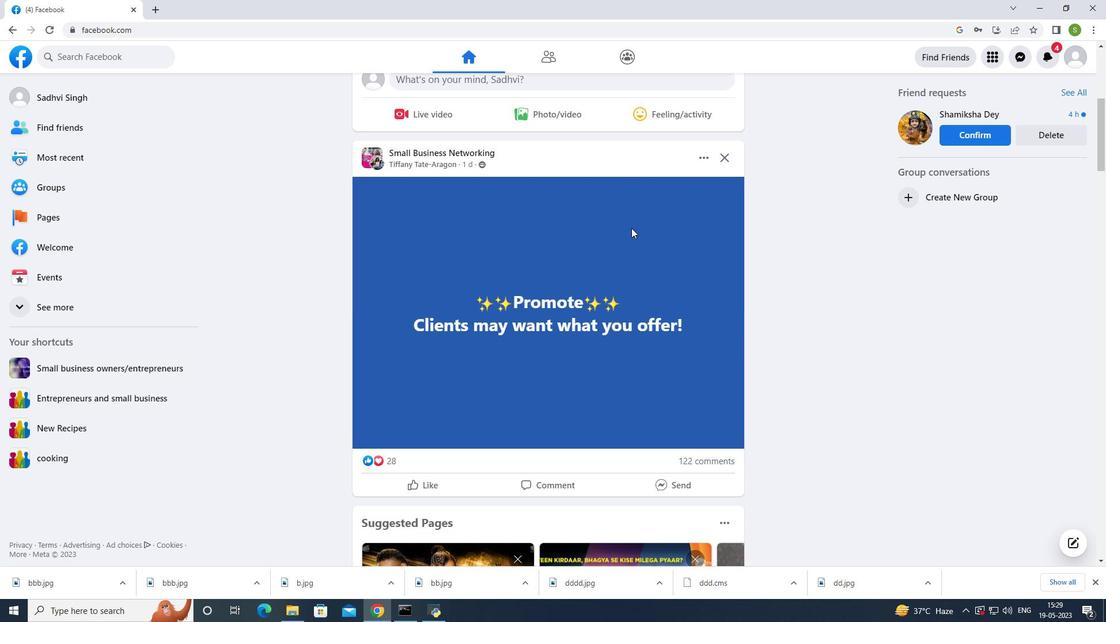 
Action: Mouse scrolled (631, 227) with delta (0, 0)
Screenshot: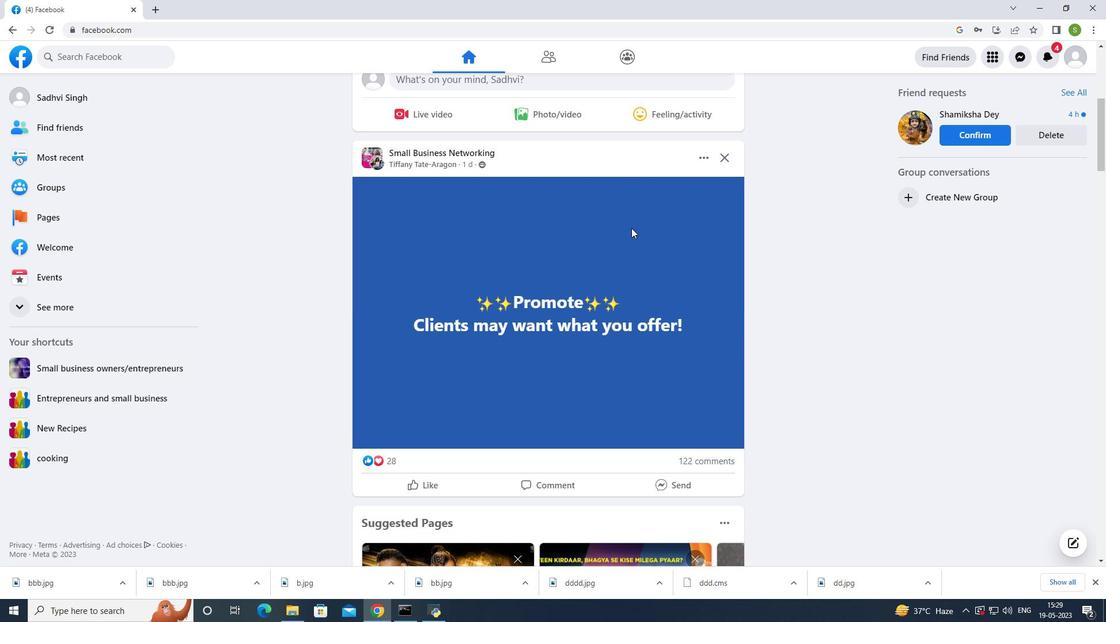 
Action: Mouse moved to (629, 225)
Screenshot: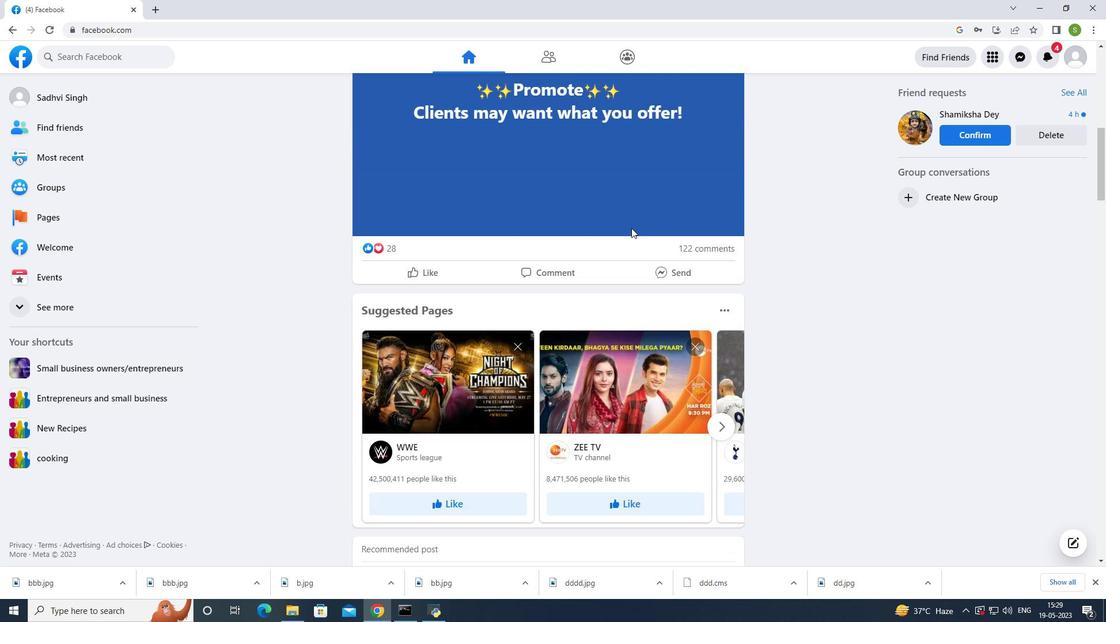 
Action: Mouse scrolled (629, 224) with delta (0, 0)
Screenshot: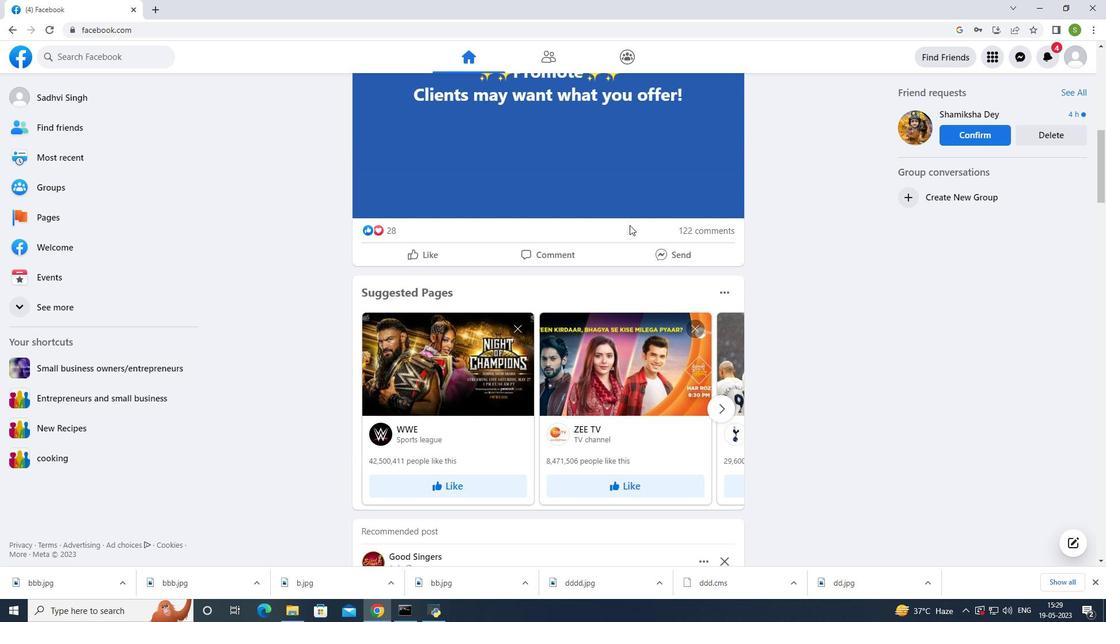 
Action: Mouse scrolled (629, 224) with delta (0, 0)
Screenshot: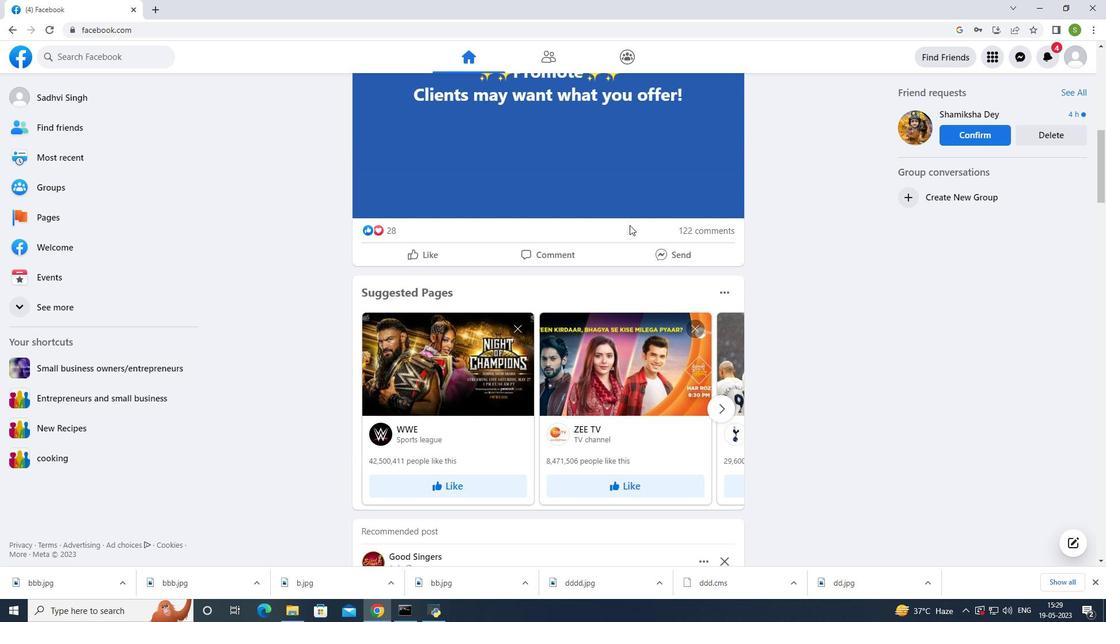 
Action: Mouse scrolled (629, 224) with delta (0, 0)
Screenshot: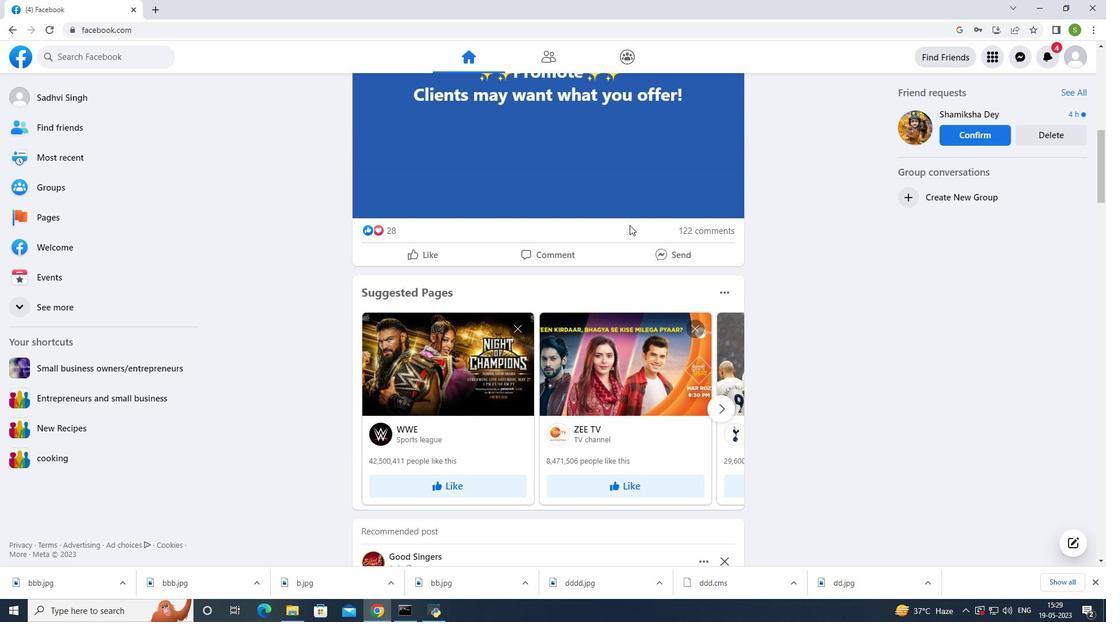 
Action: Mouse scrolled (629, 224) with delta (0, 0)
Screenshot: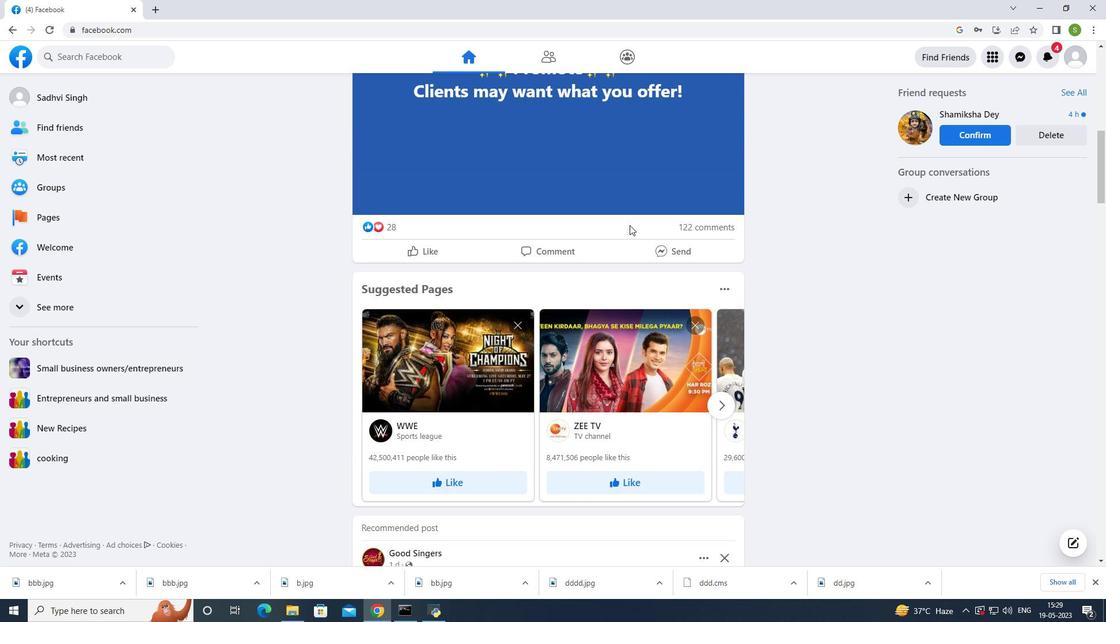 
Action: Mouse scrolled (629, 224) with delta (0, 0)
Screenshot: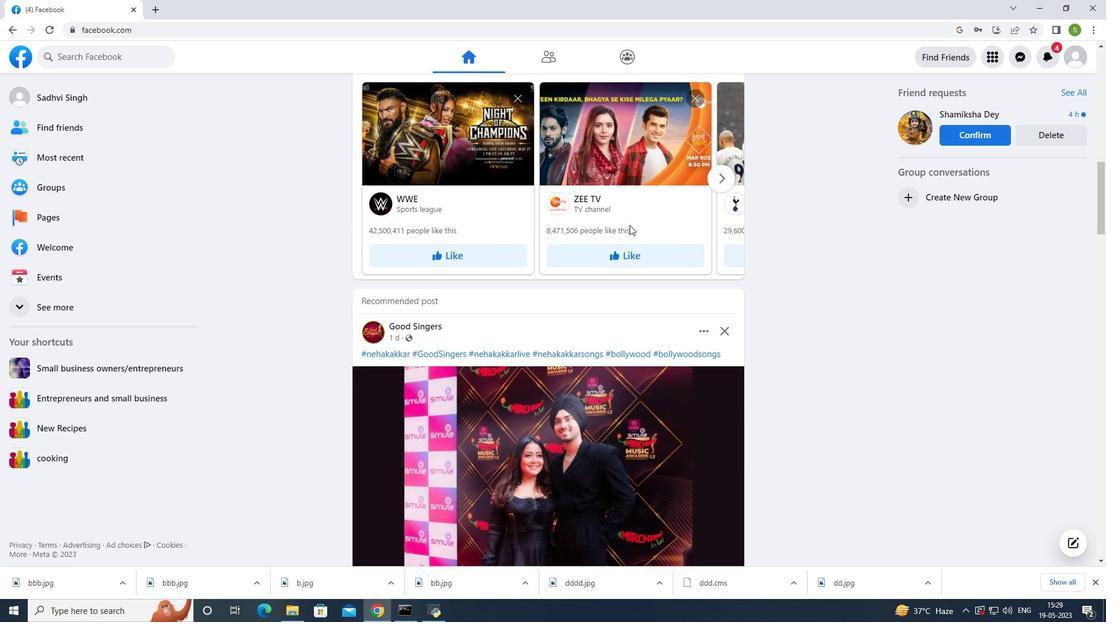 
Action: Mouse scrolled (629, 224) with delta (0, 0)
Screenshot: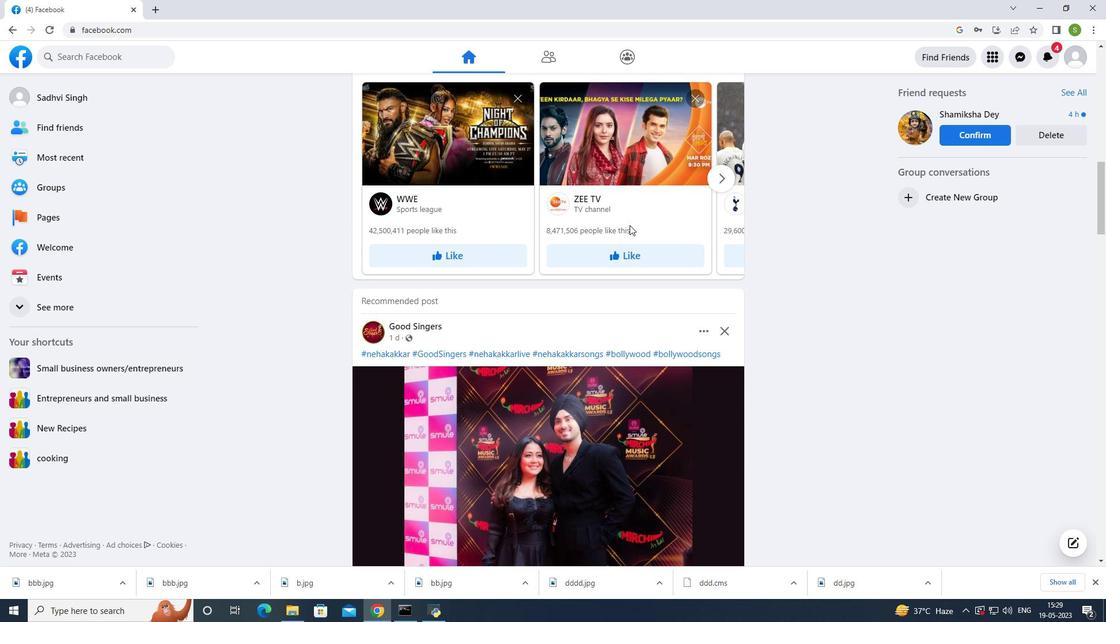 
Action: Mouse moved to (627, 221)
Screenshot: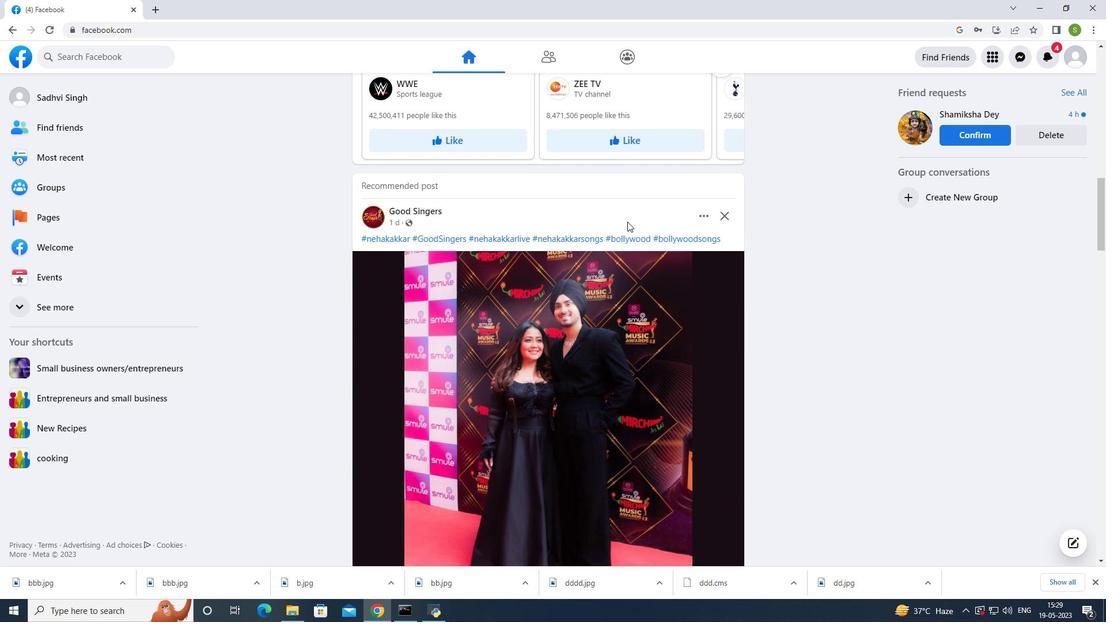 
Action: Mouse scrolled (627, 221) with delta (0, 0)
Screenshot: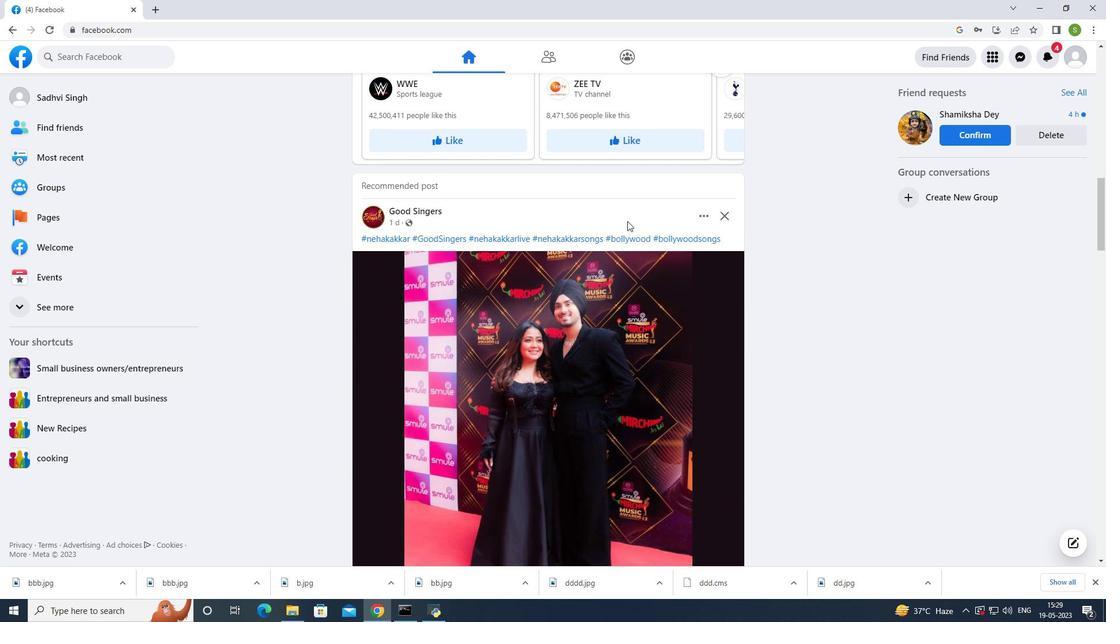 
Action: Mouse scrolled (627, 221) with delta (0, 0)
Screenshot: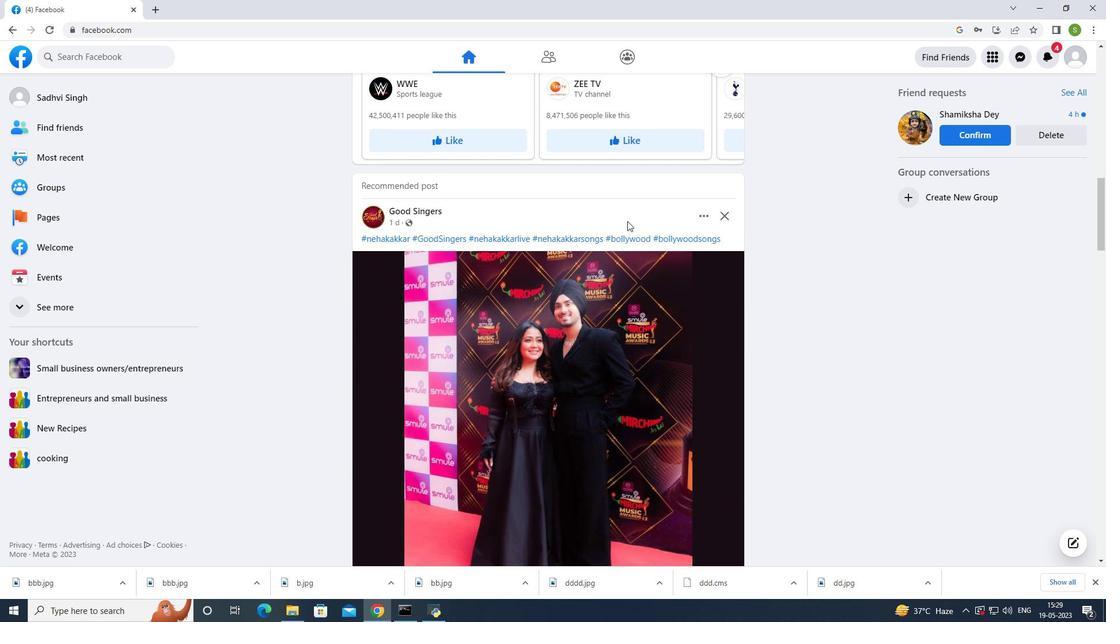 
Action: Mouse scrolled (627, 221) with delta (0, 0)
Screenshot: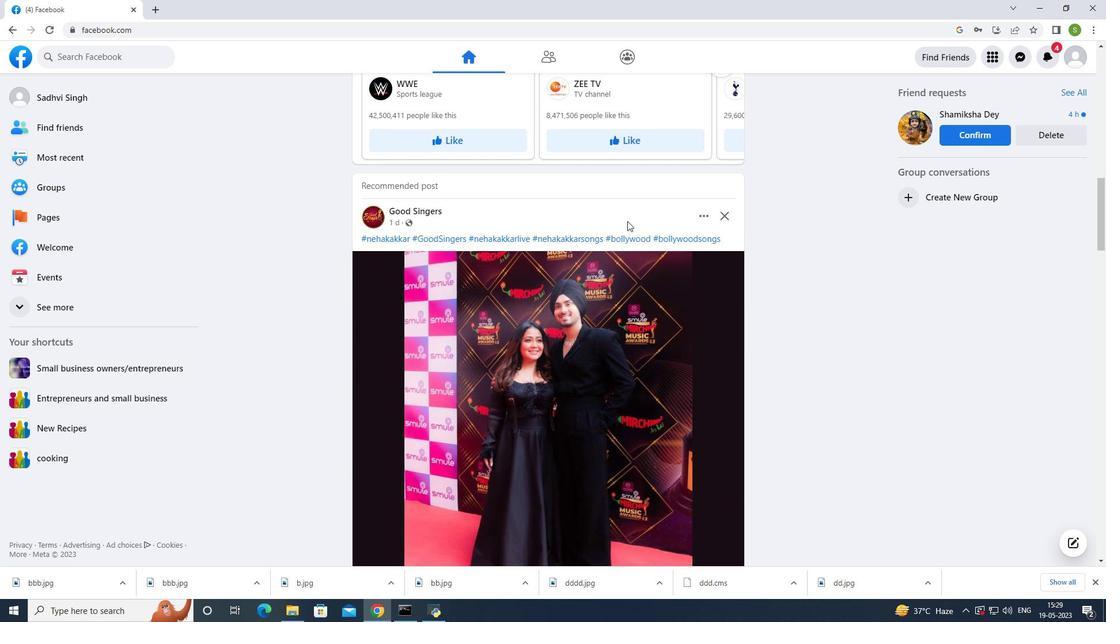 
Action: Mouse scrolled (627, 221) with delta (0, 0)
Screenshot: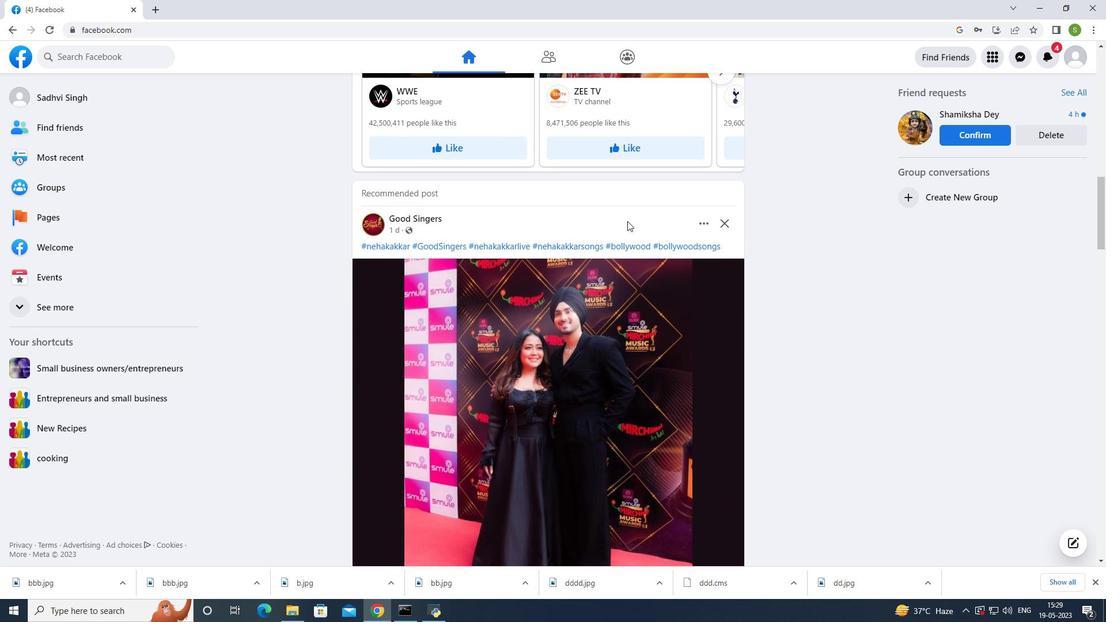 
Action: Mouse scrolled (627, 221) with delta (0, 0)
Screenshot: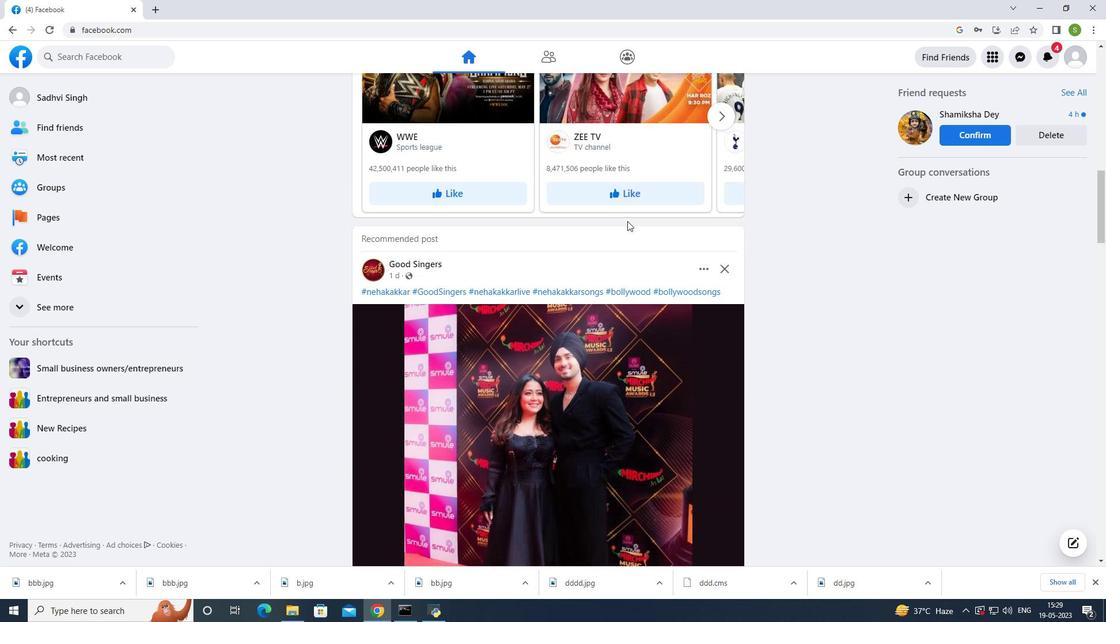 
Action: Mouse moved to (627, 218)
Screenshot: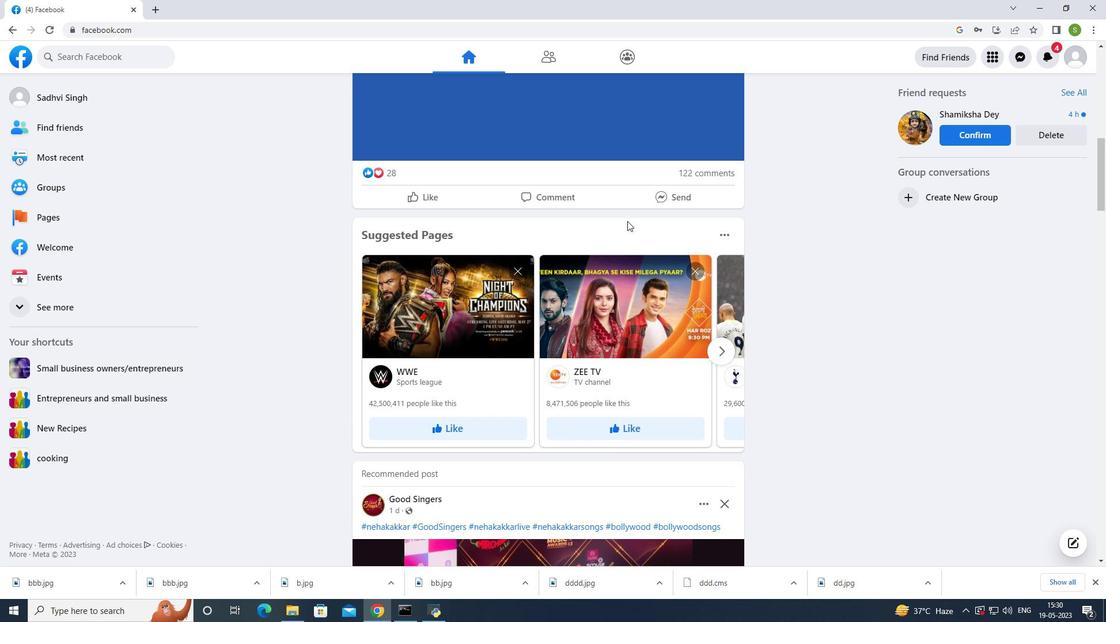 
Action: Mouse scrolled (627, 218) with delta (0, 0)
Screenshot: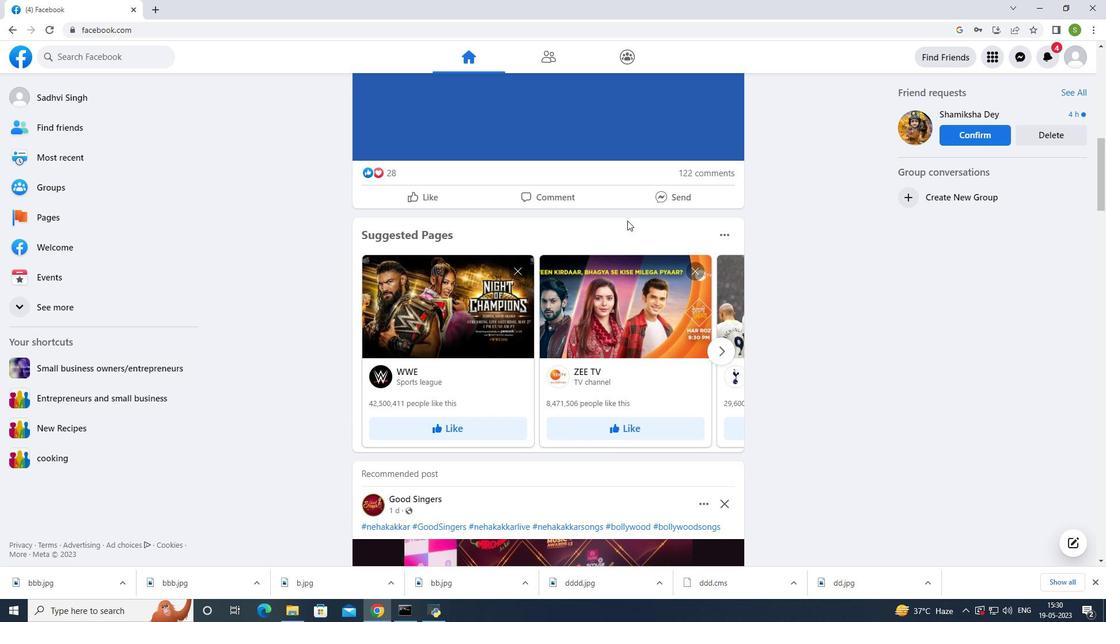 
Action: Mouse scrolled (627, 218) with delta (0, 0)
Screenshot: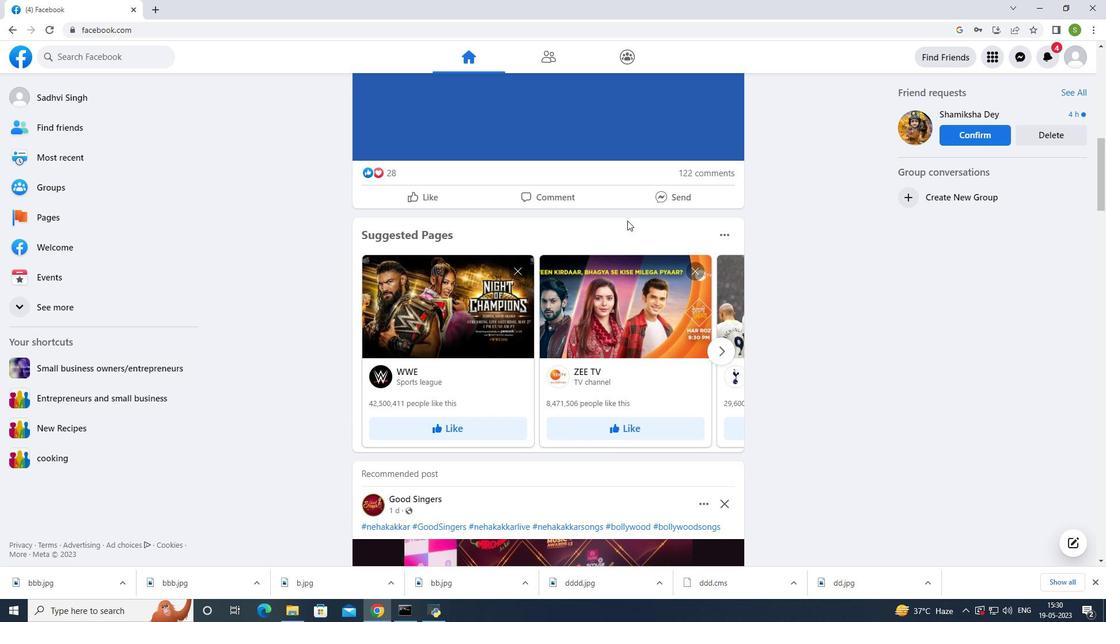 
Action: Mouse scrolled (627, 218) with delta (0, 0)
Screenshot: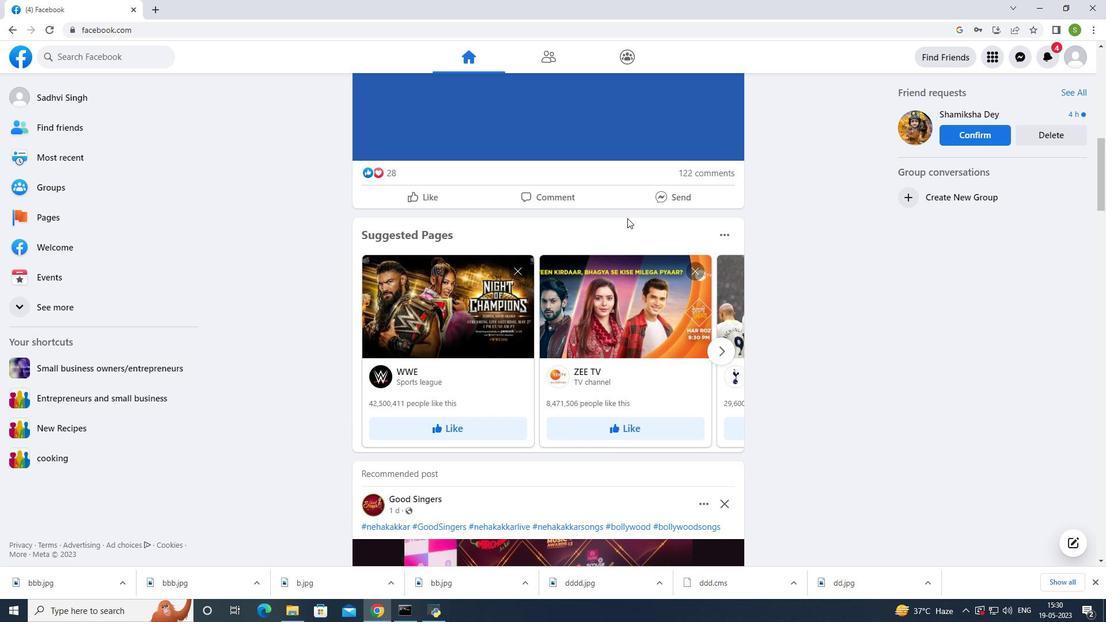 
Action: Mouse scrolled (627, 218) with delta (0, 0)
Screenshot: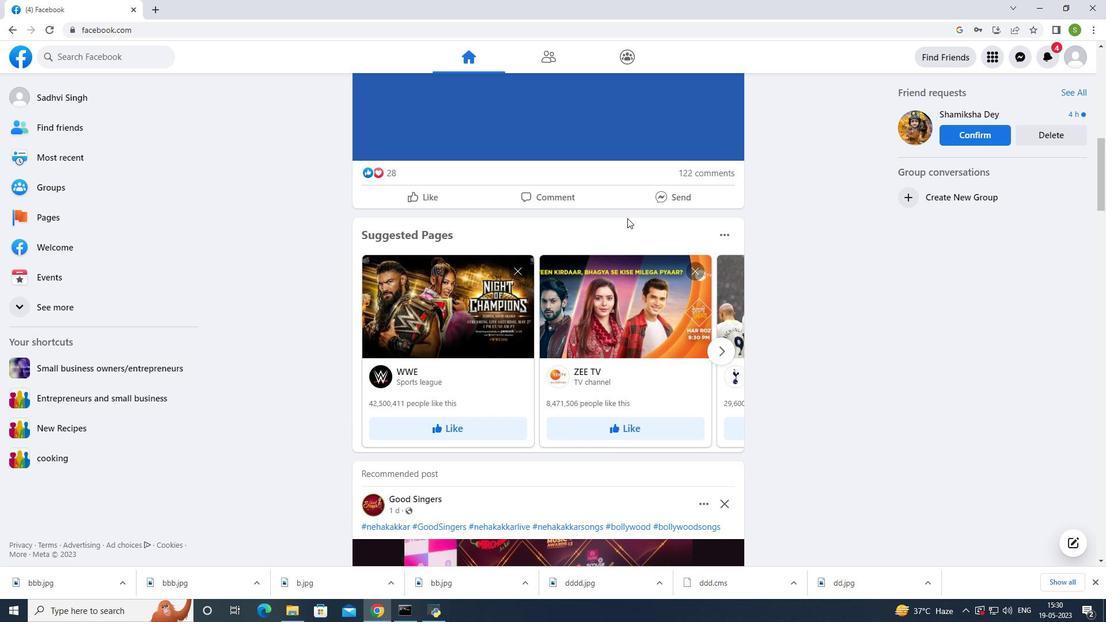 
Action: Mouse moved to (800, 193)
Screenshot: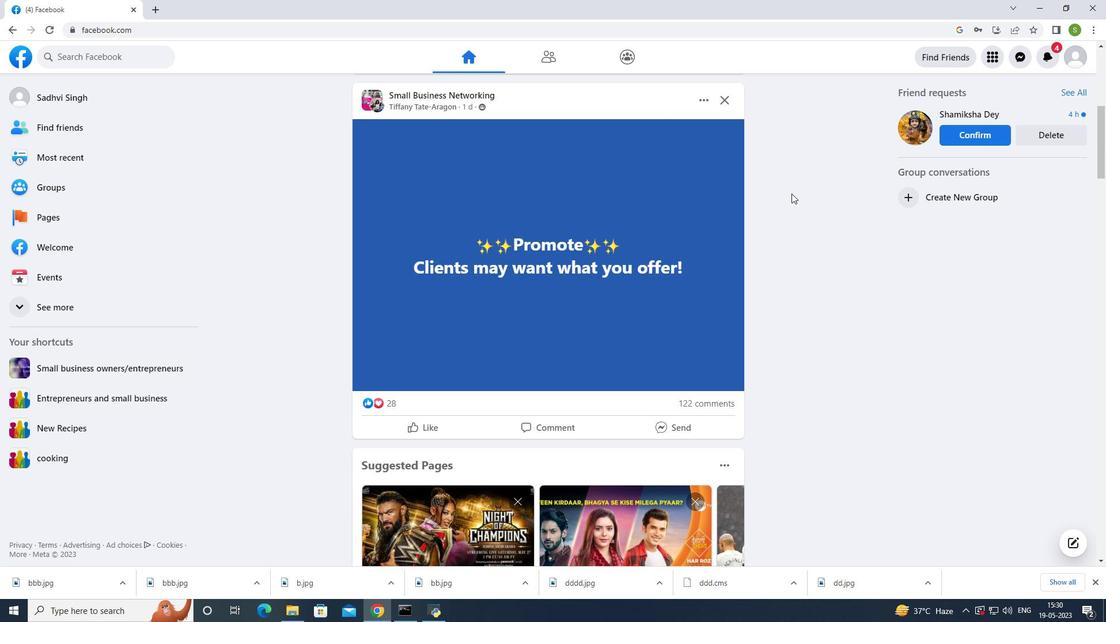 
Action: Mouse scrolled (800, 193) with delta (0, 0)
Screenshot: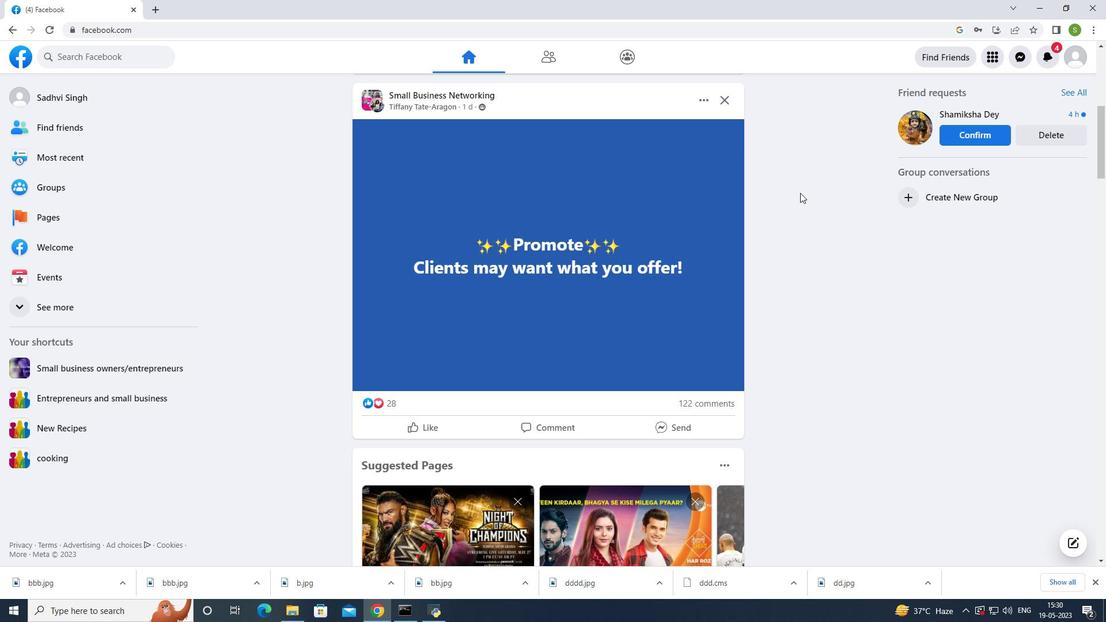 
Action: Mouse scrolled (800, 193) with delta (0, 0)
Screenshot: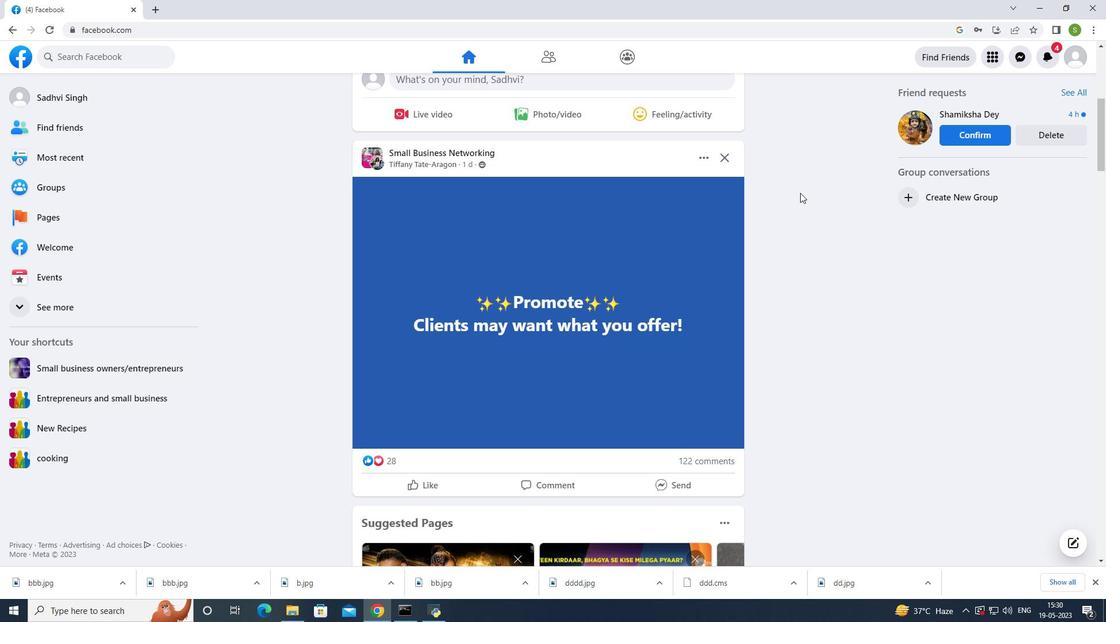 
Action: Mouse scrolled (800, 193) with delta (0, 0)
Screenshot: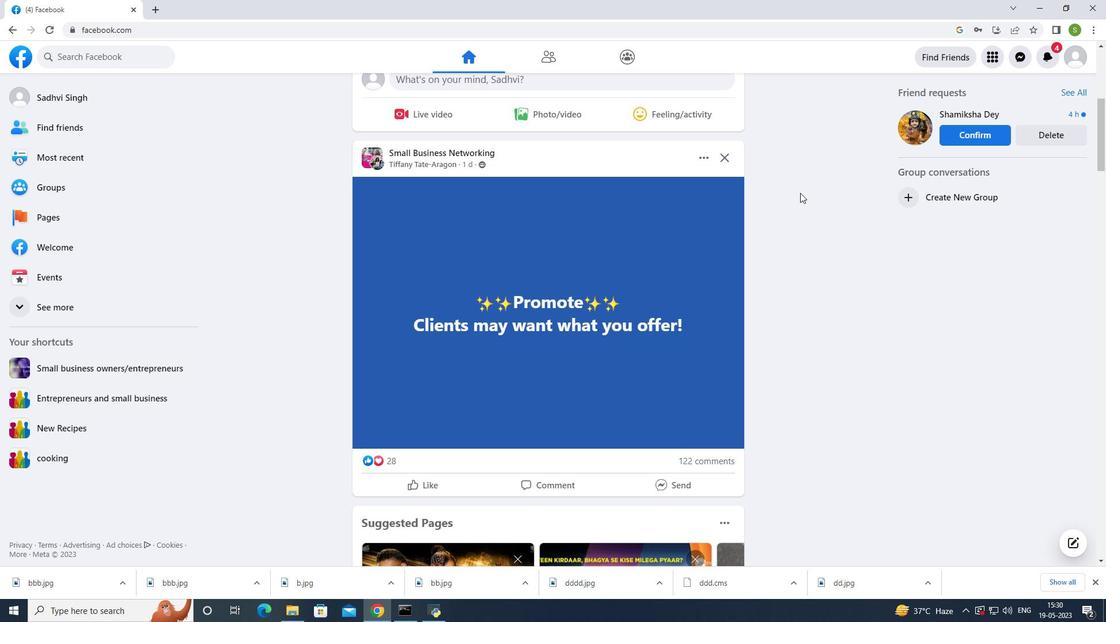 
Action: Mouse scrolled (800, 193) with delta (0, 0)
Screenshot: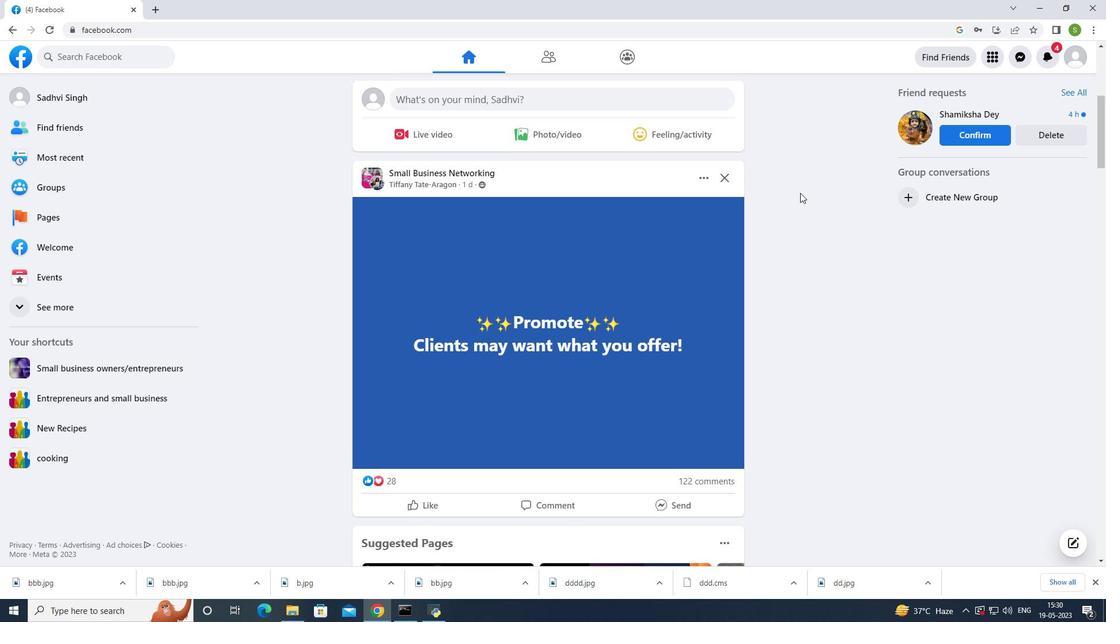 
Action: Mouse moved to (795, 193)
Screenshot: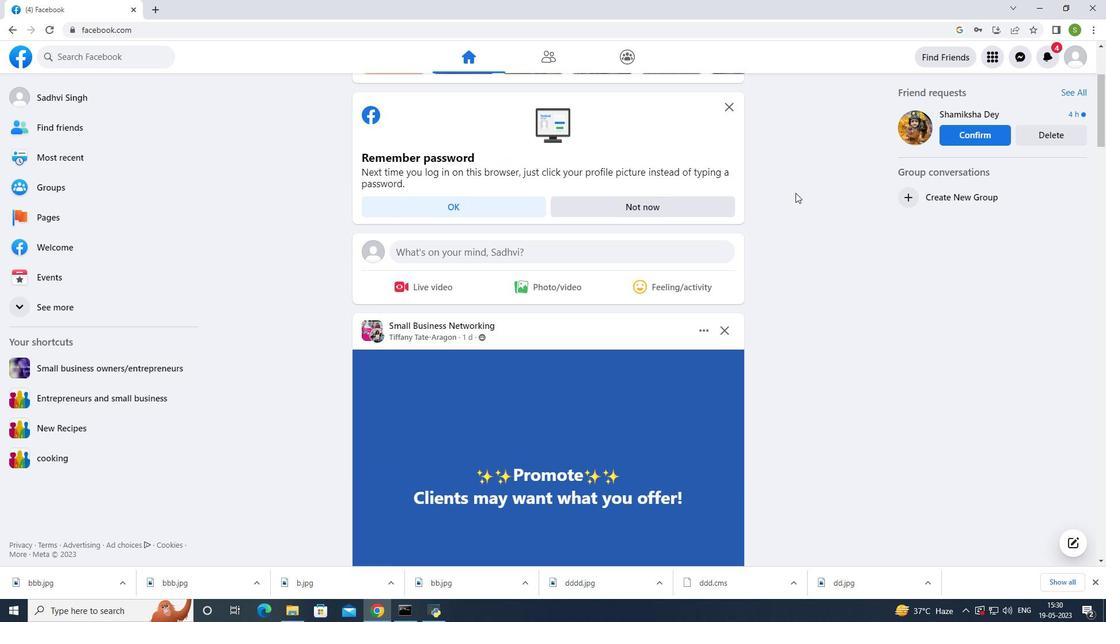 
Action: Mouse scrolled (795, 193) with delta (0, 0)
Screenshot: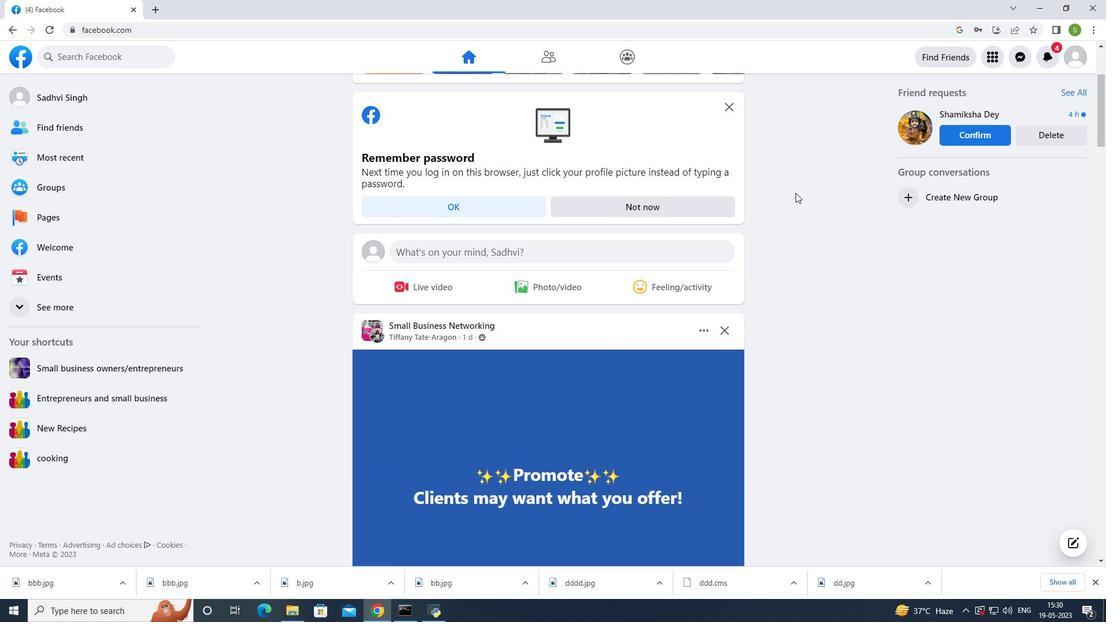 
Action: Mouse moved to (794, 192)
Screenshot: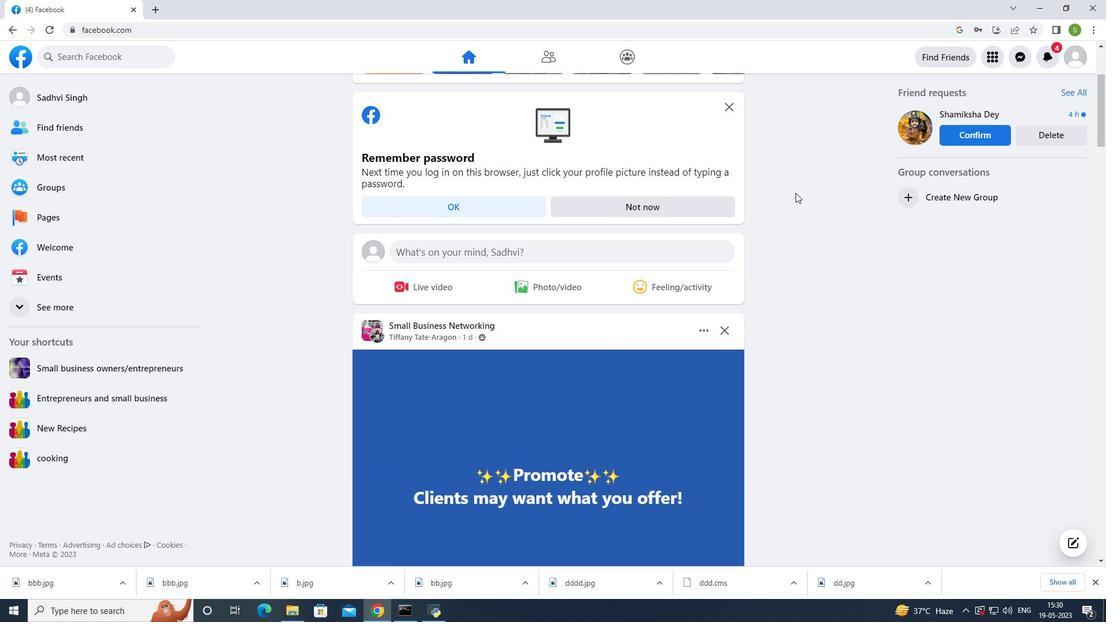 
Action: Mouse scrolled (794, 193) with delta (0, 0)
Screenshot: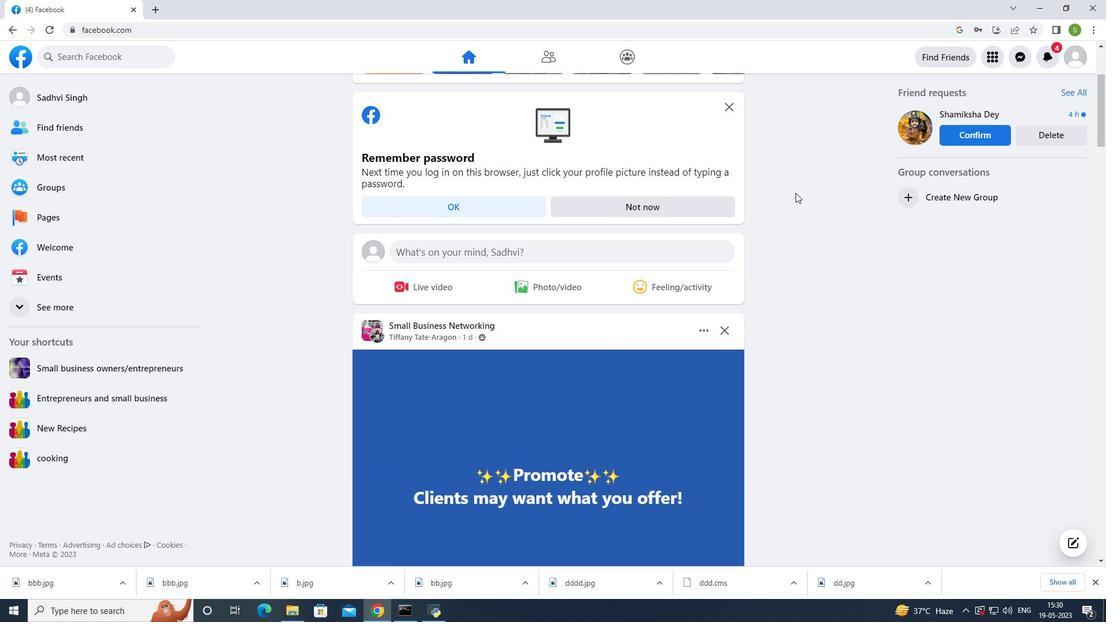 
Action: Mouse moved to (786, 191)
Screenshot: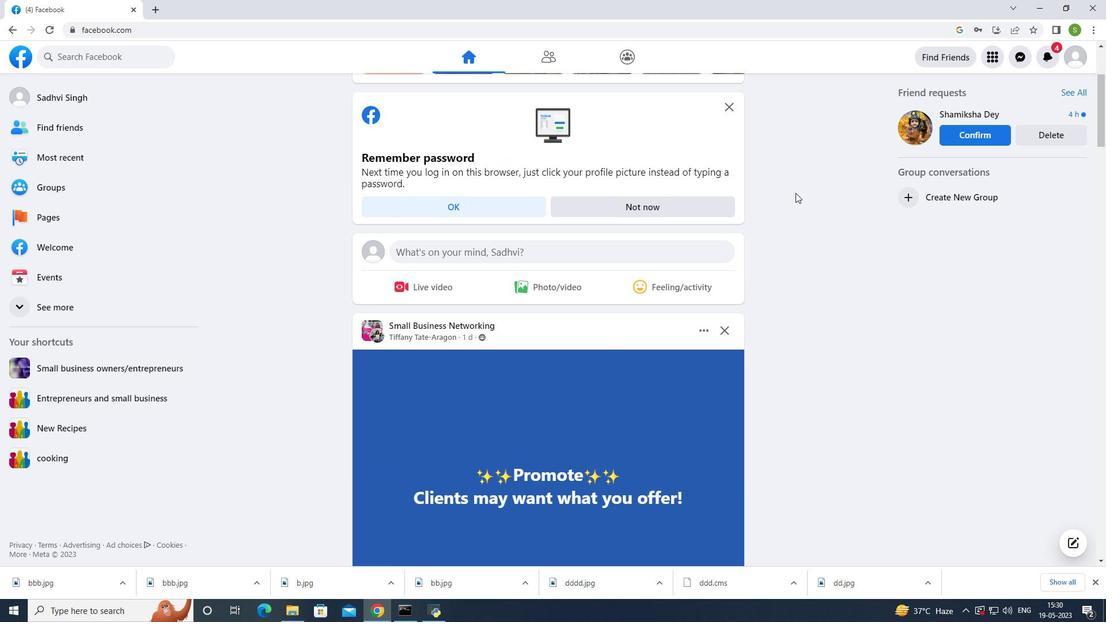 
Action: Mouse scrolled (786, 191) with delta (0, 0)
Screenshot: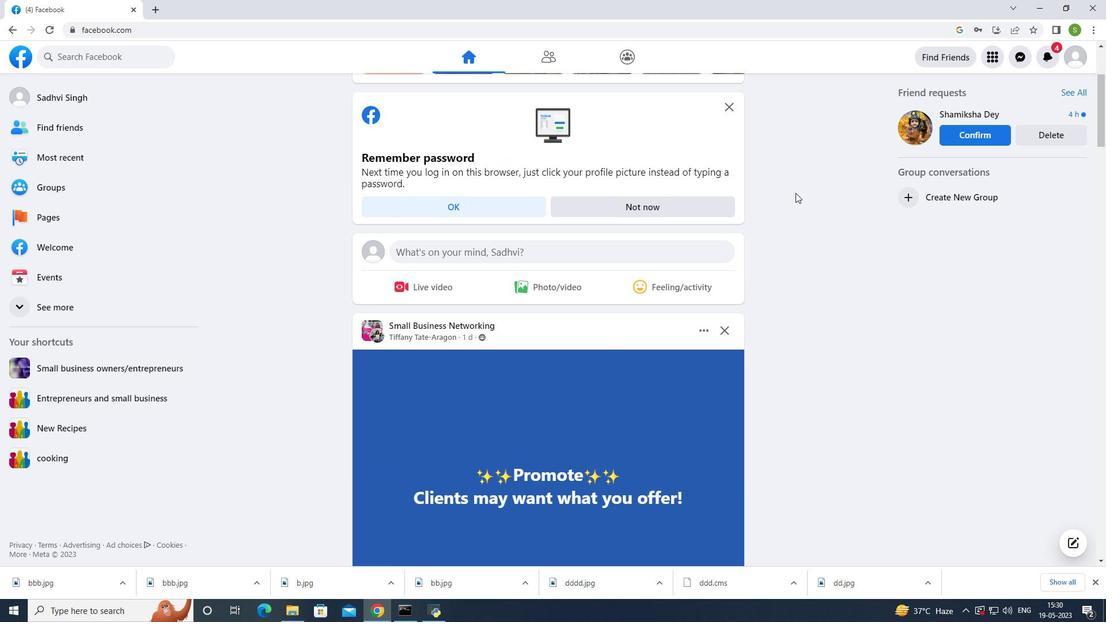 
Action: Mouse moved to (732, 188)
Screenshot: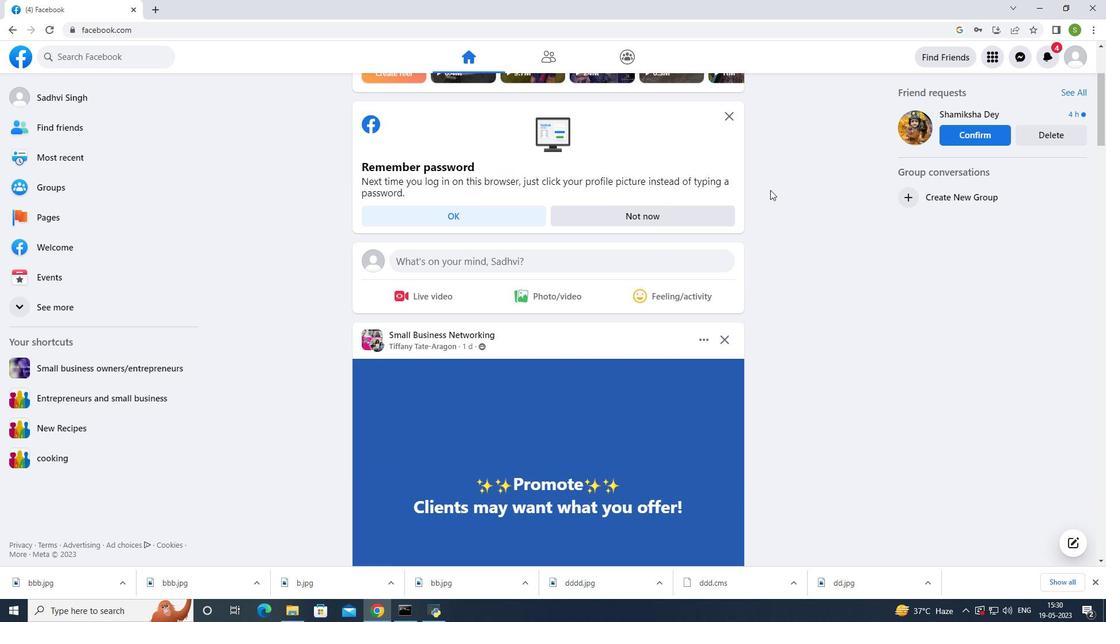 
Action: Mouse scrolled (732, 188) with delta (0, 0)
Screenshot: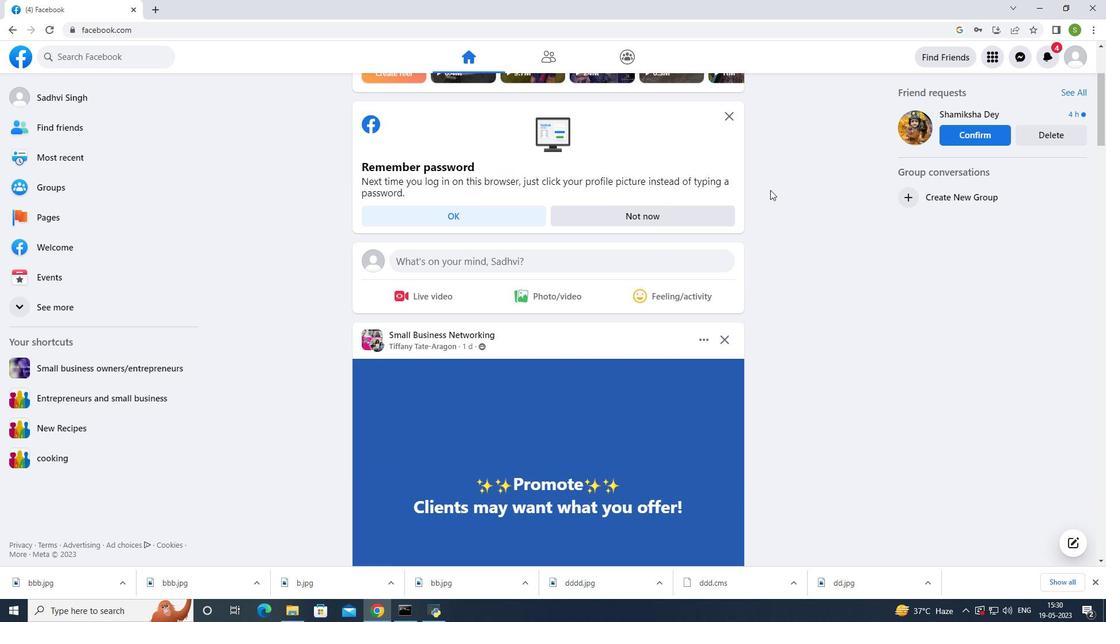 
Action: Mouse moved to (711, 188)
Screenshot: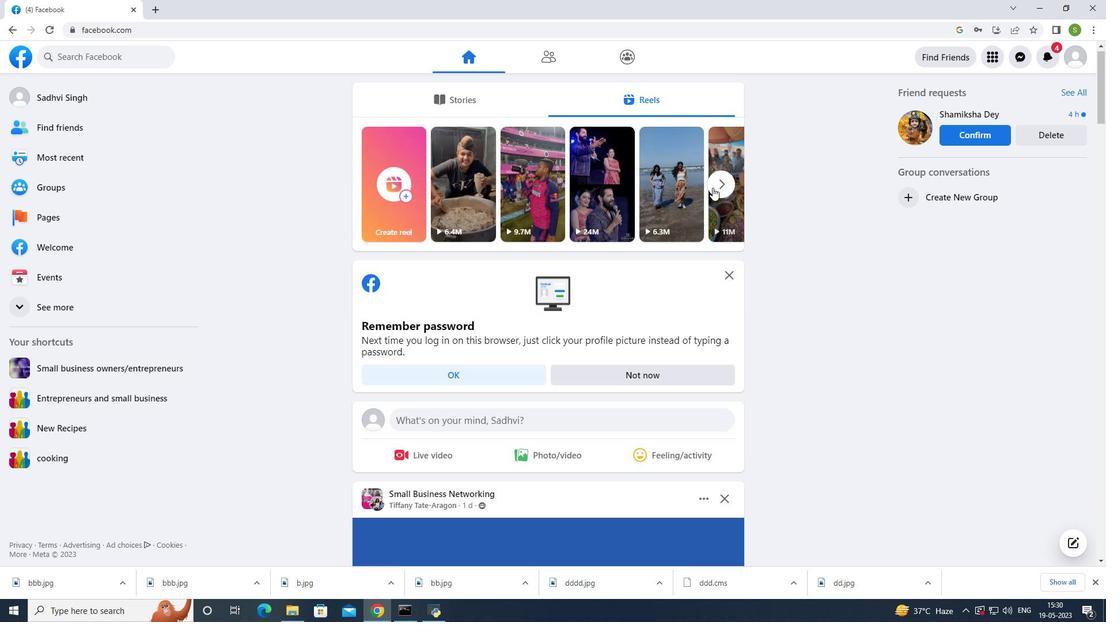 
Action: Mouse scrolled (711, 188) with delta (0, 0)
Screenshot: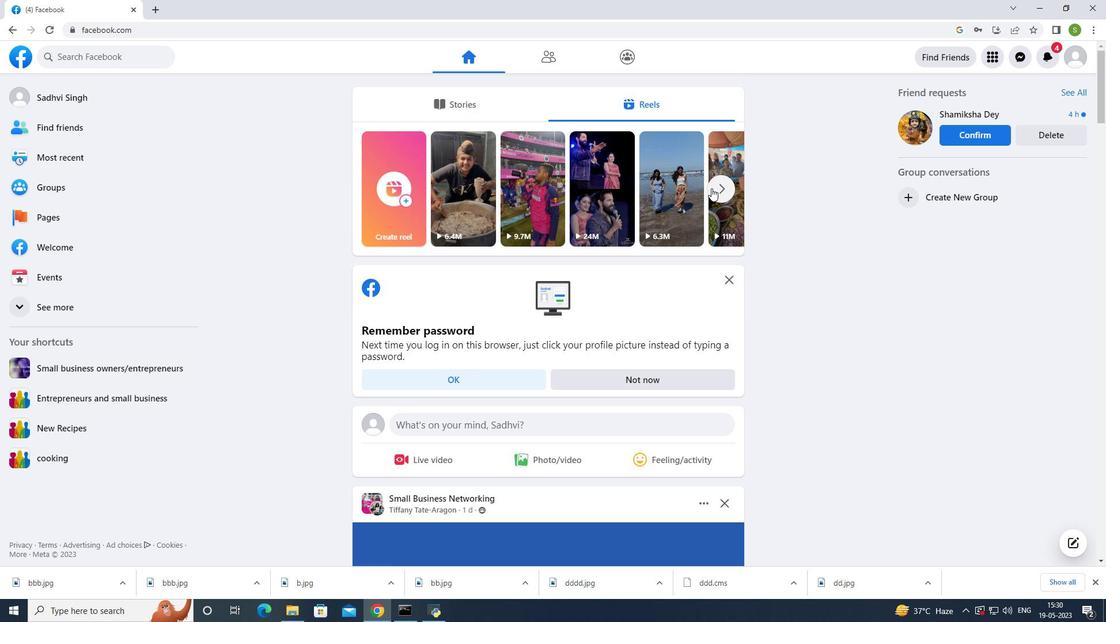 
Action: Mouse scrolled (711, 188) with delta (0, 0)
Screenshot: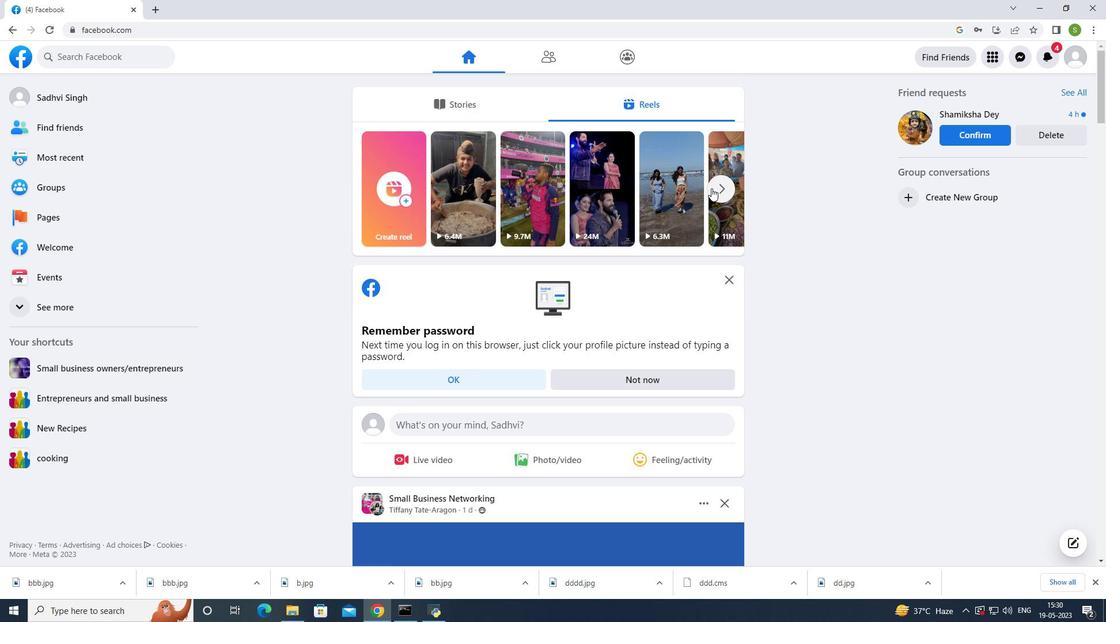 
Action: Mouse moved to (402, 216)
Screenshot: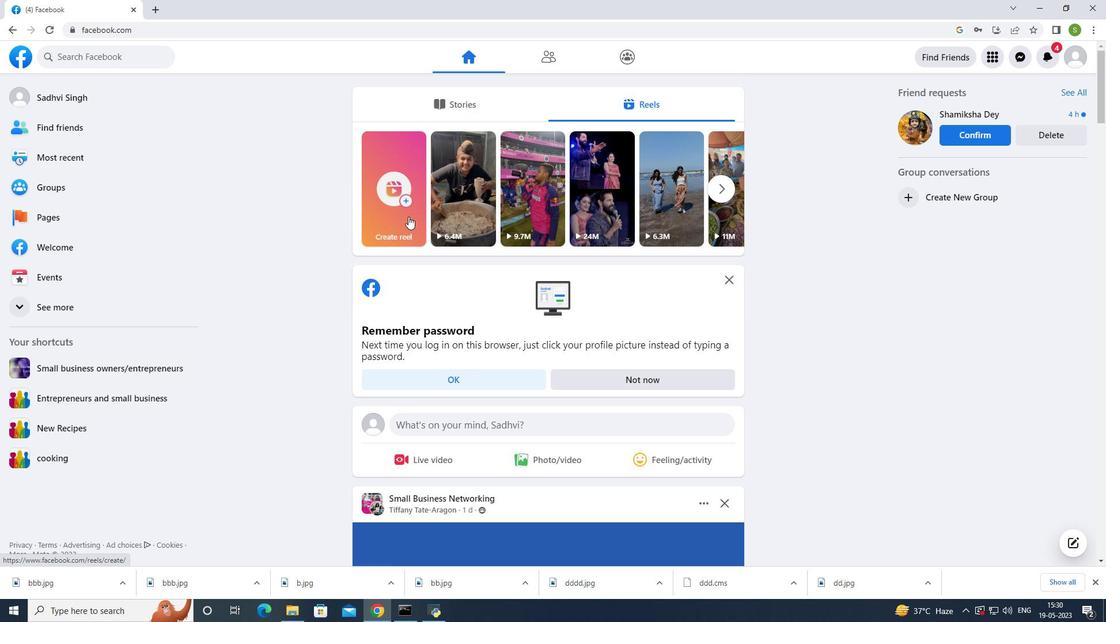 
Action: Mouse pressed left at (402, 216)
Screenshot: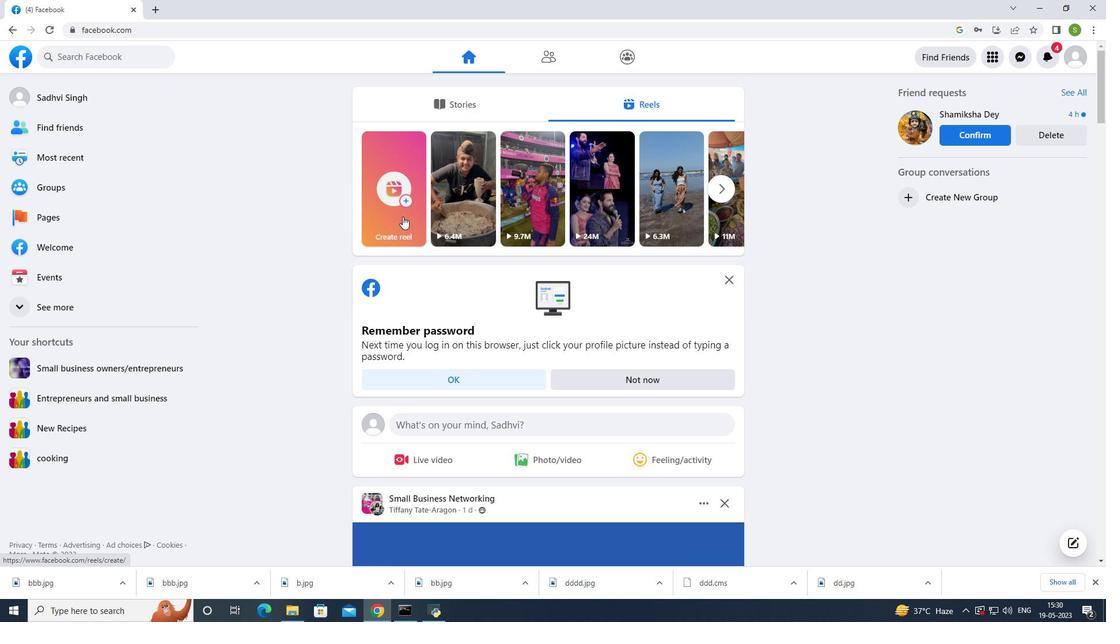 
Action: Mouse moved to (12, 31)
Screenshot: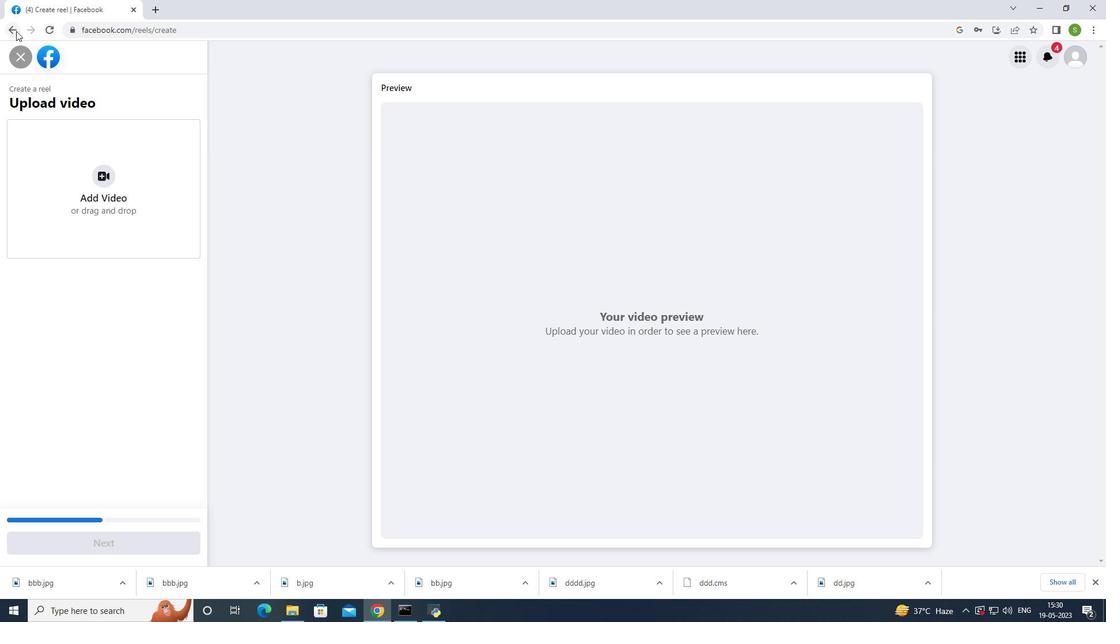 
Action: Mouse pressed left at (12, 31)
Screenshot: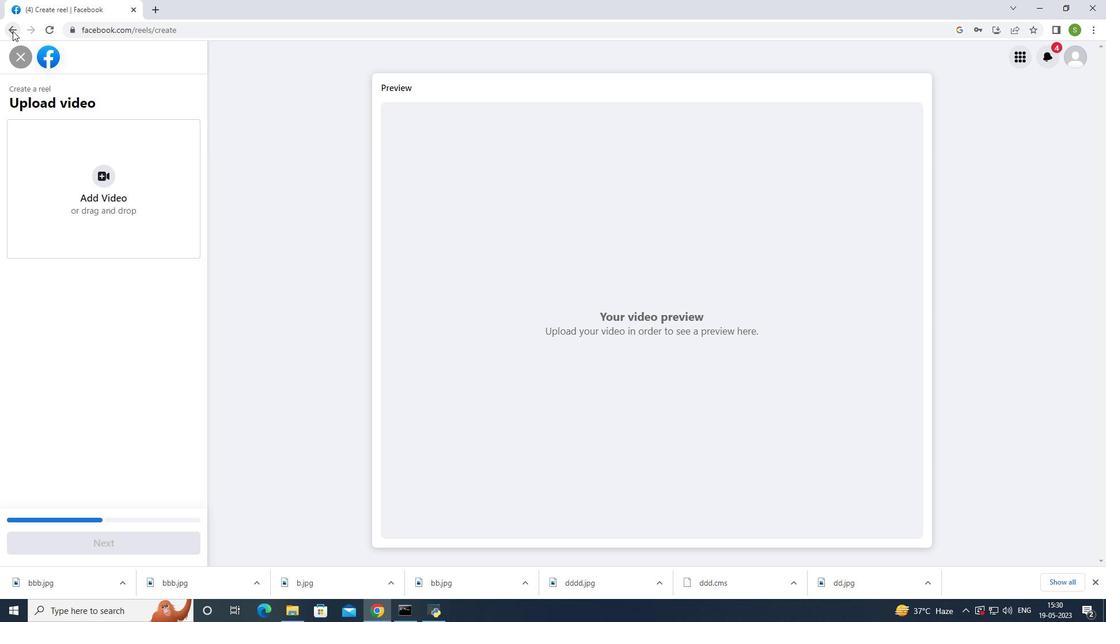 
Action: Mouse moved to (721, 187)
Screenshot: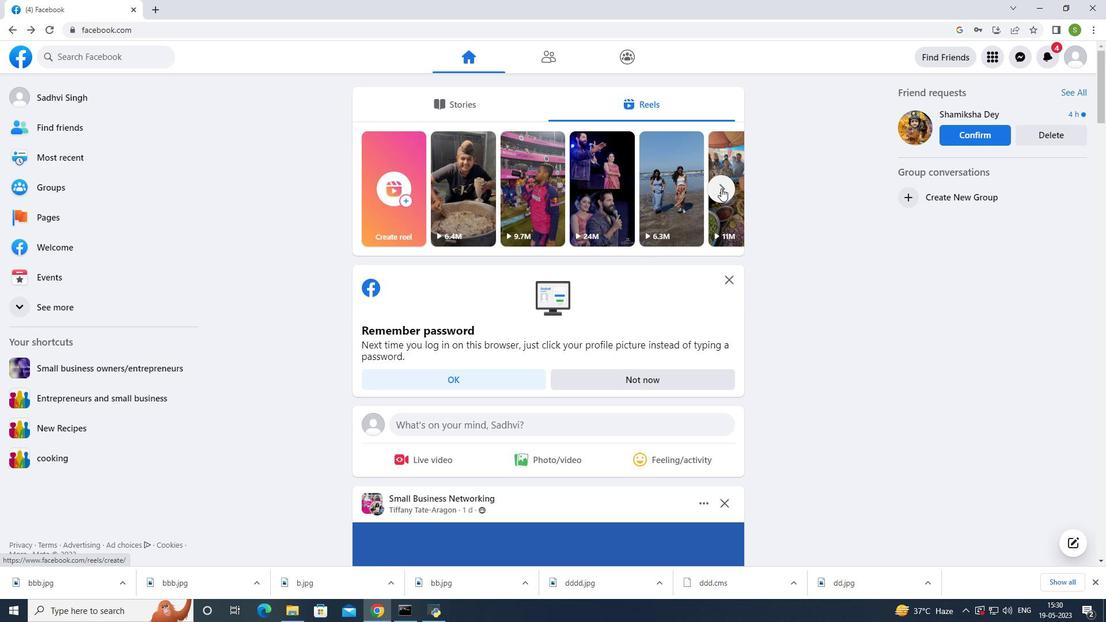 
Action: Mouse pressed left at (721, 187)
Screenshot: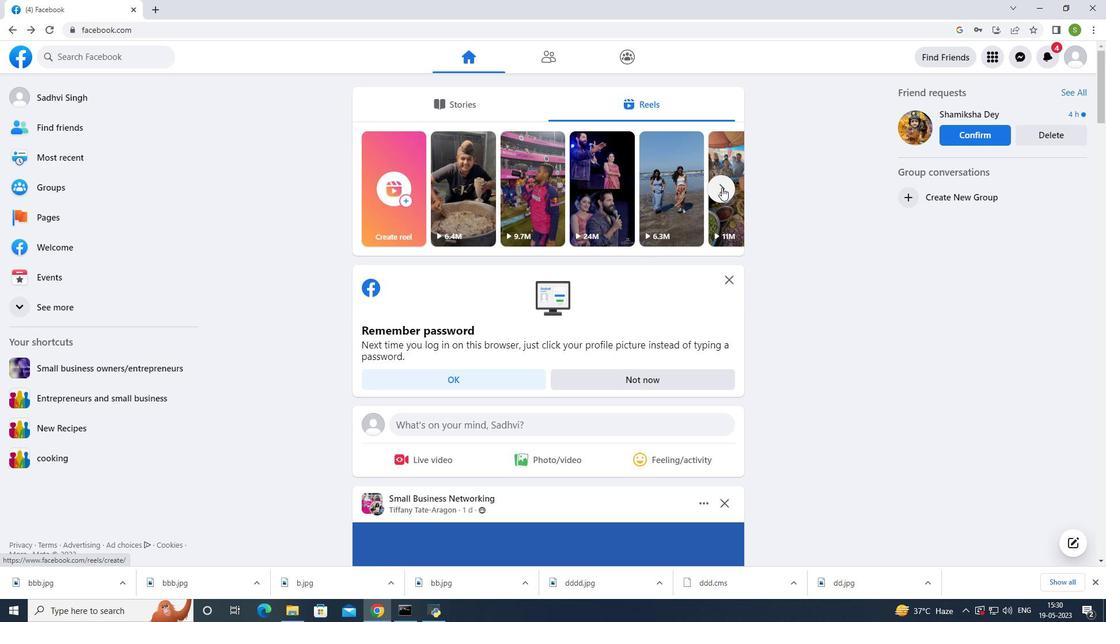 
Action: Mouse moved to (698, 187)
Screenshot: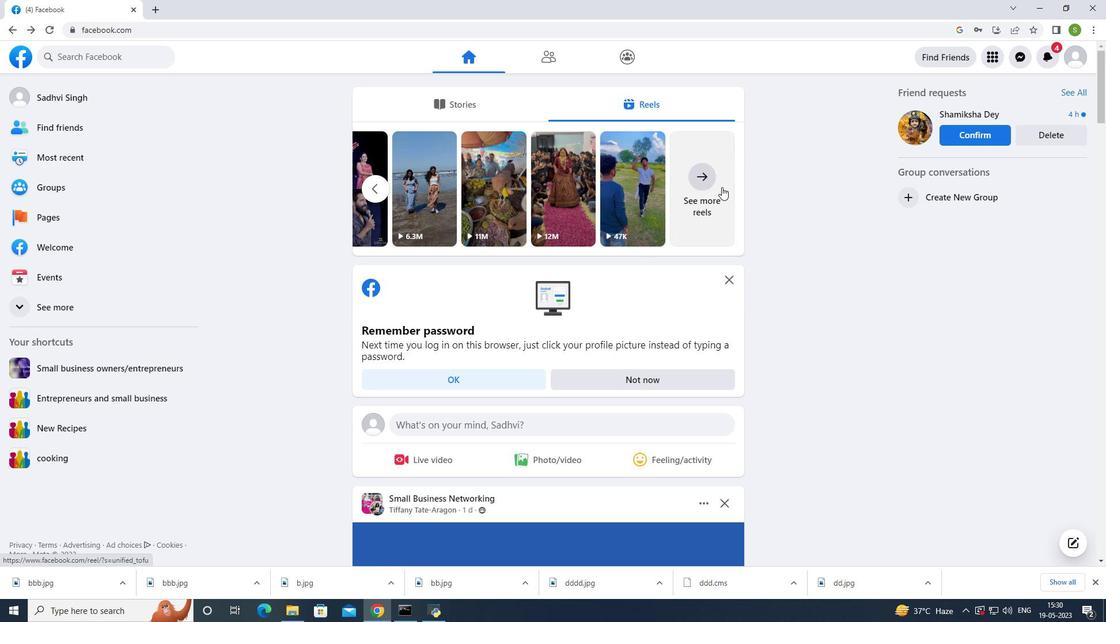 
Action: Mouse pressed left at (698, 187)
Screenshot: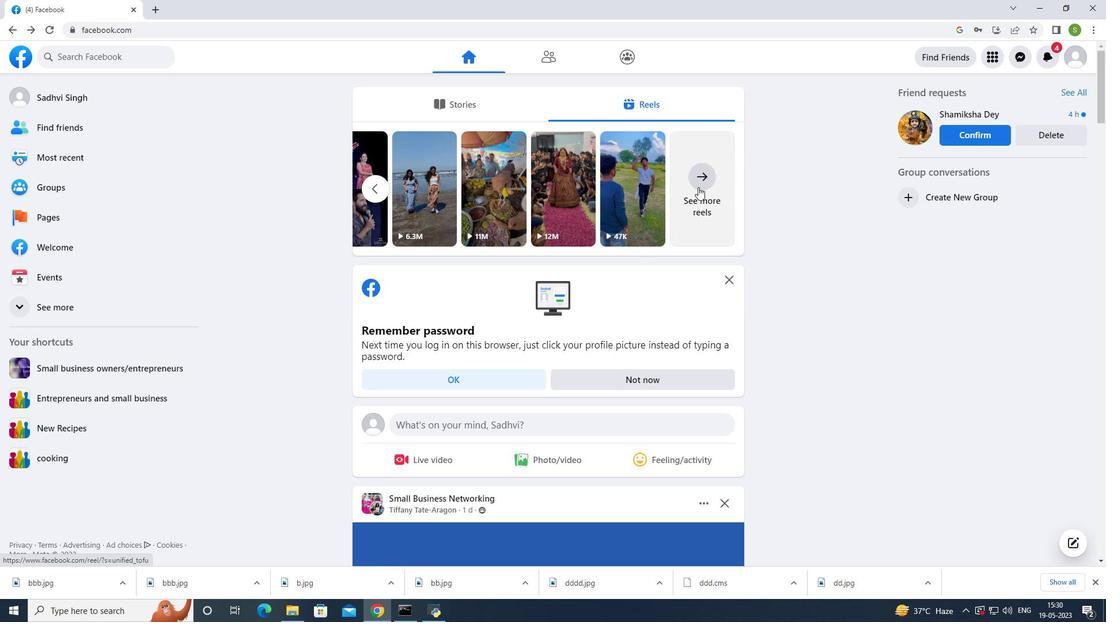 
Action: Mouse moved to (726, 301)
Screenshot: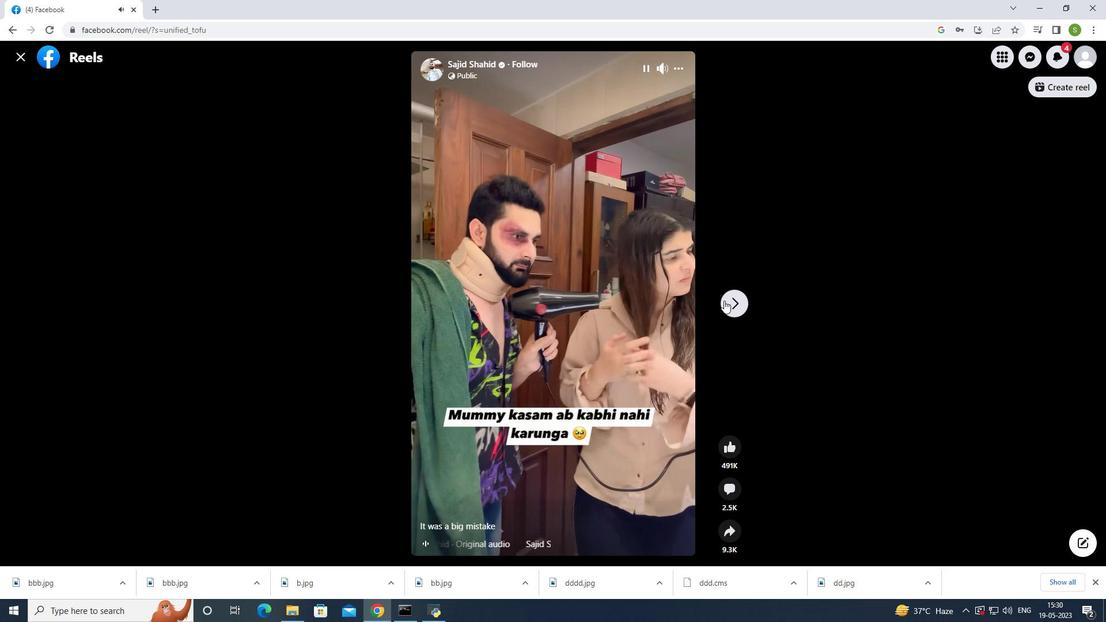 
Action: Mouse pressed left at (726, 300)
Screenshot: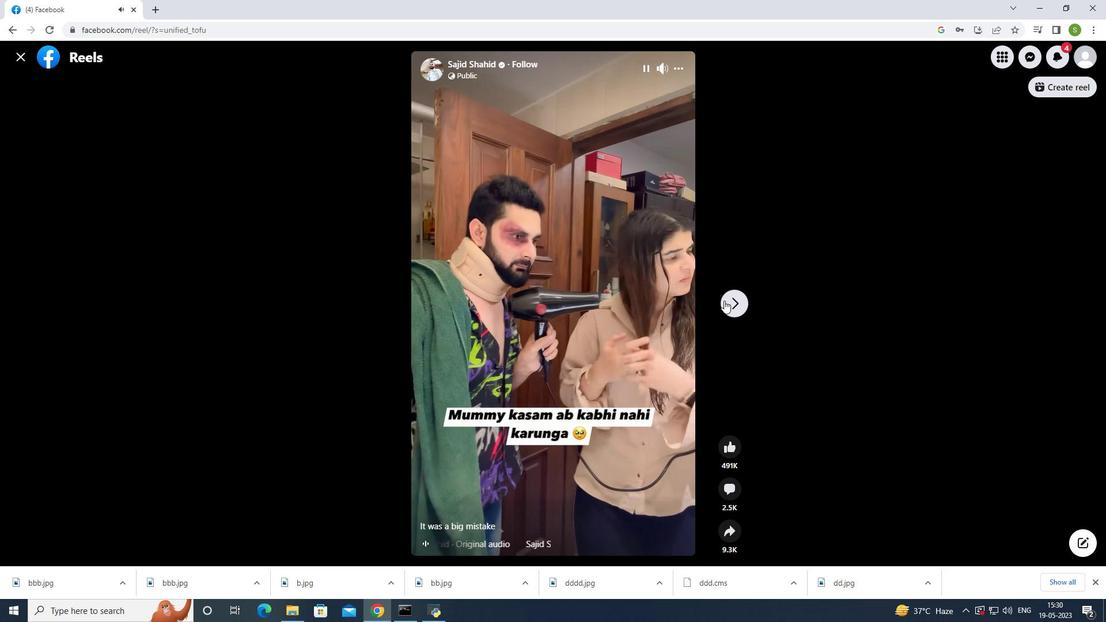 
Action: Mouse moved to (738, 303)
Screenshot: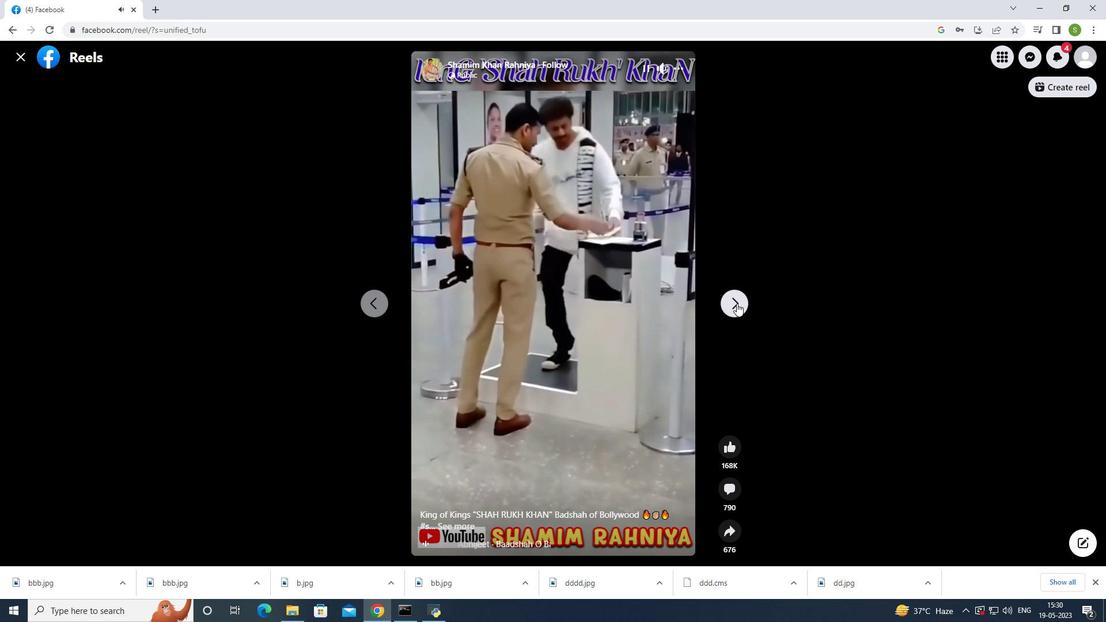 
Action: Mouse pressed left at (738, 303)
Screenshot: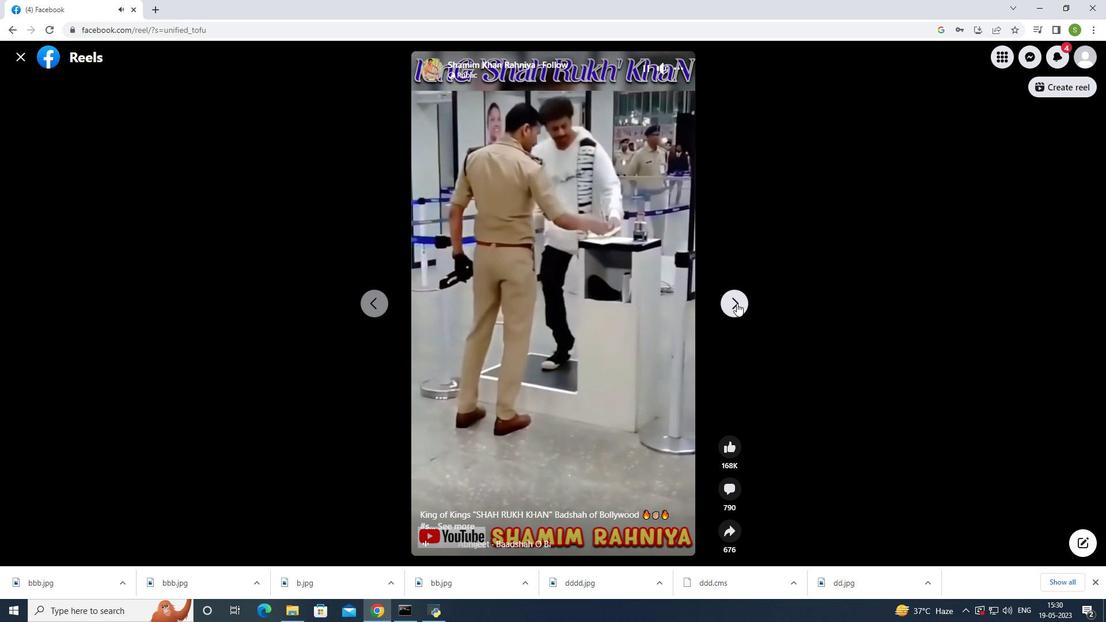 
Action: Mouse moved to (732, 302)
Screenshot: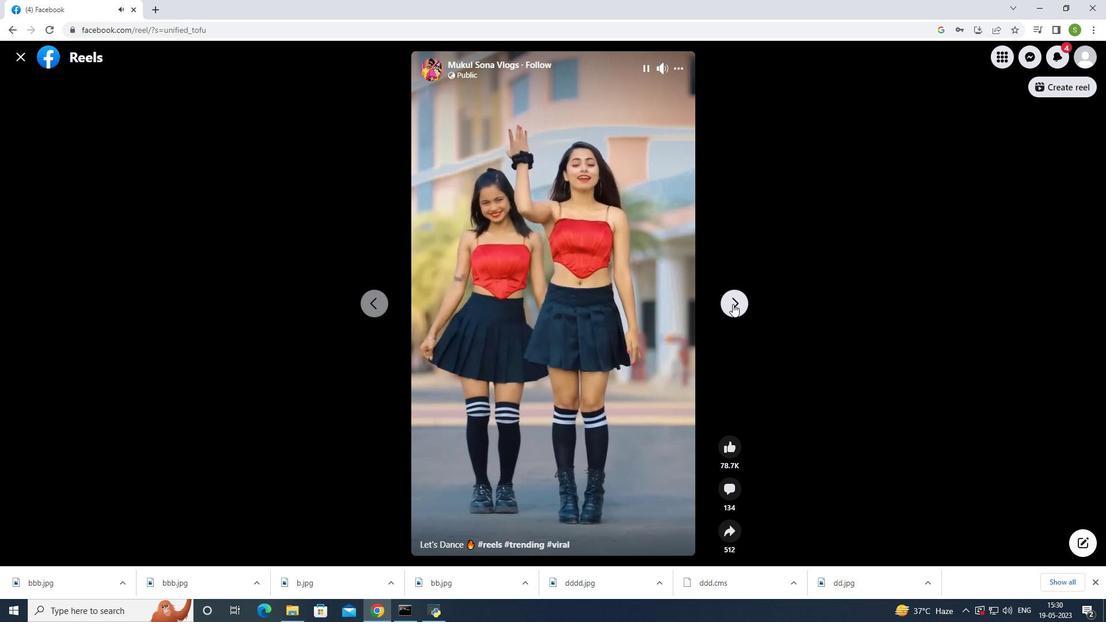 
Action: Mouse pressed left at (732, 302)
Screenshot: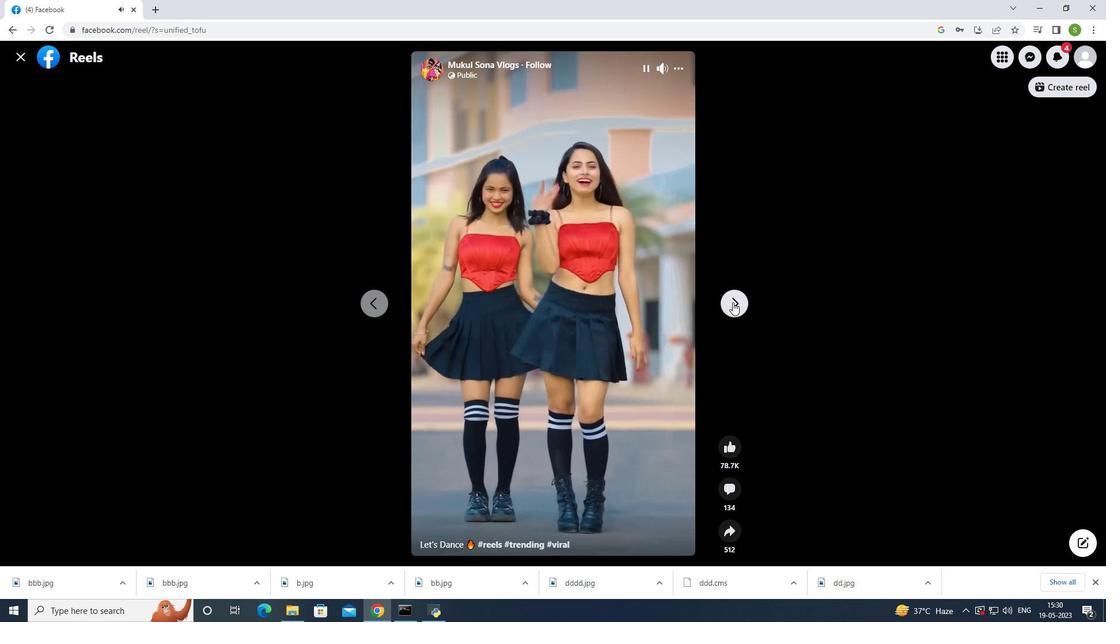 
Action: Mouse moved to (732, 301)
Screenshot: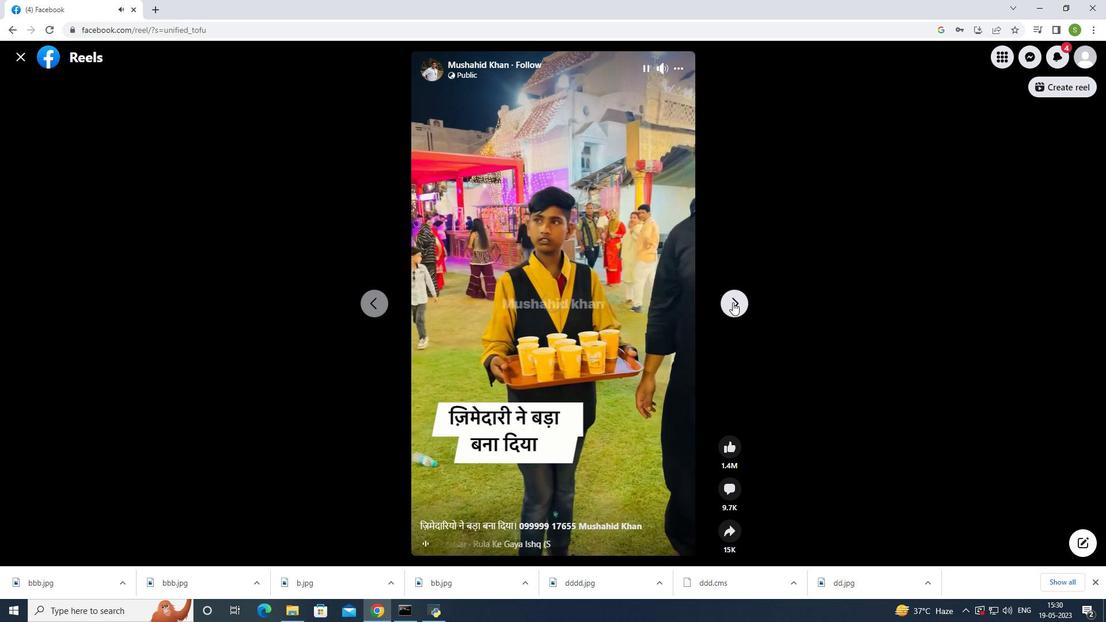 
Action: Mouse pressed left at (732, 301)
Screenshot: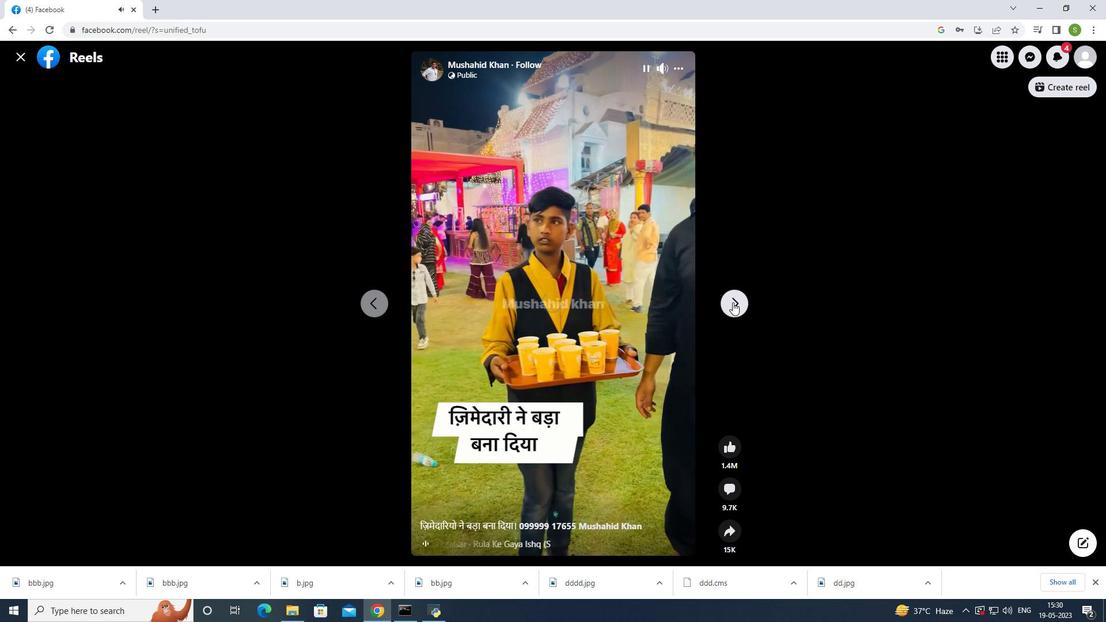 
Action: Mouse pressed left at (732, 301)
Screenshot: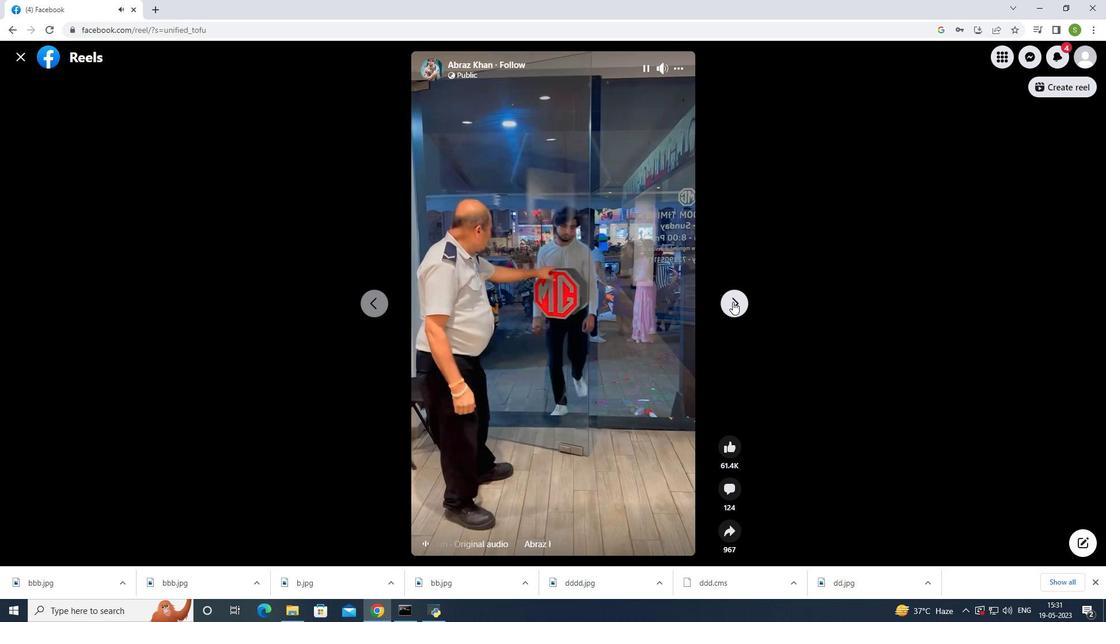 
Action: Mouse pressed left at (732, 301)
Screenshot: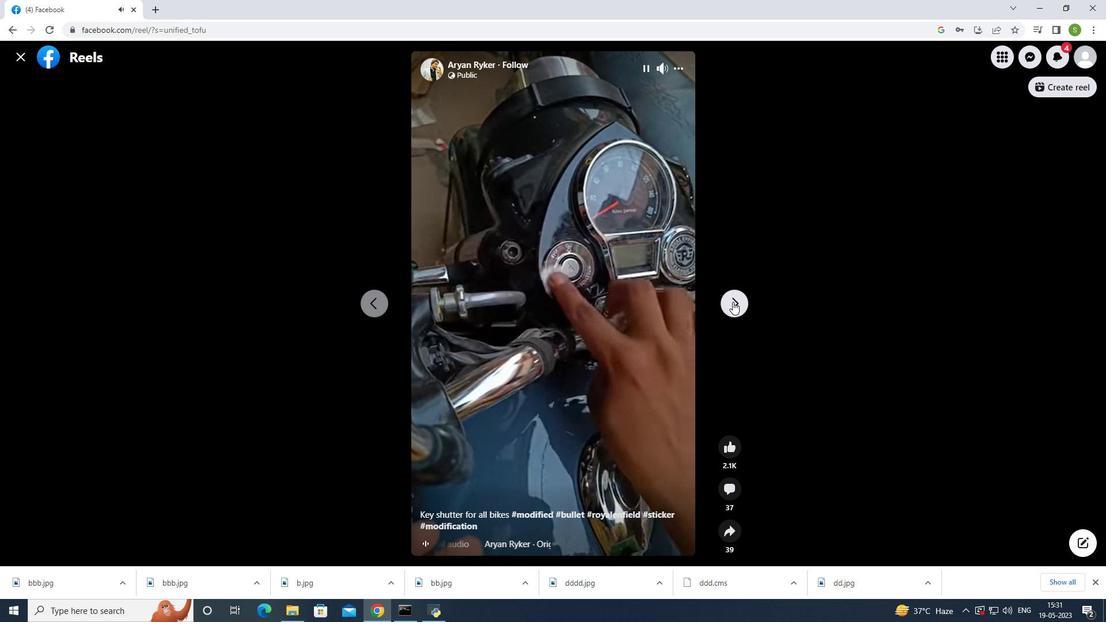 
Action: Mouse pressed left at (732, 301)
Screenshot: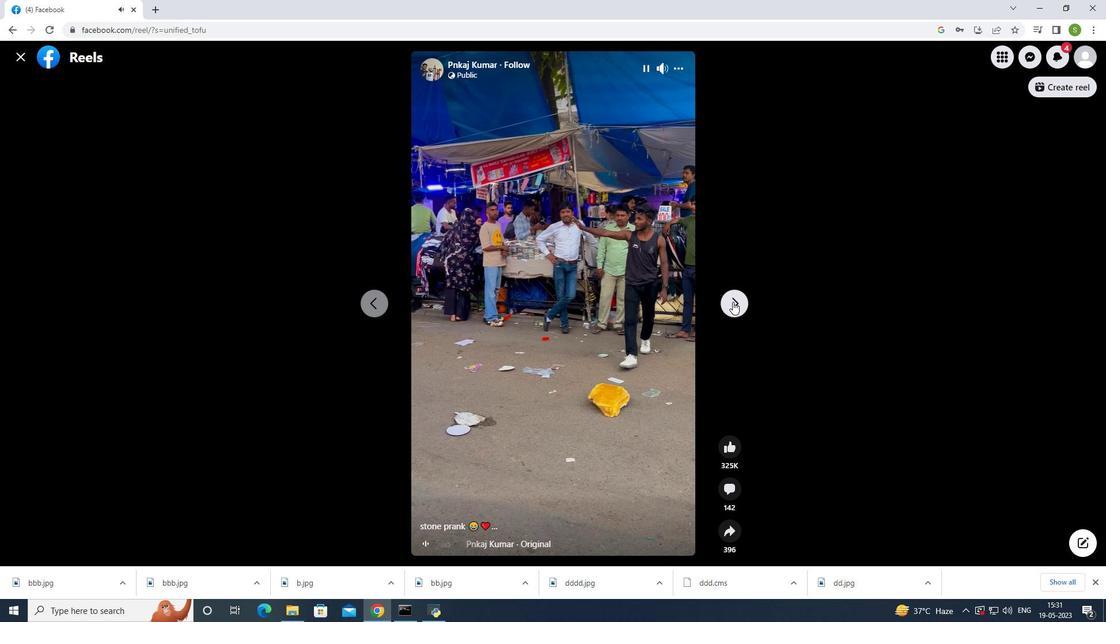 
Action: Mouse pressed left at (732, 301)
Screenshot: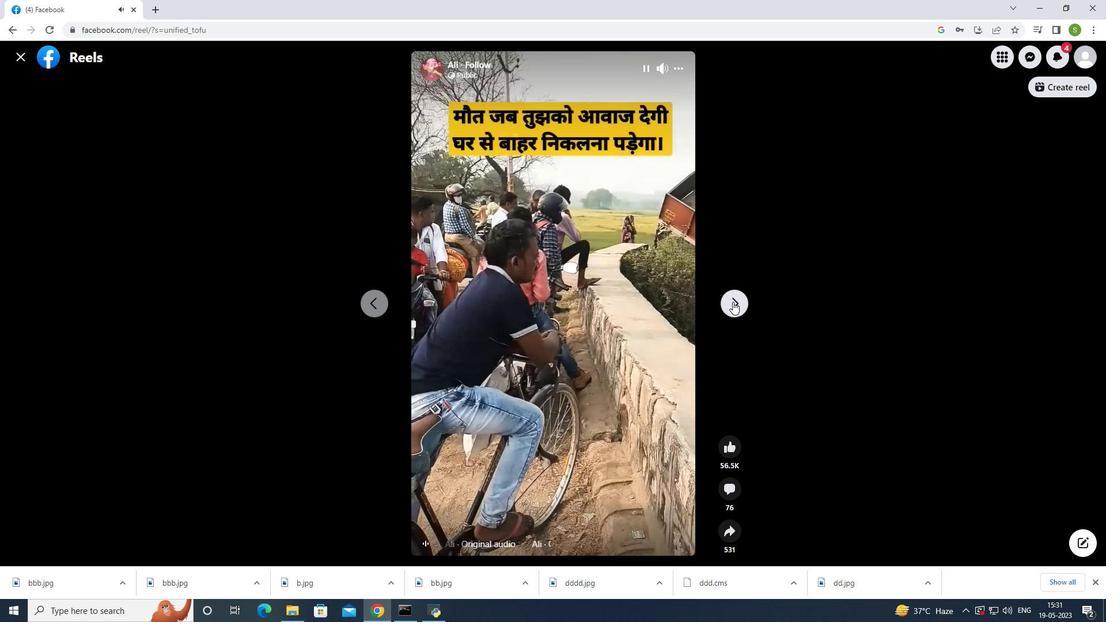 
Action: Mouse pressed left at (732, 301)
Screenshot: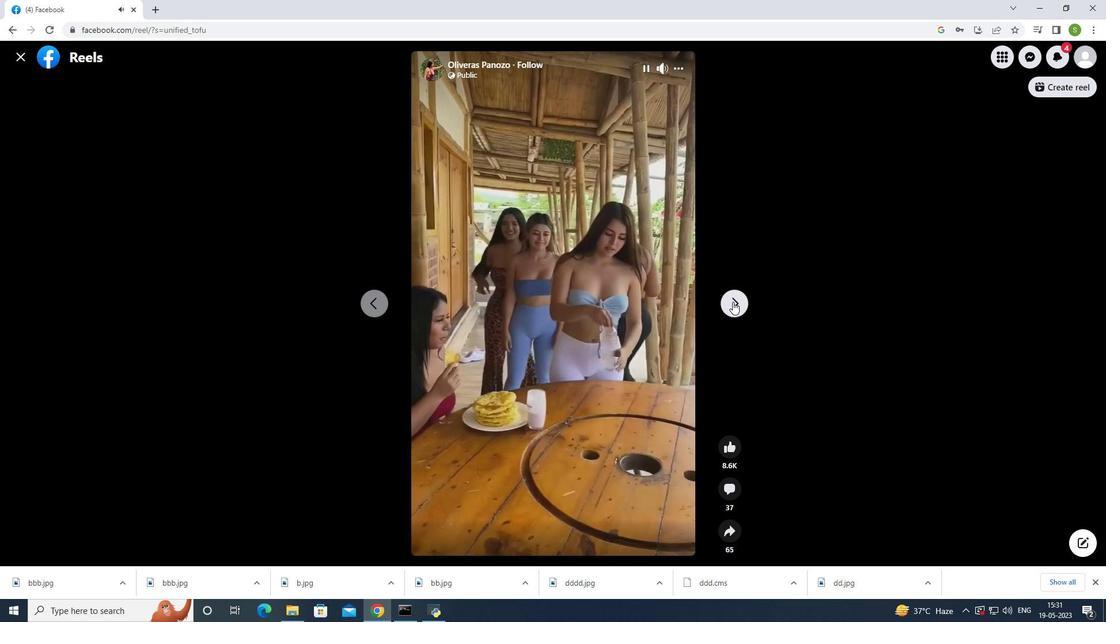 
Action: Mouse pressed left at (732, 301)
Screenshot: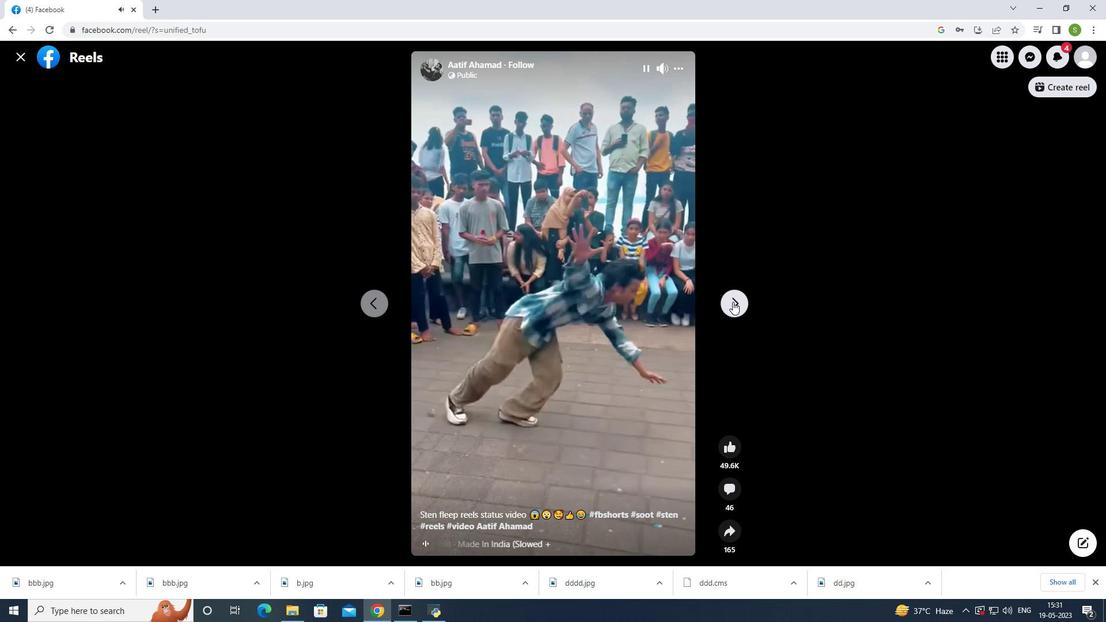 
Action: Mouse pressed left at (732, 301)
Screenshot: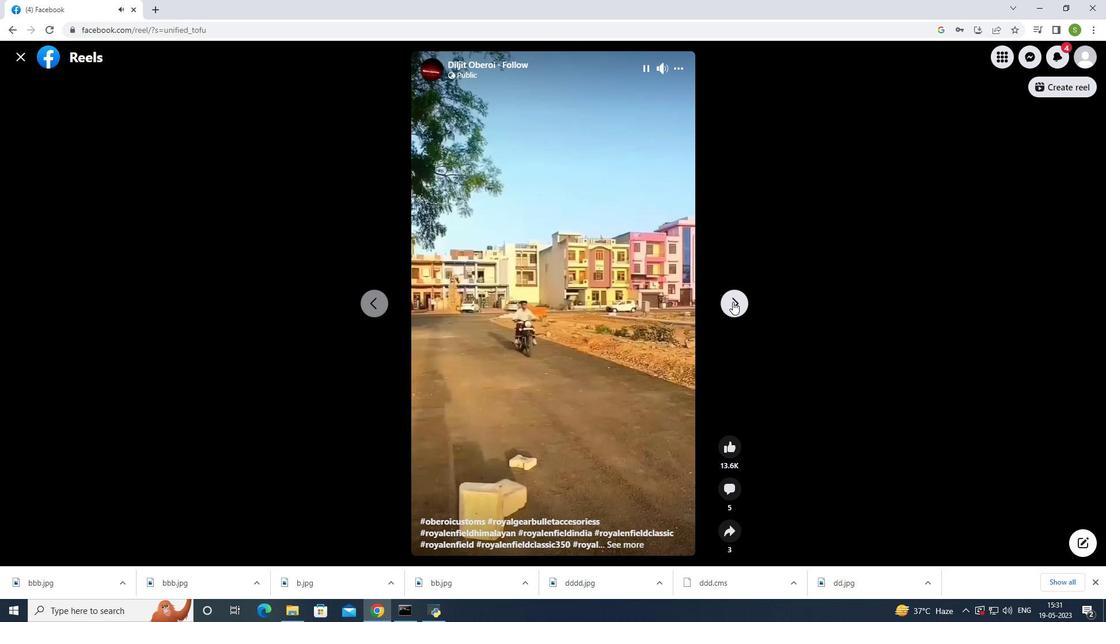 
Action: Mouse pressed left at (732, 301)
Screenshot: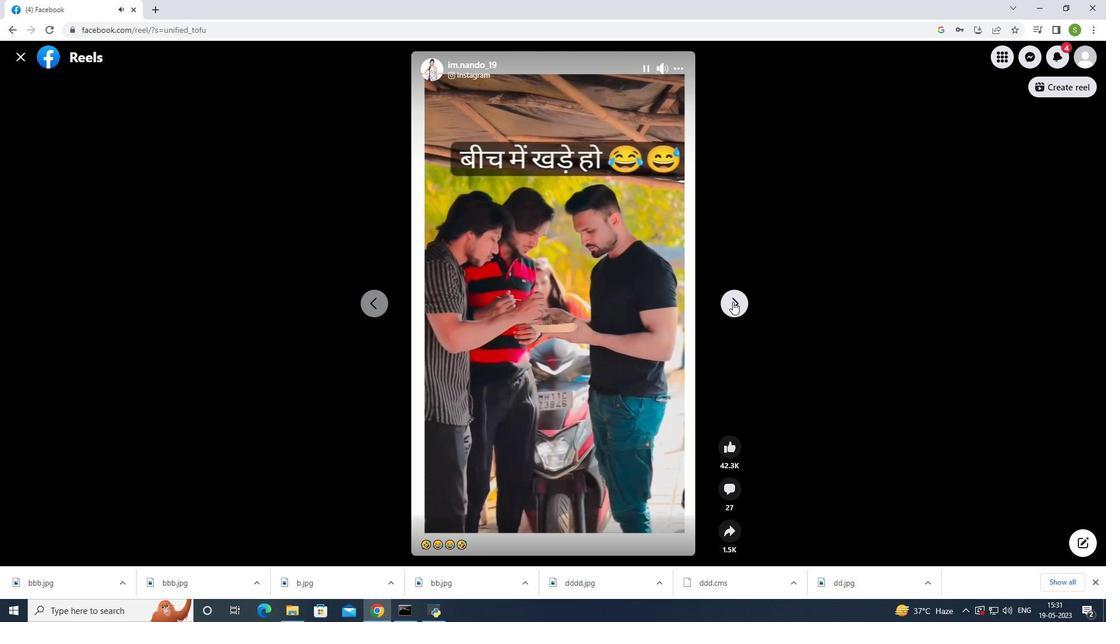 
Action: Mouse moved to (733, 299)
